 Task: Best sports and fitness website designs: Longboard Living.
Action: Mouse moved to (880, 403)
Screenshot: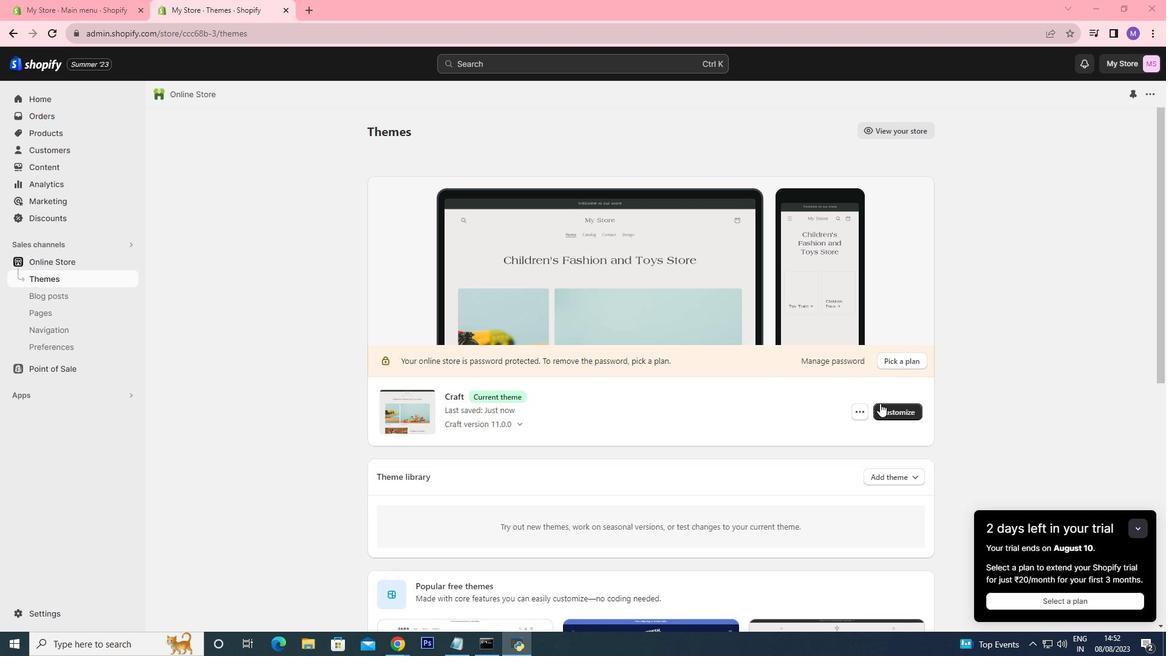 
Action: Mouse pressed left at (880, 403)
Screenshot: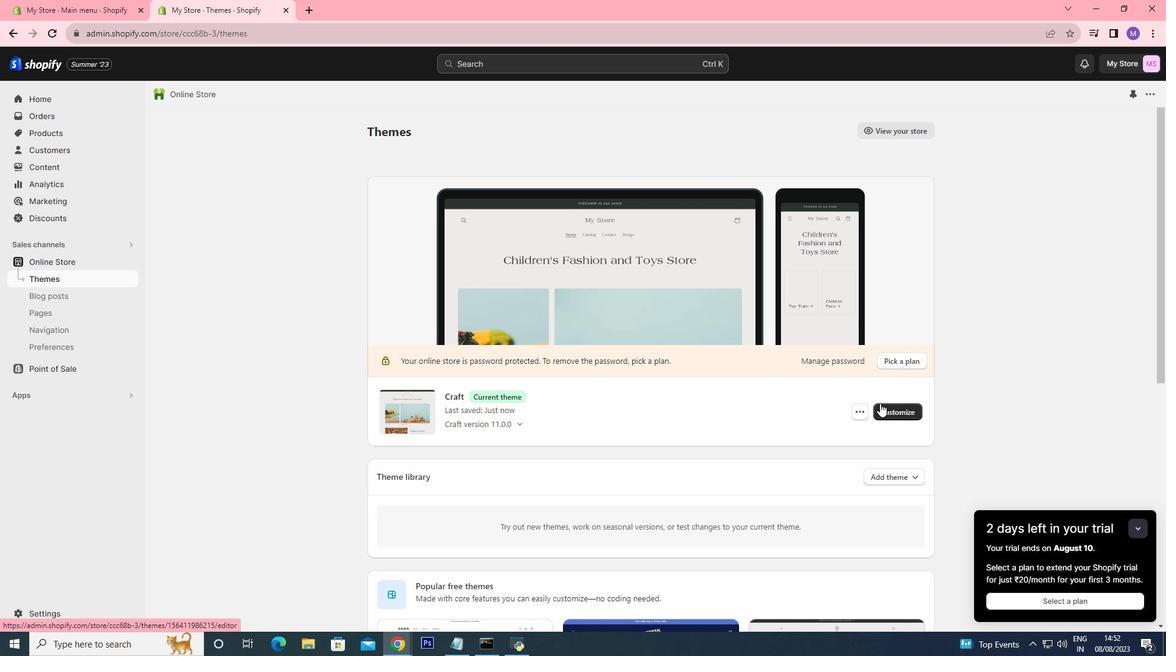 
Action: Mouse moved to (665, 168)
Screenshot: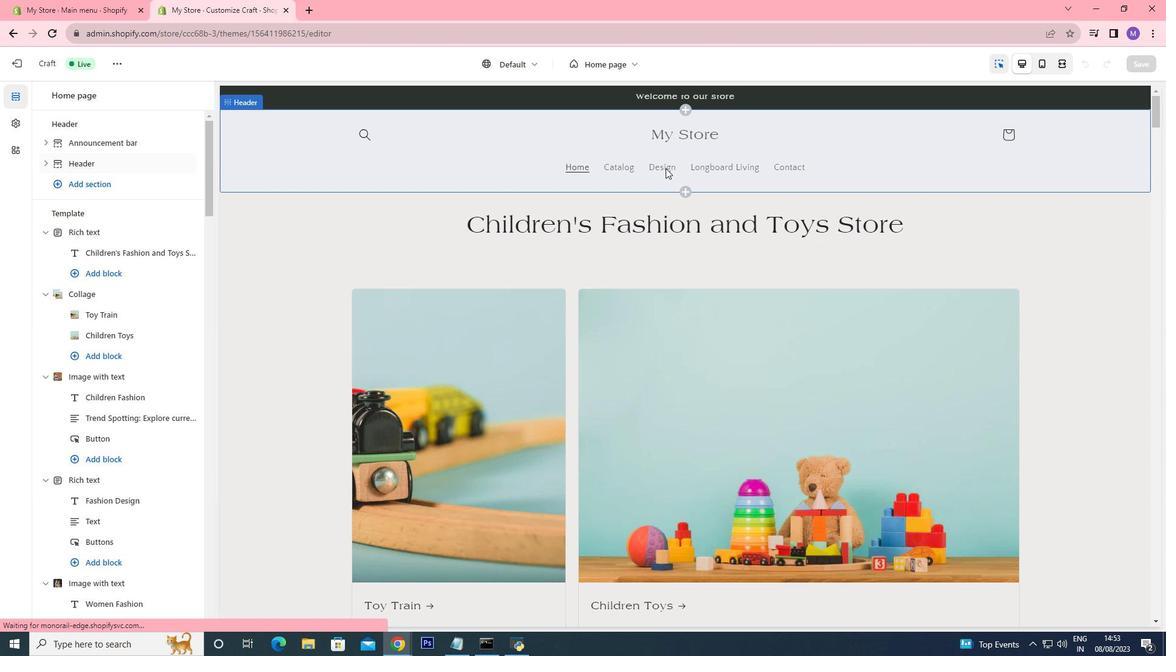 
Action: Mouse pressed left at (665, 168)
Screenshot: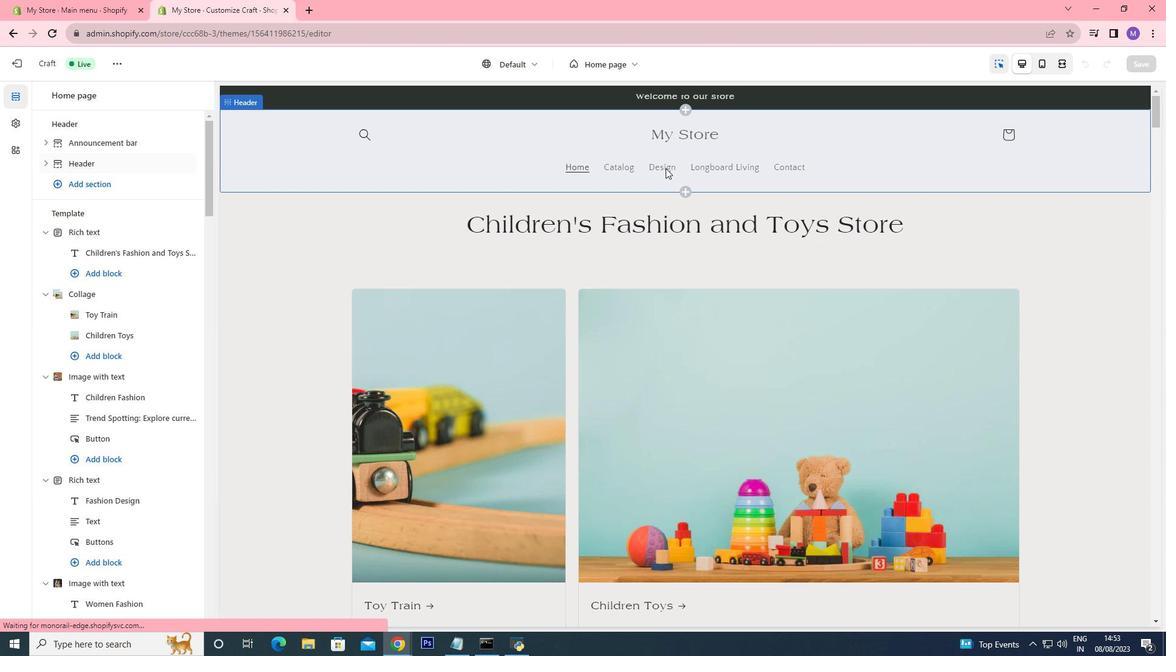 
Action: Mouse pressed left at (665, 168)
Screenshot: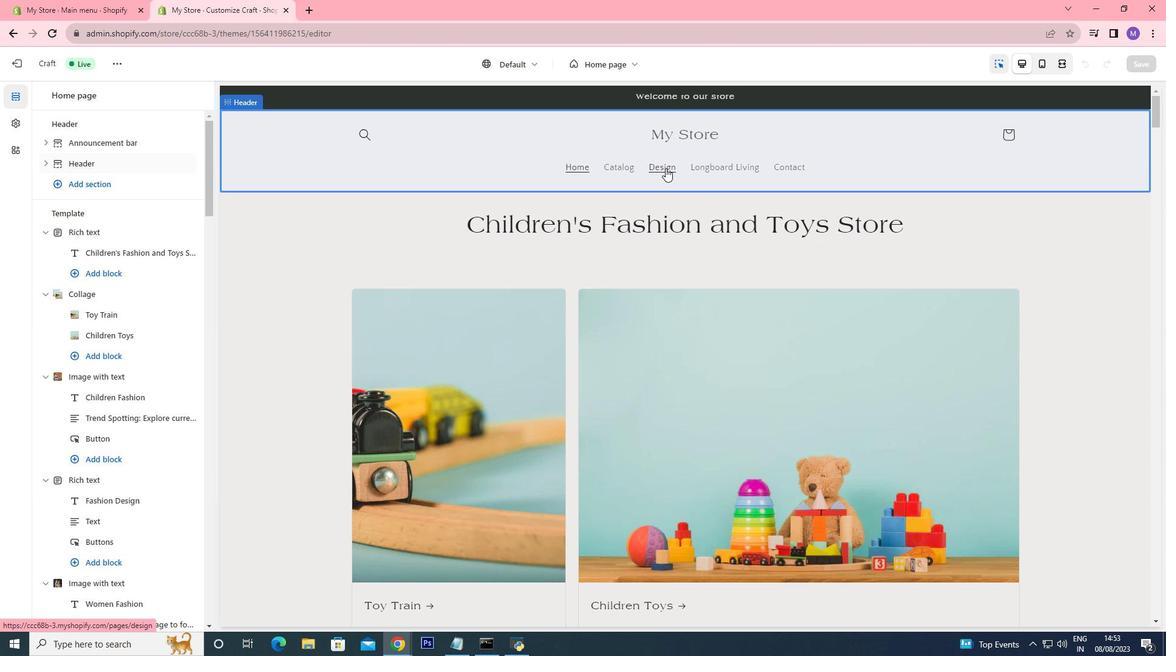 
Action: Mouse pressed left at (665, 168)
Screenshot: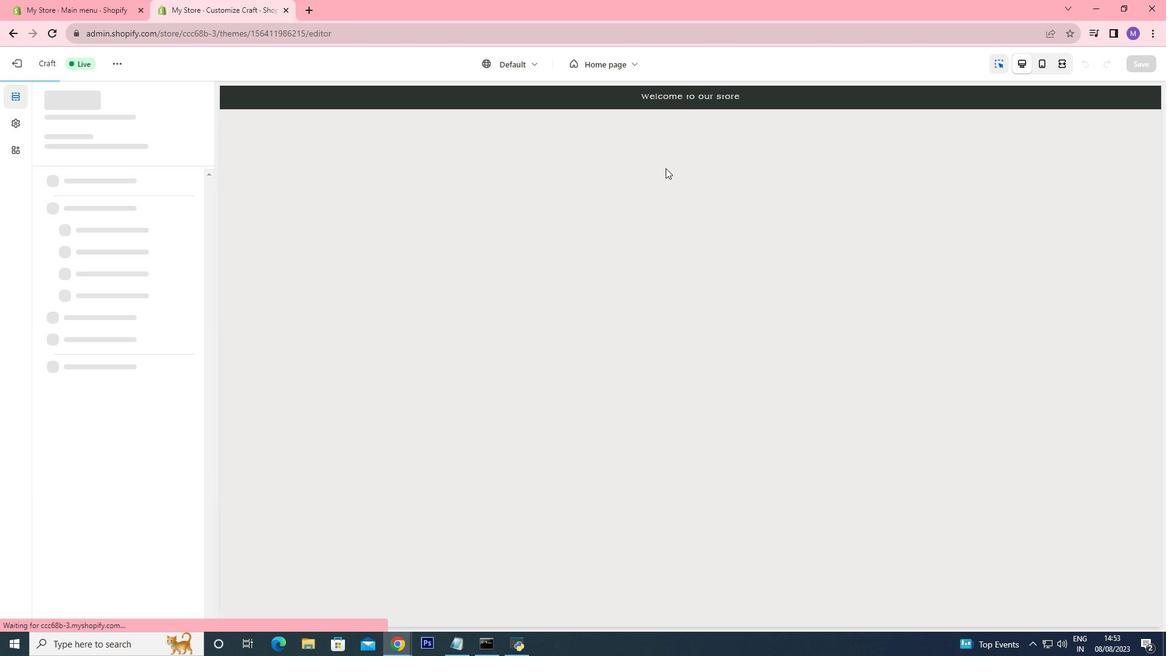 
Action: Mouse moved to (520, 259)
Screenshot: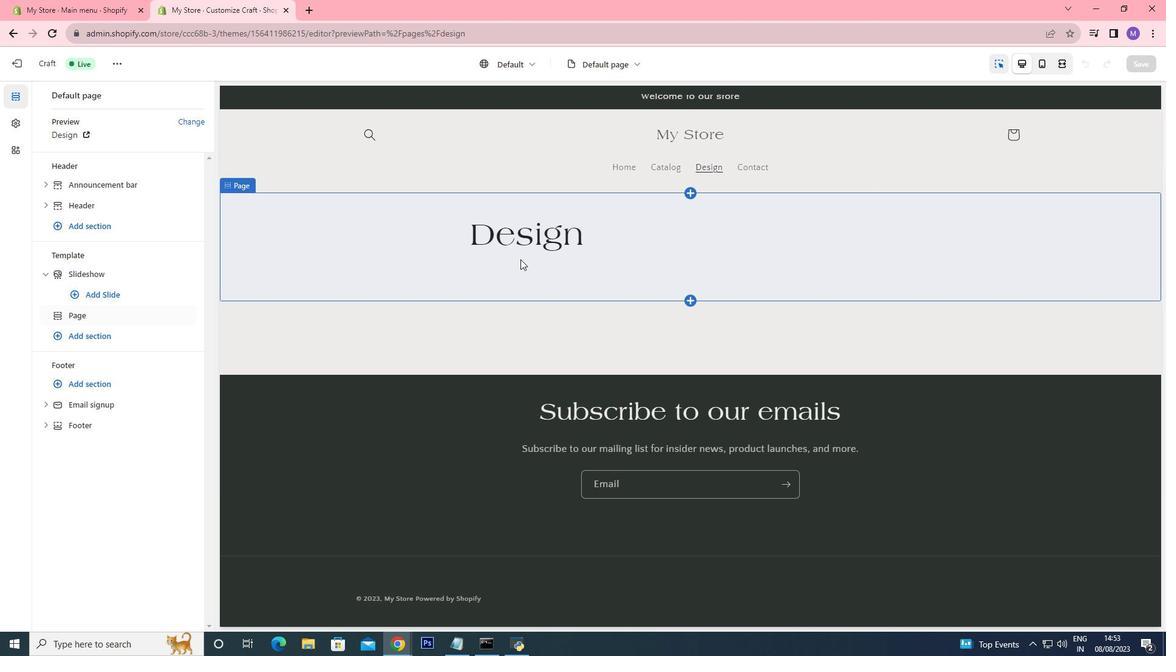 
Action: Mouse pressed left at (520, 259)
Screenshot: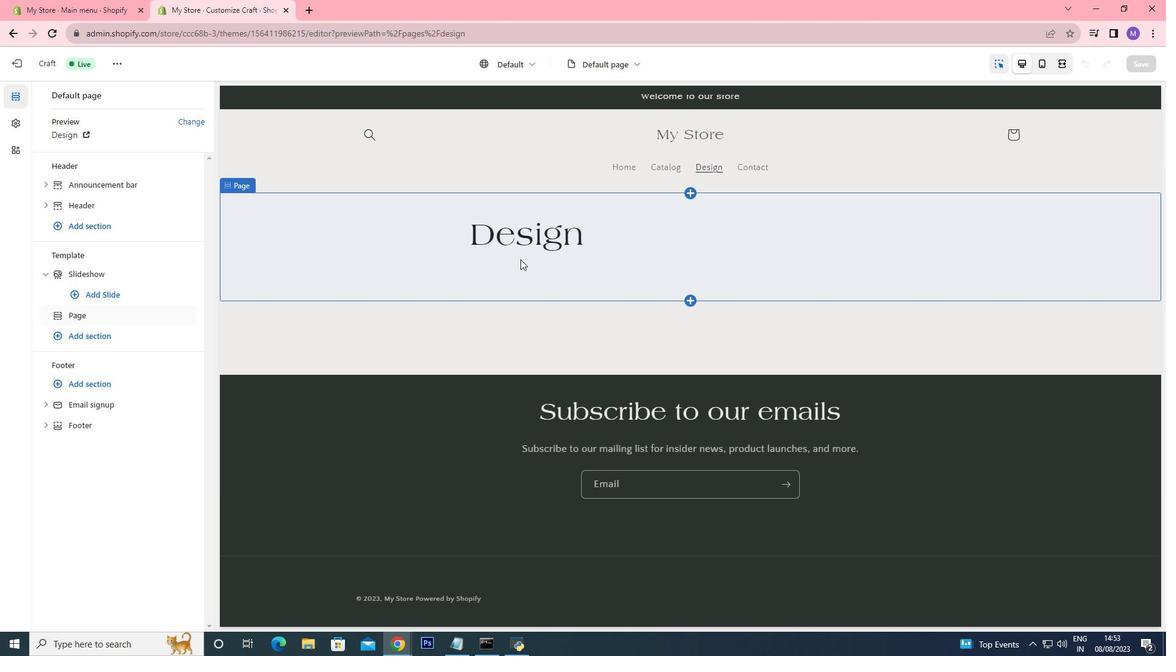 
Action: Mouse moved to (693, 294)
Screenshot: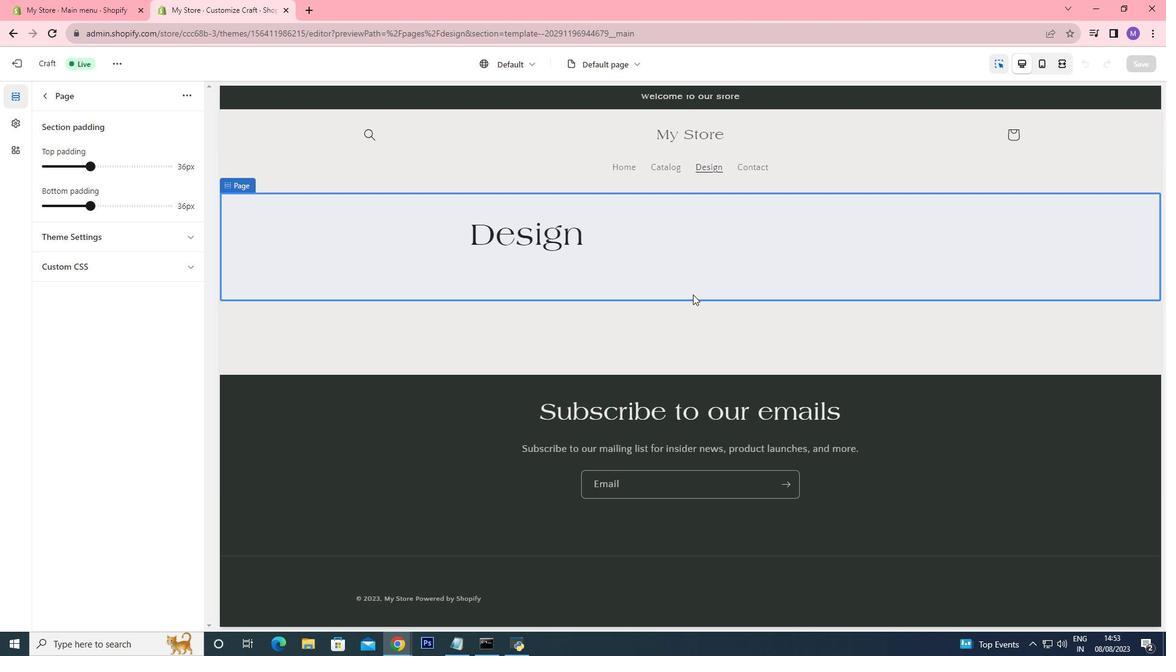 
Action: Mouse pressed left at (693, 294)
Screenshot: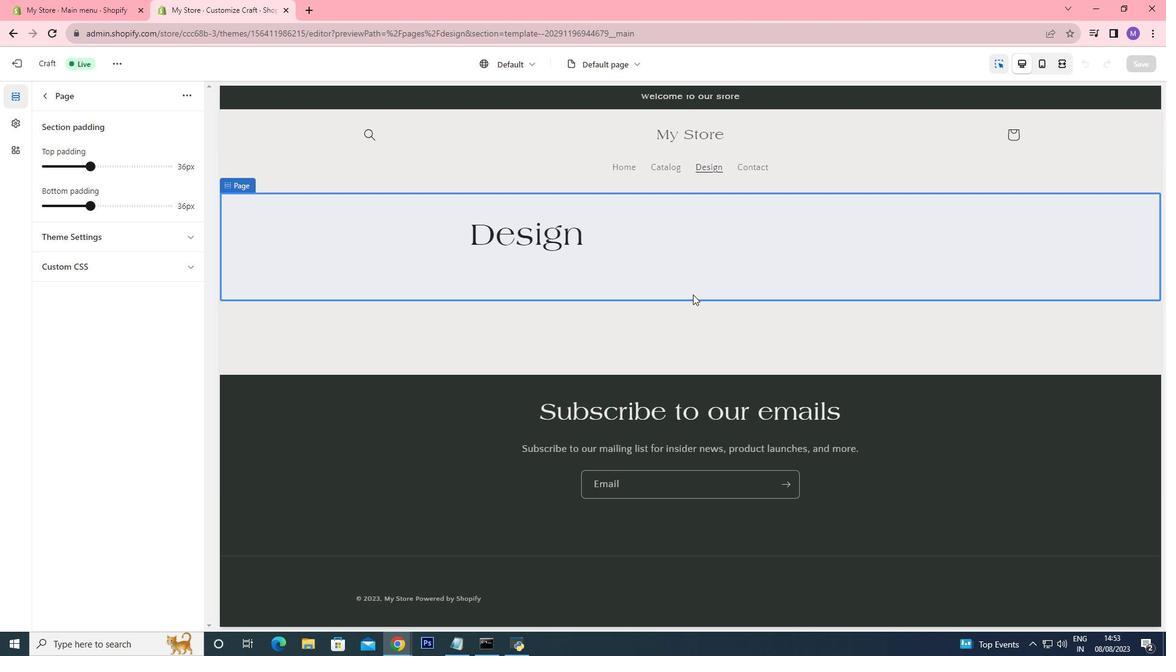
Action: Mouse moved to (712, 340)
Screenshot: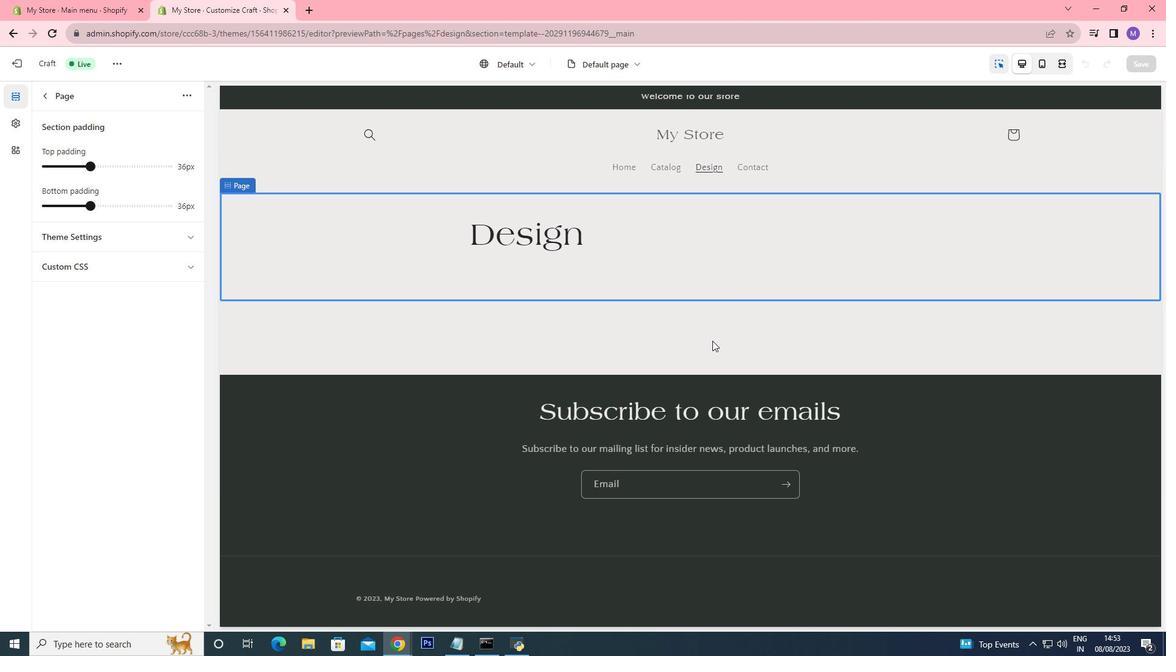 
Action: Mouse pressed left at (712, 340)
Screenshot: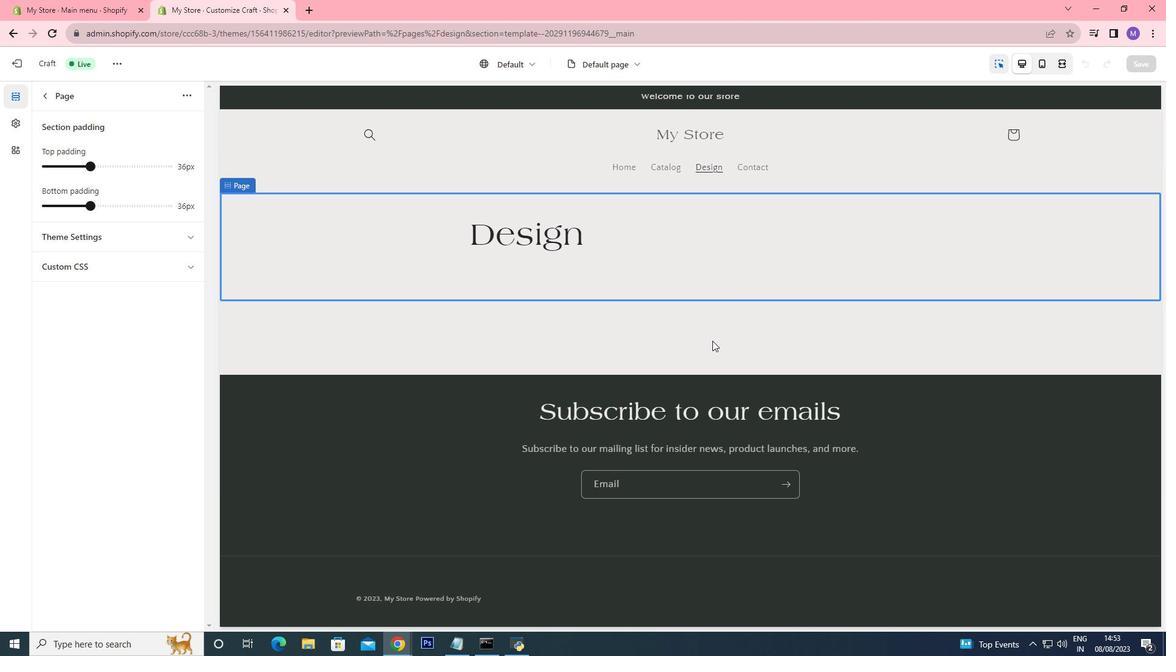 
Action: Mouse moved to (703, 276)
Screenshot: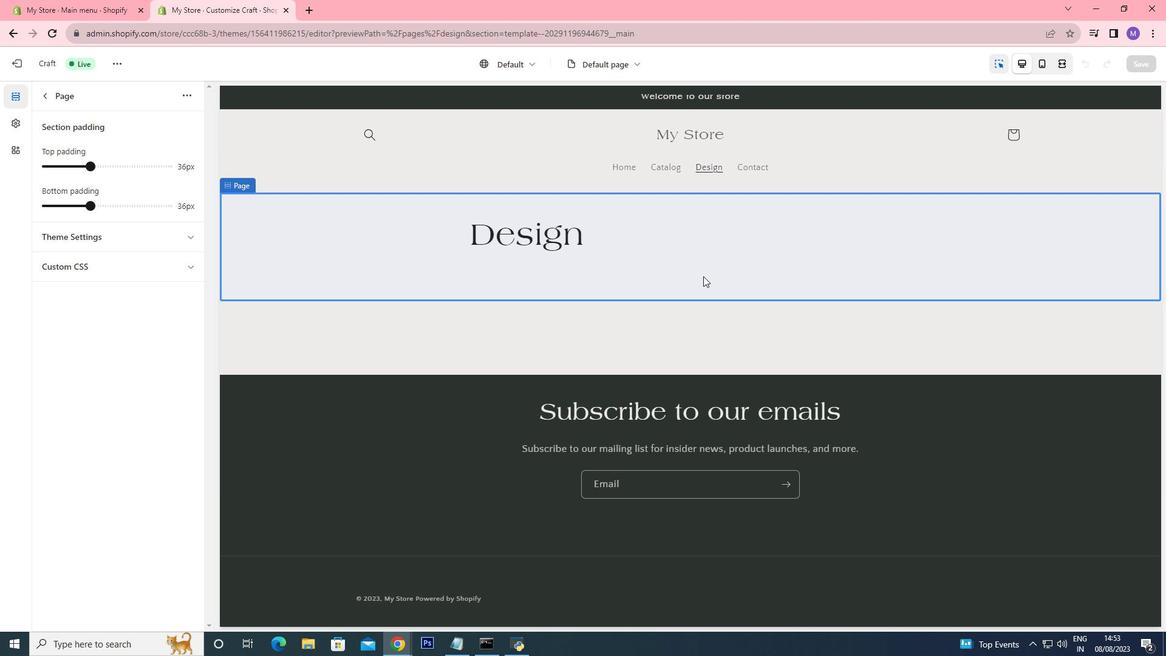 
Action: Mouse pressed left at (703, 276)
Screenshot: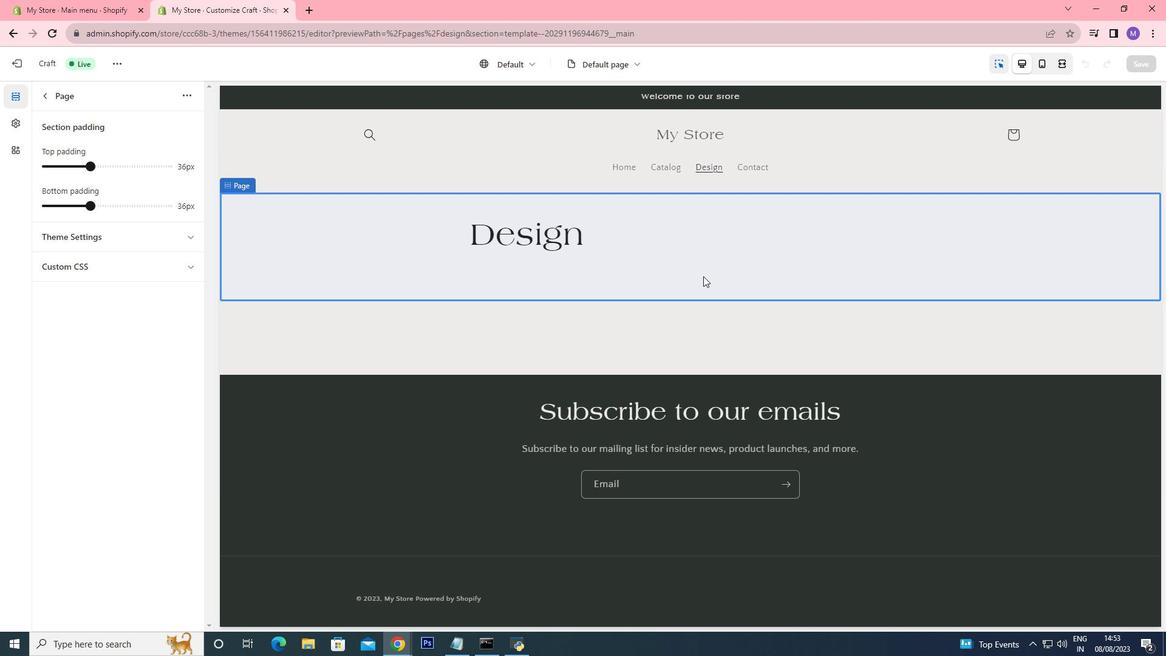 
Action: Mouse moved to (697, 237)
Screenshot: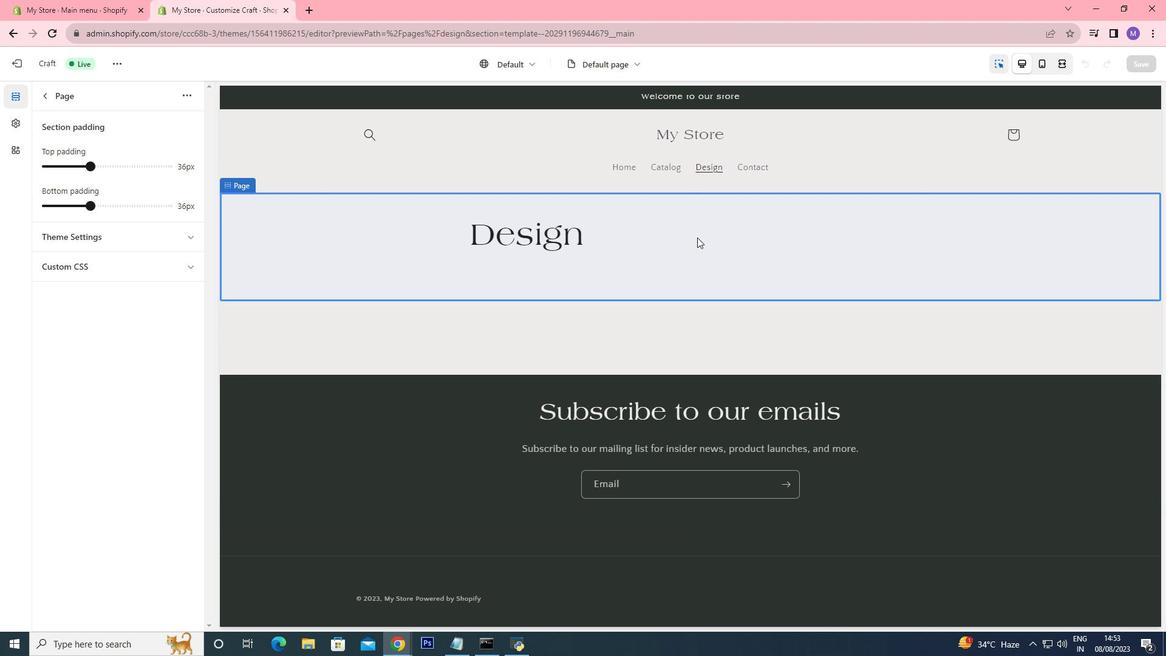 
Action: Mouse pressed left at (697, 237)
Screenshot: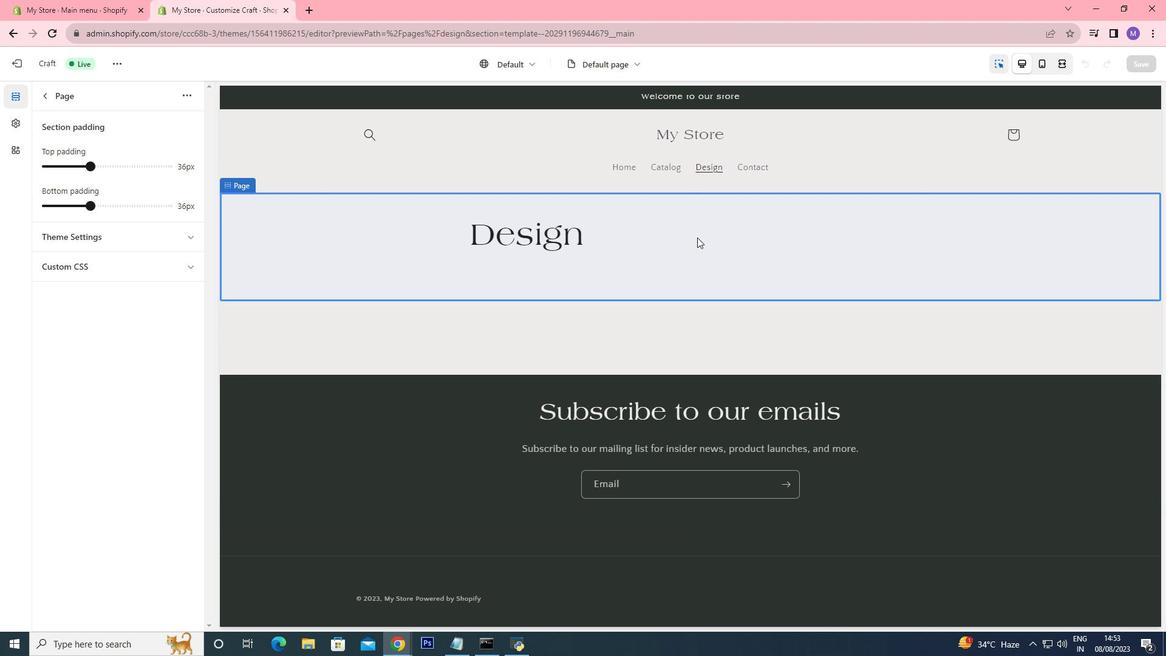 
Action: Mouse moved to (695, 319)
Screenshot: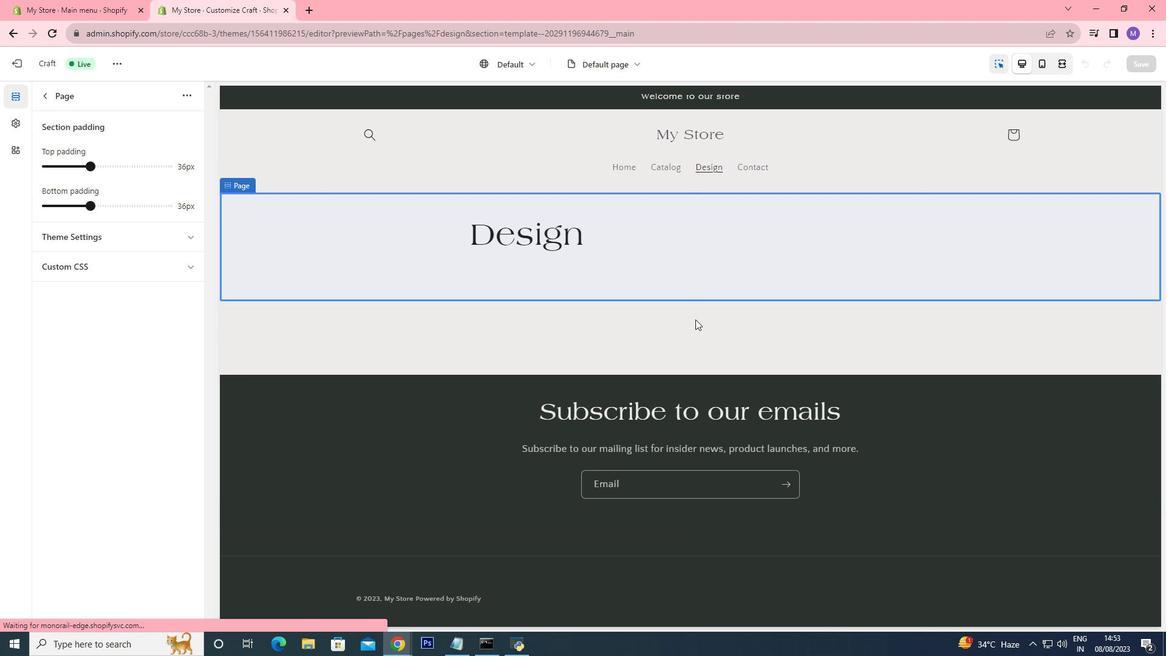 
Action: Mouse pressed left at (695, 319)
Screenshot: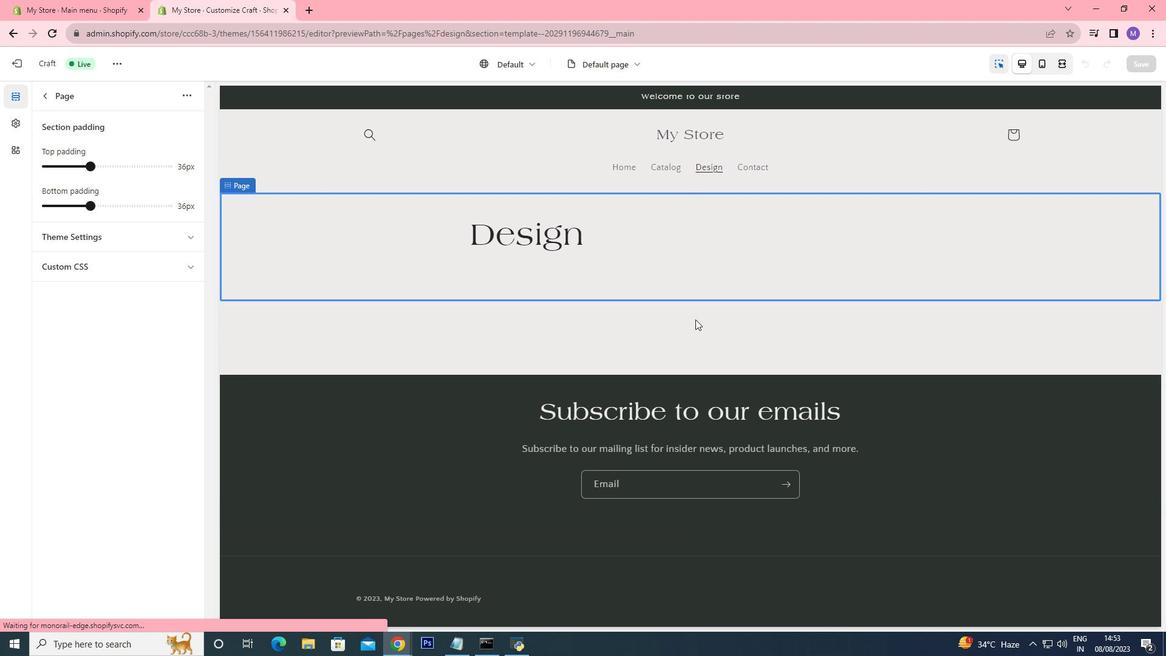 
Action: Mouse moved to (386, 445)
Screenshot: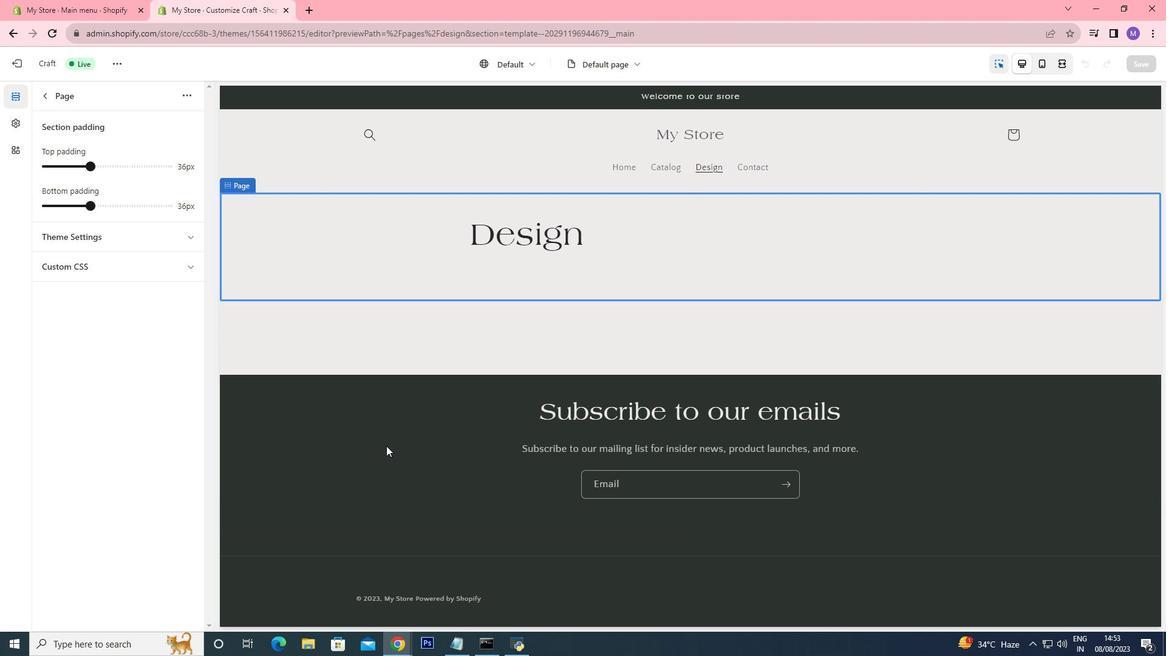 
Action: Mouse pressed left at (386, 445)
Screenshot: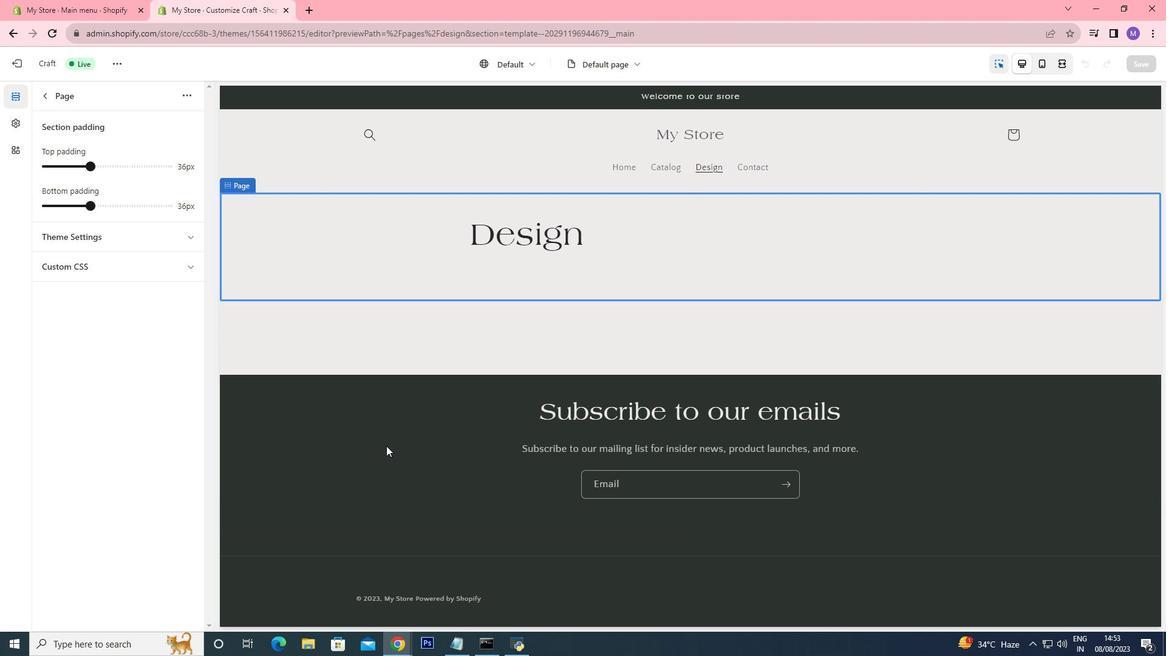 
Action: Mouse moved to (698, 320)
Screenshot: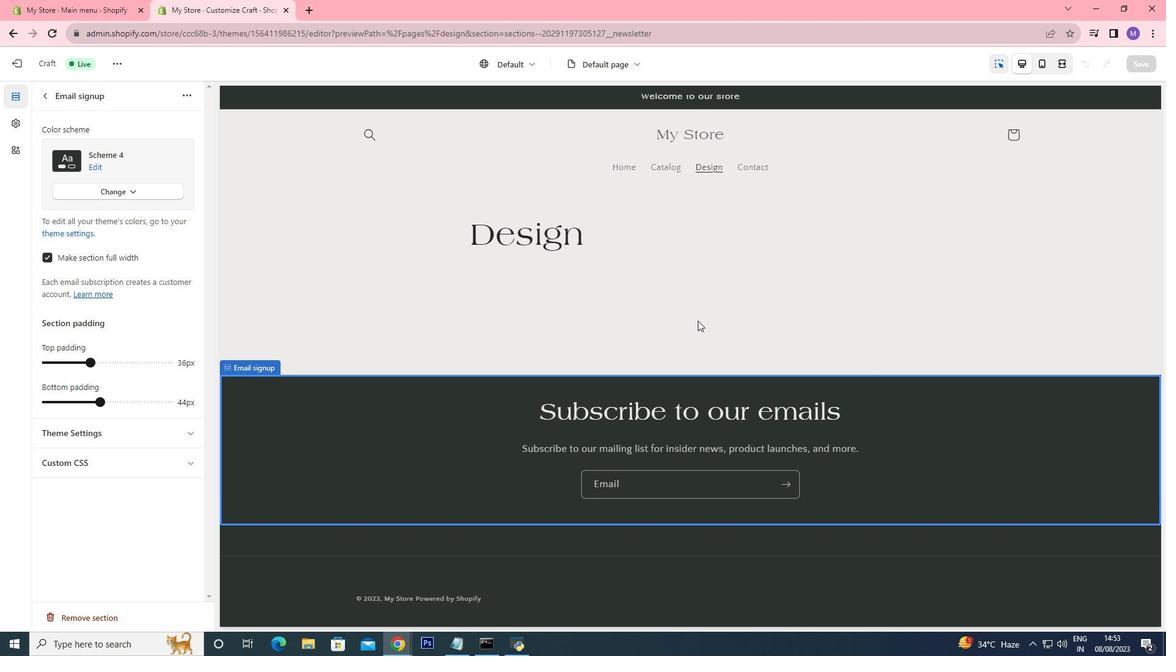 
Action: Mouse pressed left at (698, 320)
Screenshot: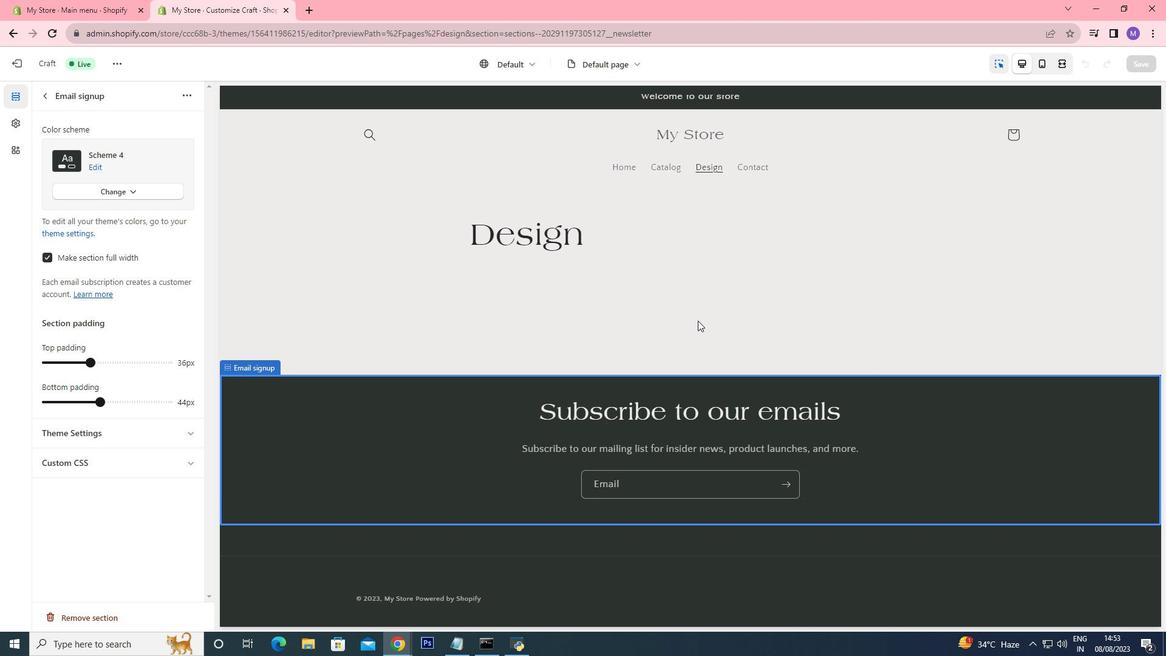 
Action: Mouse moved to (693, 297)
Screenshot: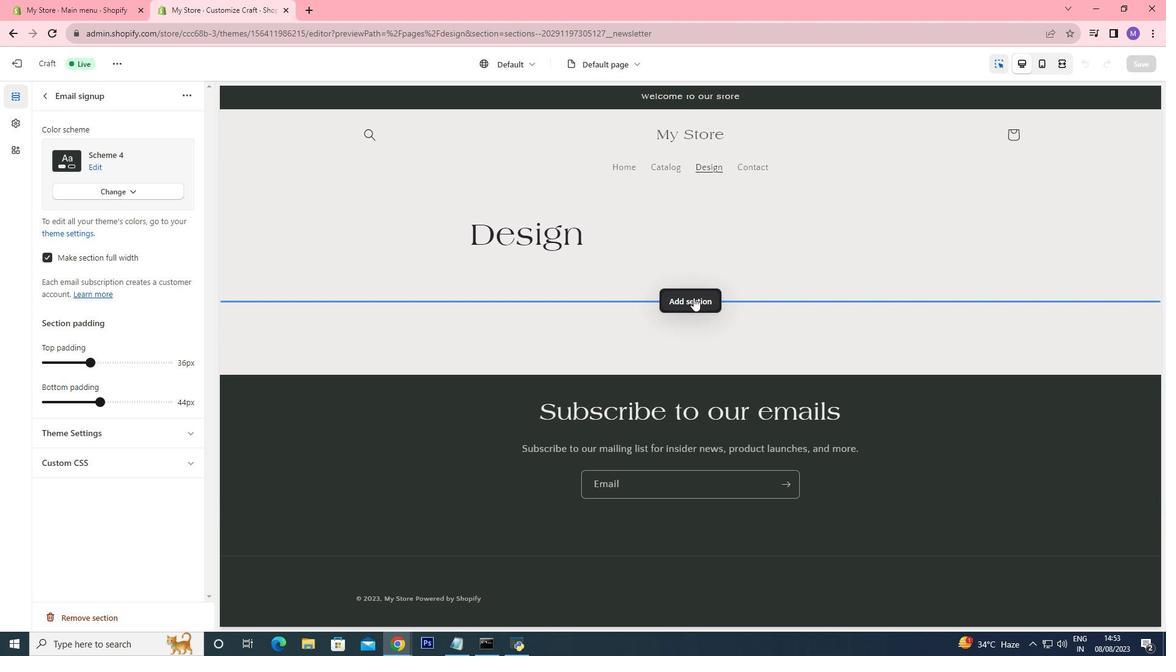 
Action: Mouse pressed left at (693, 297)
Screenshot: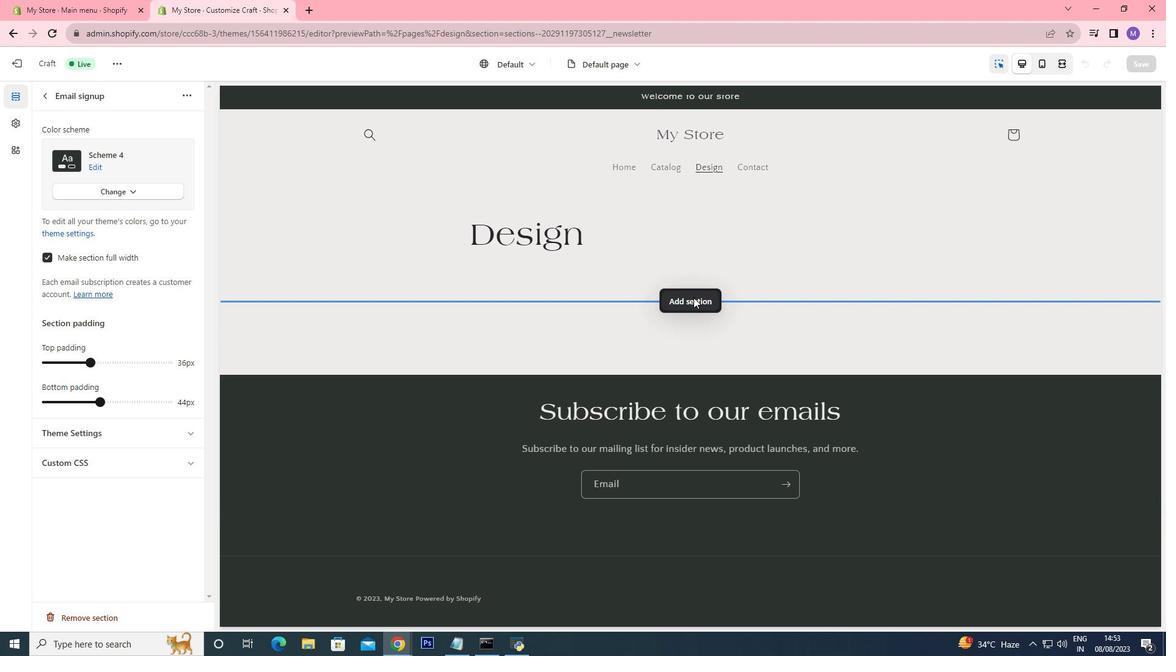 
Action: Mouse moved to (764, 431)
Screenshot: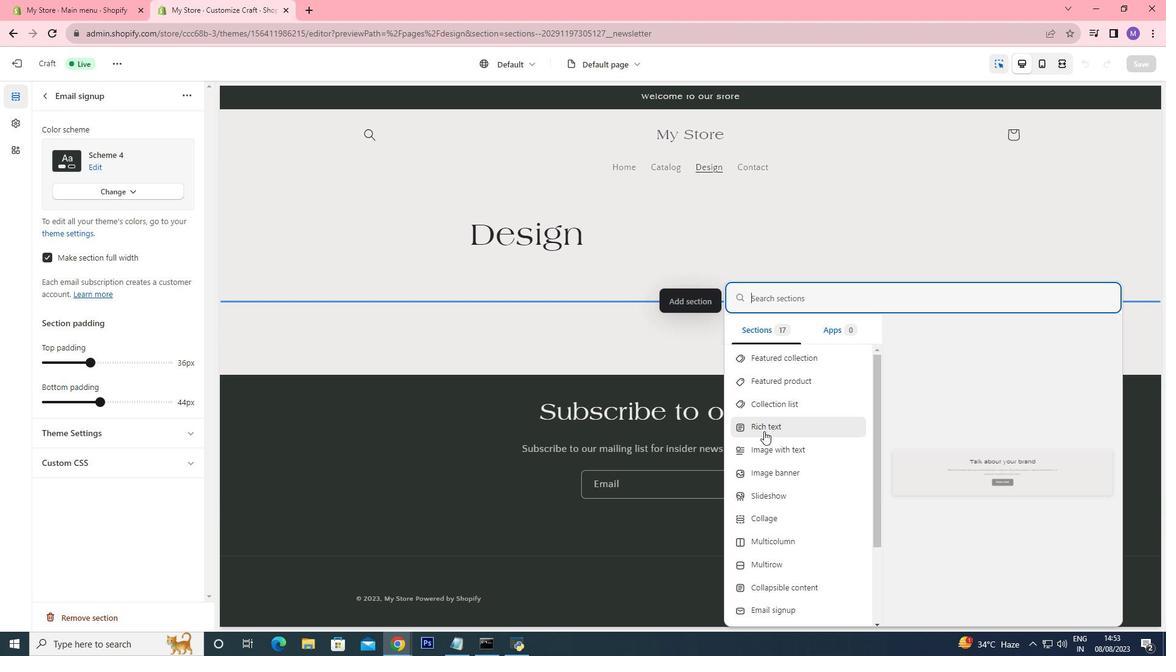 
Action: Mouse pressed left at (764, 431)
Screenshot: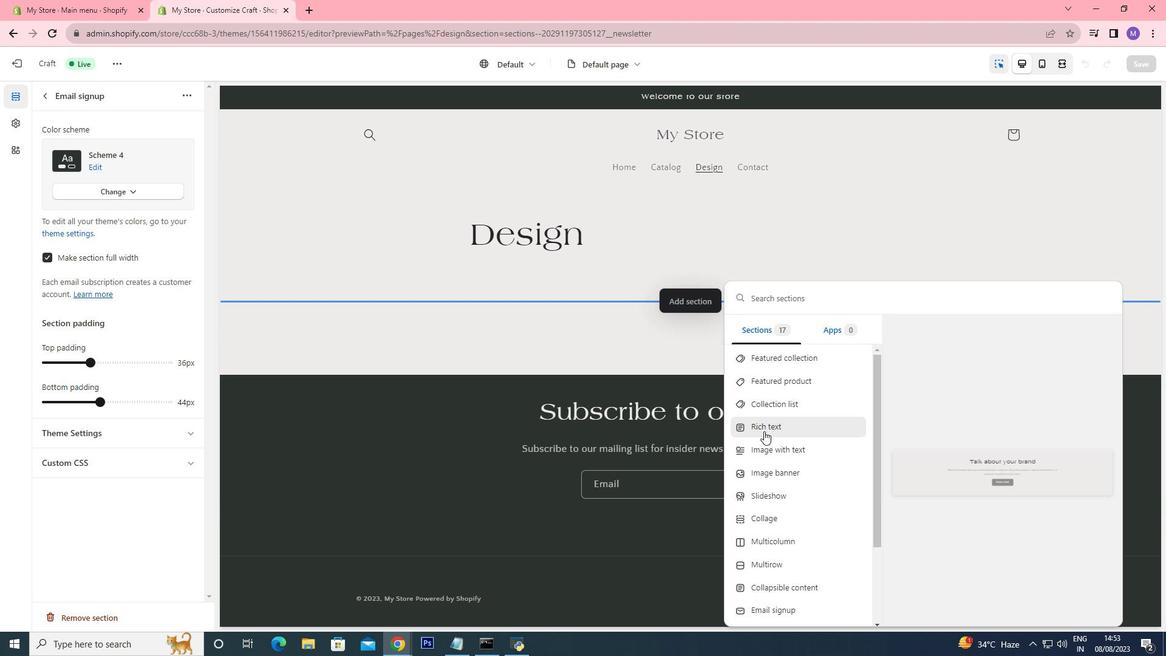 
Action: Mouse moved to (585, 338)
Screenshot: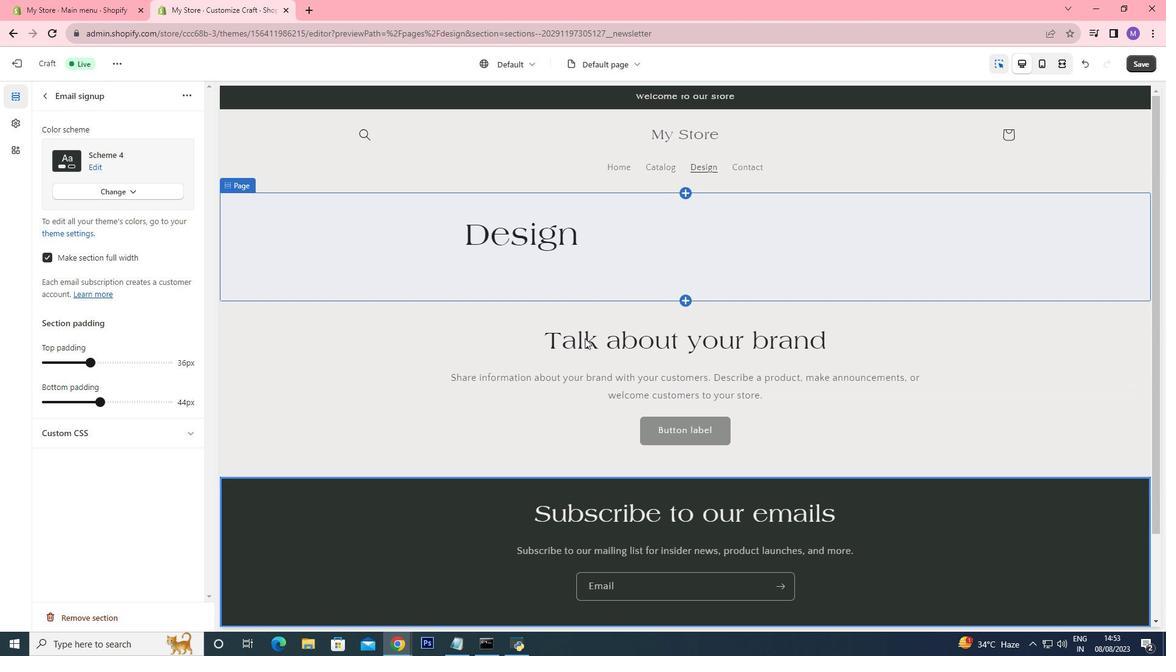 
Action: Mouse pressed left at (585, 338)
Screenshot: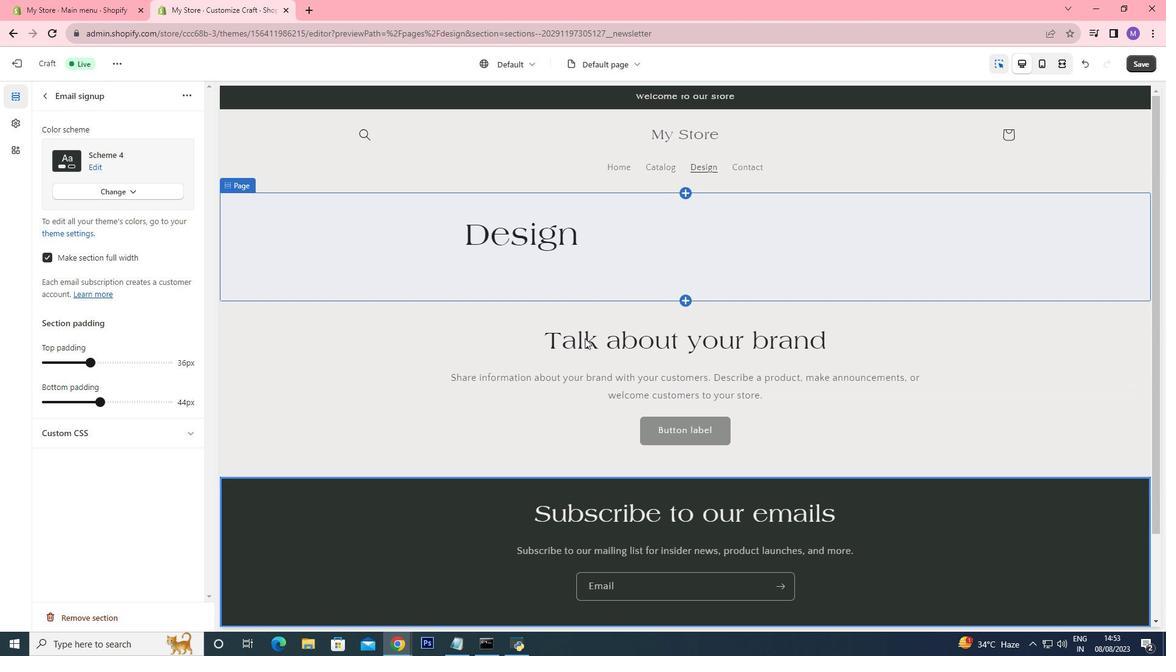 
Action: Mouse moved to (142, 185)
Screenshot: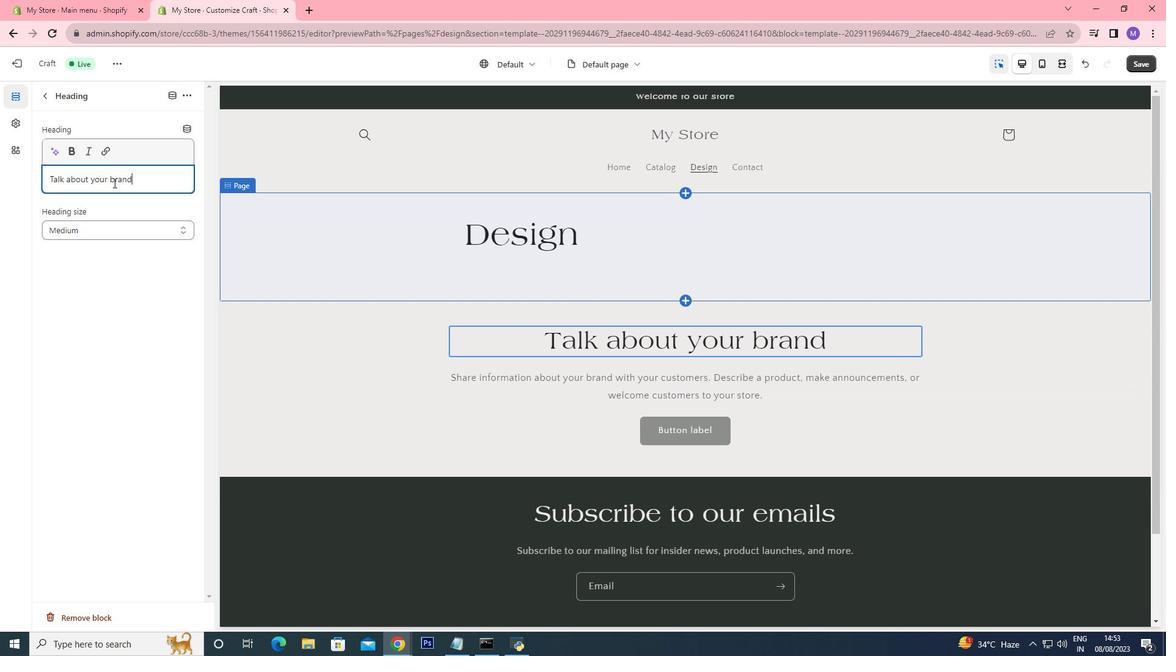 
Action: Mouse pressed left at (142, 185)
Screenshot: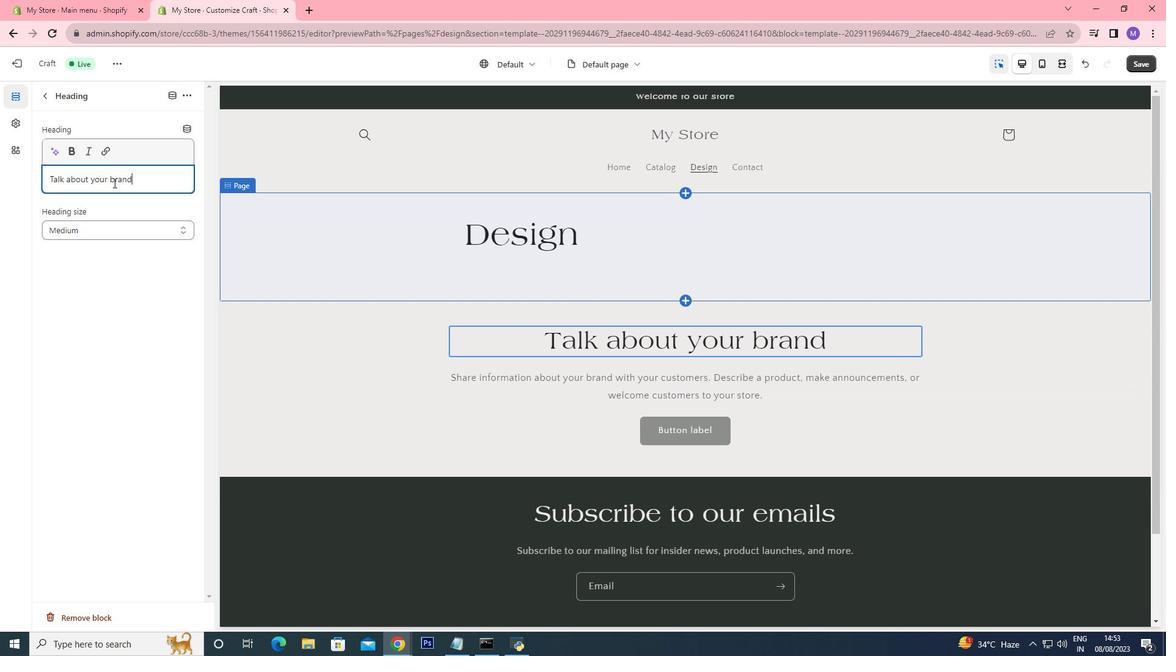 
Action: Mouse moved to (37, 182)
Screenshot: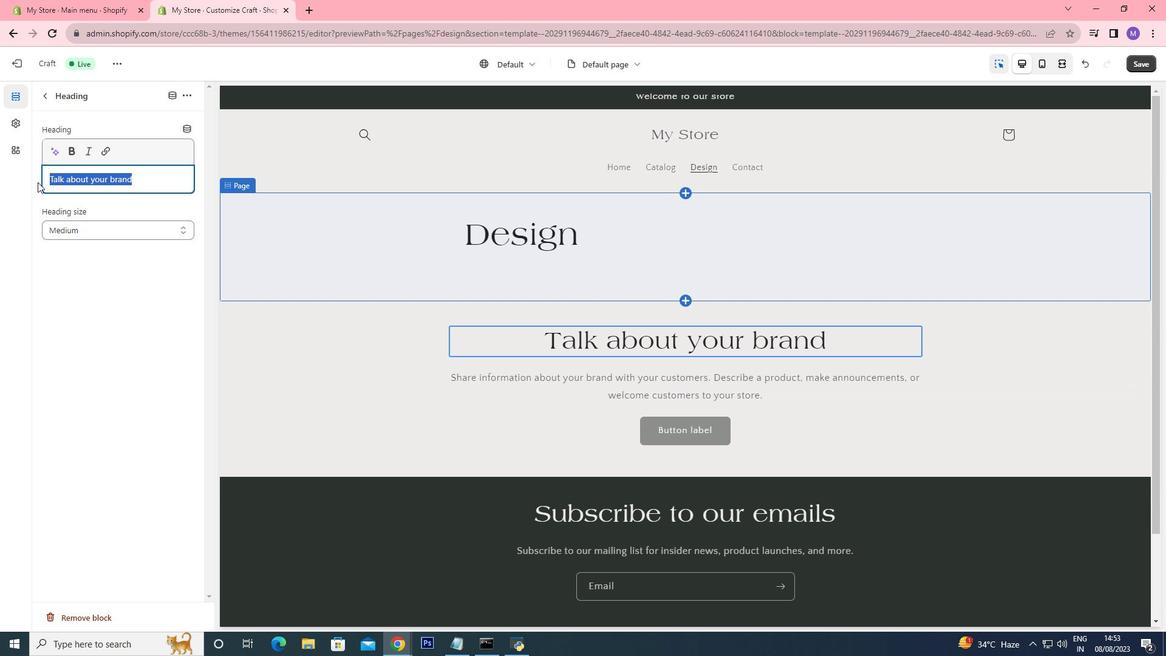
Action: Key pressed <Key.backspace><Key.shift>Fitness<Key.space><Key.shift>Website<Key.space><Key.shift>Designs
Screenshot: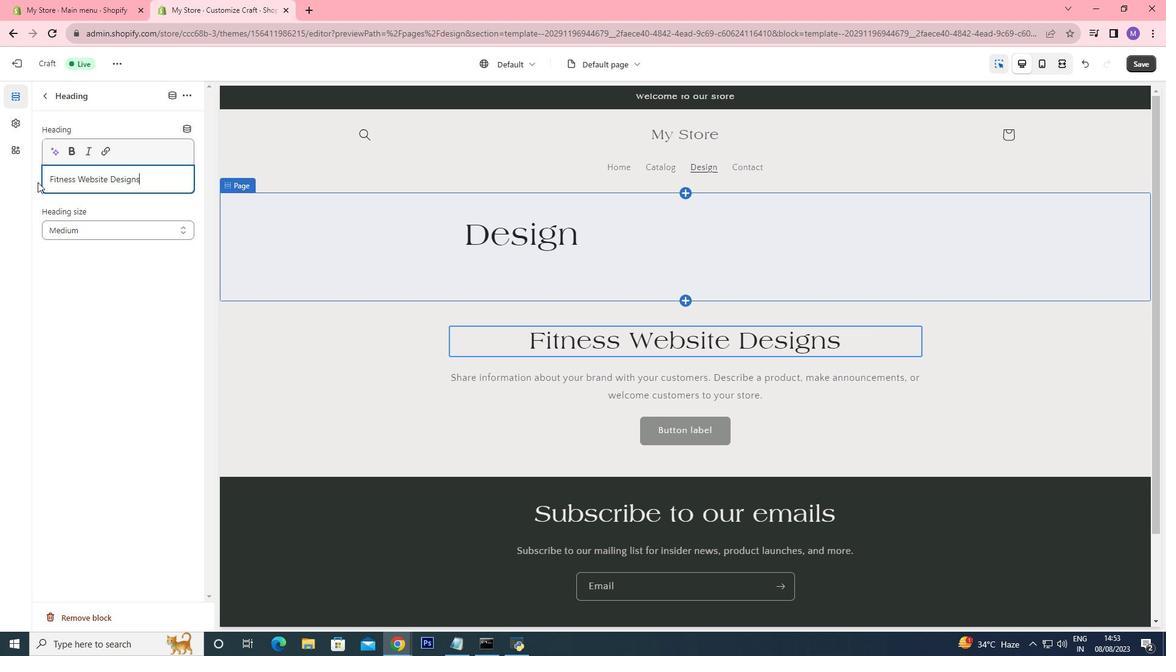 
Action: Mouse moved to (614, 378)
Screenshot: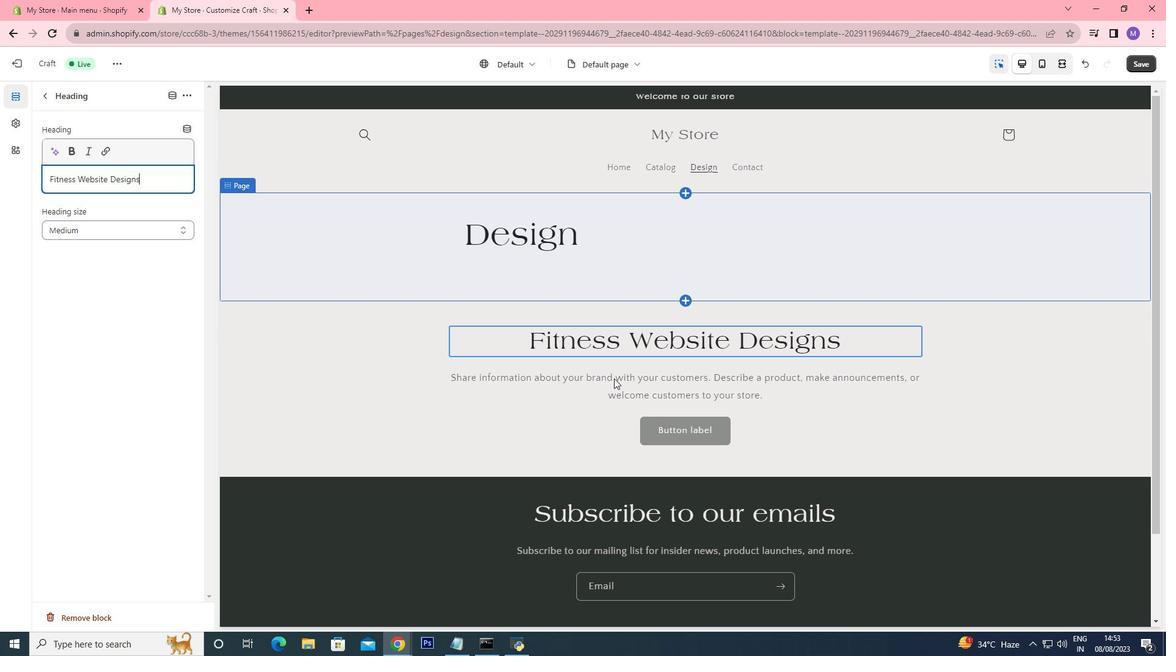
Action: Mouse pressed left at (614, 378)
Screenshot: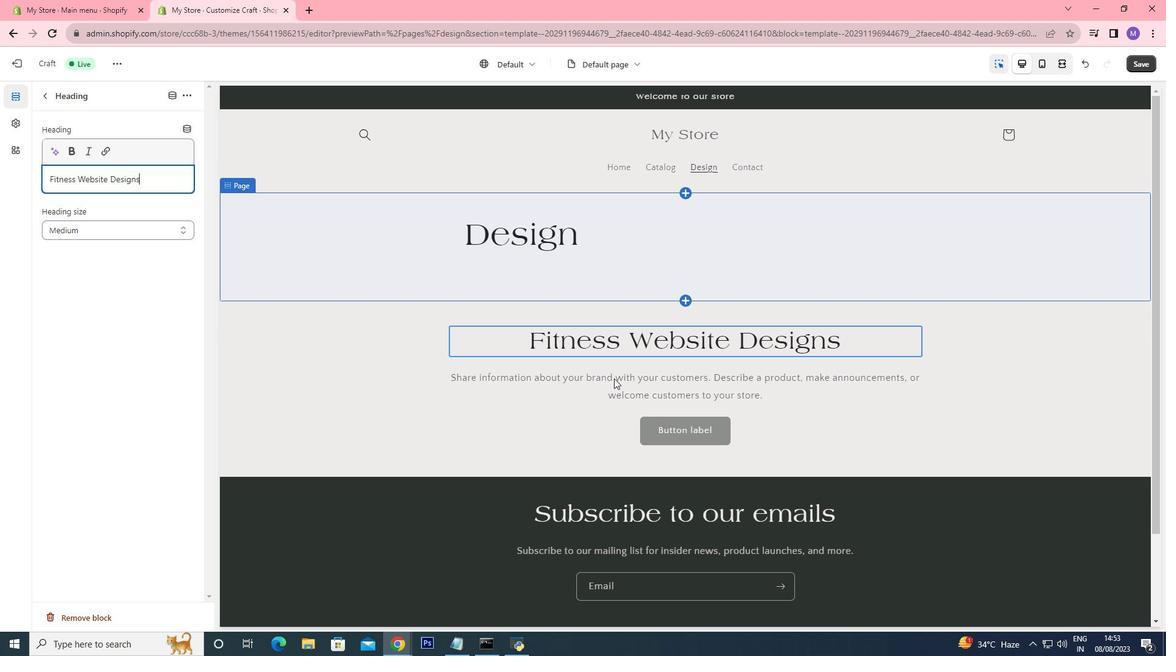 
Action: Mouse pressed left at (614, 378)
Screenshot: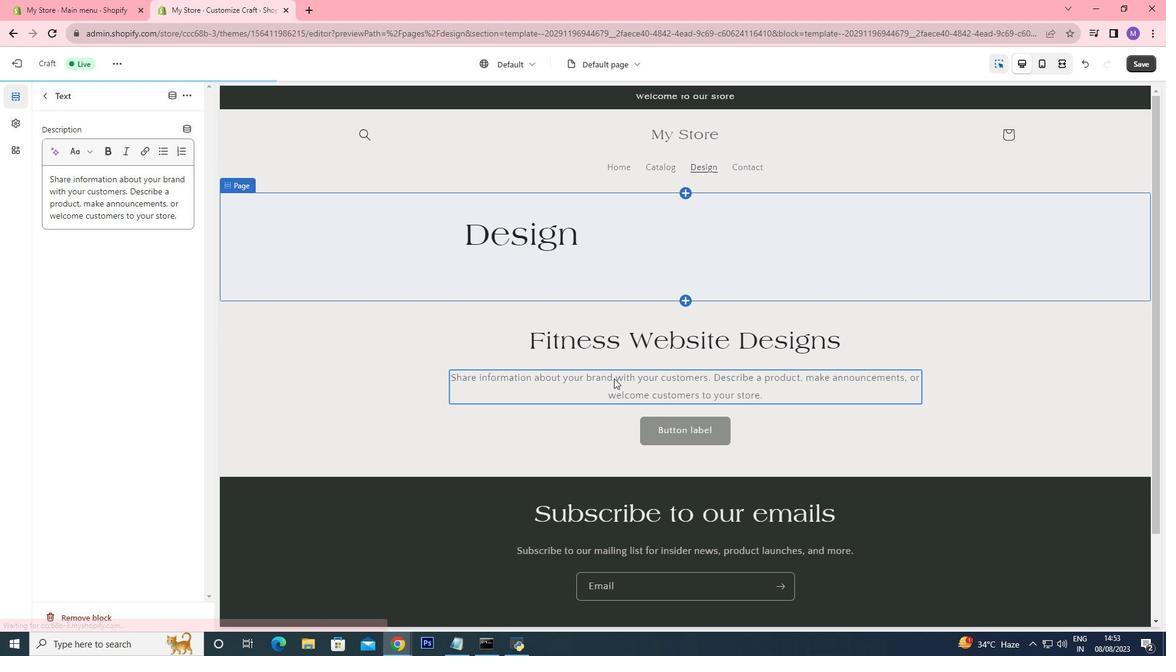 
Action: Mouse moved to (99, 197)
Screenshot: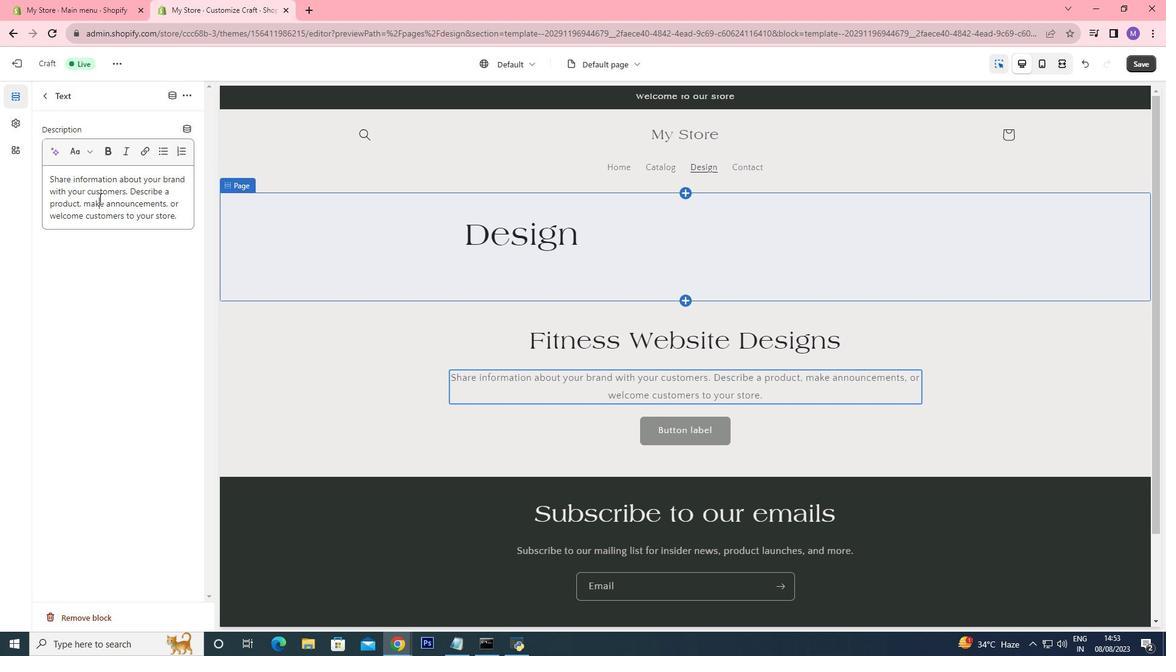 
Action: Mouse pressed left at (99, 197)
Screenshot: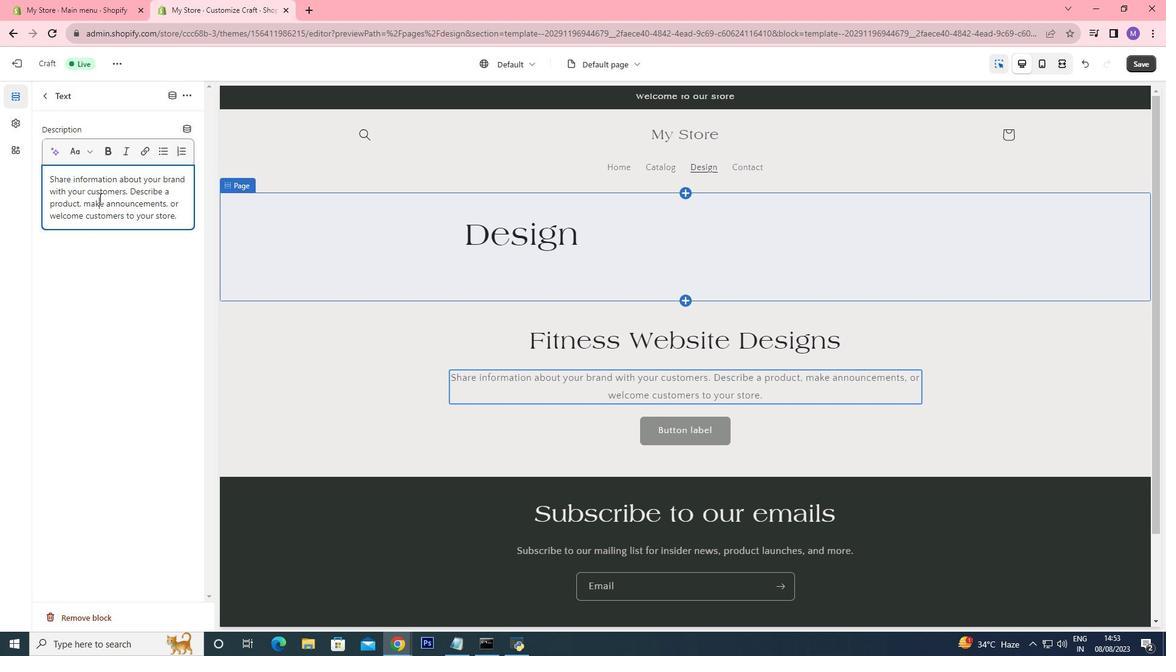 
Action: Mouse pressed left at (99, 197)
Screenshot: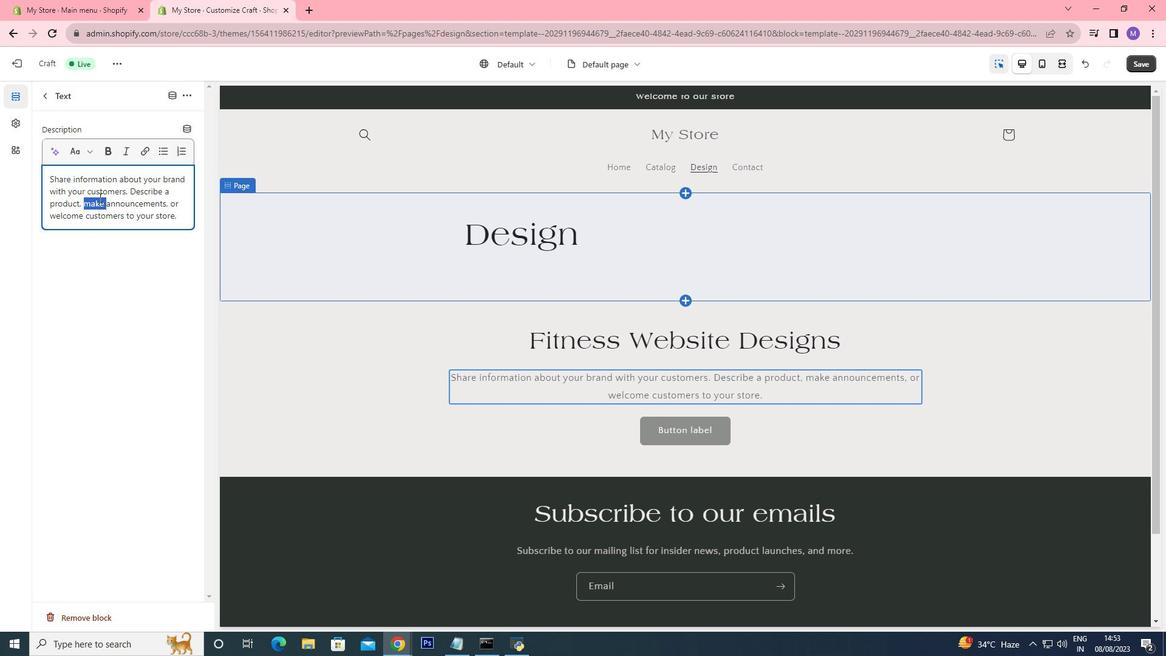 
Action: Mouse pressed left at (99, 197)
Screenshot: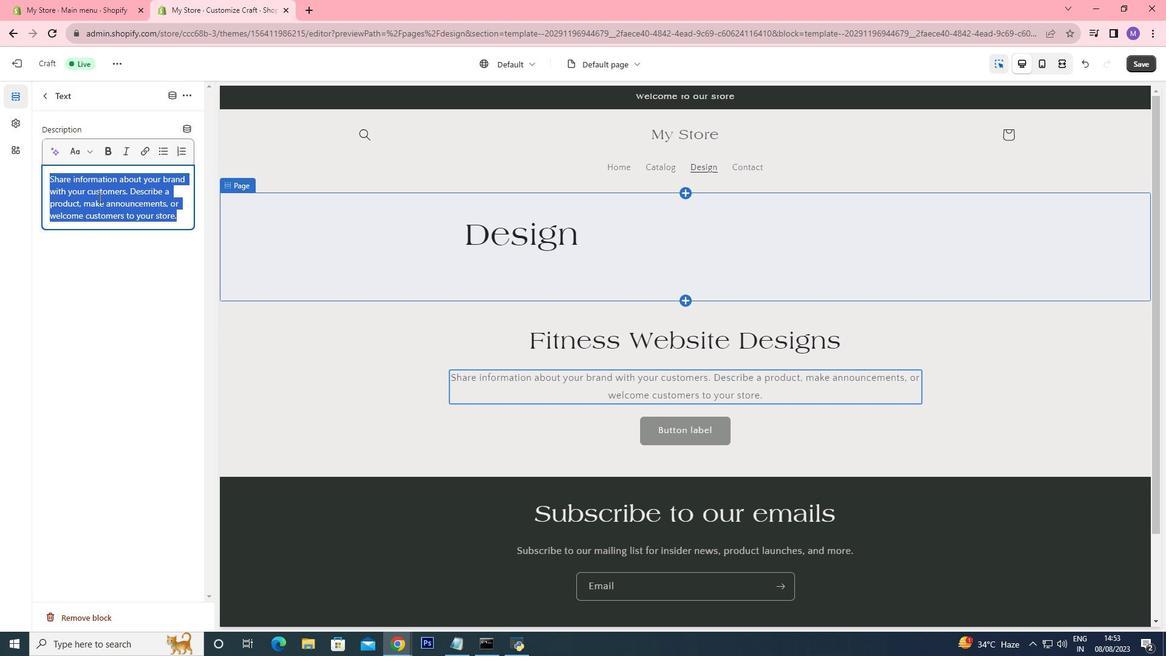 
Action: Key pressed <Key.backspace>
Screenshot: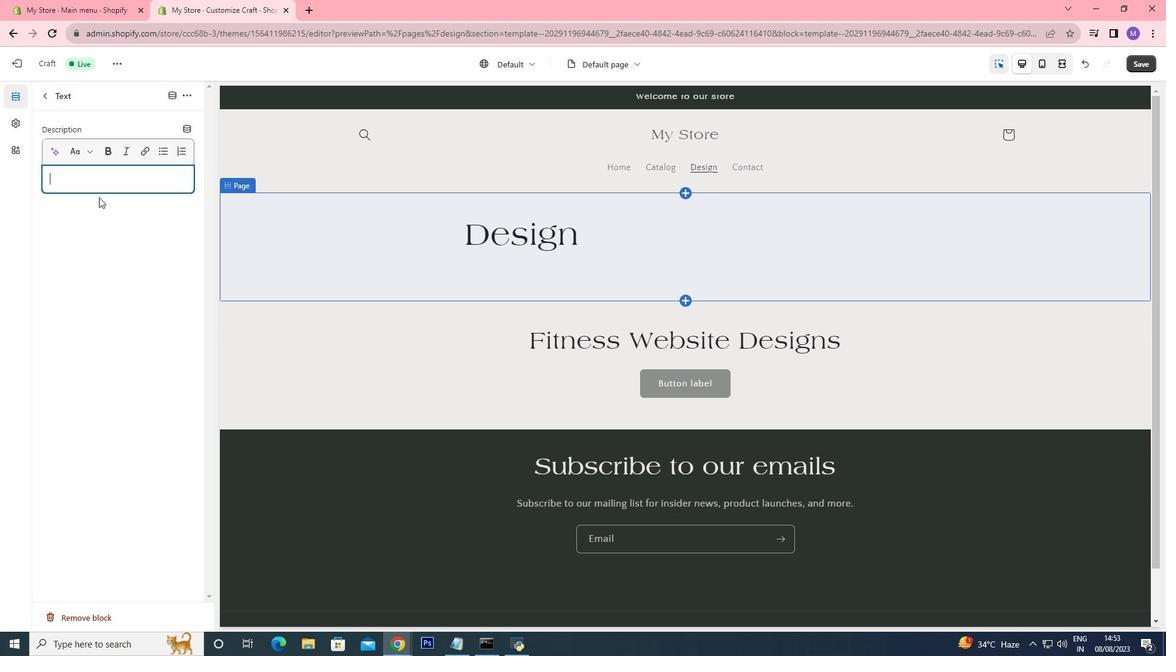 
Action: Mouse moved to (794, 379)
Screenshot: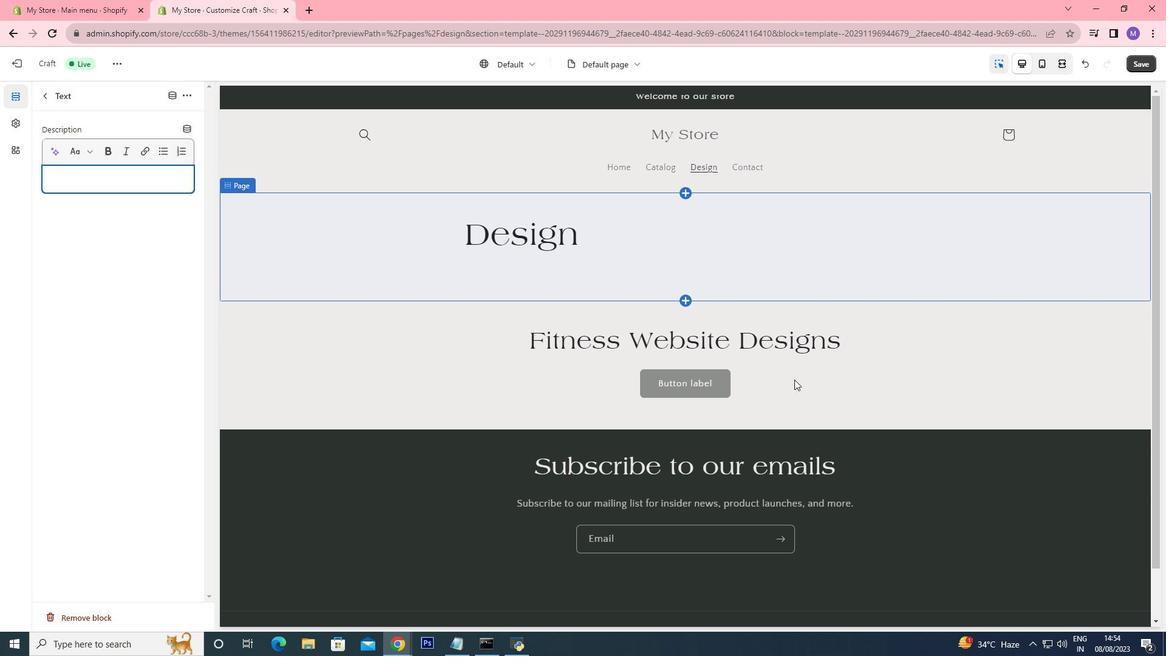 
Action: Mouse pressed left at (794, 379)
Screenshot: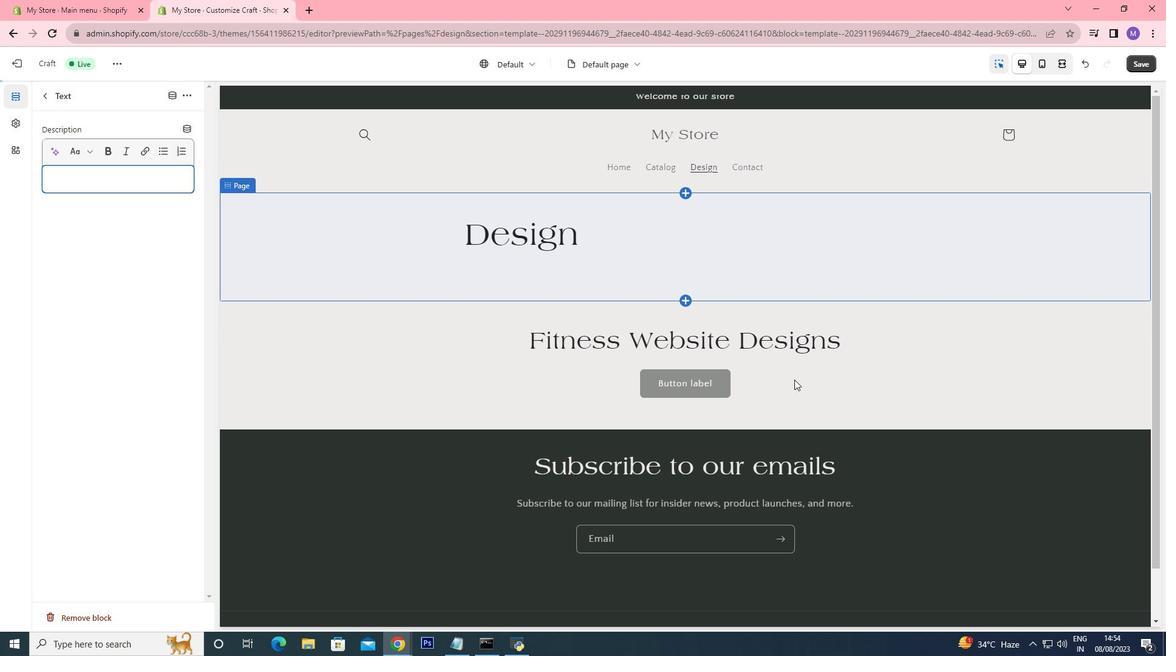 
Action: Mouse moved to (769, 346)
Screenshot: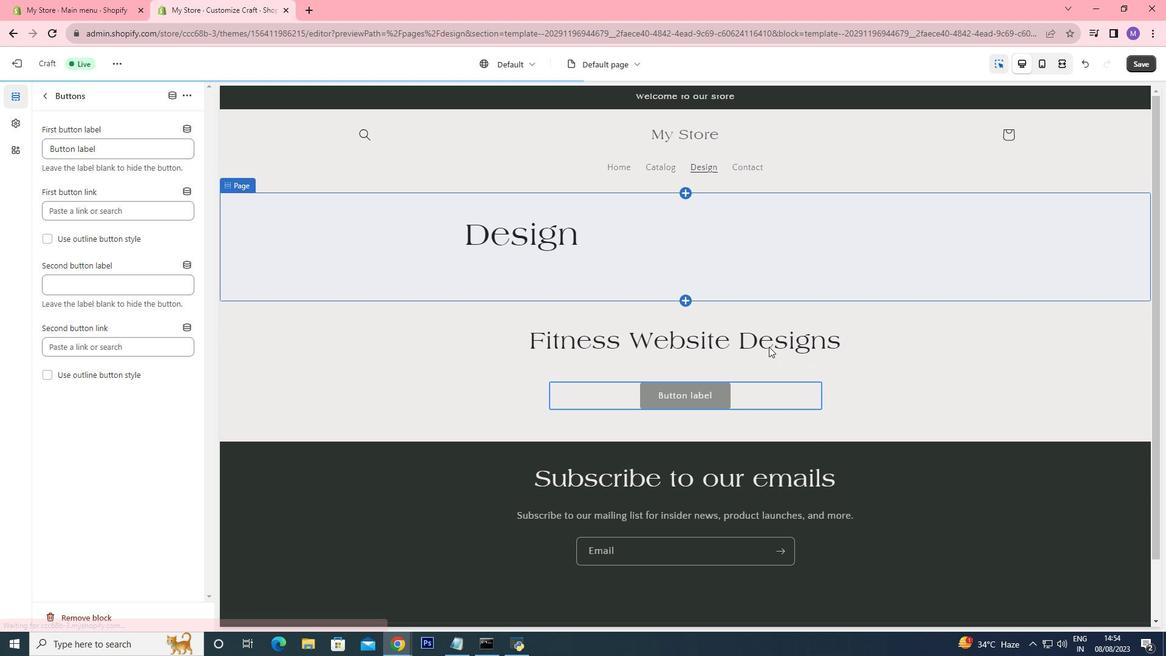 
Action: Mouse pressed left at (769, 346)
Screenshot: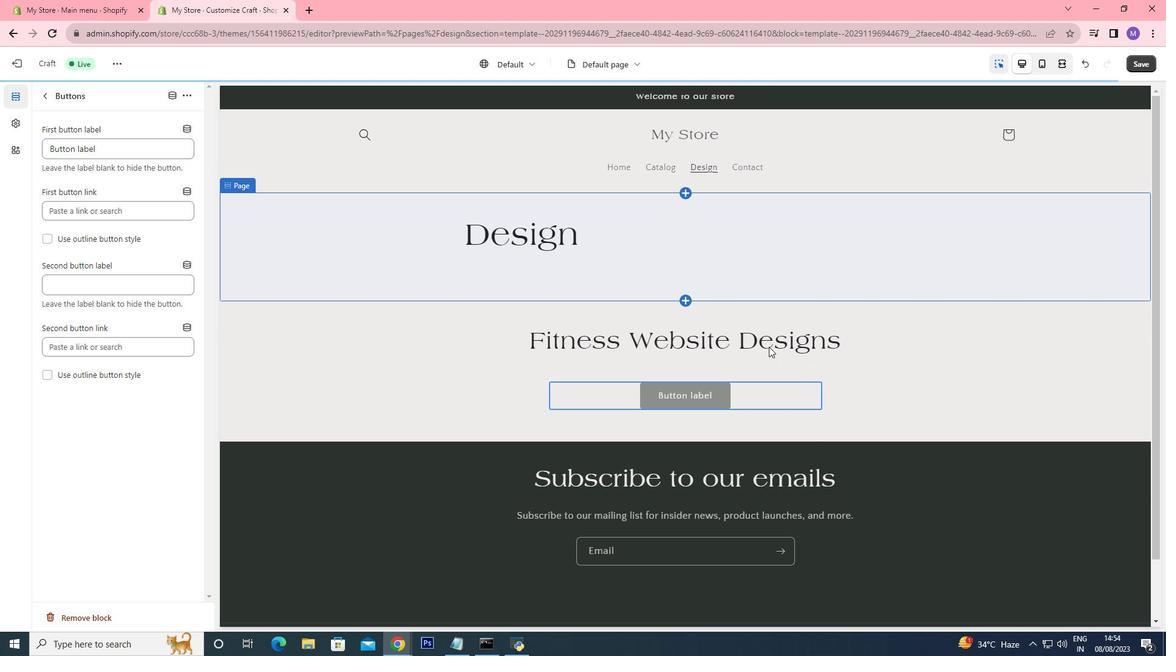 
Action: Mouse moved to (804, 380)
Screenshot: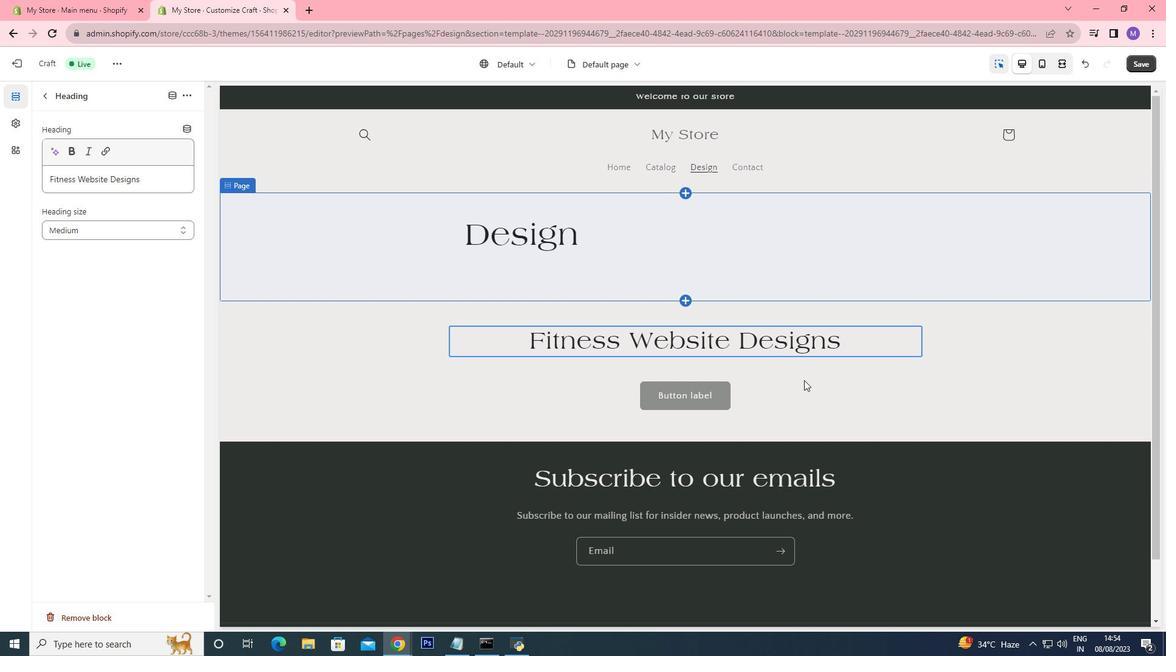 
Action: Mouse pressed left at (804, 380)
Screenshot: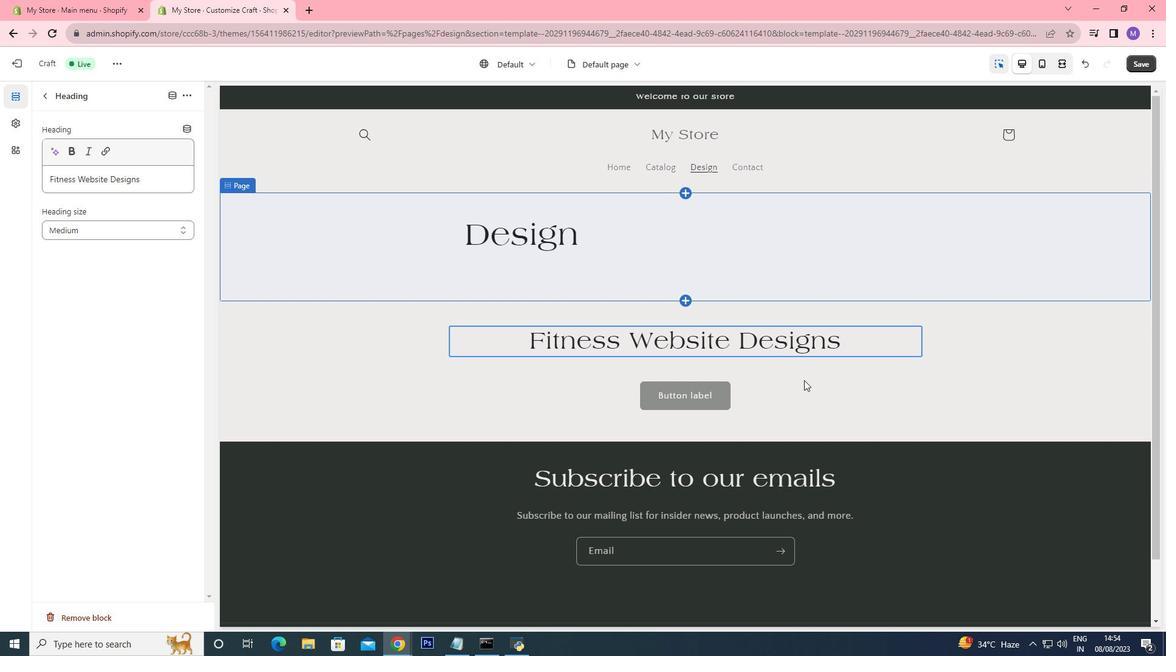 
Action: Mouse moved to (694, 427)
Screenshot: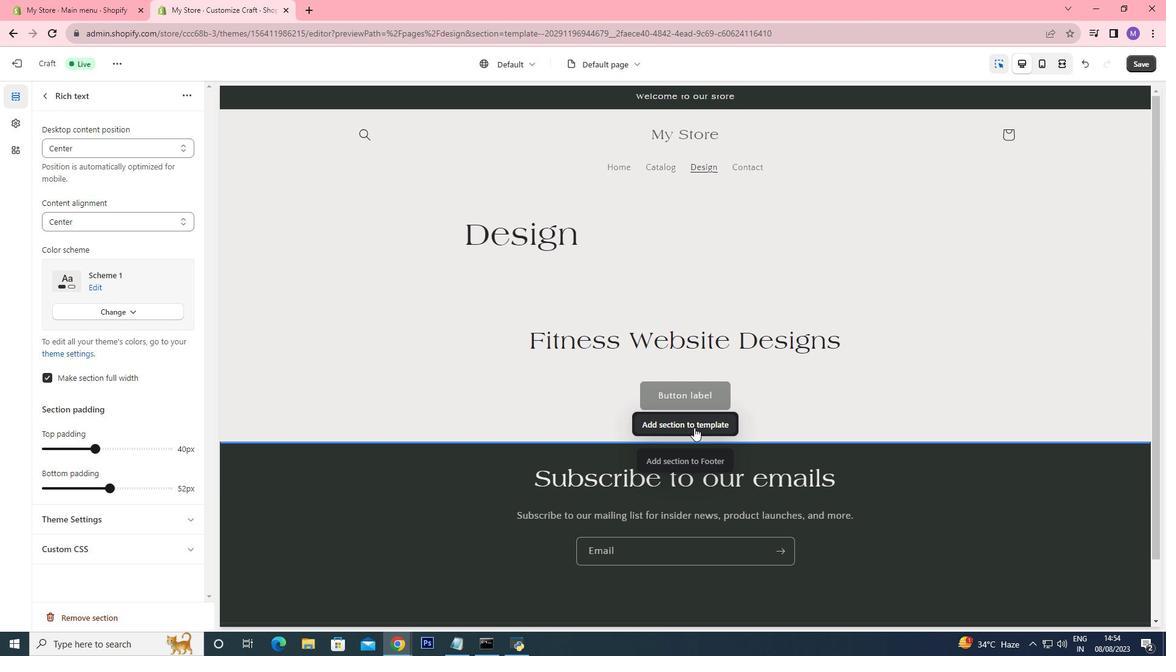 
Action: Mouse pressed left at (694, 427)
Screenshot: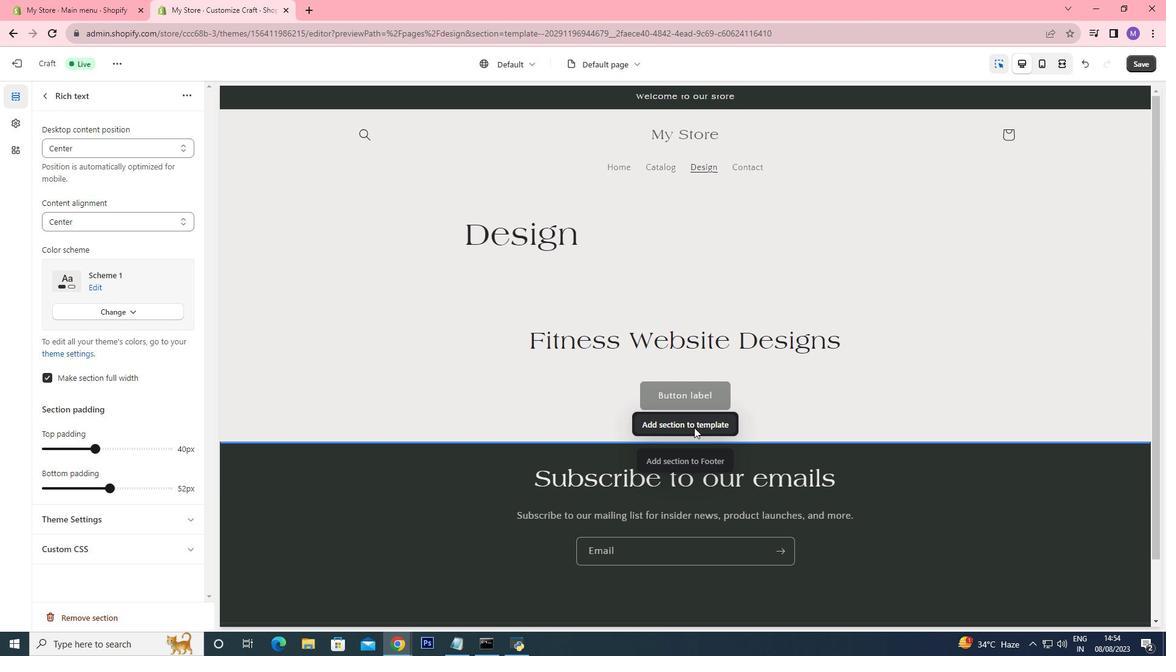 
Action: Mouse moved to (780, 449)
Screenshot: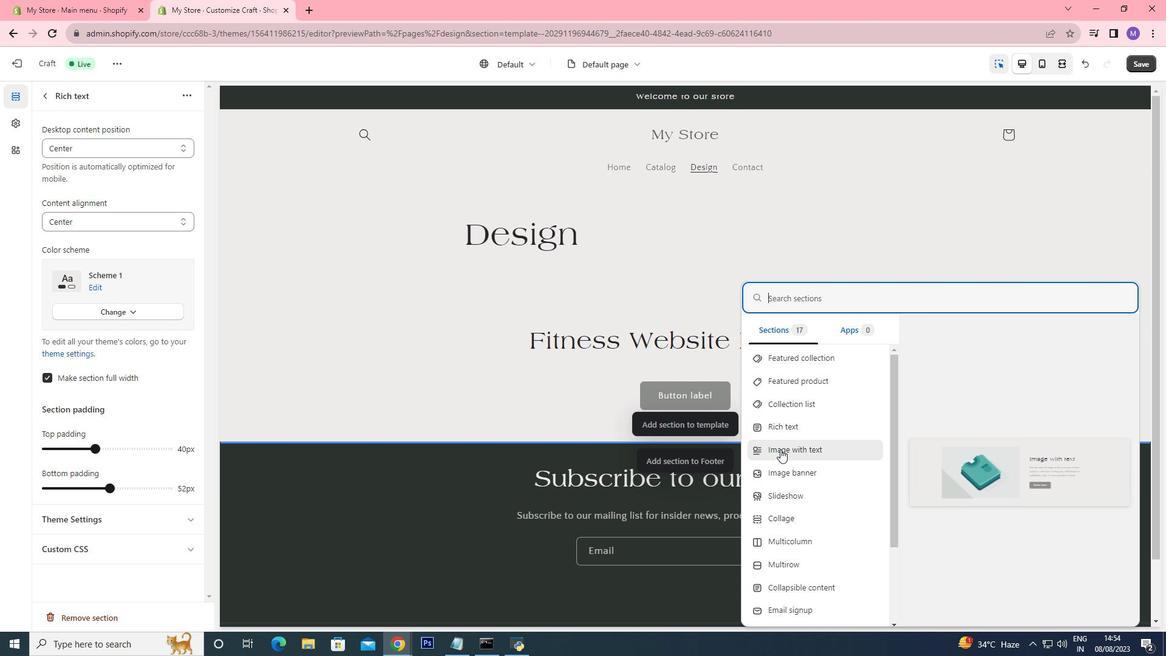
Action: Mouse pressed left at (780, 449)
Screenshot: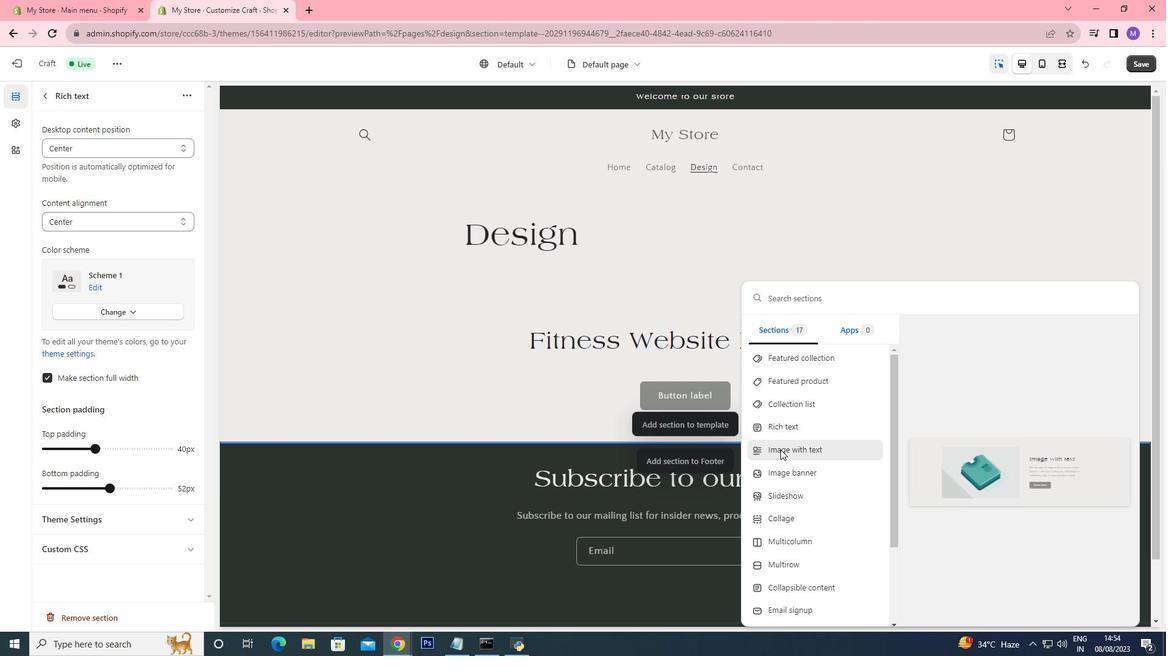 
Action: Mouse moved to (469, 353)
Screenshot: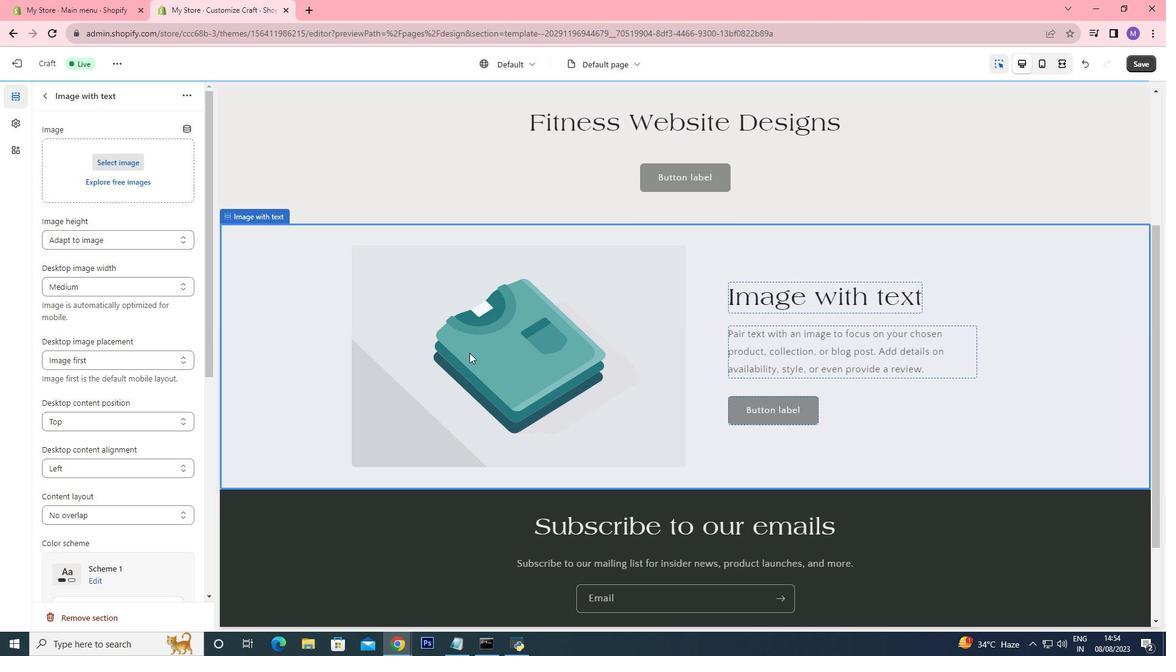 
Action: Mouse pressed left at (469, 353)
Screenshot: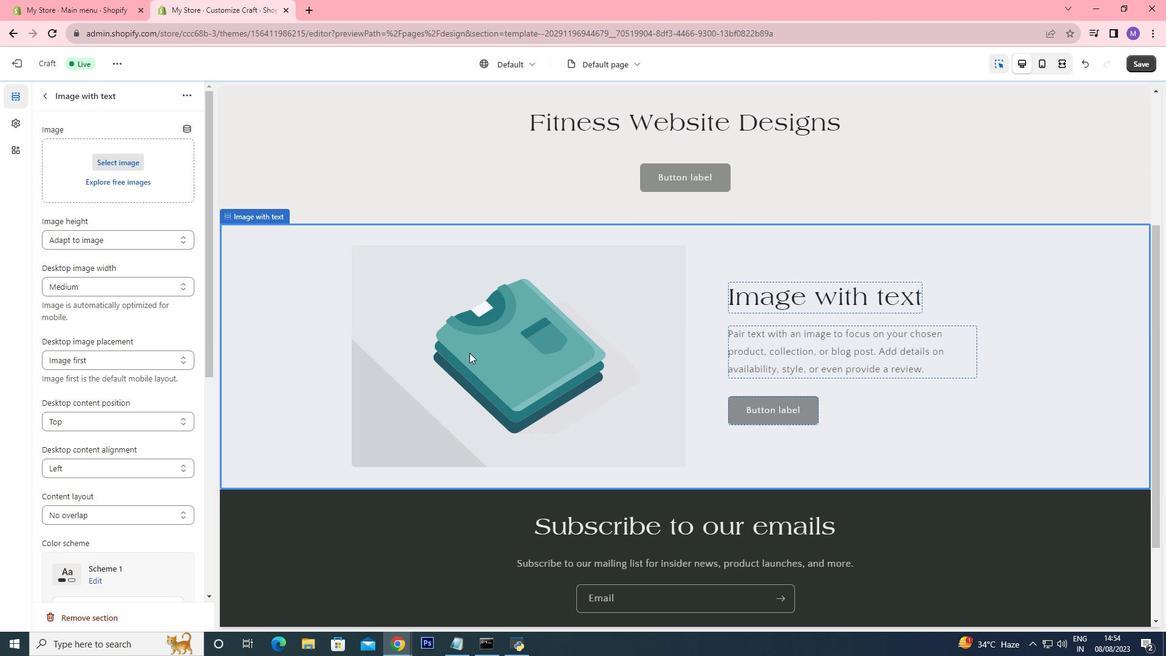 
Action: Mouse moved to (110, 183)
Screenshot: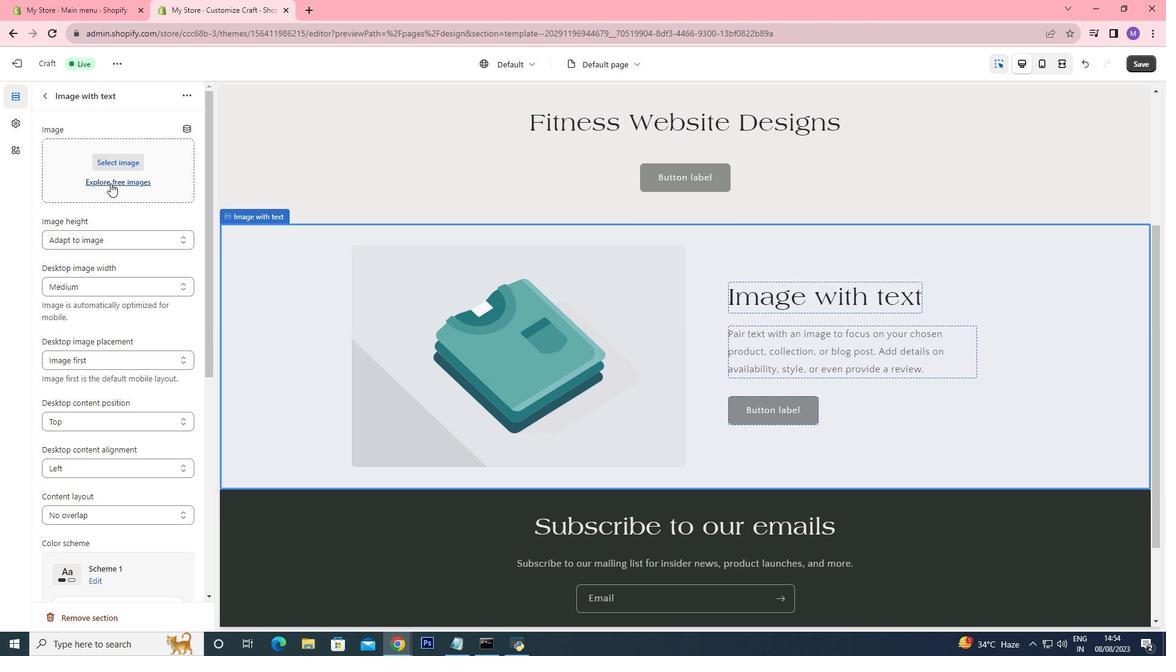 
Action: Mouse pressed left at (110, 183)
Screenshot: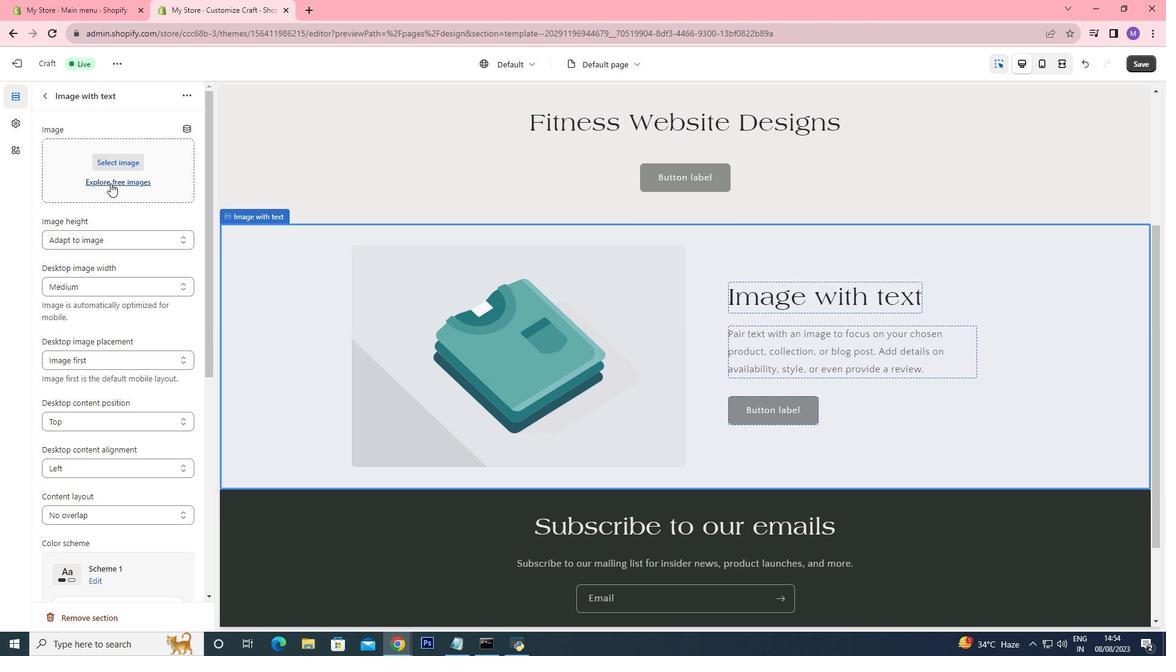 
Action: Mouse moved to (145, 414)
Screenshot: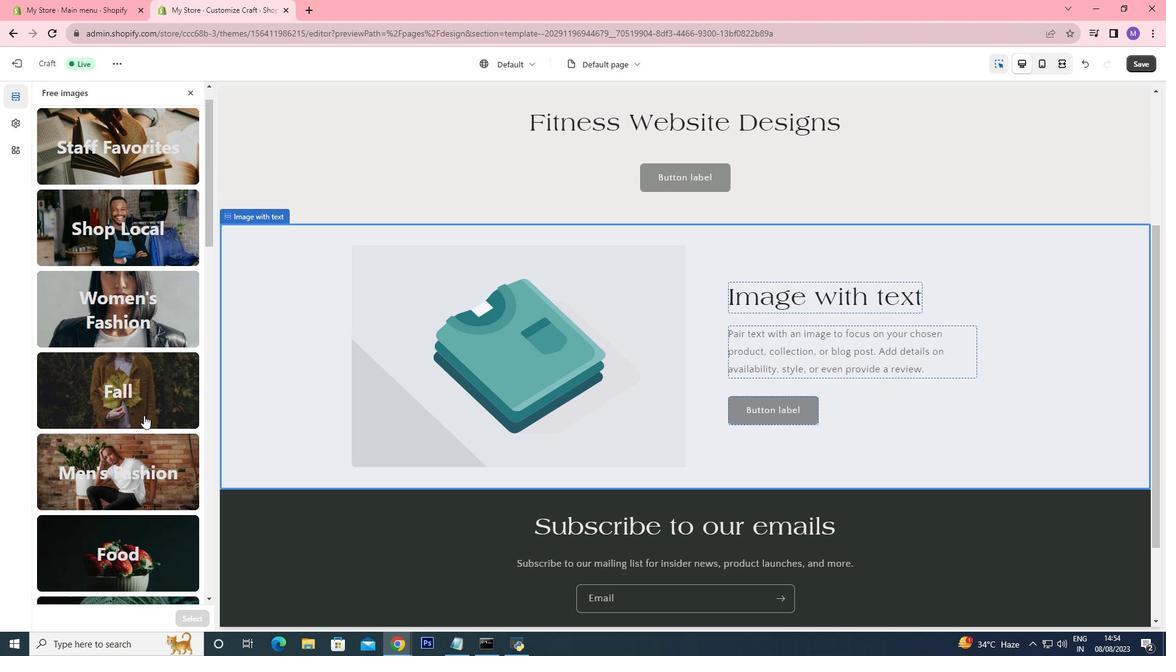 
Action: Mouse scrolled (145, 414) with delta (0, 0)
Screenshot: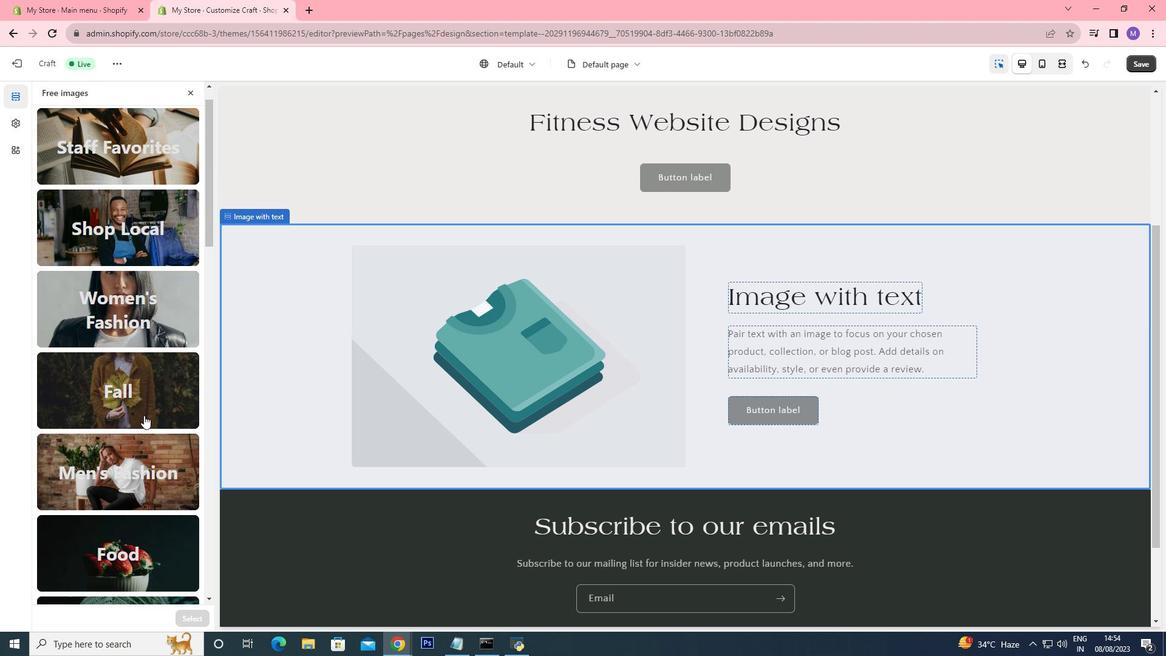 
Action: Mouse moved to (143, 415)
Screenshot: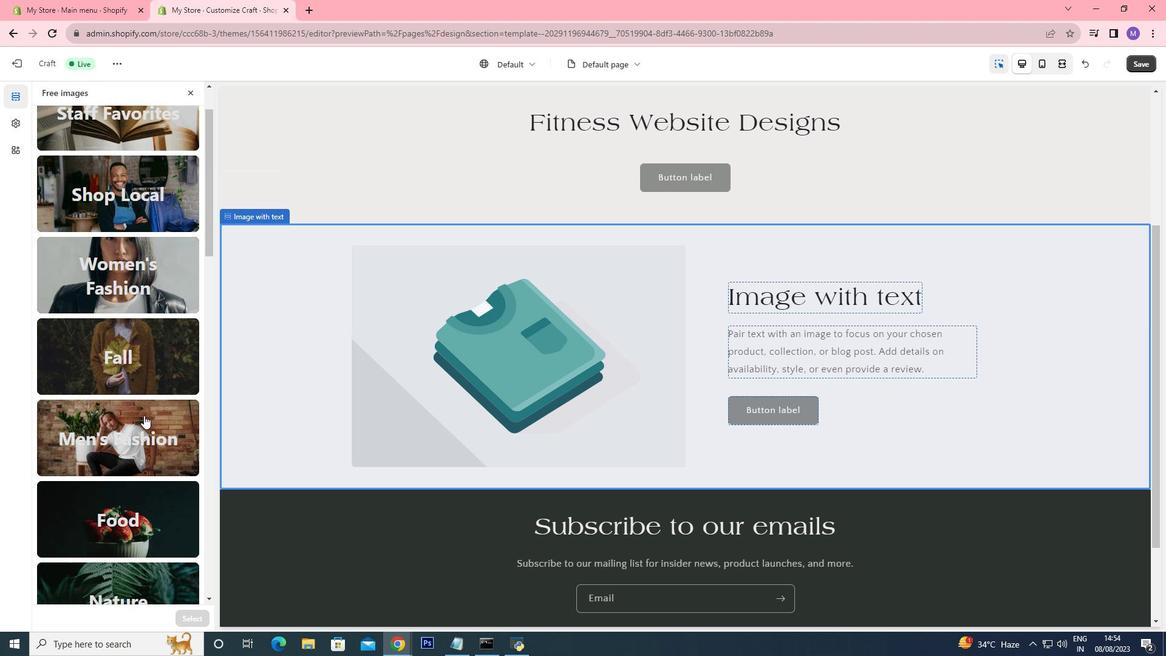 
Action: Mouse scrolled (143, 414) with delta (0, 0)
Screenshot: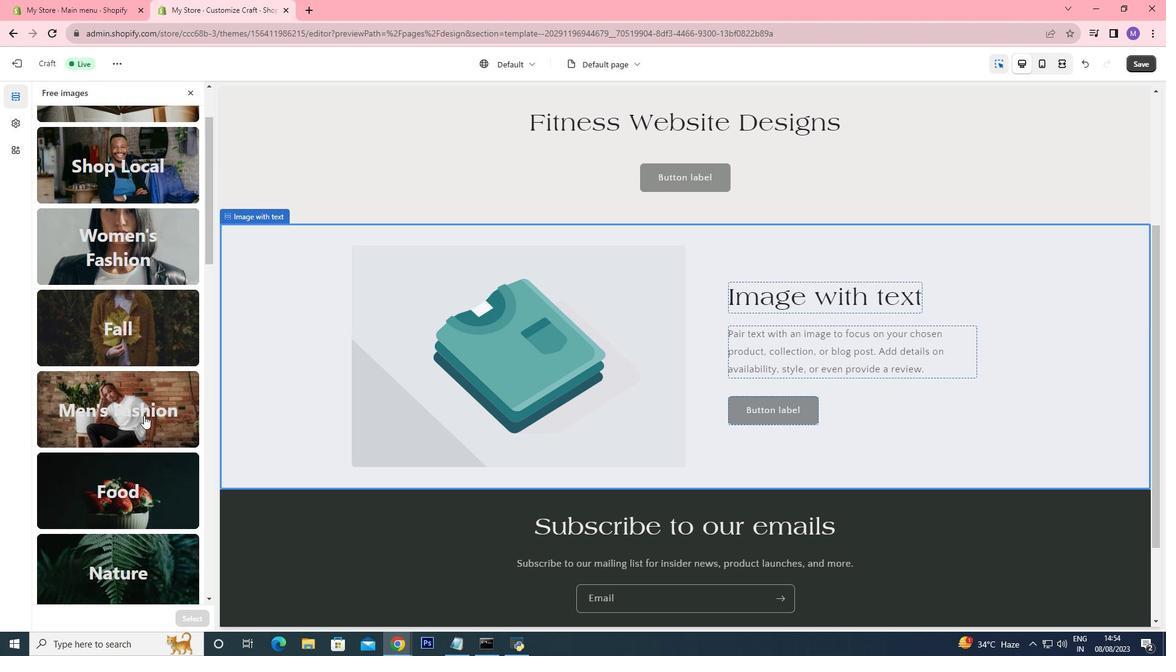 
Action: Mouse scrolled (143, 414) with delta (0, 0)
Screenshot: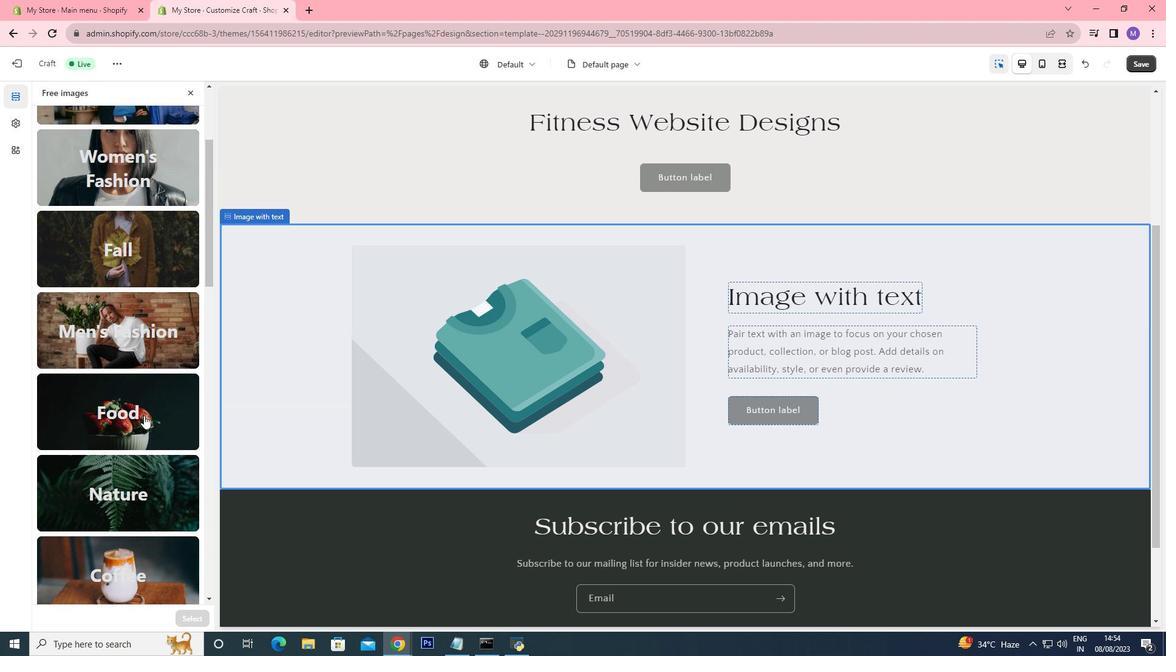 
Action: Mouse scrolled (143, 414) with delta (0, 0)
Screenshot: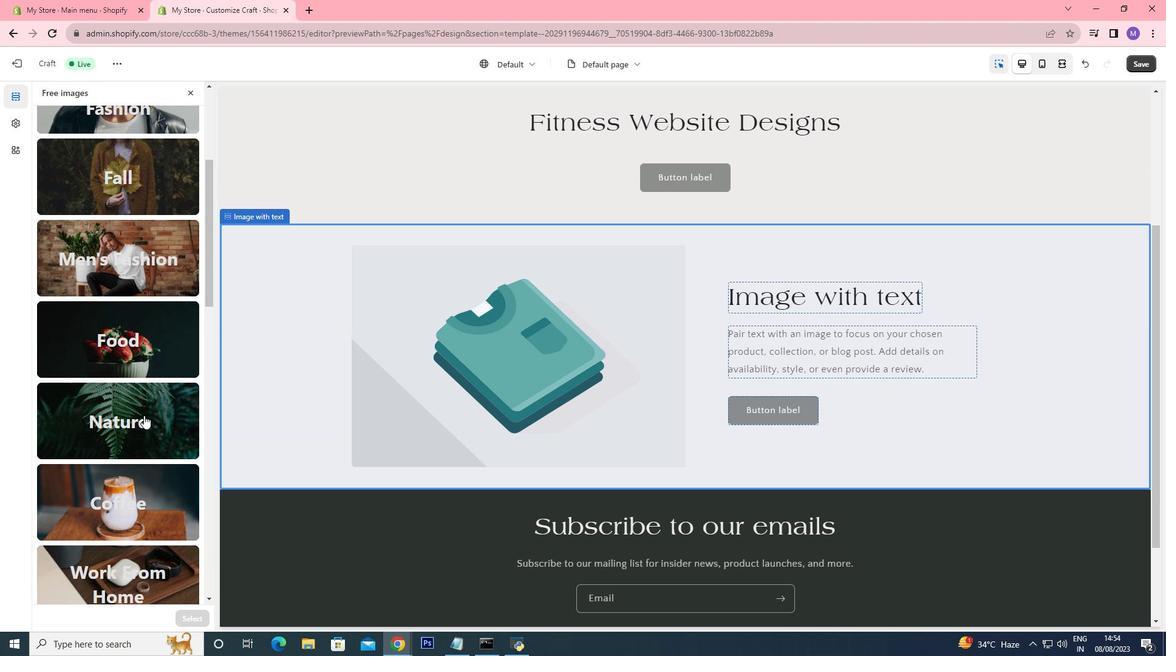 
Action: Mouse scrolled (143, 414) with delta (0, 0)
Screenshot: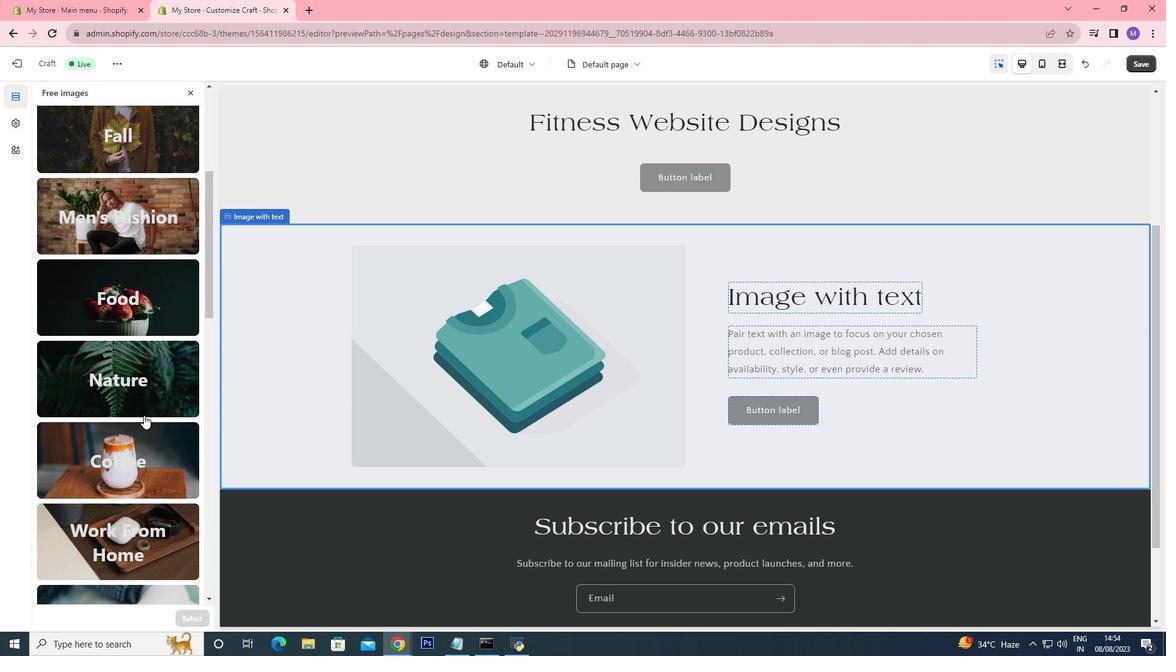 
Action: Mouse scrolled (143, 414) with delta (0, 0)
Screenshot: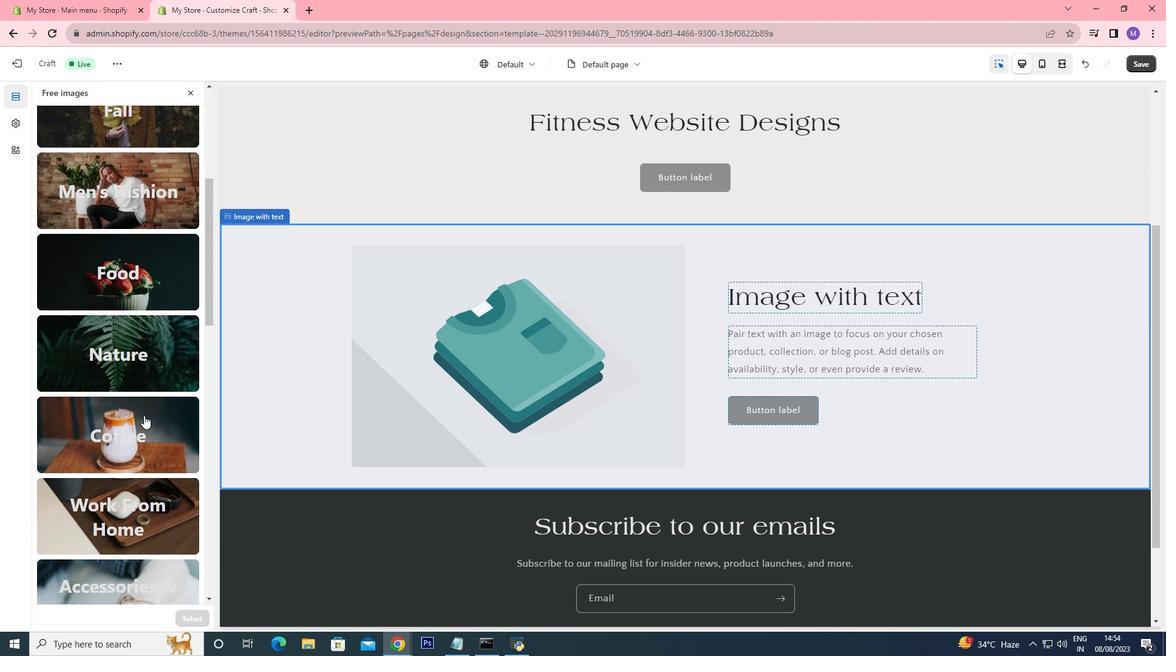 
Action: Mouse scrolled (143, 414) with delta (0, 0)
Screenshot: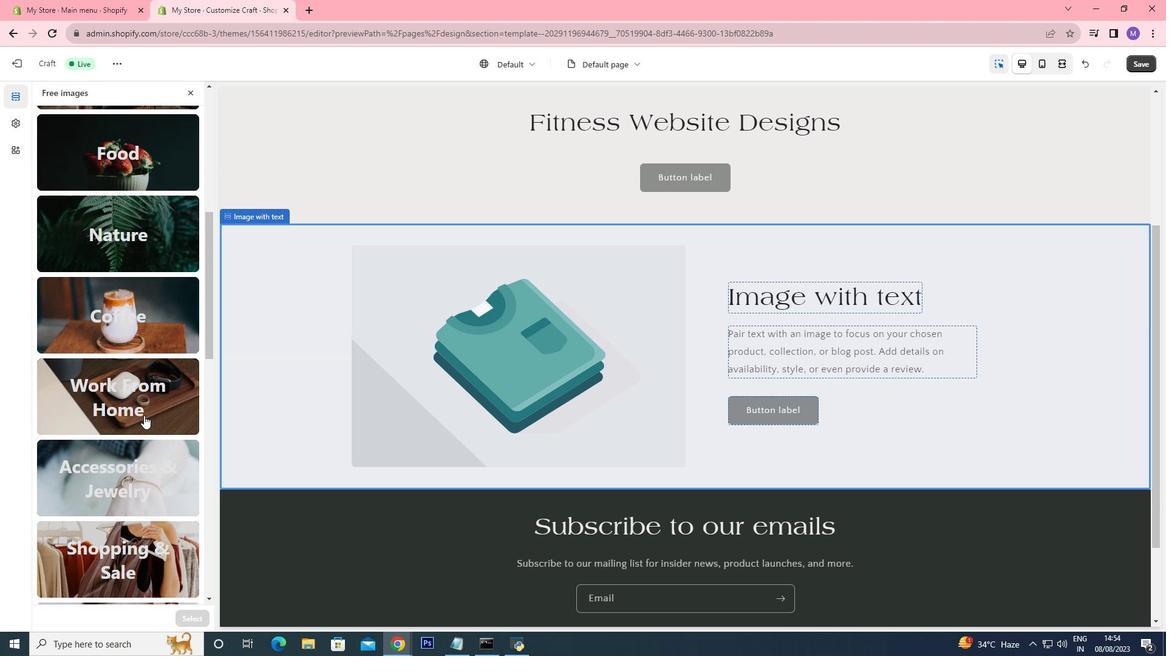 
Action: Mouse scrolled (143, 414) with delta (0, 0)
Screenshot: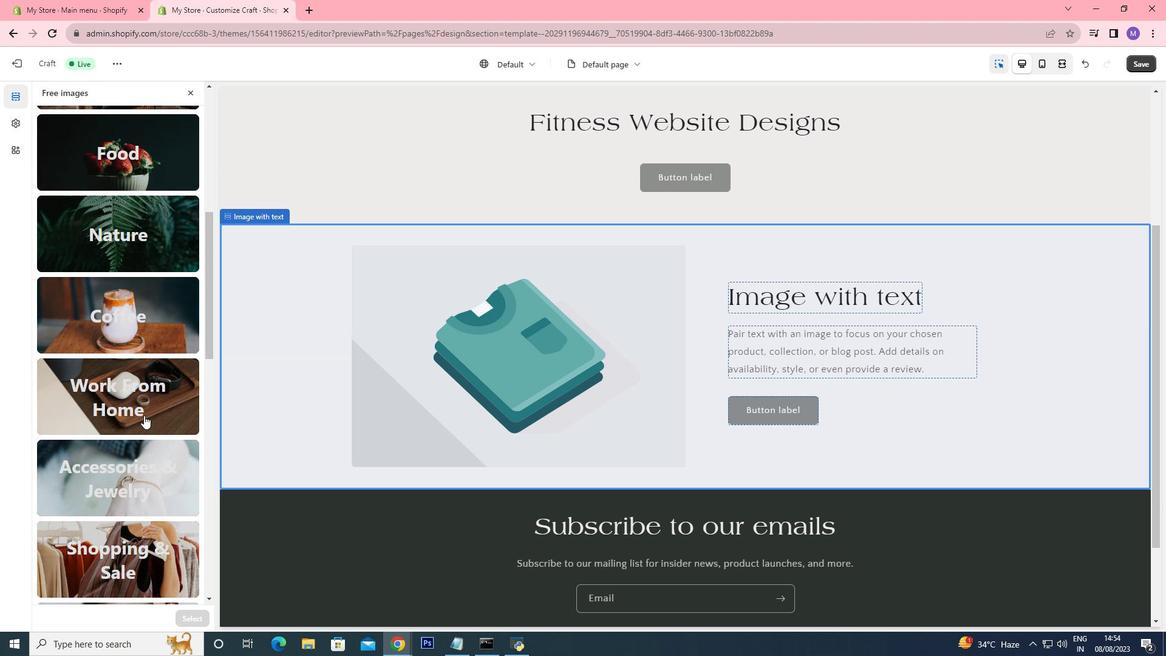 
Action: Mouse scrolled (143, 414) with delta (0, 0)
Screenshot: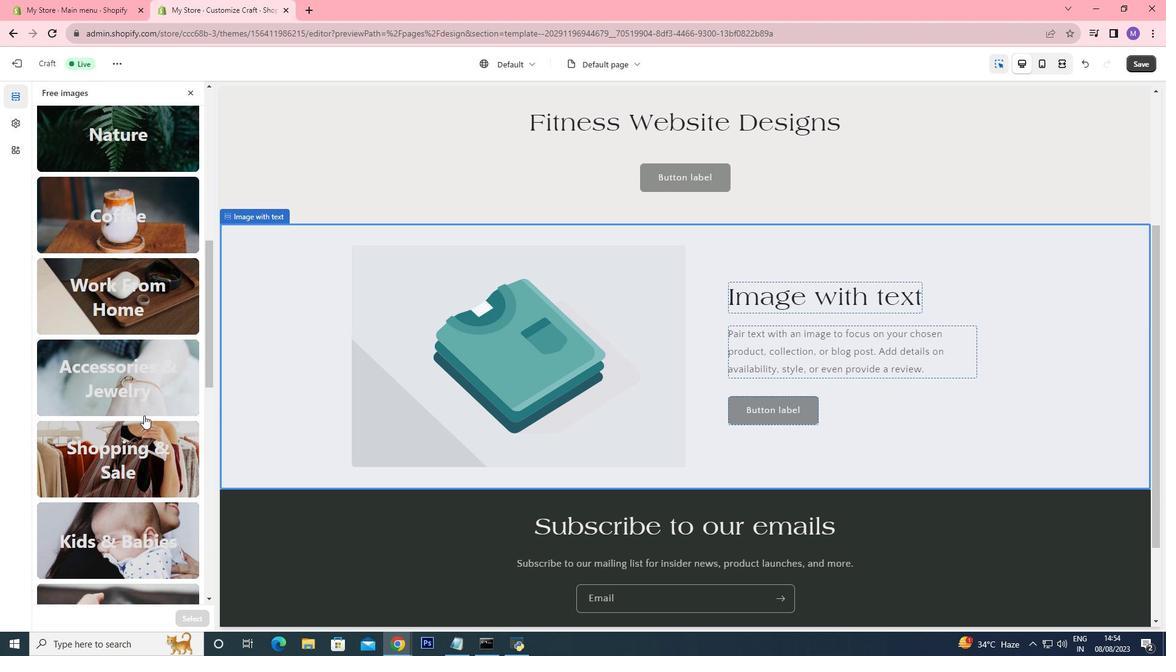 
Action: Mouse scrolled (143, 414) with delta (0, 0)
Screenshot: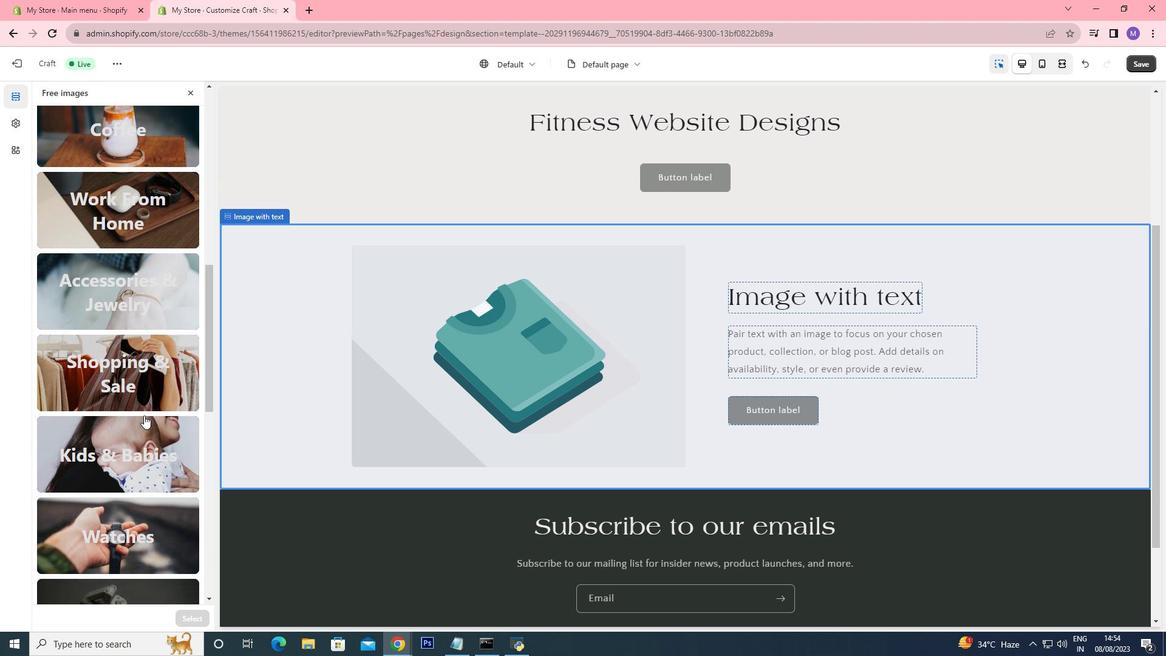 
Action: Mouse scrolled (143, 414) with delta (0, 0)
Screenshot: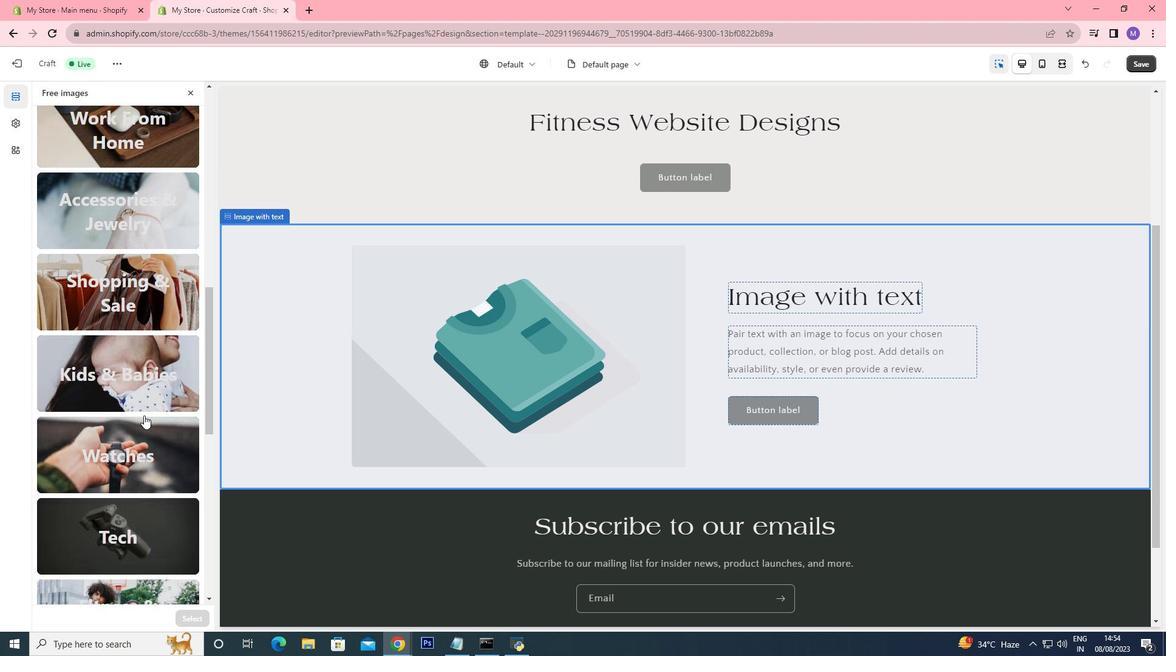 
Action: Mouse scrolled (143, 414) with delta (0, 0)
Screenshot: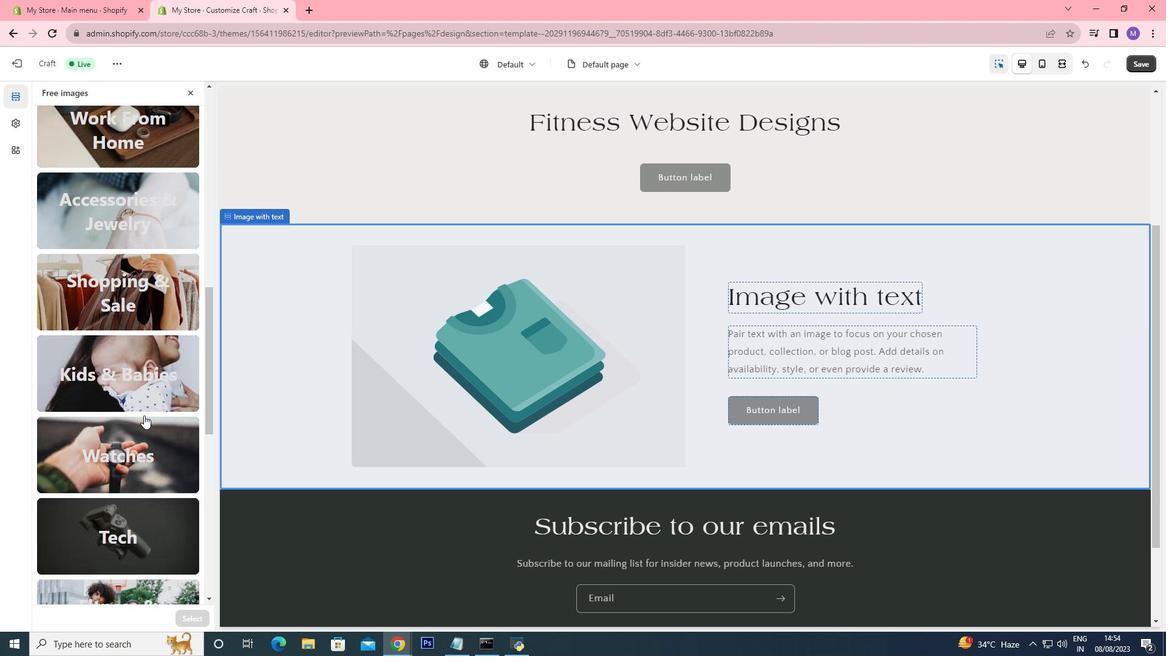 
Action: Mouse scrolled (143, 414) with delta (0, 0)
Screenshot: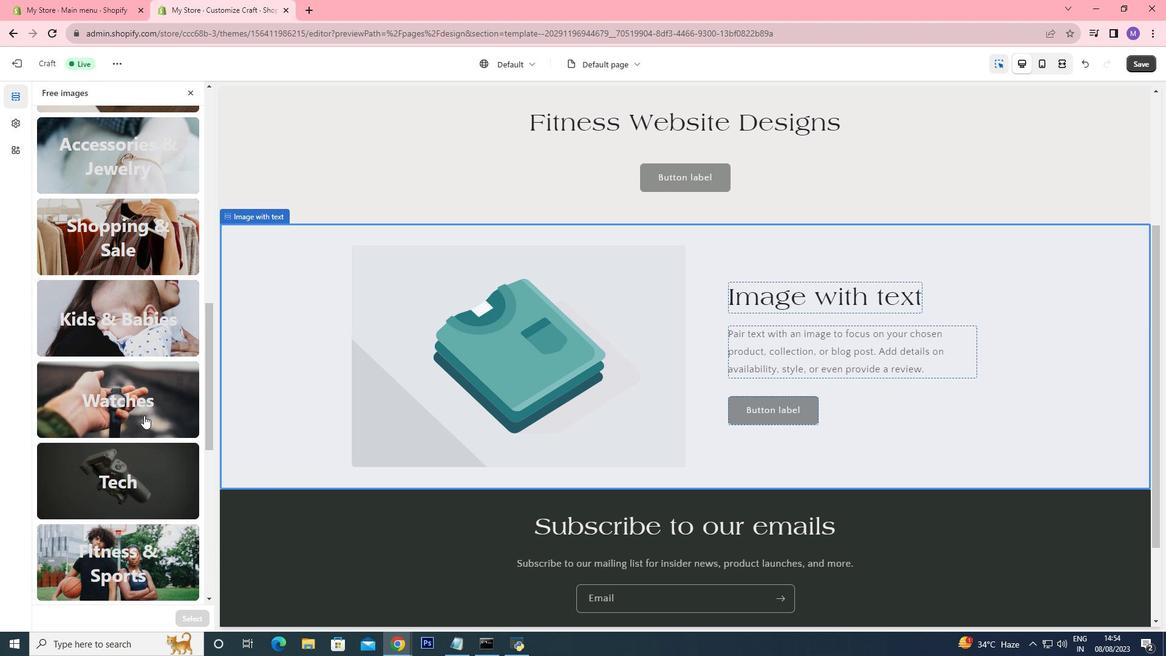 
Action: Mouse scrolled (143, 414) with delta (0, 0)
Screenshot: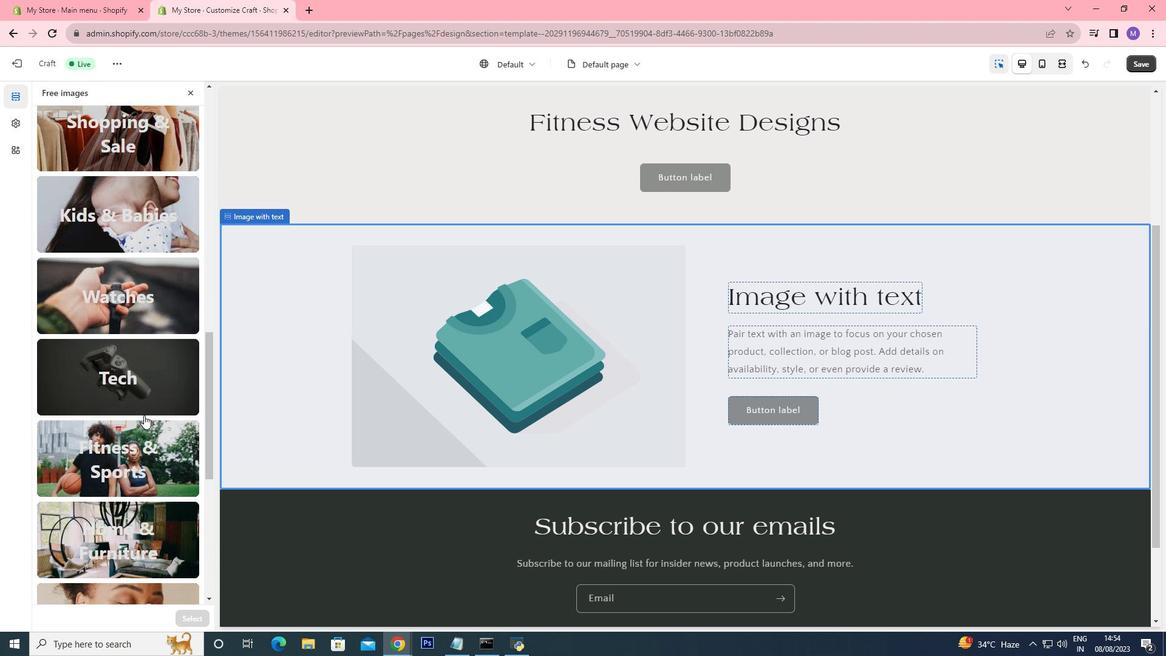 
Action: Mouse scrolled (143, 414) with delta (0, 0)
Screenshot: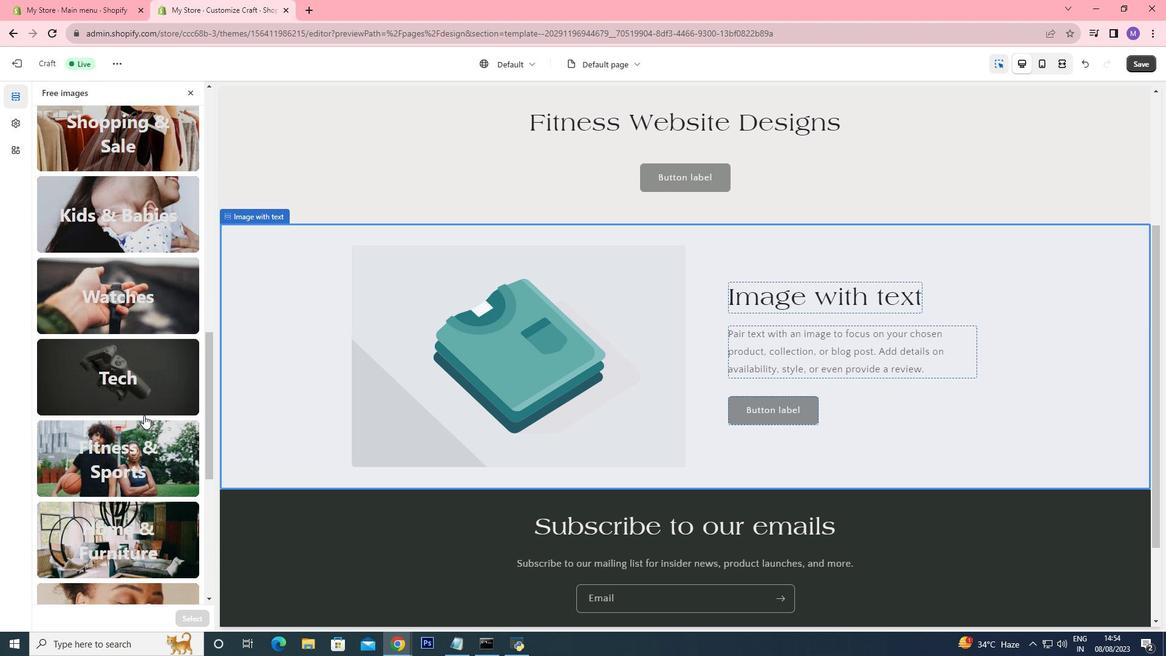 
Action: Mouse moved to (126, 407)
Screenshot: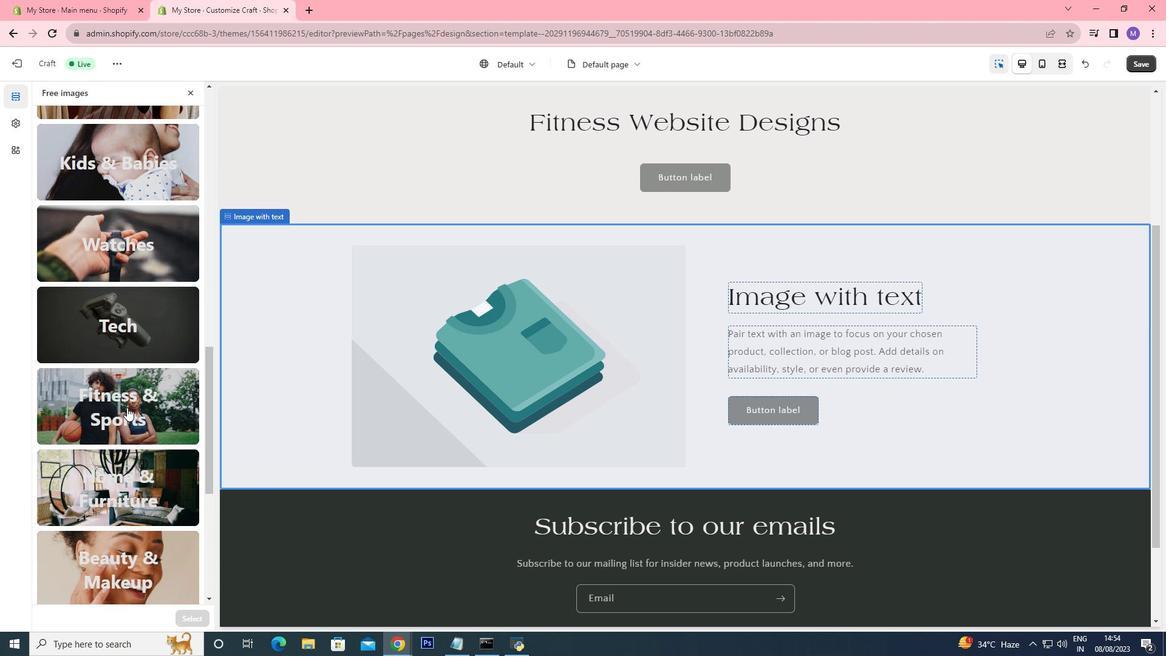 
Action: Mouse pressed left at (126, 407)
Screenshot: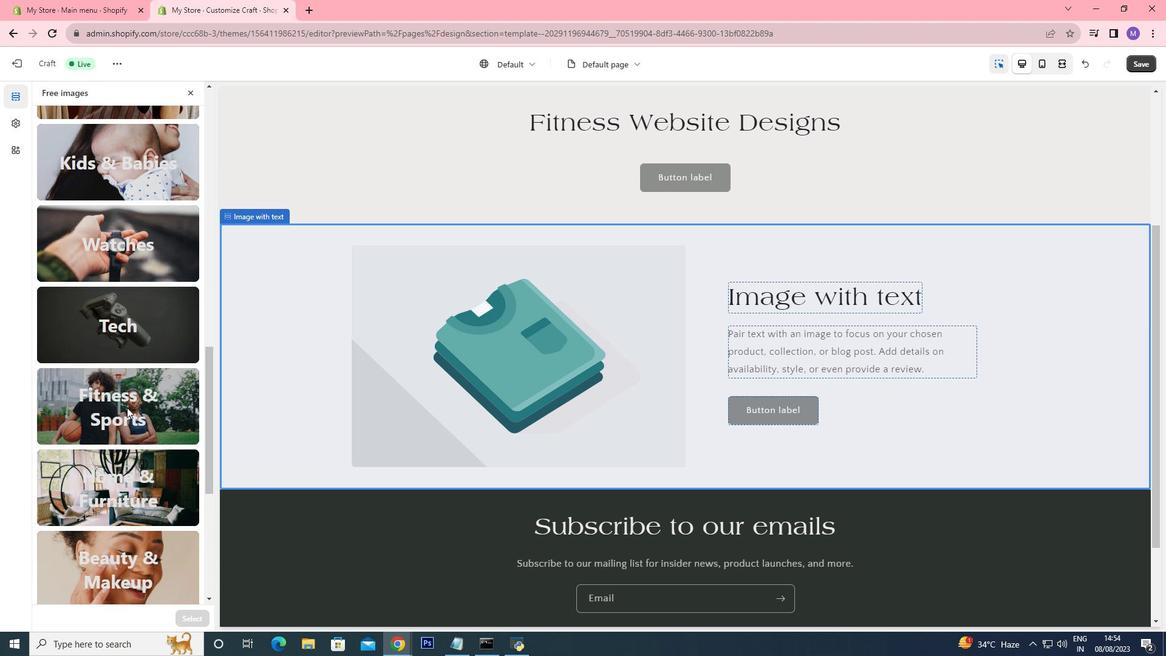 
Action: Mouse moved to (126, 407)
Screenshot: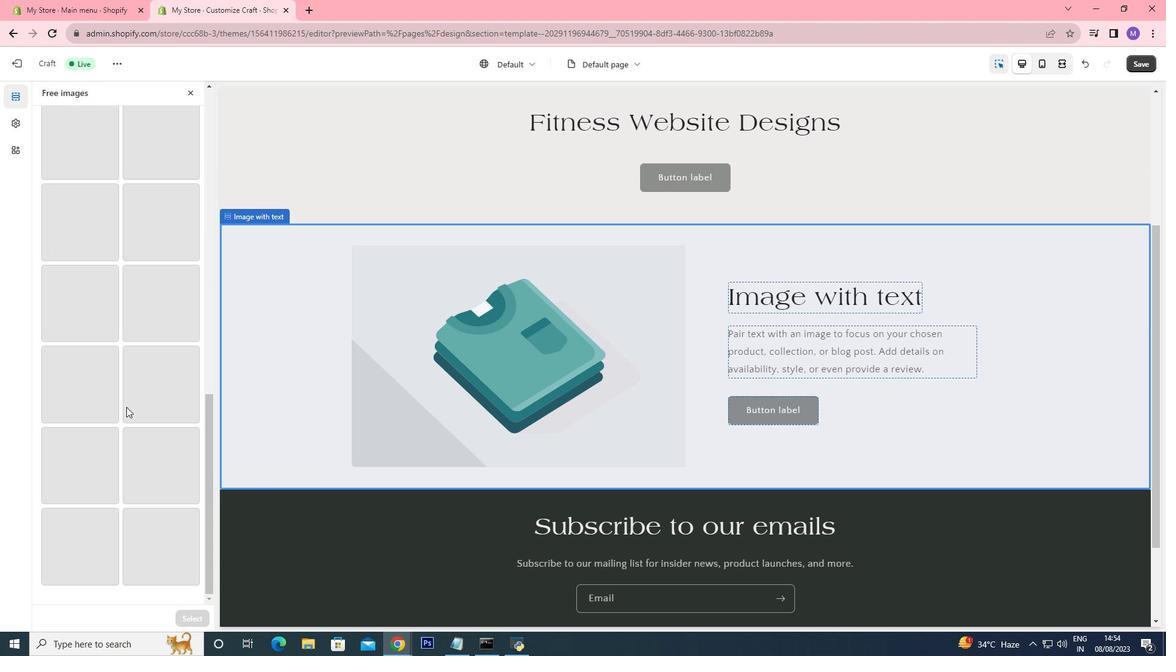 
Action: Mouse scrolled (126, 406) with delta (0, 0)
Screenshot: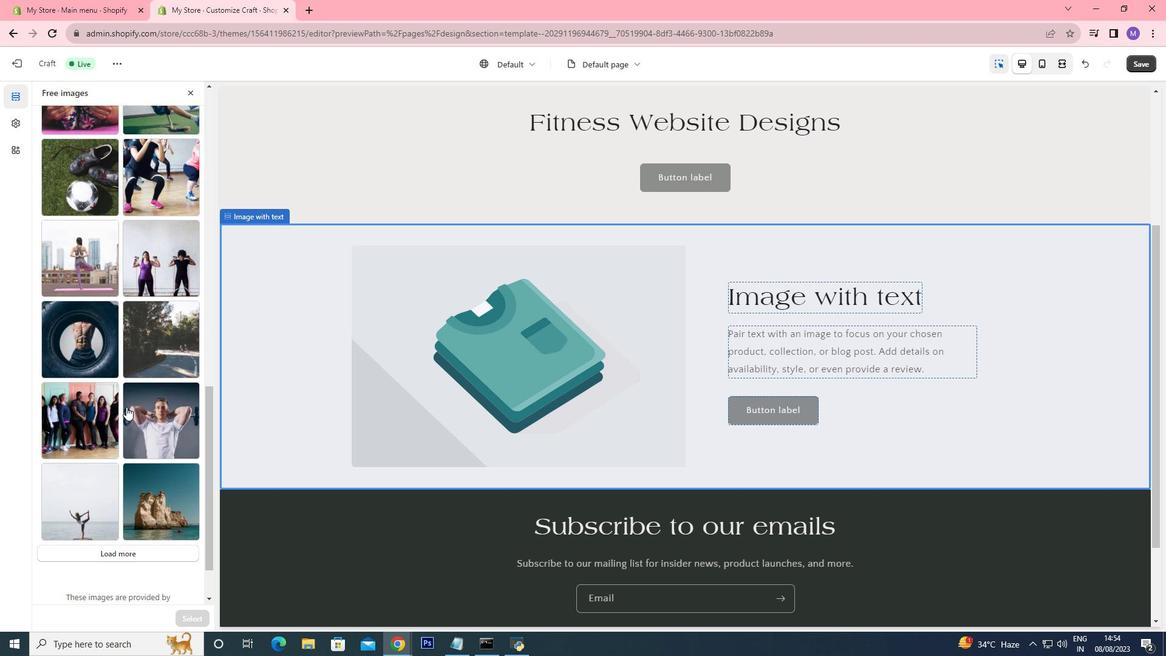 
Action: Mouse scrolled (126, 406) with delta (0, 0)
Screenshot: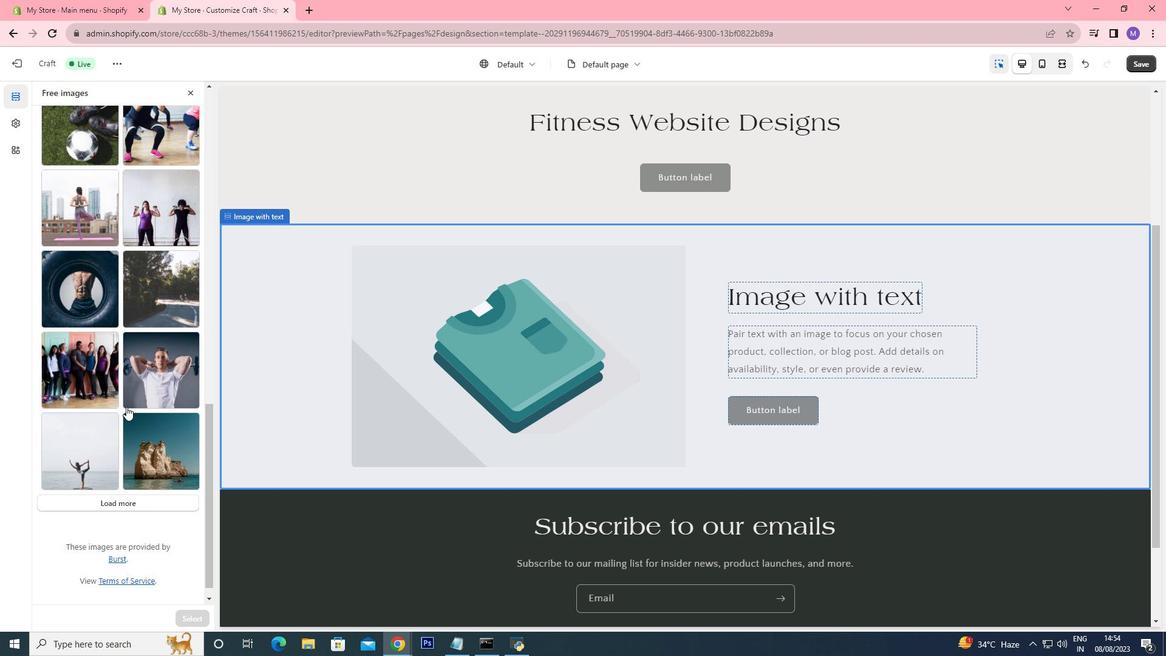 
Action: Mouse moved to (125, 391)
Screenshot: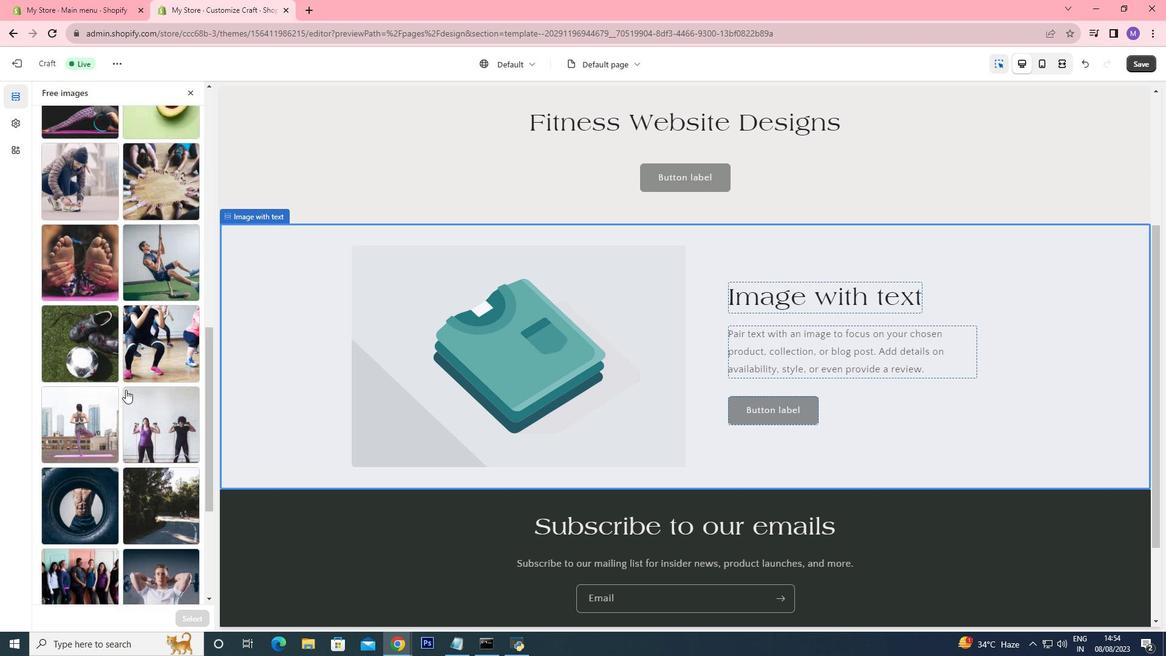 
Action: Mouse scrolled (125, 392) with delta (0, 0)
Screenshot: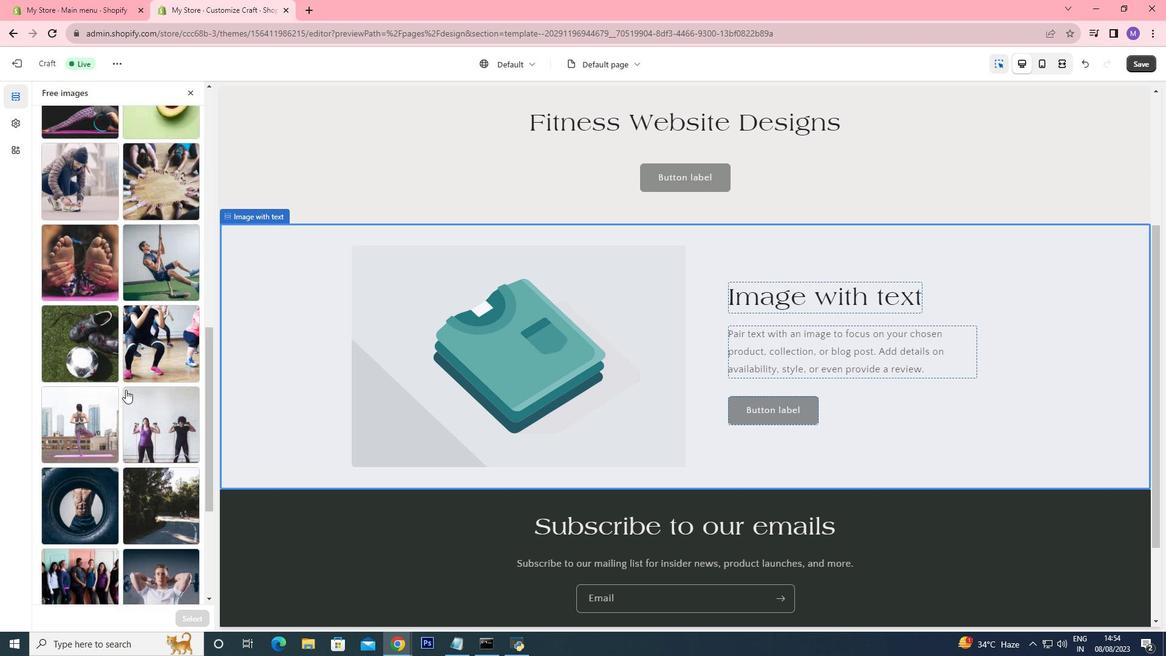 
Action: Mouse scrolled (125, 392) with delta (0, 0)
Screenshot: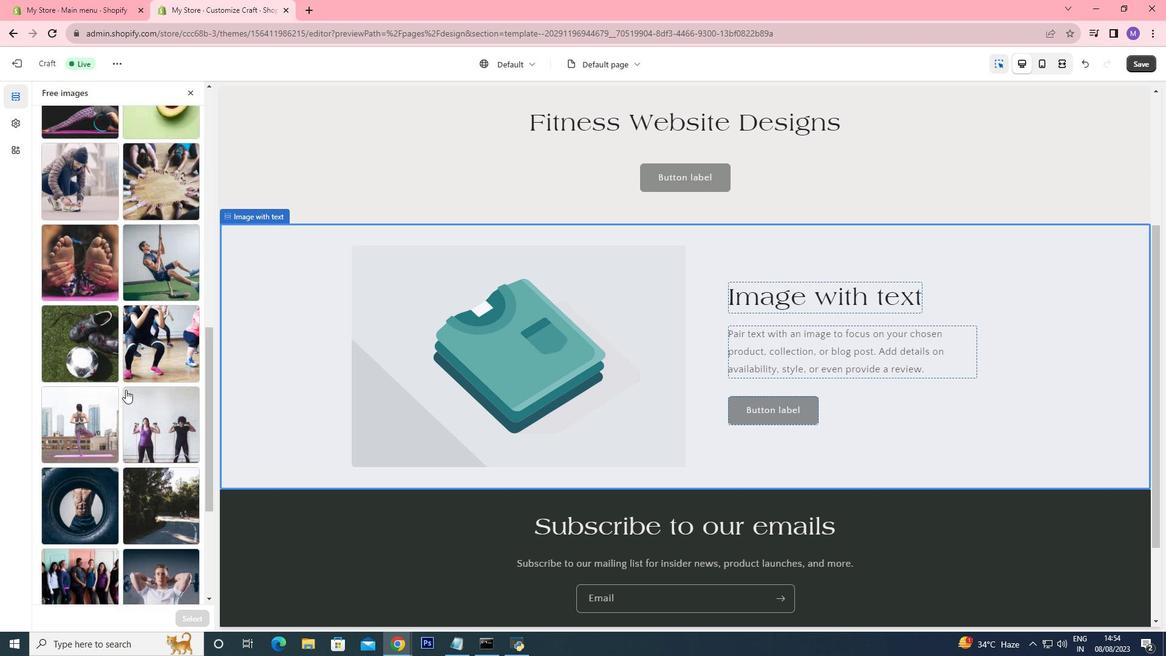 
Action: Mouse scrolled (125, 392) with delta (0, 0)
Screenshot: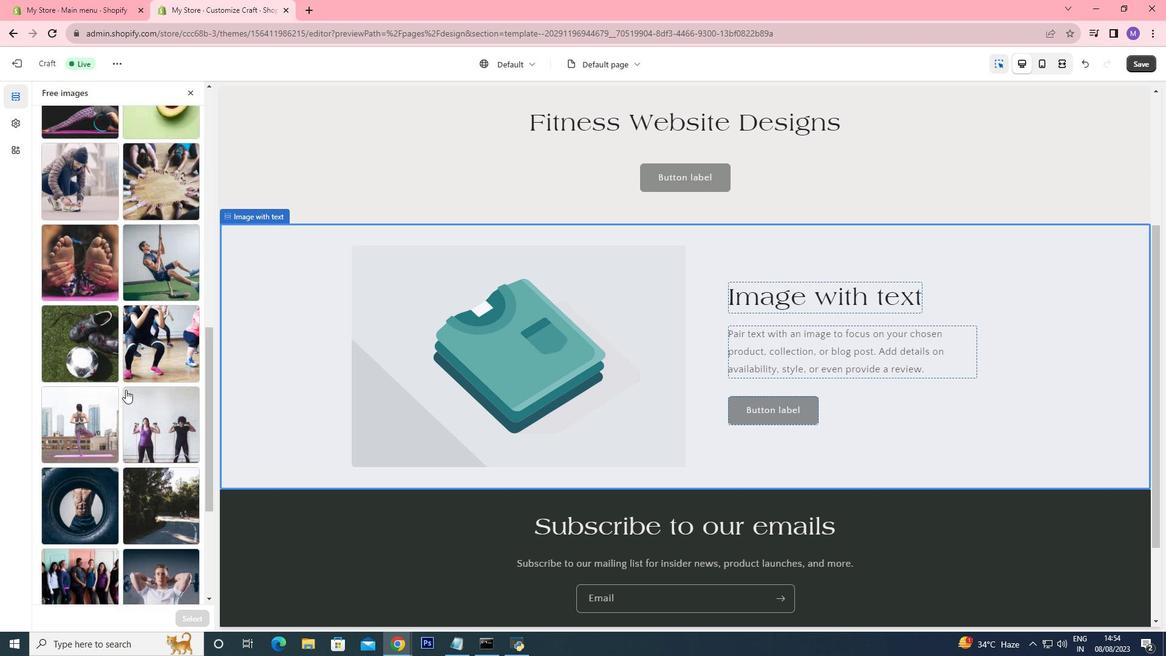 
Action: Mouse scrolled (125, 392) with delta (0, 0)
Screenshot: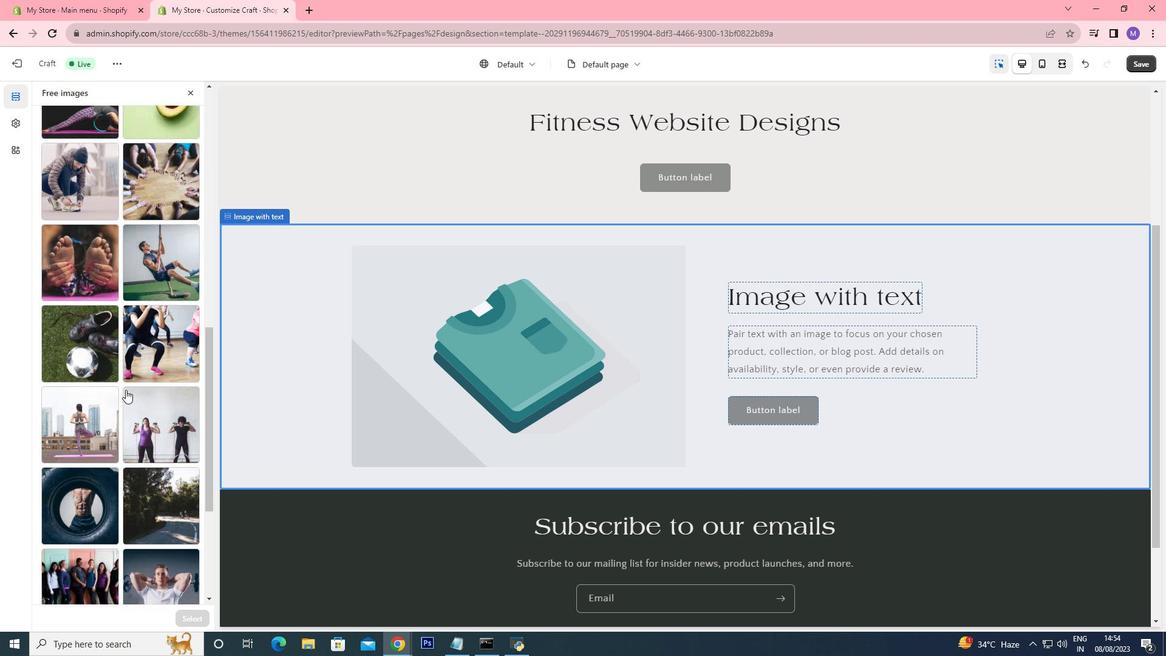 
Action: Mouse moved to (125, 390)
Screenshot: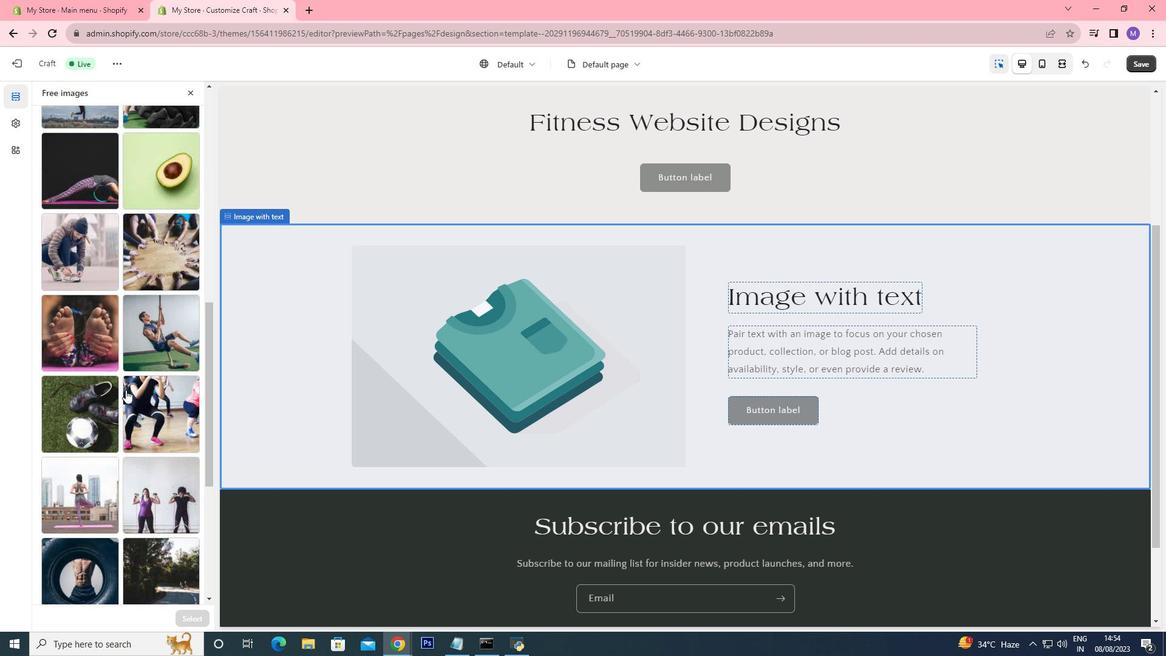 
Action: Mouse scrolled (125, 391) with delta (0, 0)
Screenshot: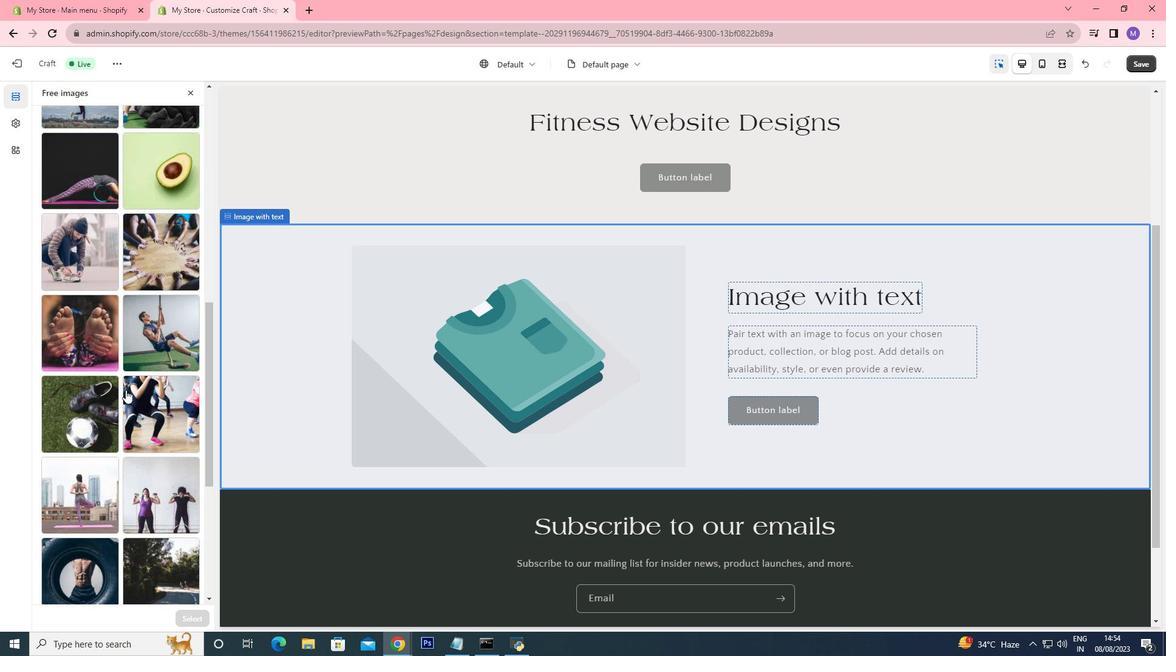 
Action: Mouse moved to (89, 331)
Screenshot: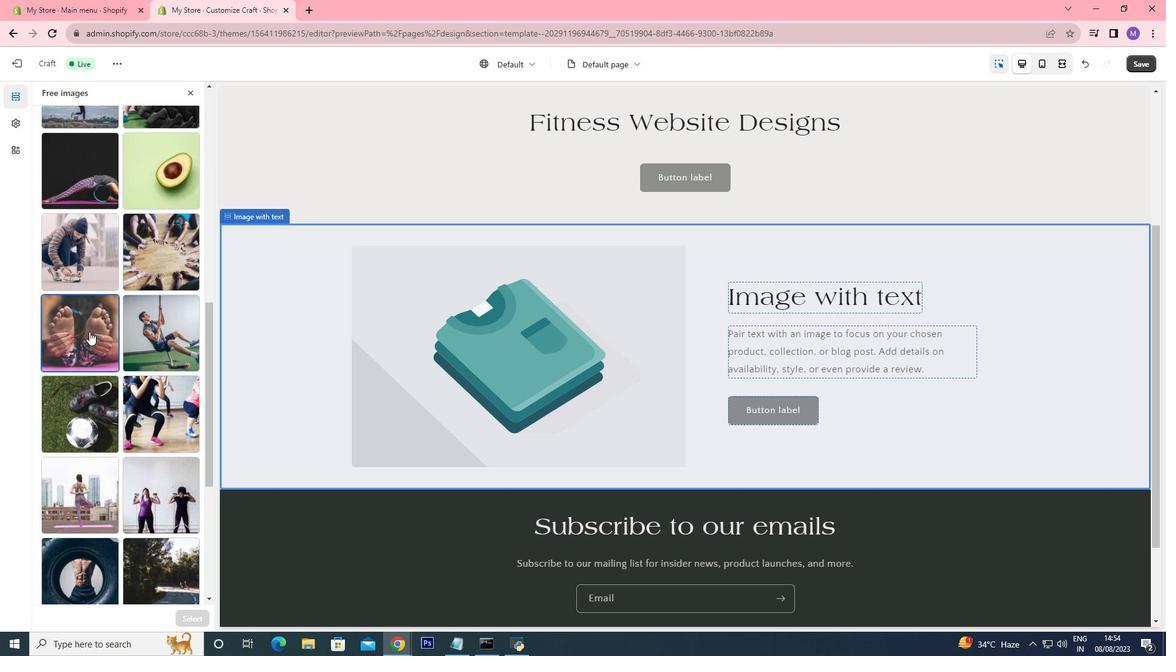 
Action: Mouse pressed left at (89, 331)
Screenshot: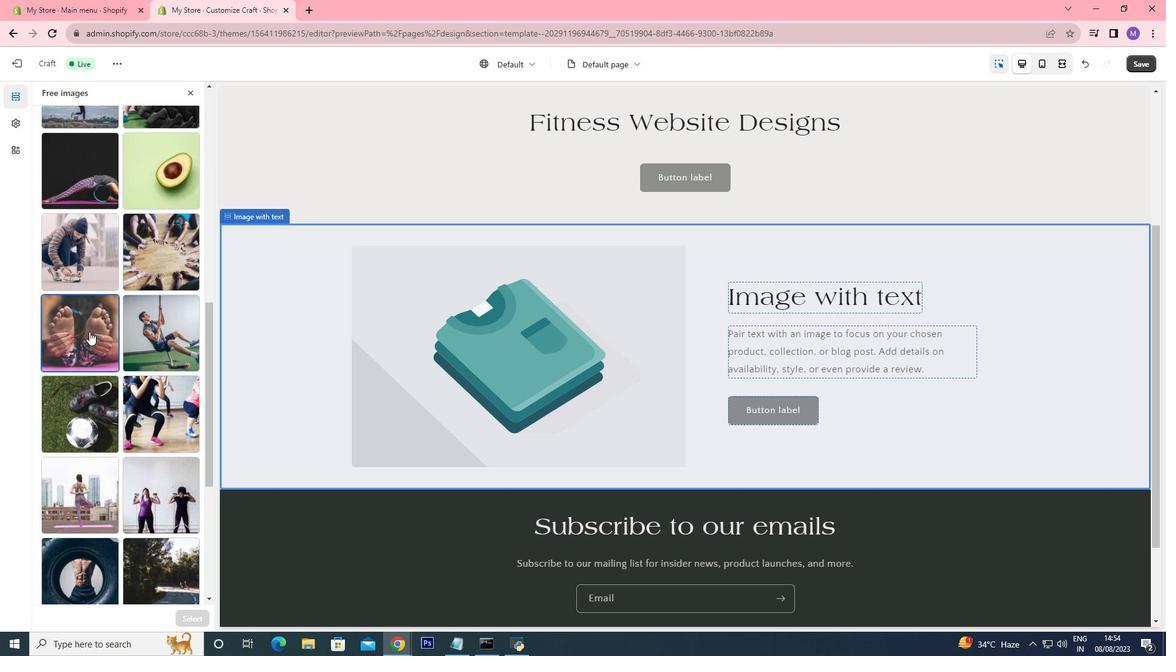 
Action: Mouse moved to (190, 613)
Screenshot: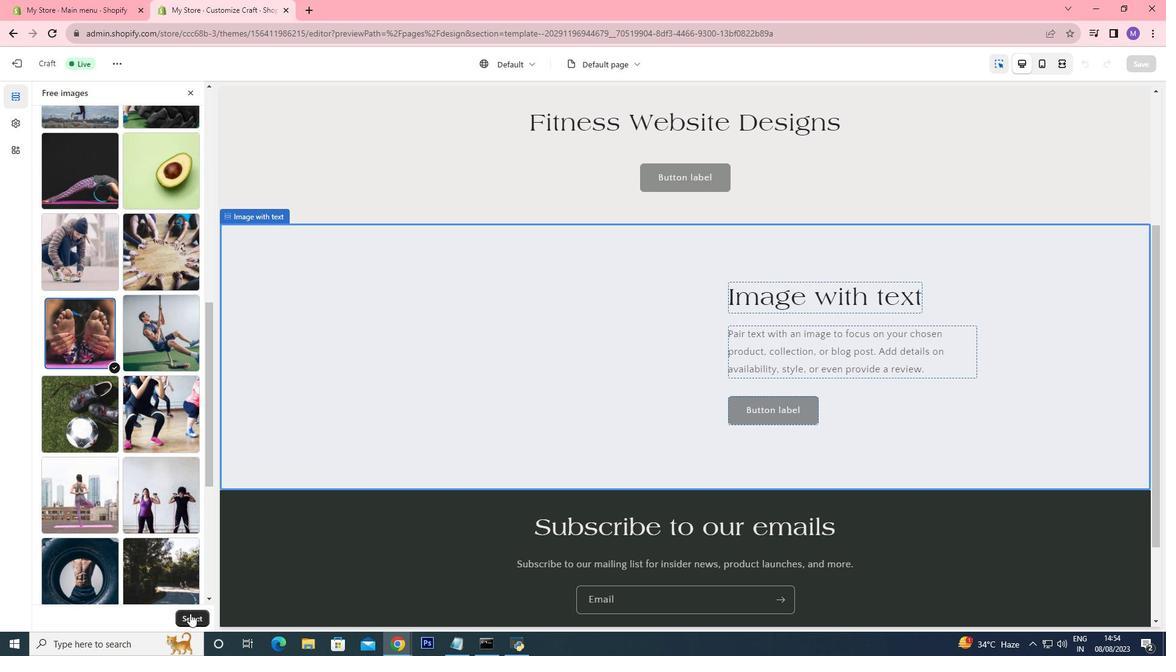 
Action: Mouse pressed left at (190, 613)
Screenshot: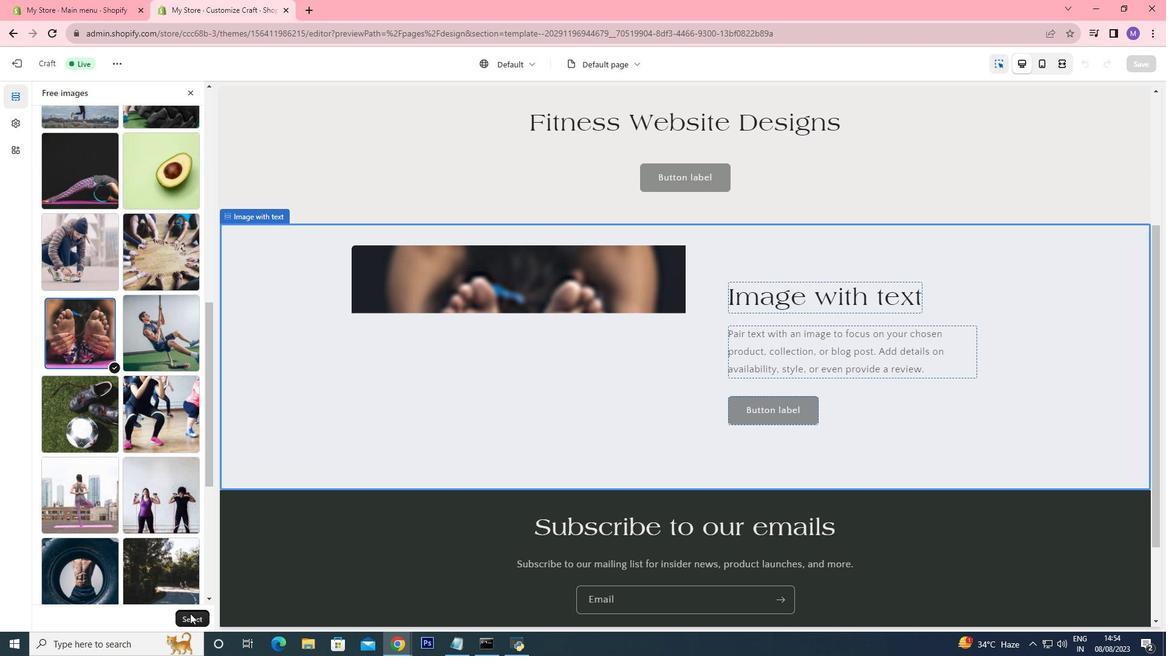 
Action: Mouse moved to (112, 354)
Screenshot: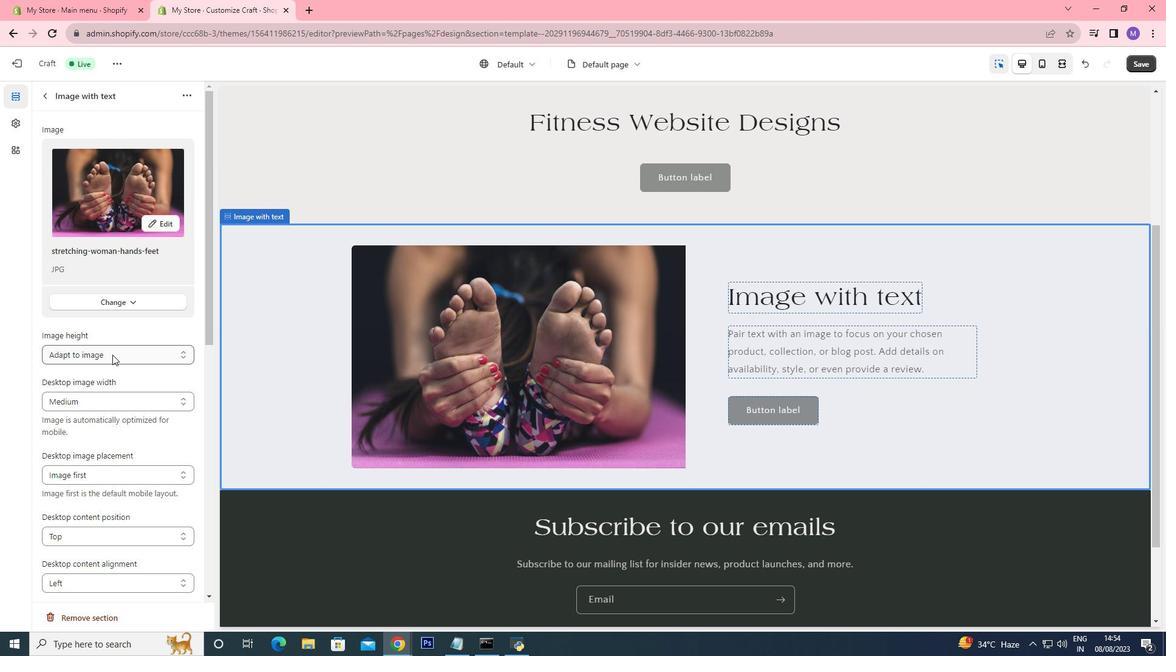 
Action: Mouse pressed left at (112, 354)
Screenshot: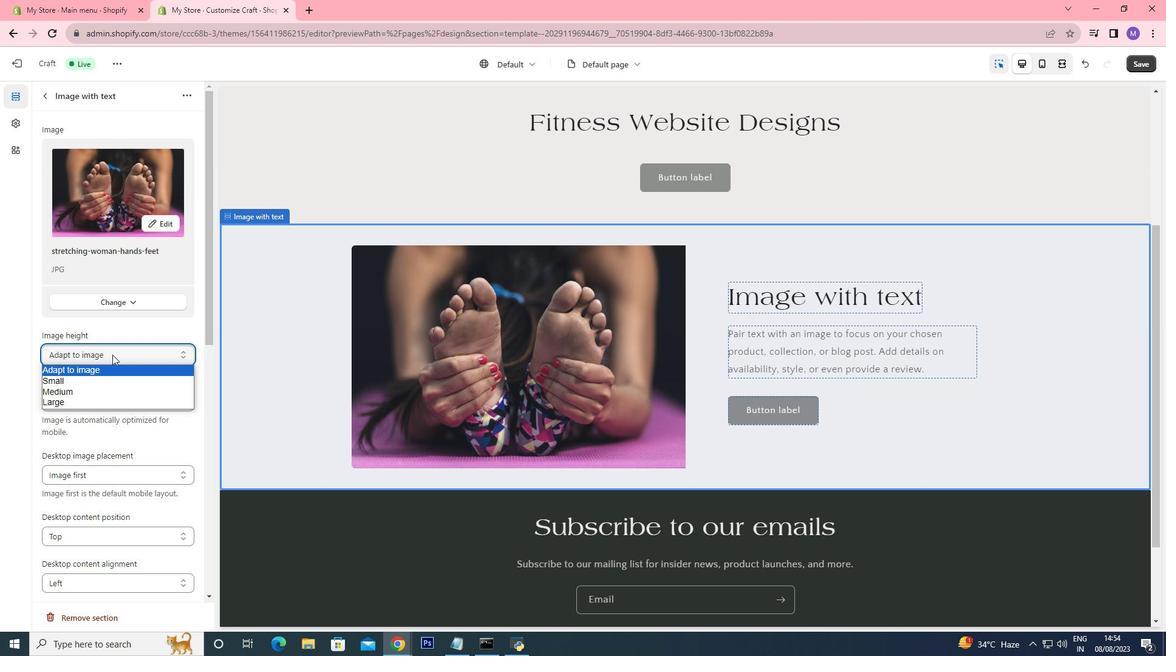 
Action: Mouse moved to (101, 390)
Screenshot: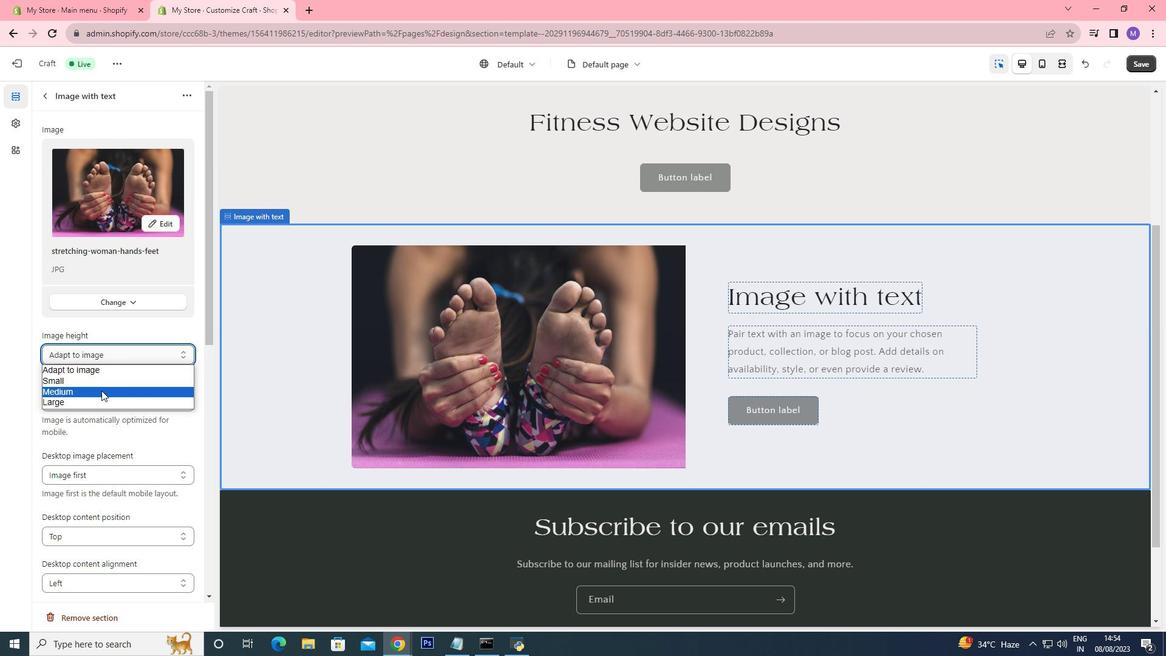 
Action: Mouse pressed left at (101, 390)
Screenshot: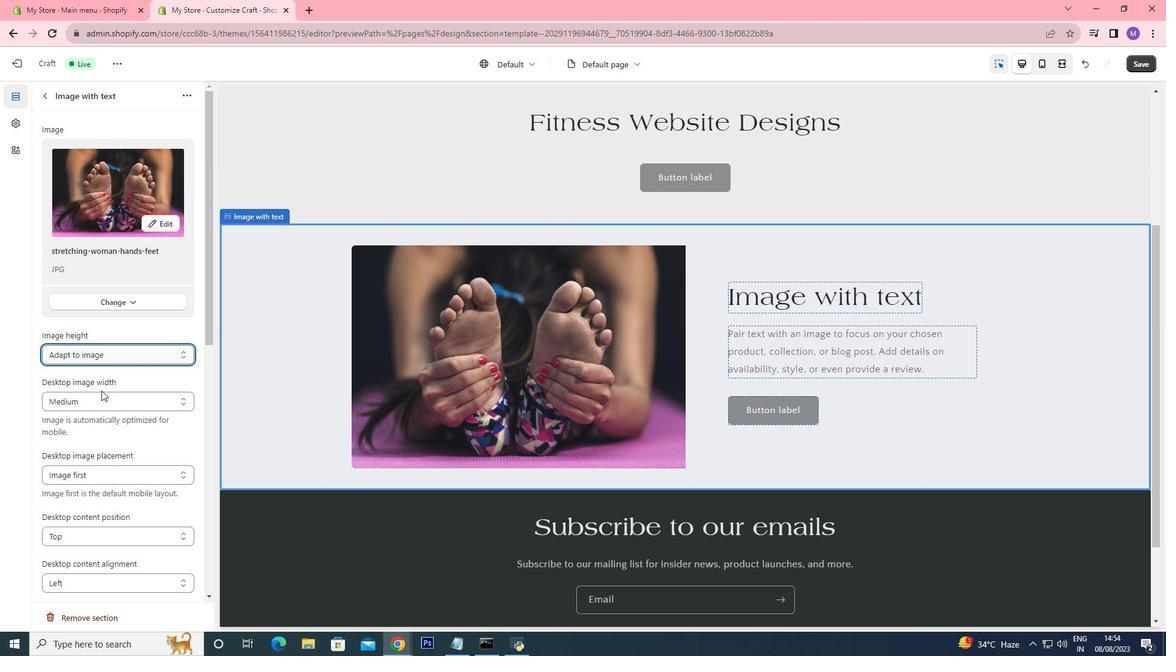 
Action: Mouse moved to (104, 478)
Screenshot: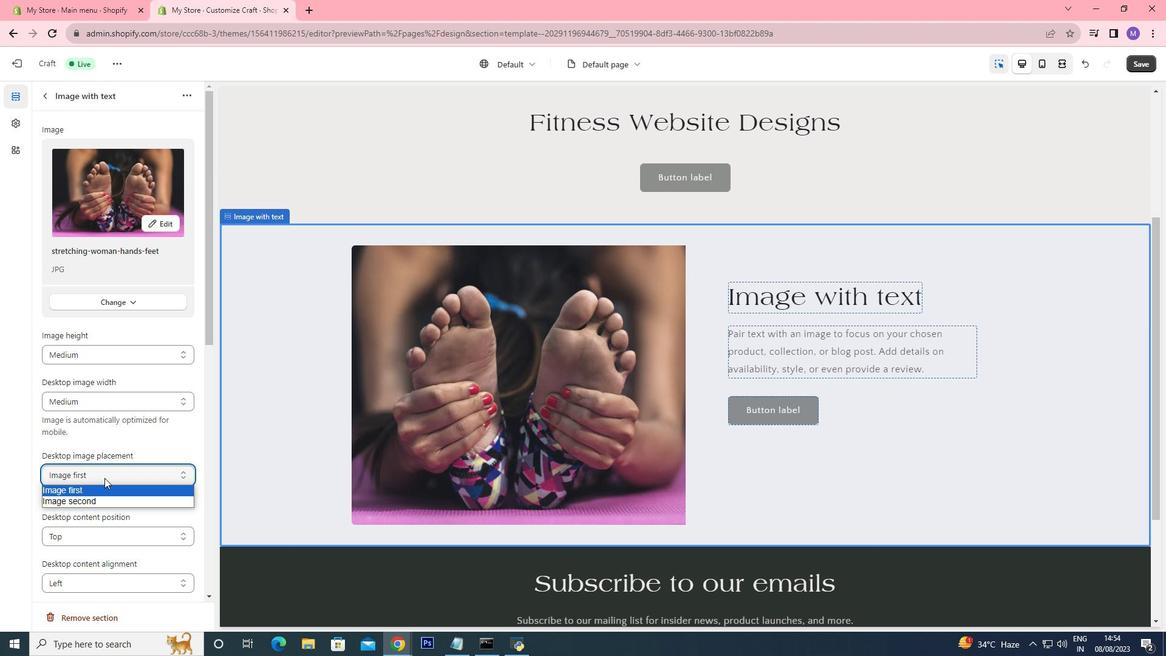 
Action: Mouse pressed left at (104, 478)
Screenshot: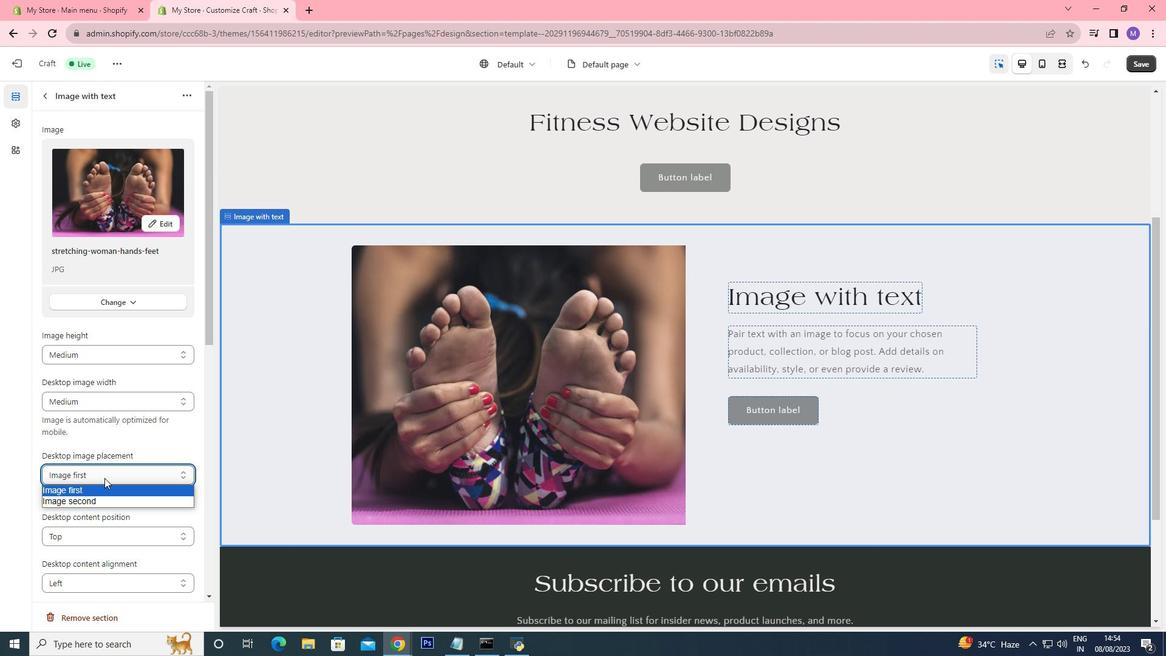 
Action: Mouse moved to (103, 499)
Screenshot: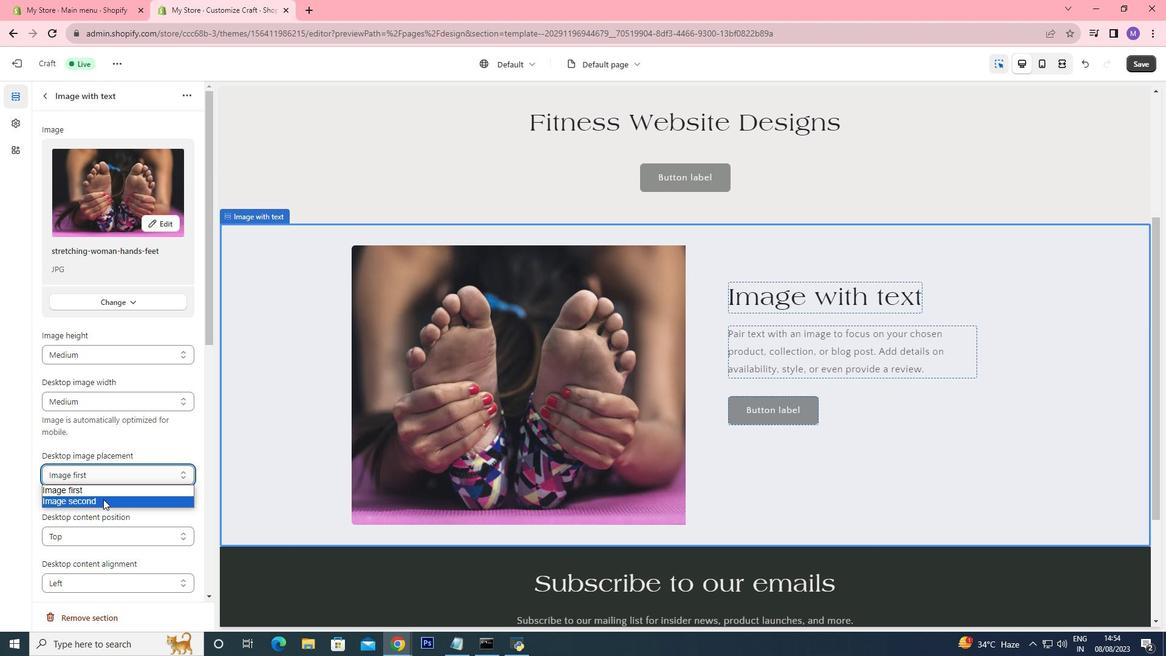 
Action: Mouse pressed left at (103, 499)
Screenshot: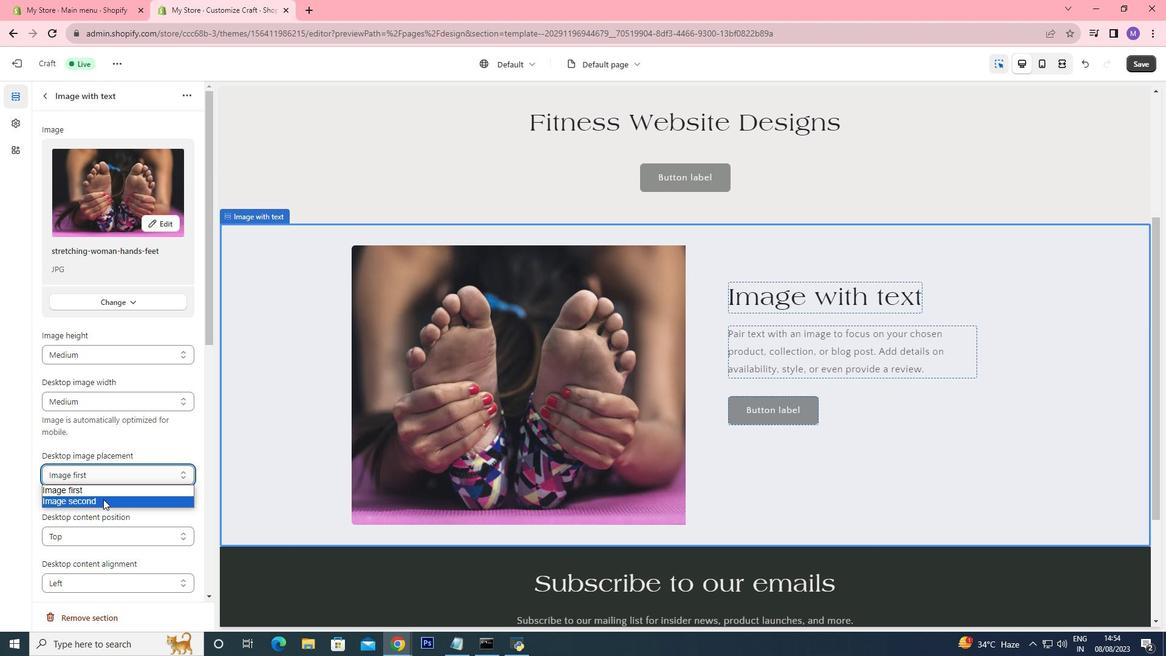 
Action: Mouse moved to (80, 478)
Screenshot: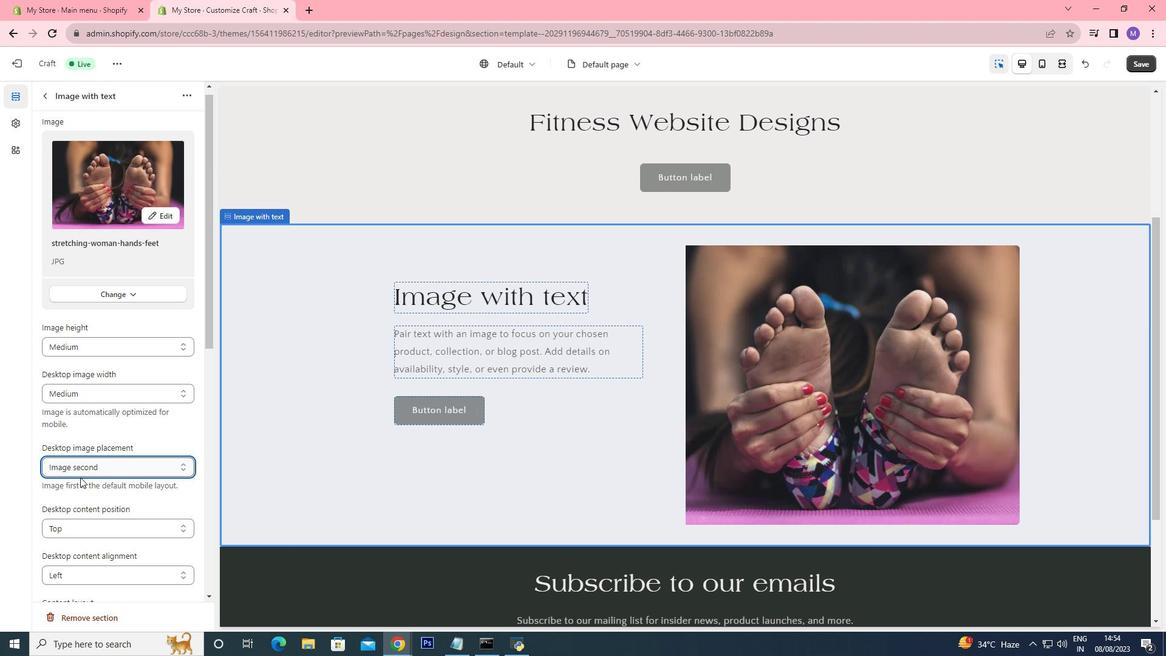
Action: Mouse scrolled (80, 478) with delta (0, 0)
Screenshot: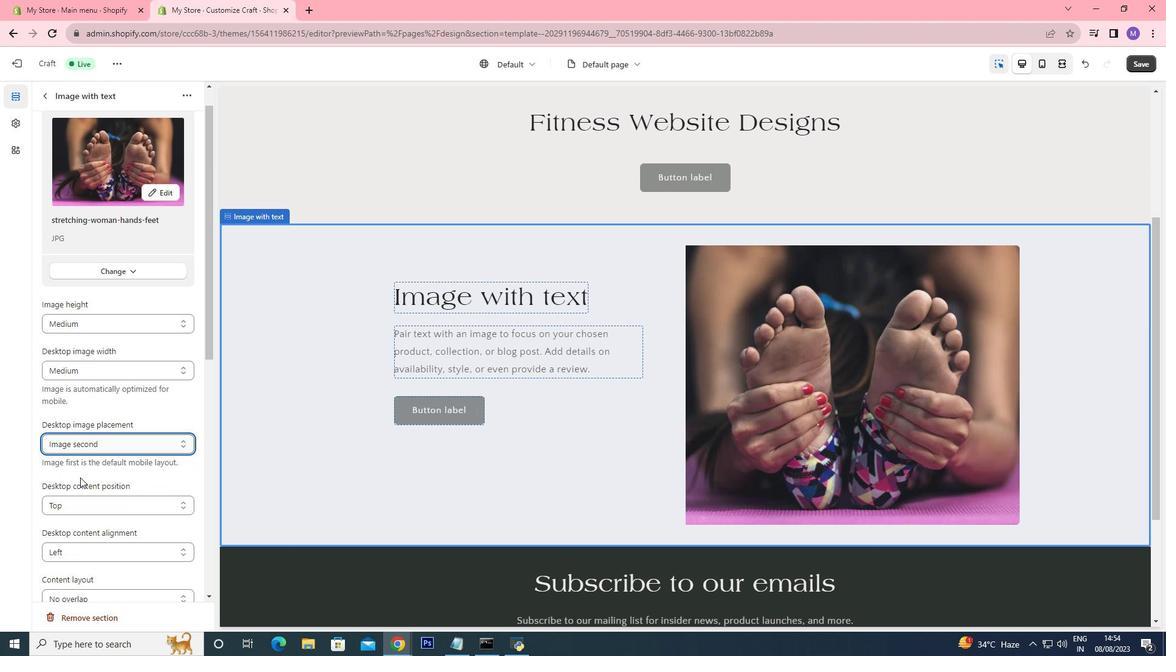 
Action: Mouse moved to (80, 477)
Screenshot: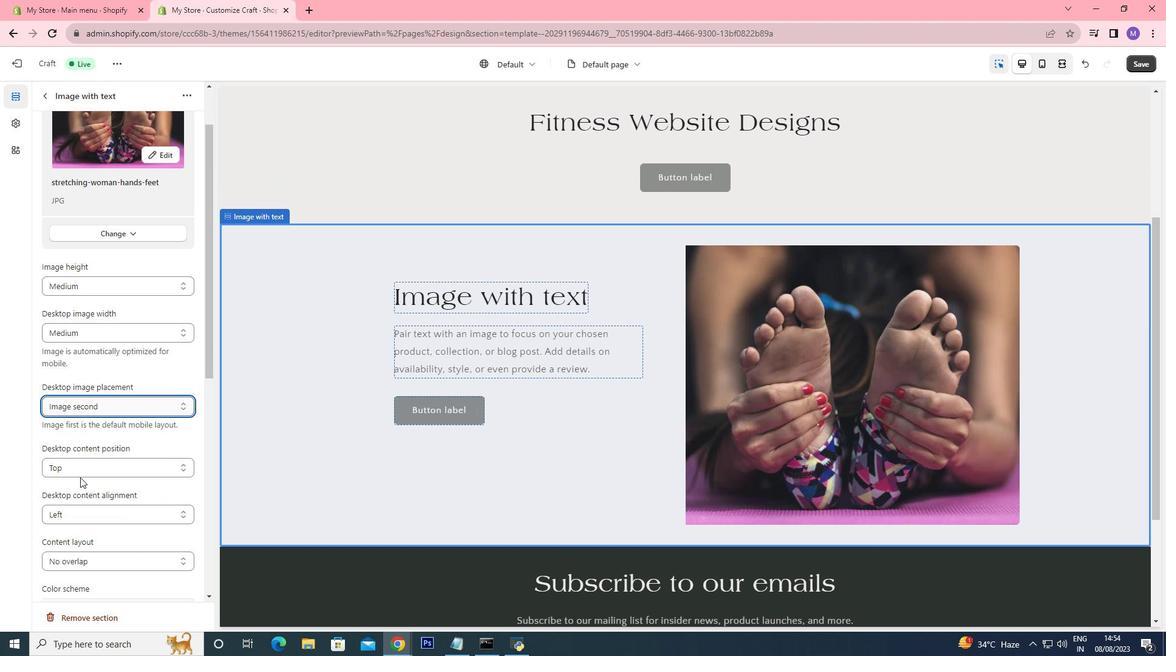 
Action: Mouse scrolled (80, 476) with delta (0, 0)
Screenshot: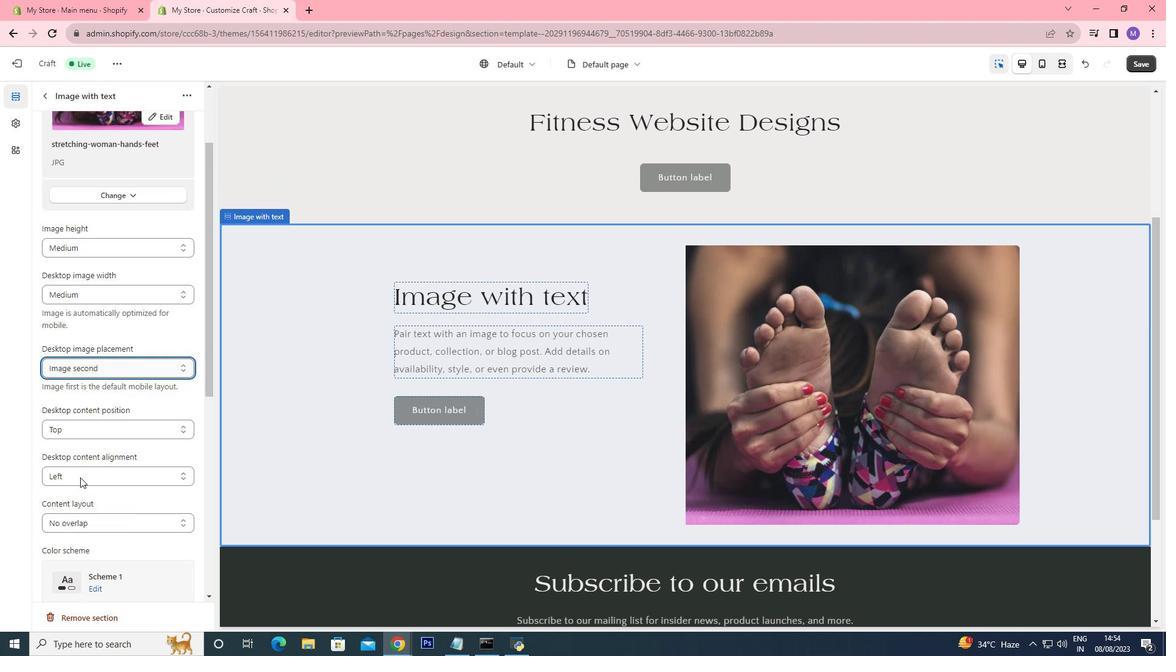 
Action: Mouse scrolled (80, 476) with delta (0, 0)
Screenshot: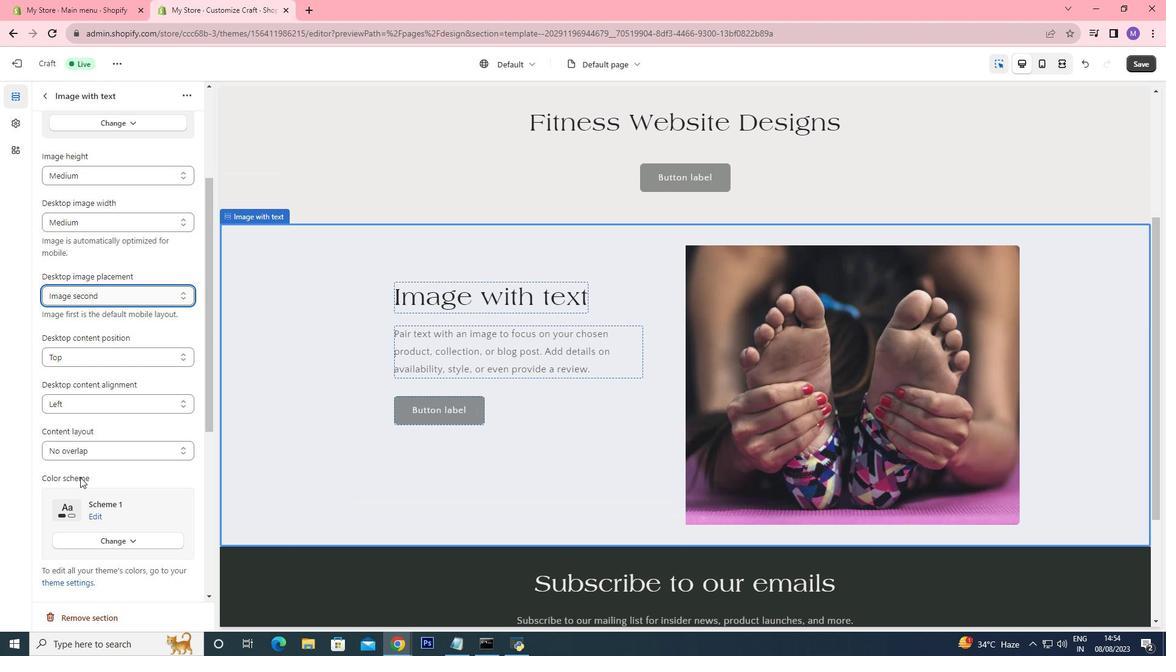 
Action: Mouse moved to (74, 350)
Screenshot: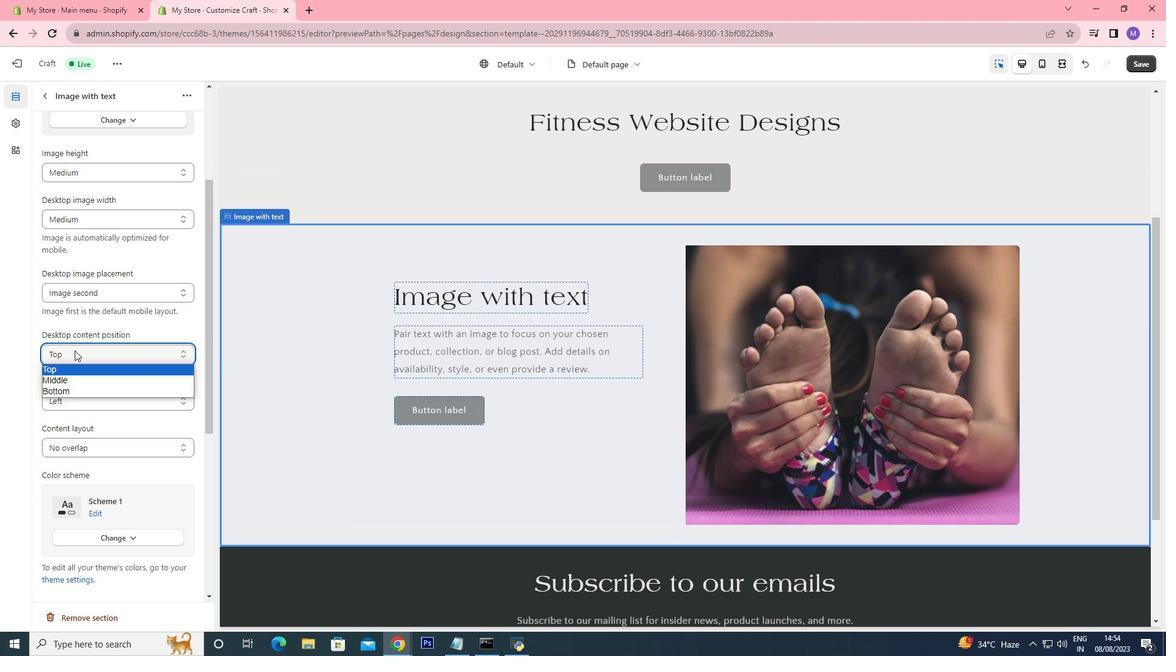 
Action: Mouse pressed left at (74, 350)
Screenshot: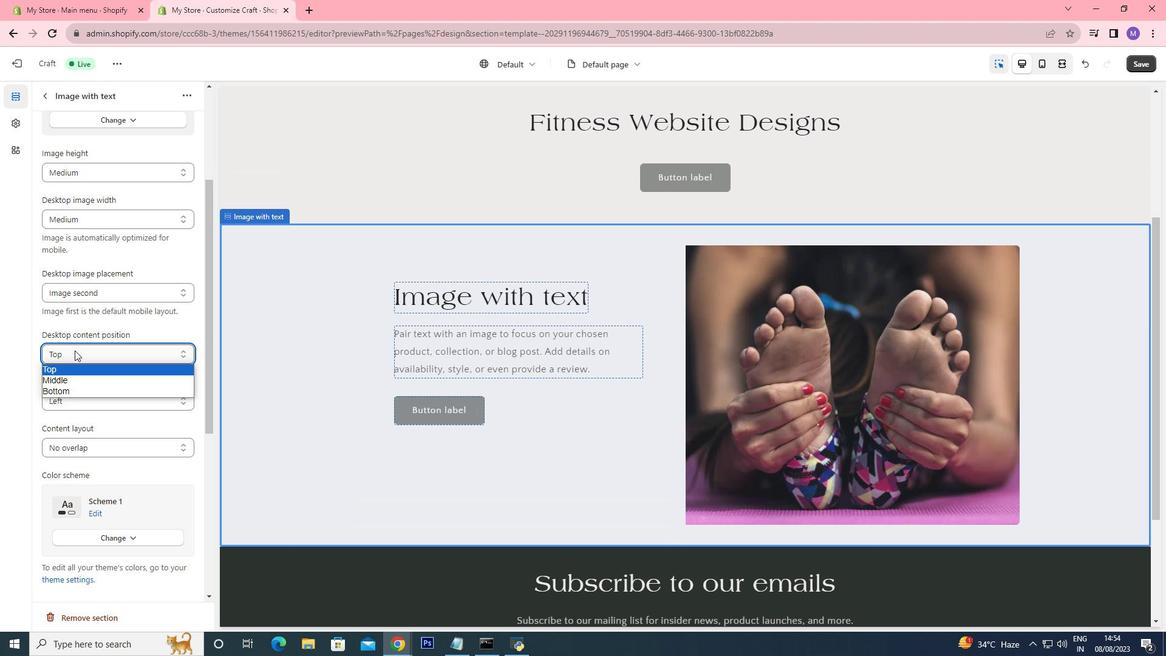 
Action: Mouse moved to (77, 389)
Screenshot: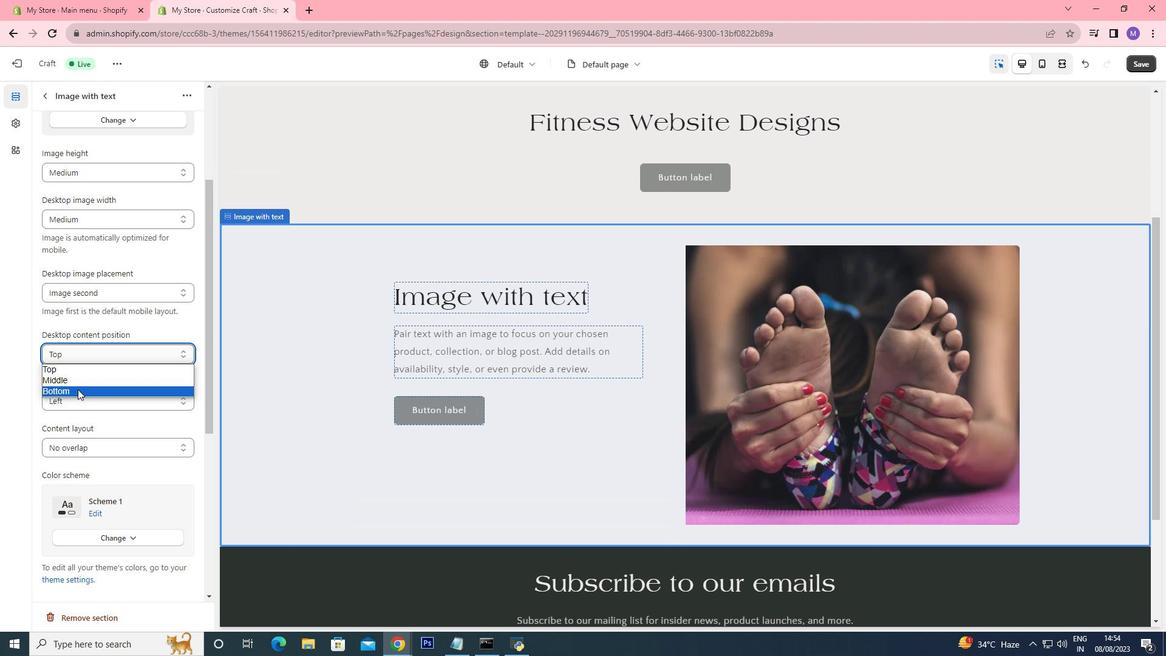 
Action: Mouse pressed left at (77, 389)
Screenshot: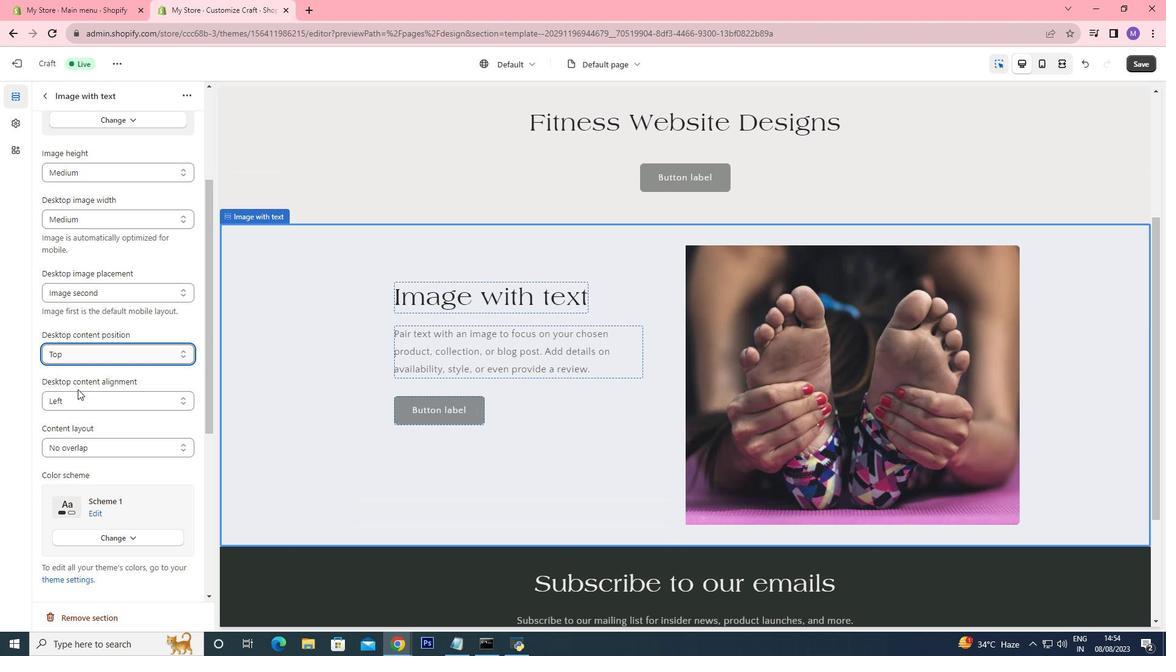 
Action: Mouse moved to (90, 401)
Screenshot: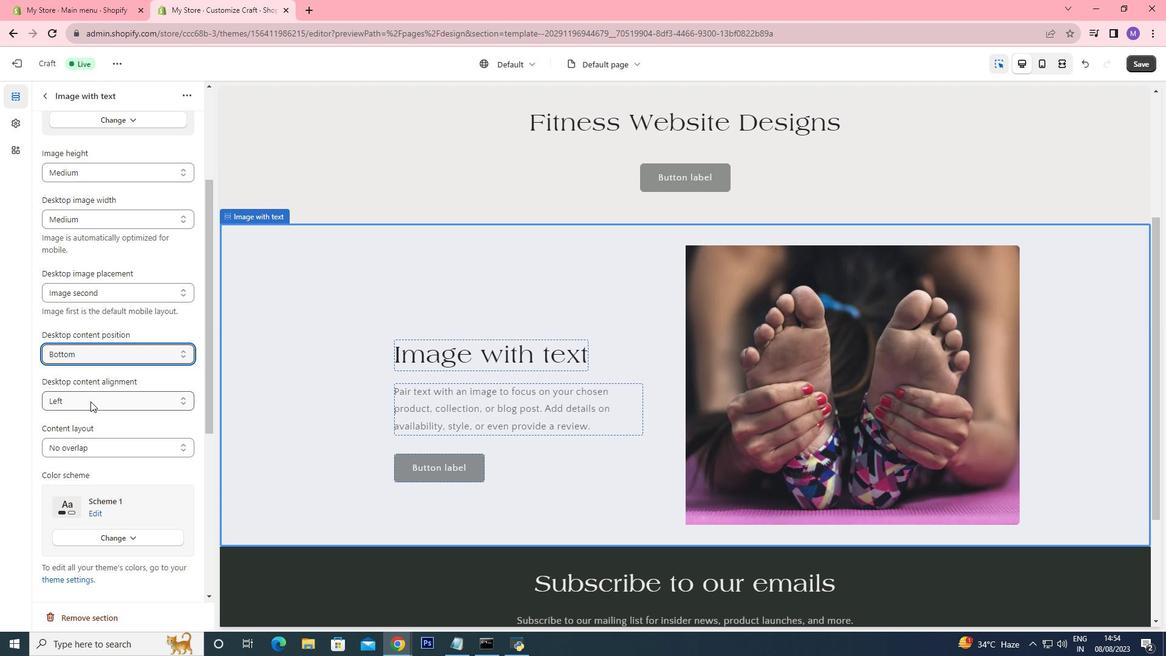 
Action: Mouse pressed left at (90, 401)
Screenshot: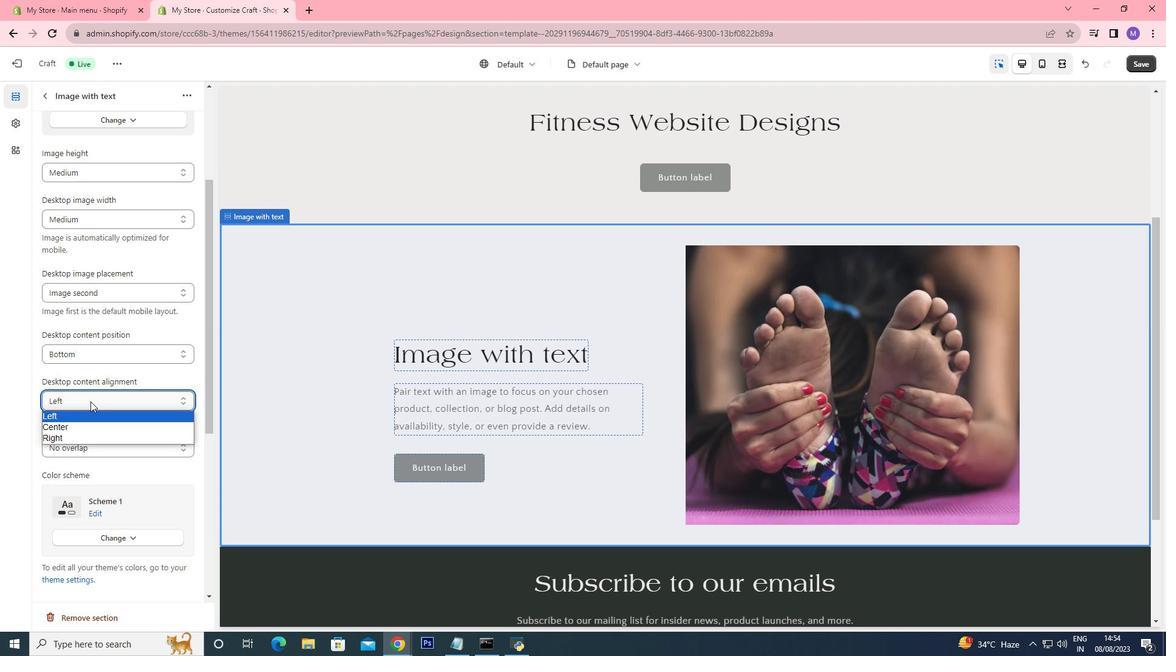 
Action: Mouse moved to (85, 424)
Screenshot: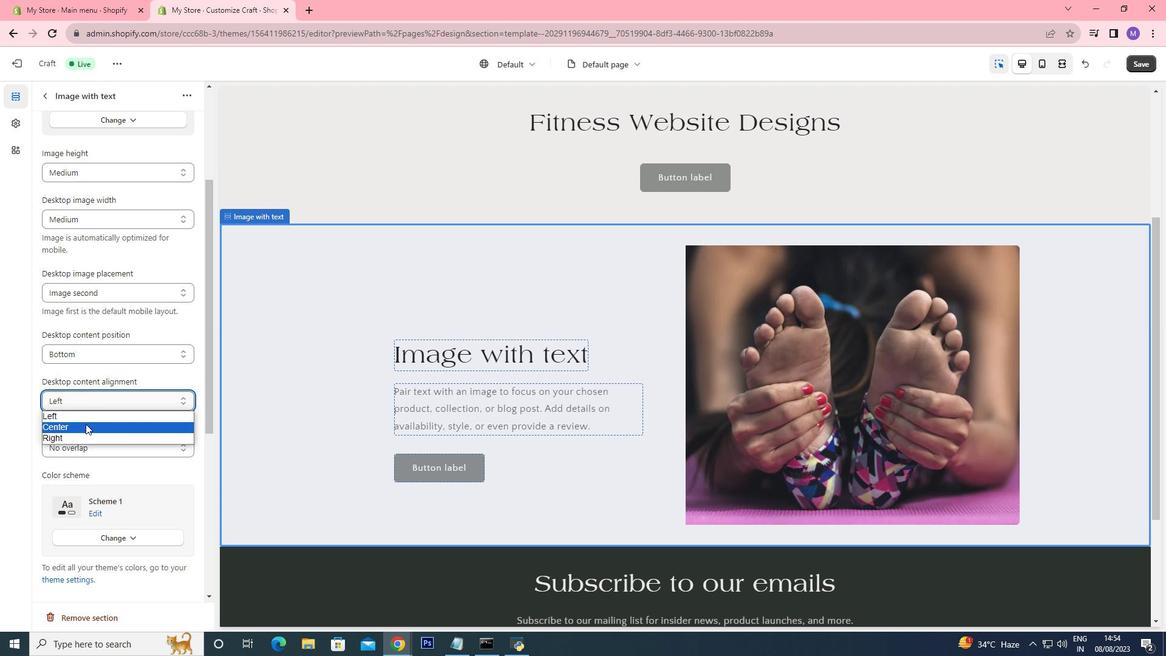 
Action: Mouse pressed left at (85, 424)
Screenshot: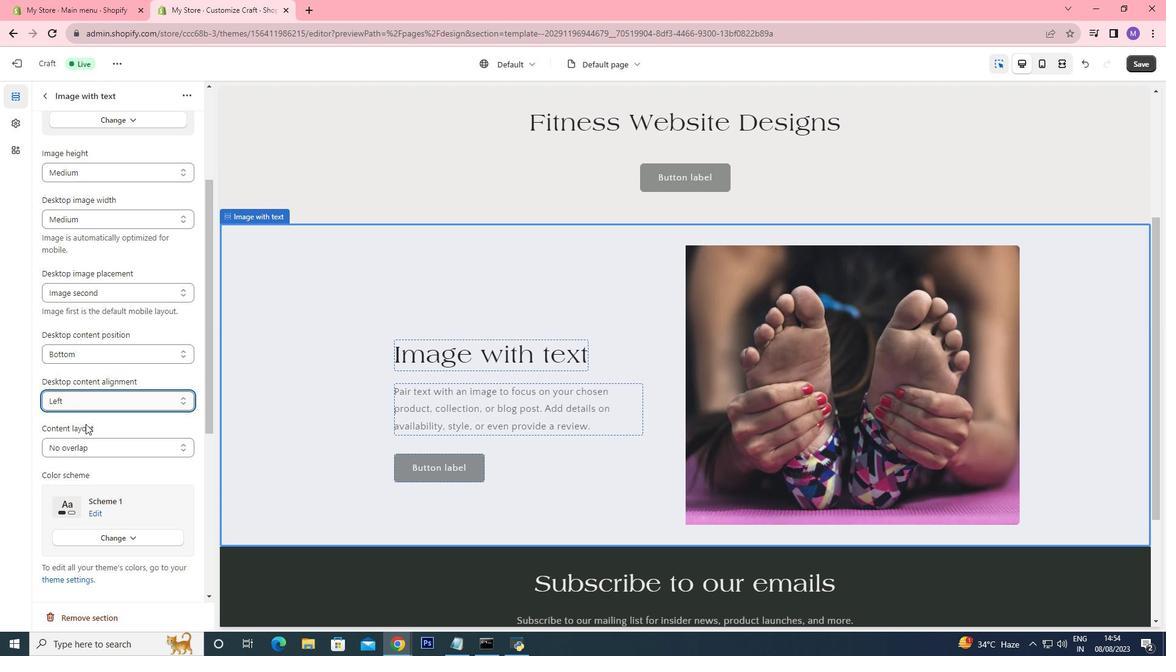 
Action: Mouse moved to (102, 452)
Screenshot: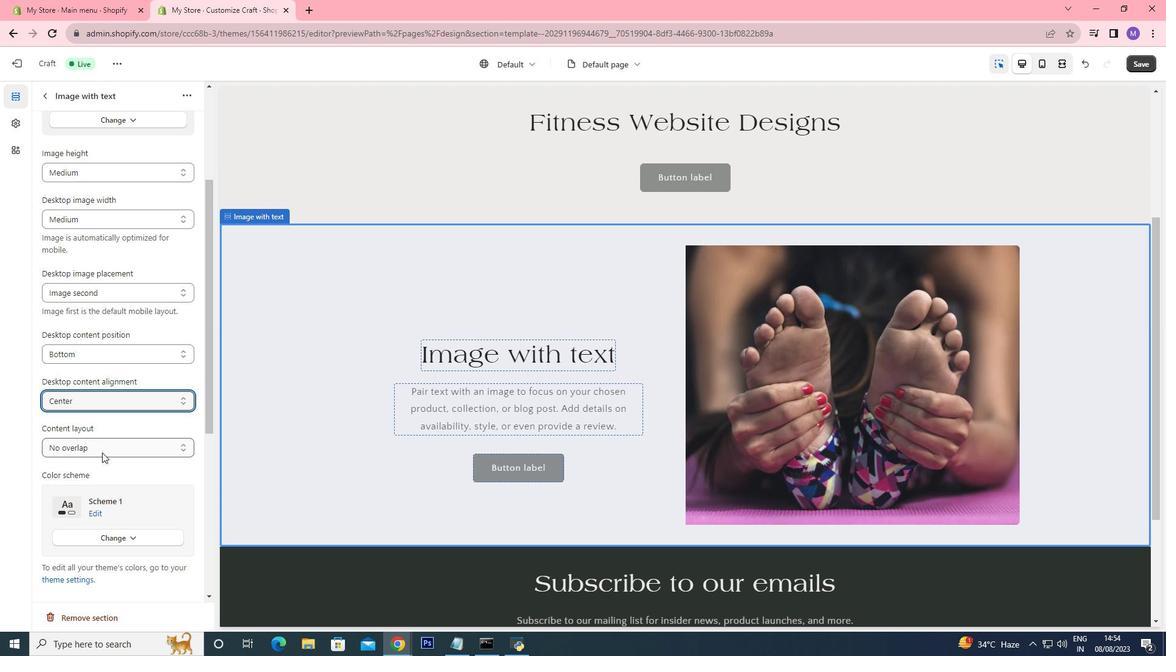 
Action: Mouse pressed left at (102, 452)
Screenshot: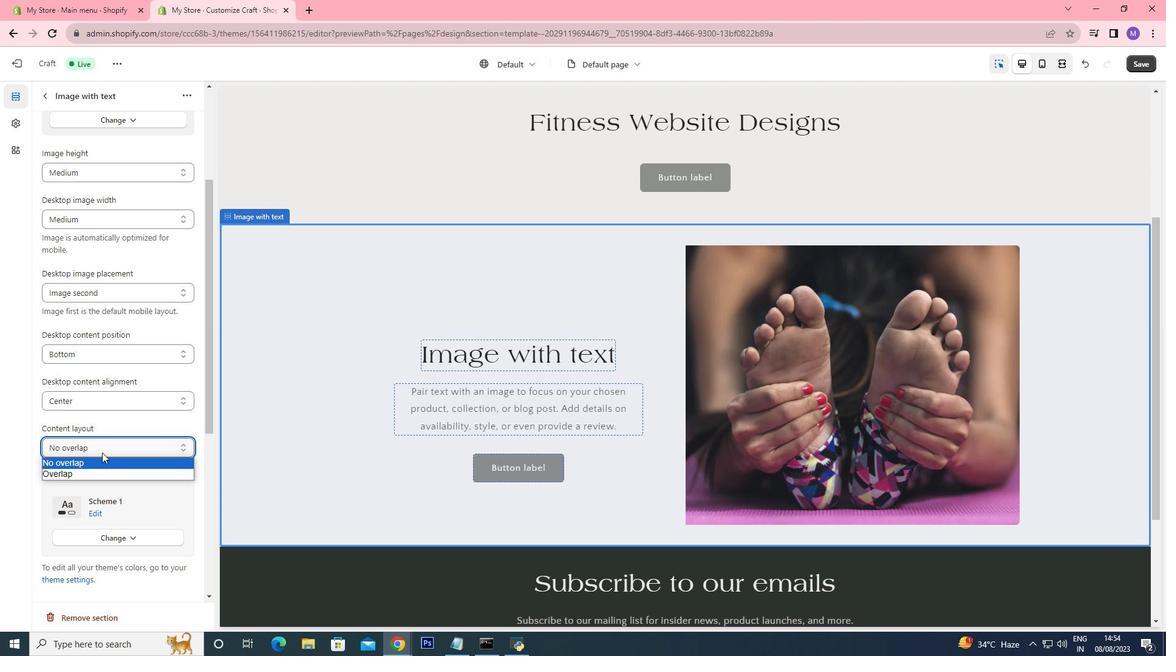 
Action: Mouse moved to (95, 471)
Screenshot: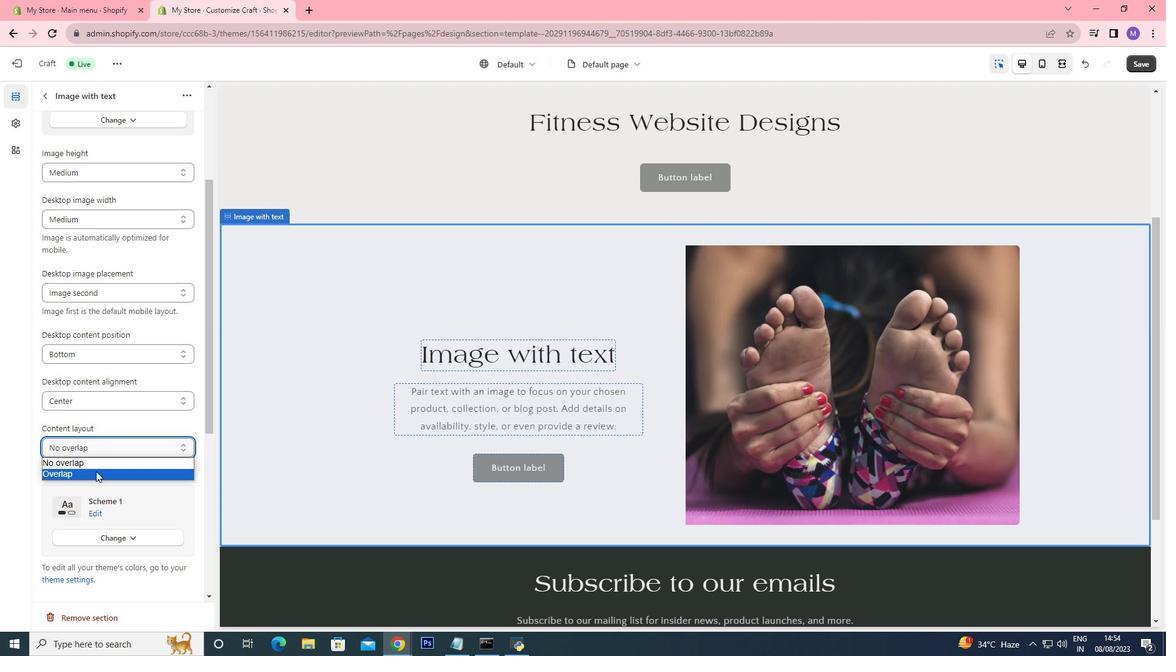 
Action: Mouse pressed left at (95, 471)
Screenshot: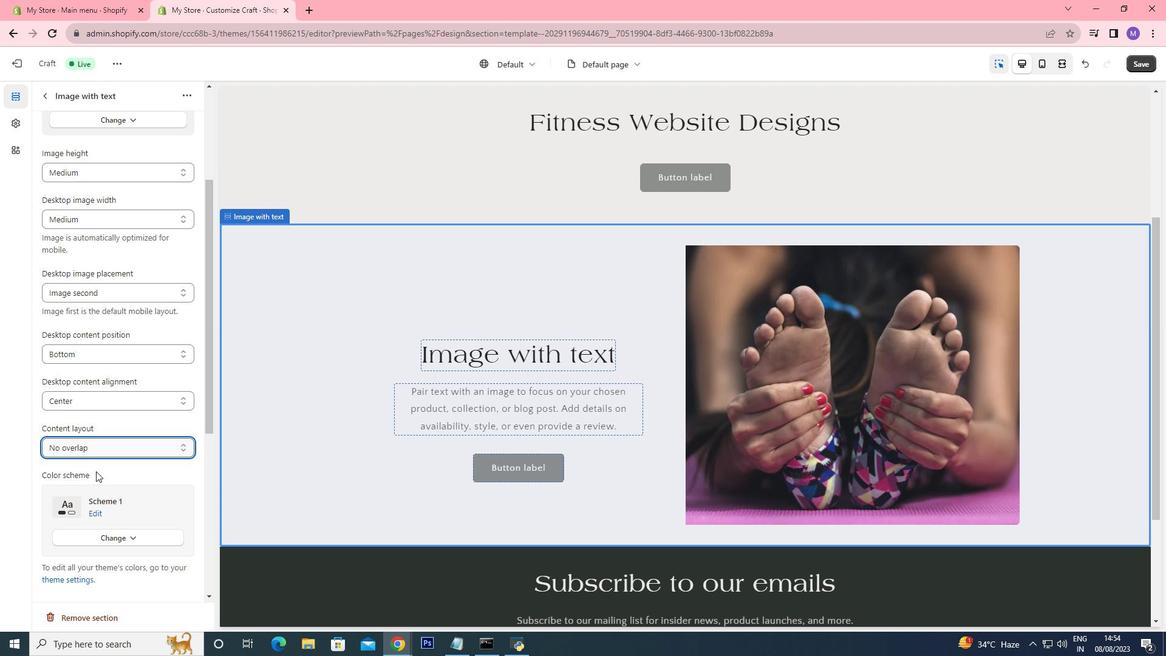 
Action: Mouse moved to (121, 439)
Screenshot: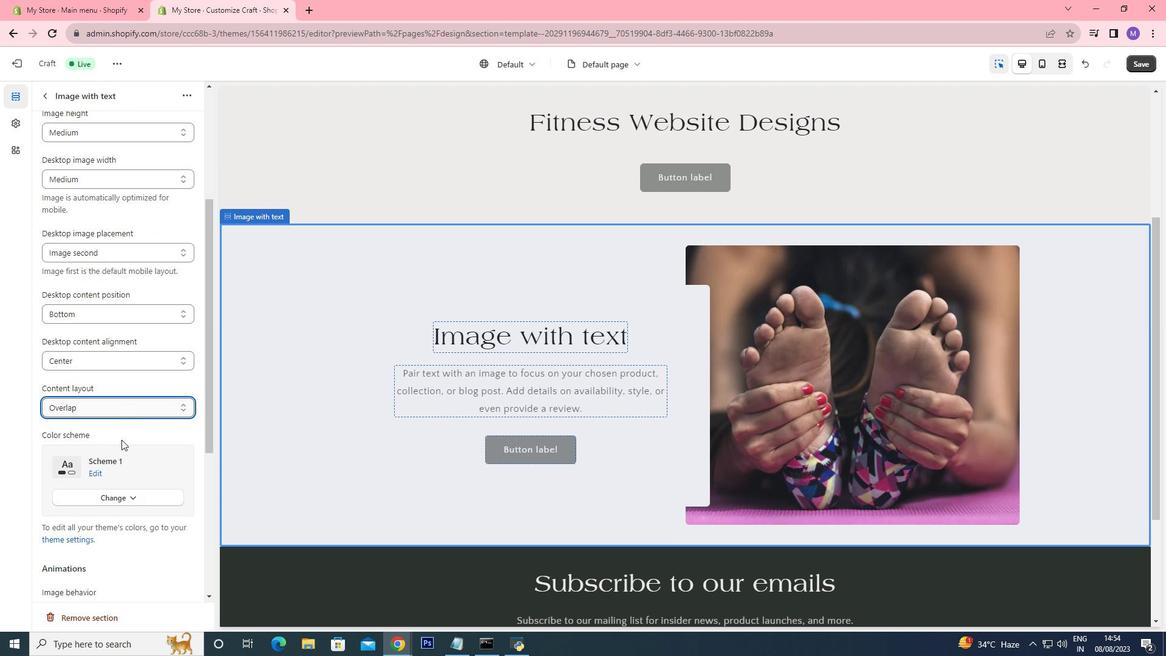 
Action: Mouse scrolled (121, 439) with delta (0, 0)
Screenshot: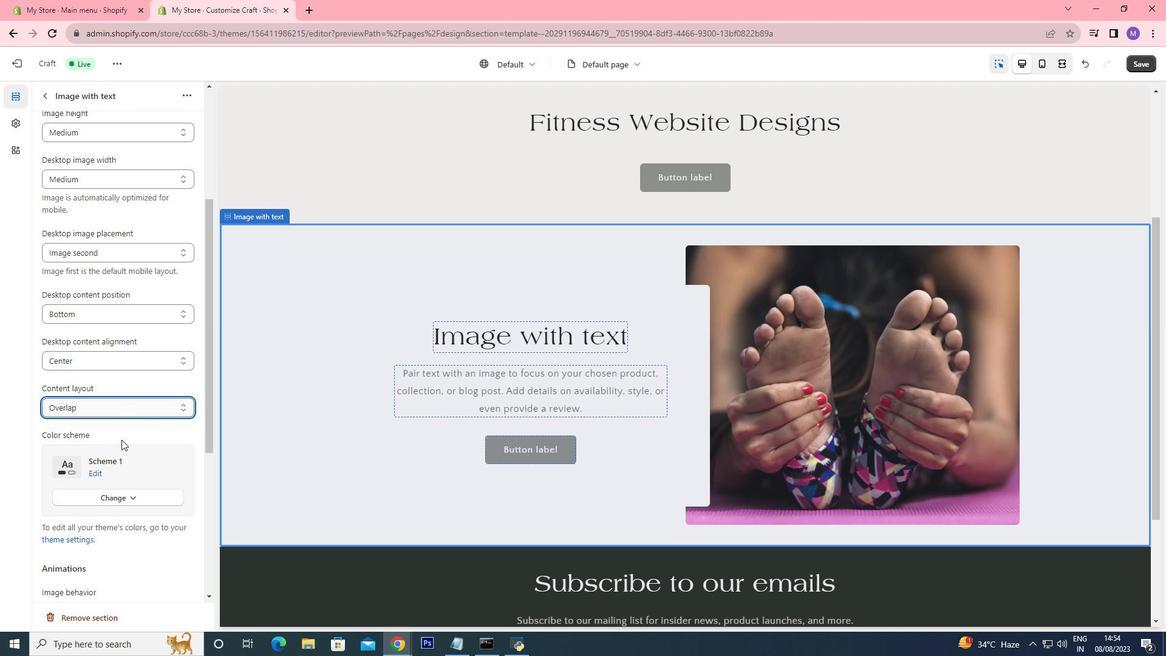 
Action: Mouse scrolled (121, 439) with delta (0, 0)
Screenshot: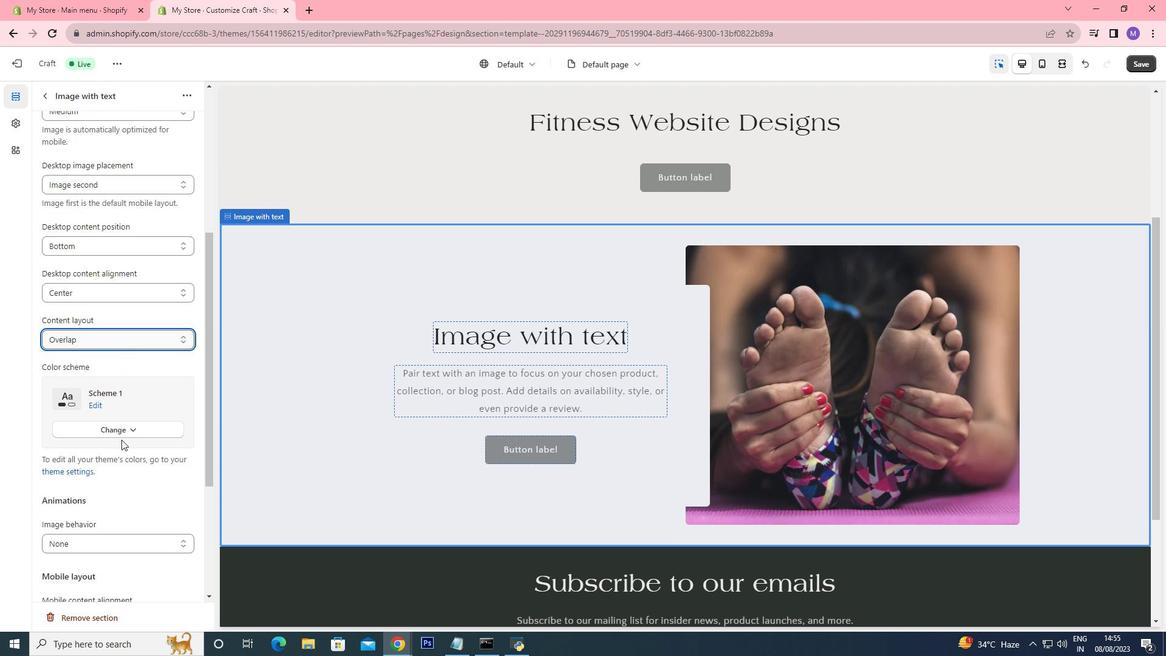 
Action: Mouse scrolled (121, 439) with delta (0, 0)
Screenshot: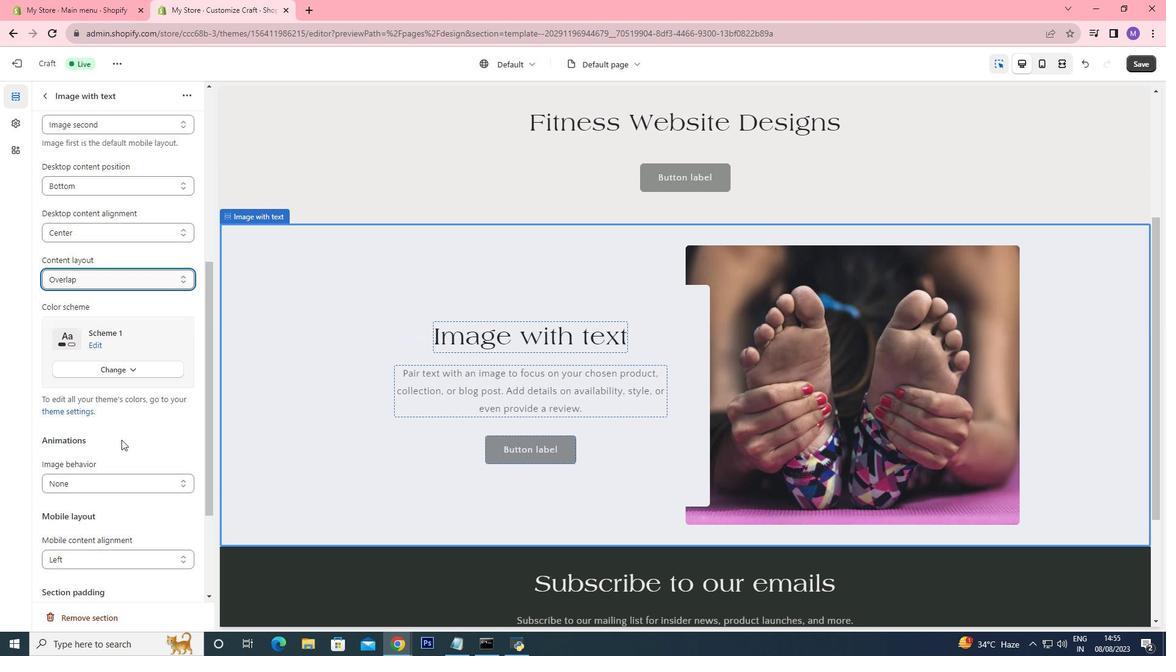 
Action: Mouse scrolled (121, 439) with delta (0, 0)
Screenshot: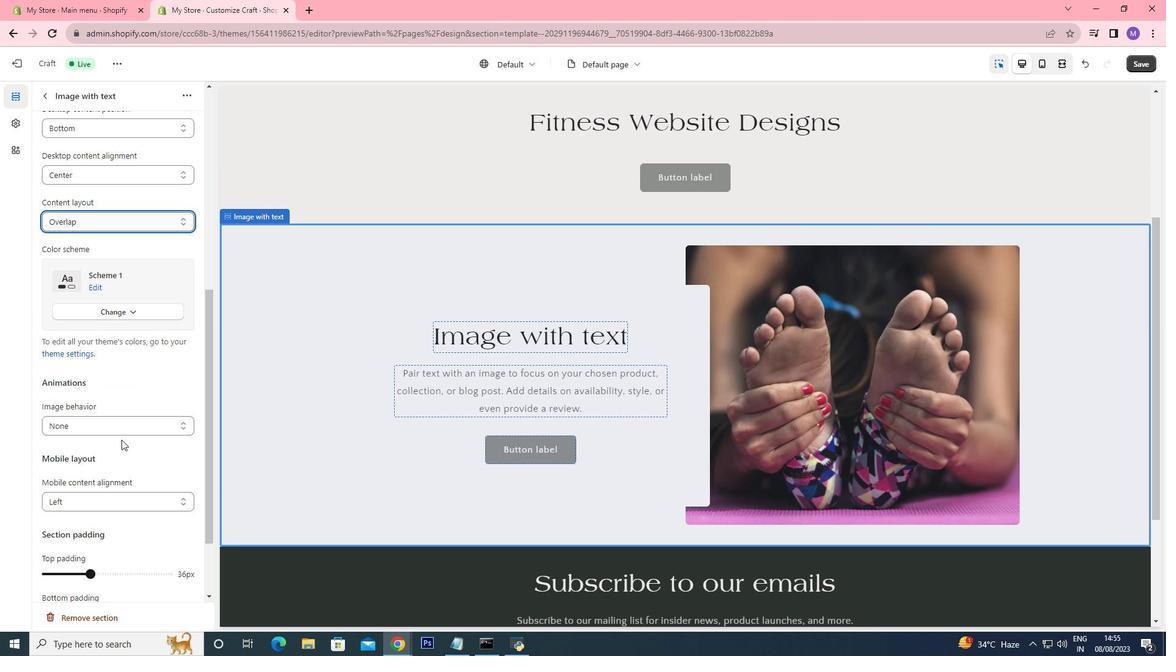
Action: Mouse moved to (99, 407)
Screenshot: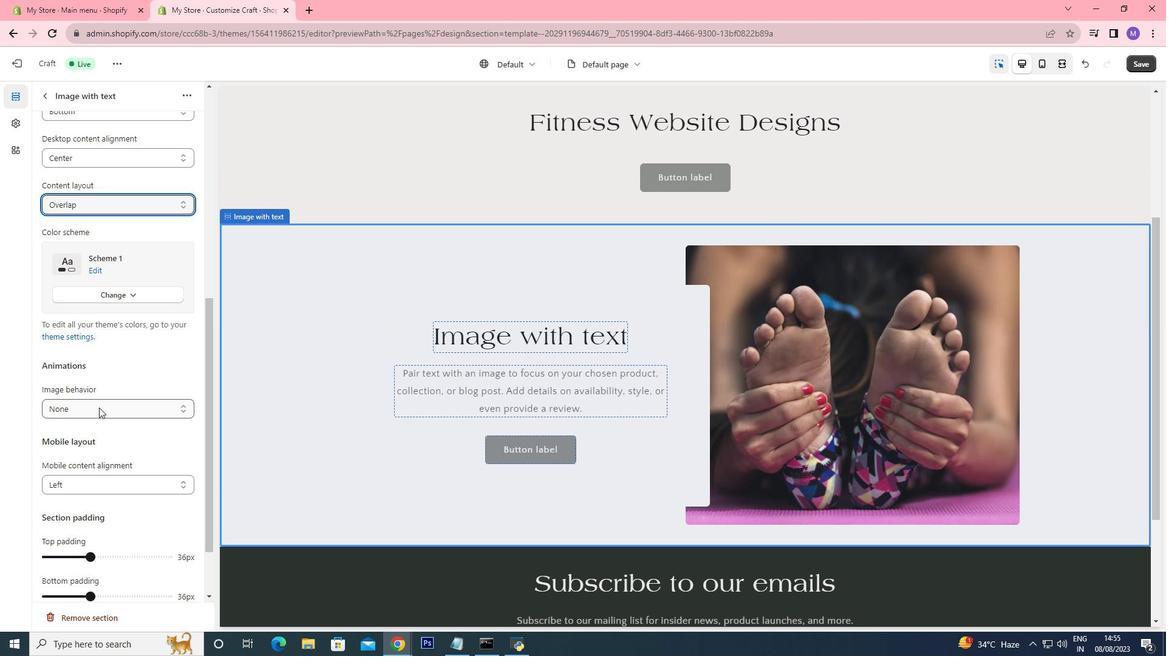 
Action: Mouse pressed left at (99, 407)
Screenshot: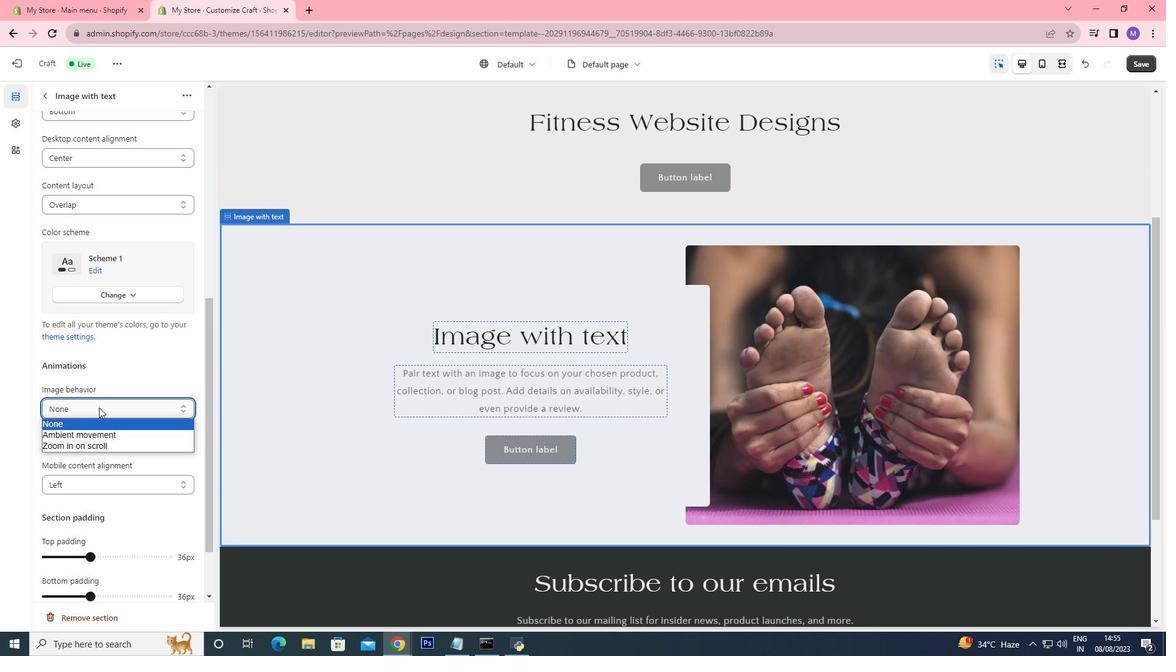 
Action: Mouse moved to (119, 439)
Screenshot: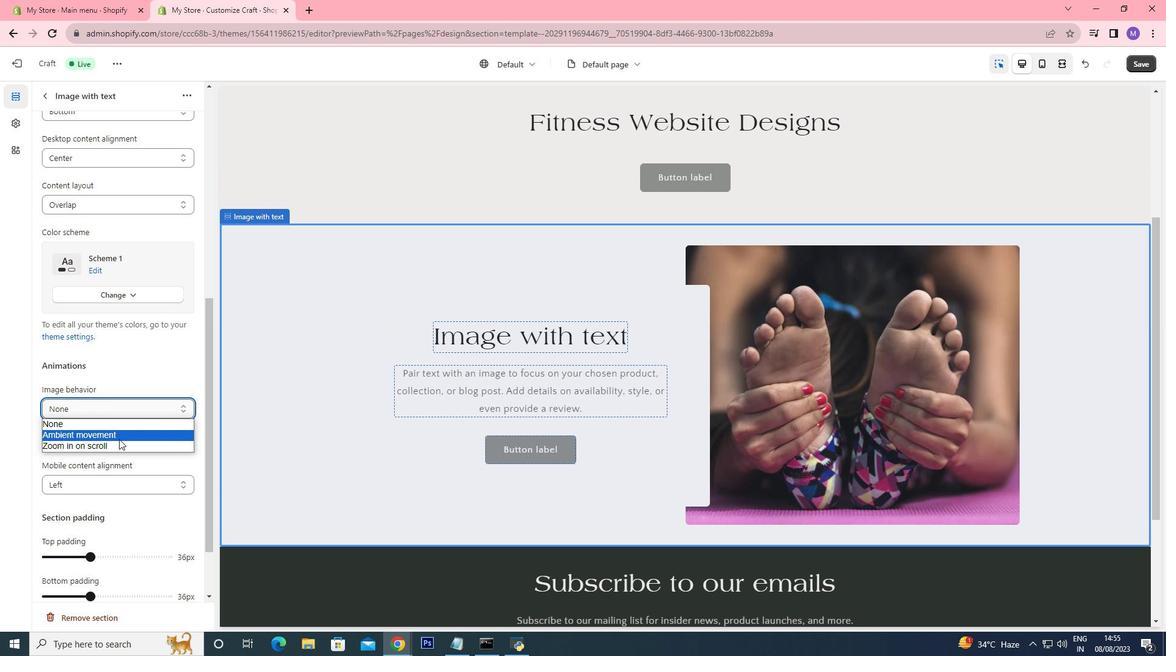 
Action: Mouse pressed left at (119, 439)
Screenshot: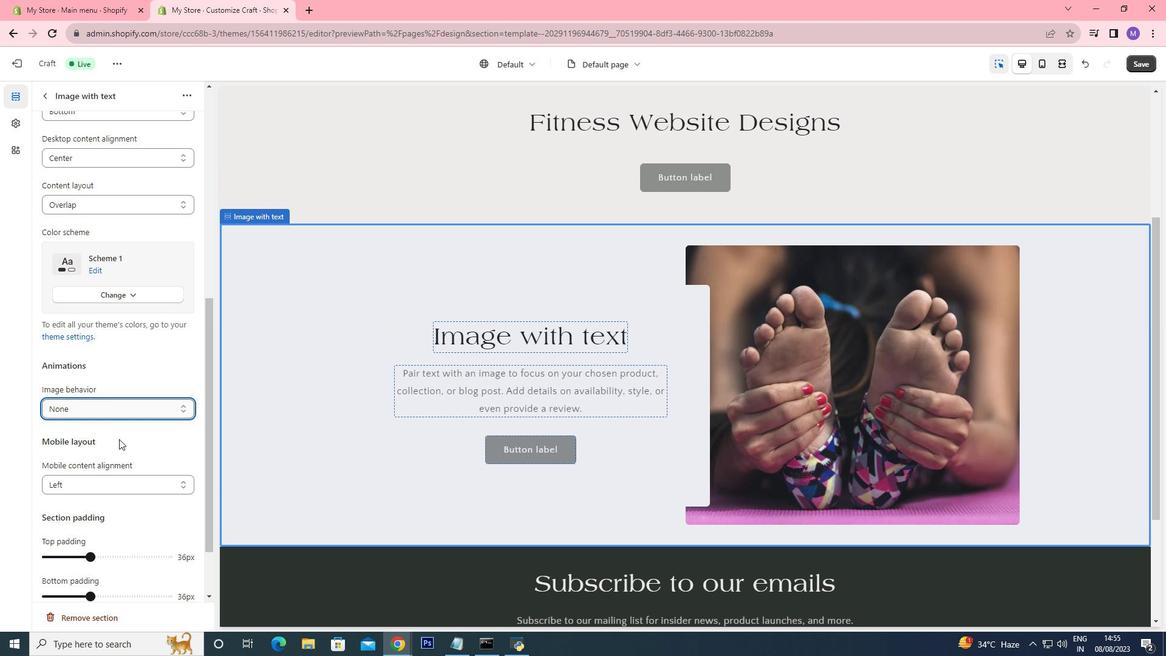 
Action: Mouse moved to (127, 437)
Screenshot: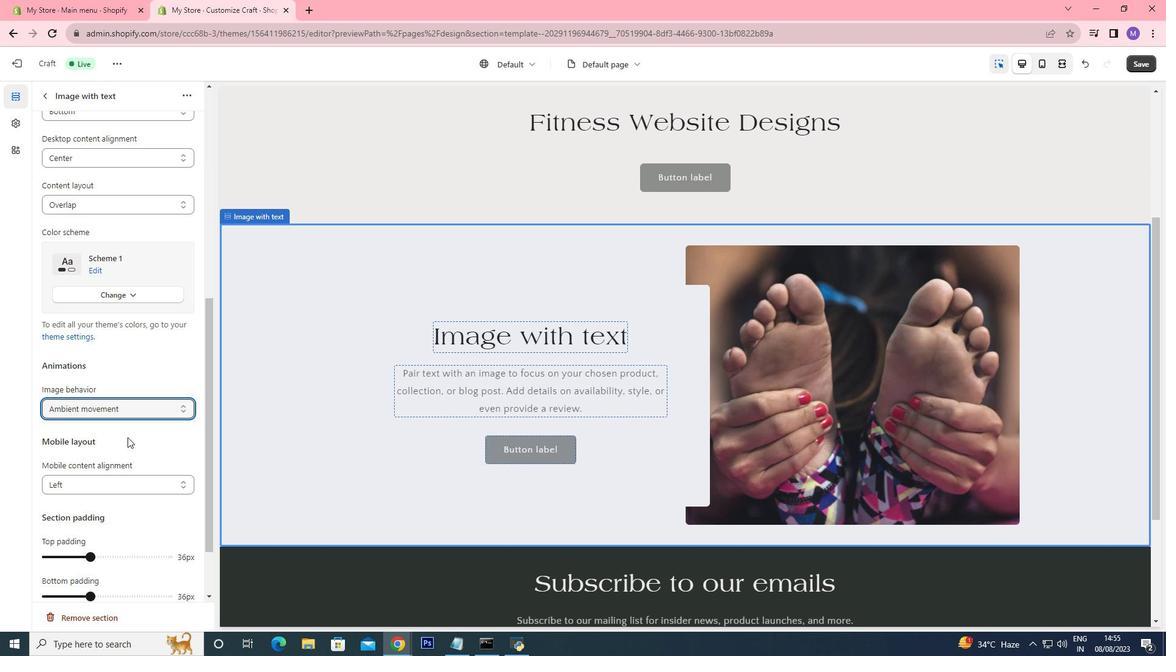 
Action: Mouse scrolled (127, 436) with delta (0, 0)
Screenshot: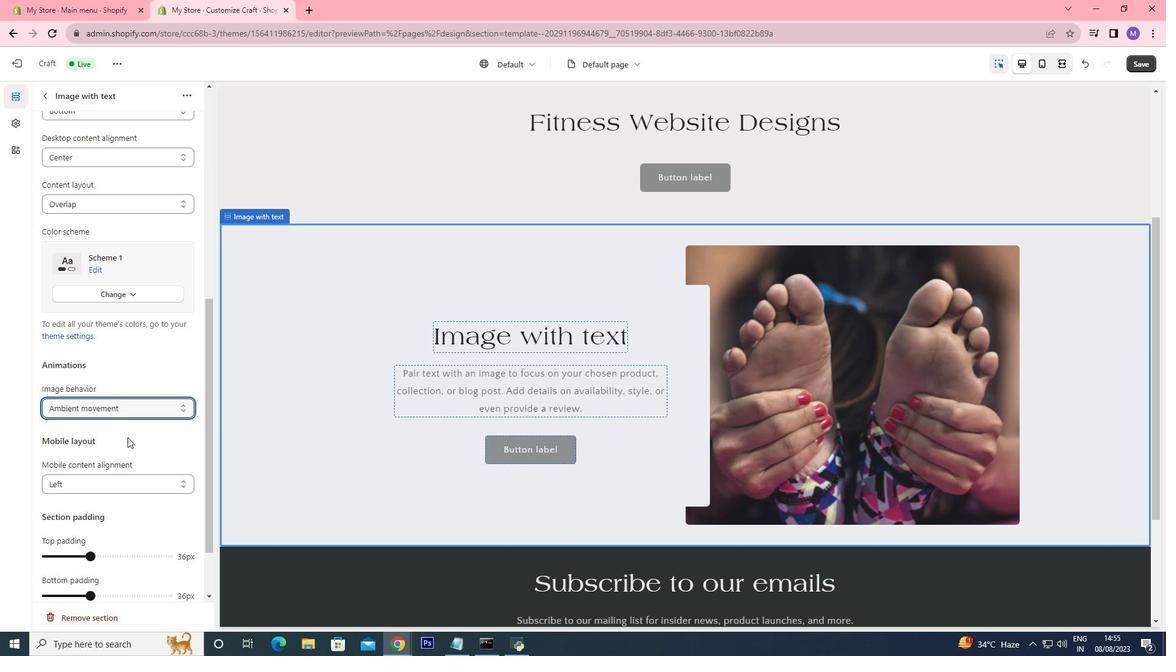 
Action: Mouse moved to (113, 423)
Screenshot: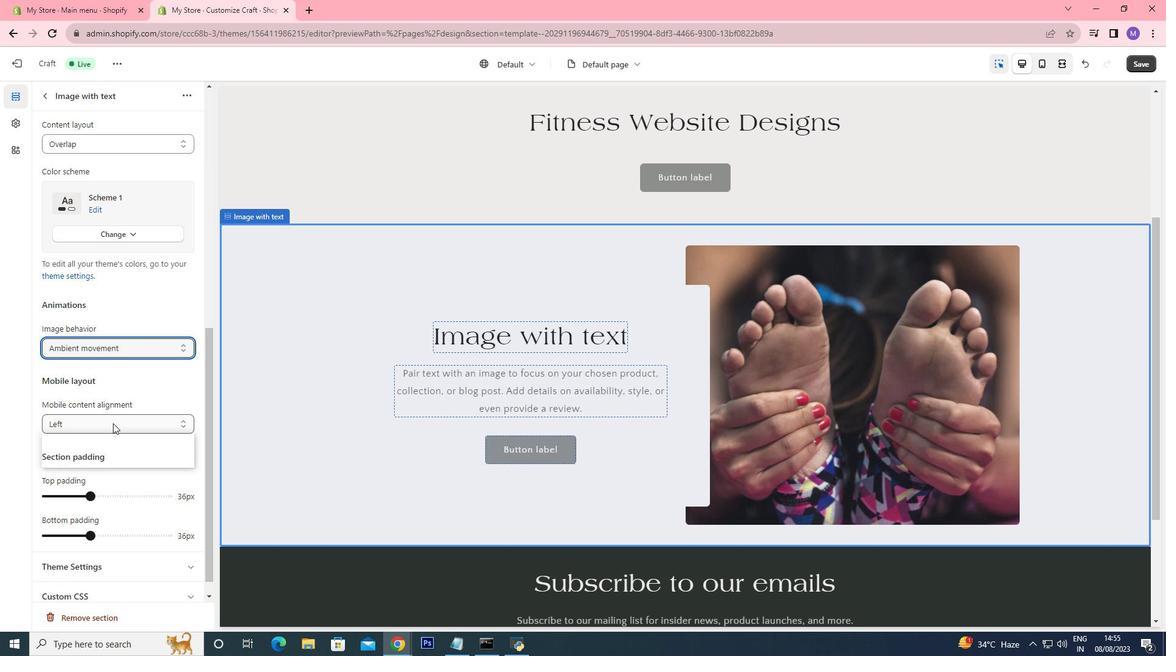 
Action: Mouse pressed left at (113, 423)
Screenshot: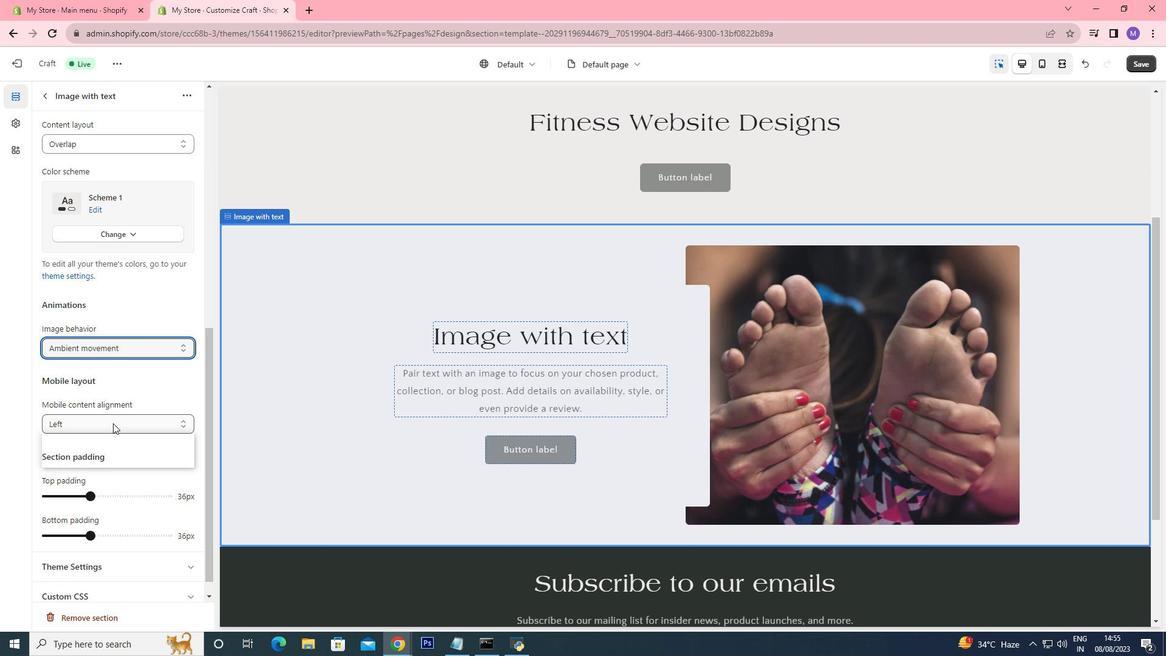 
Action: Mouse moved to (117, 452)
Screenshot: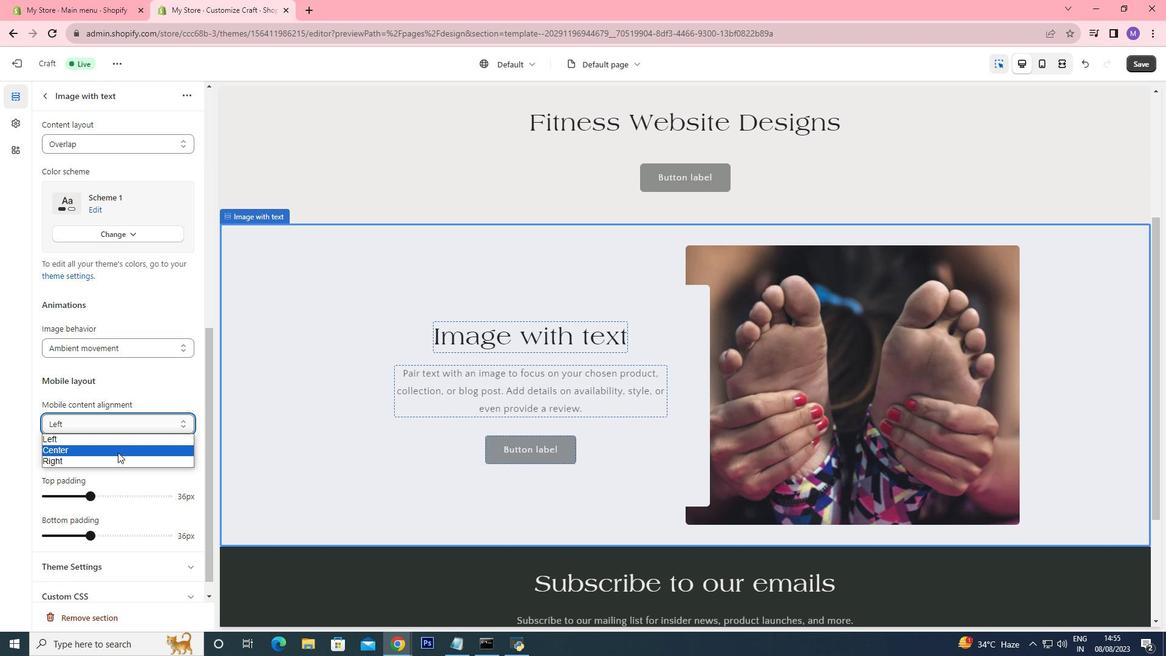 
Action: Mouse pressed left at (117, 452)
Screenshot: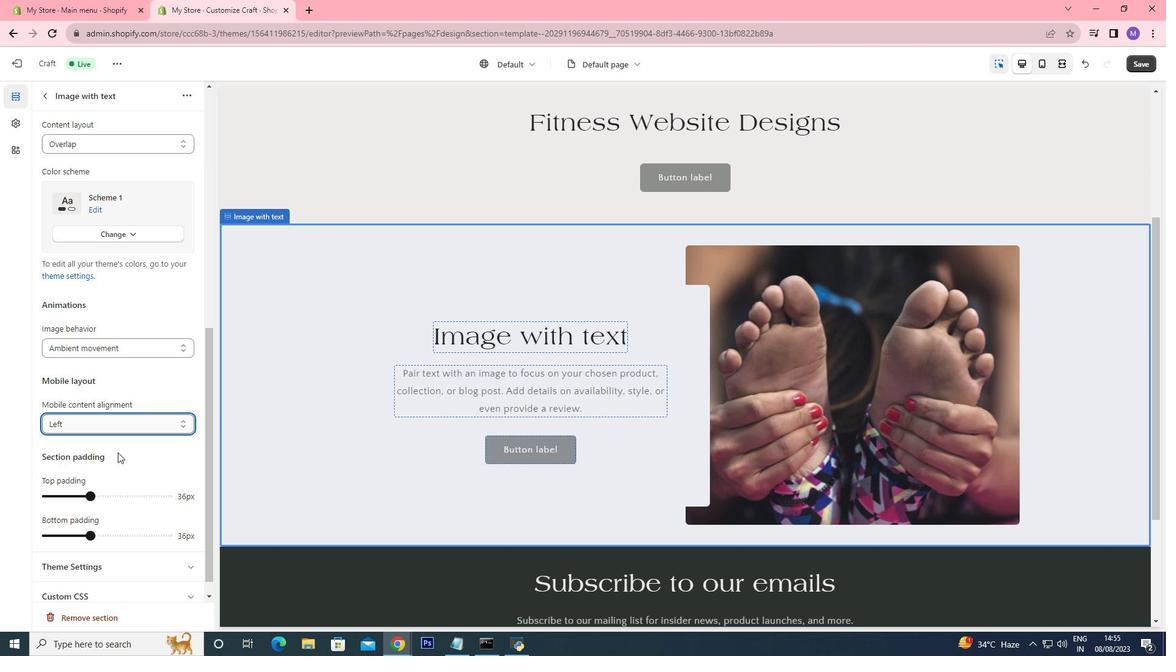 
Action: Mouse scrolled (117, 452) with delta (0, 0)
Screenshot: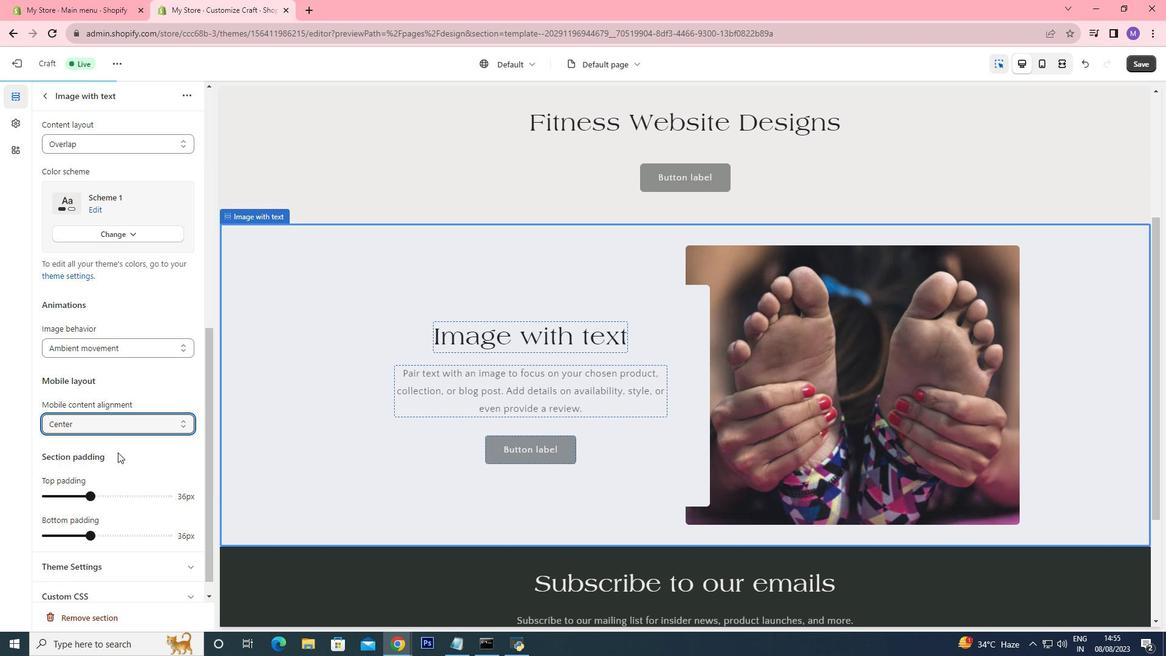 
Action: Mouse scrolled (117, 452) with delta (0, 0)
Screenshot: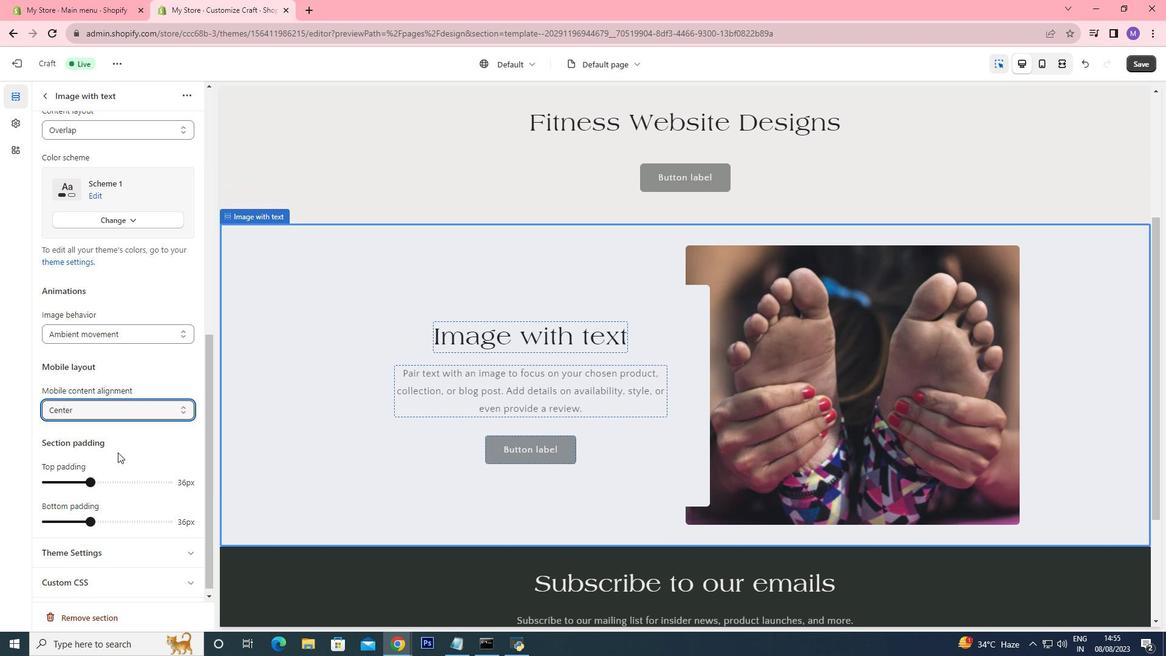
Action: Mouse moved to (103, 493)
Screenshot: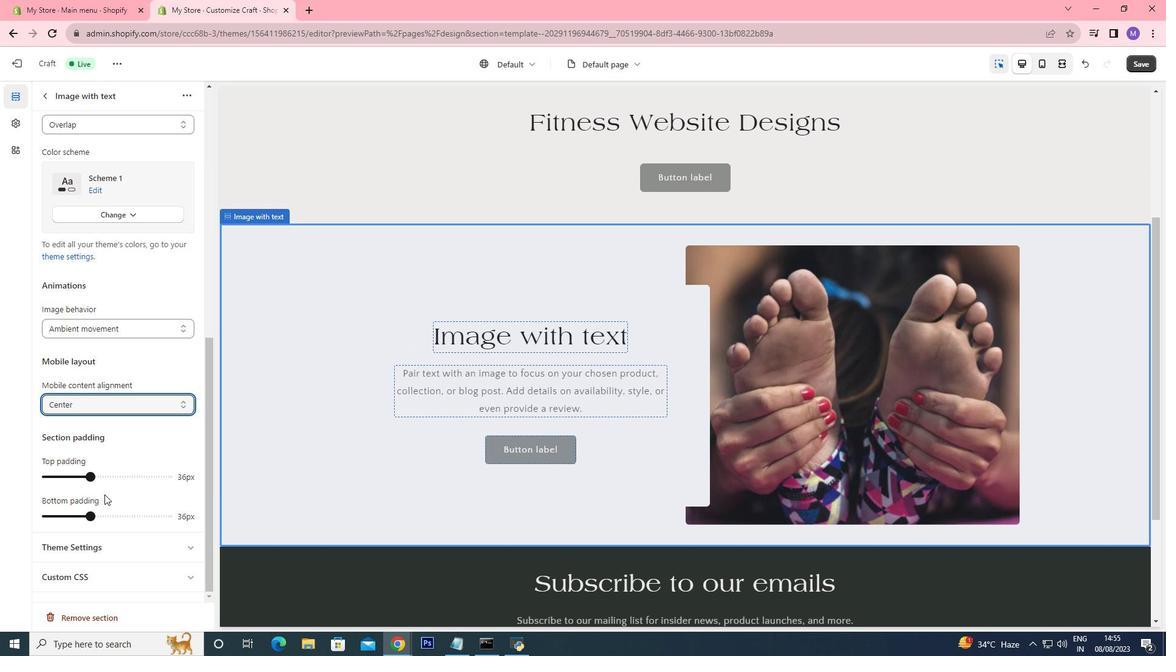 
Action: Mouse scrolled (103, 493) with delta (0, 0)
Screenshot: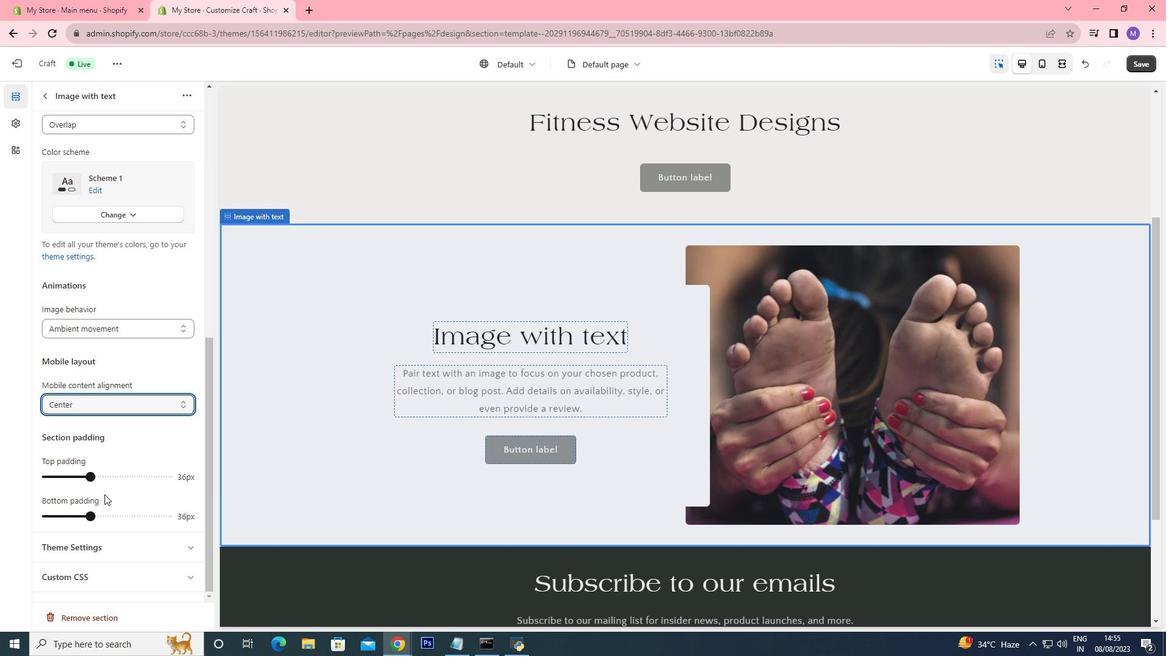 
Action: Mouse moved to (104, 494)
Screenshot: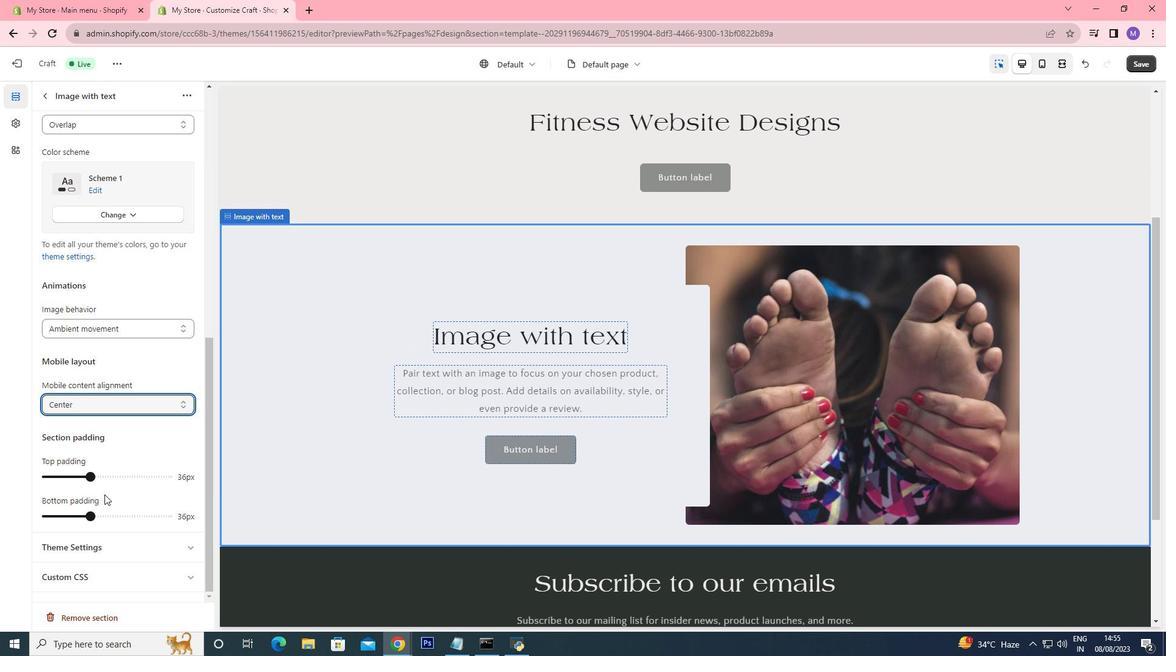
Action: Mouse scrolled (104, 493) with delta (0, 0)
Screenshot: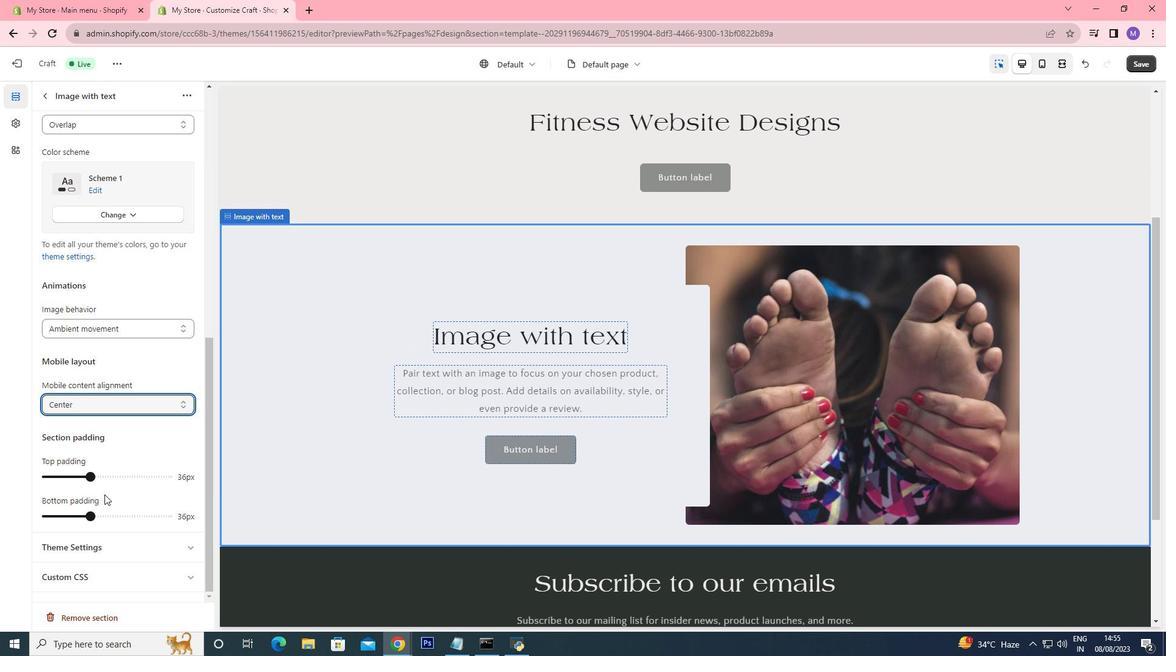 
Action: Mouse scrolled (104, 493) with delta (0, 0)
Screenshot: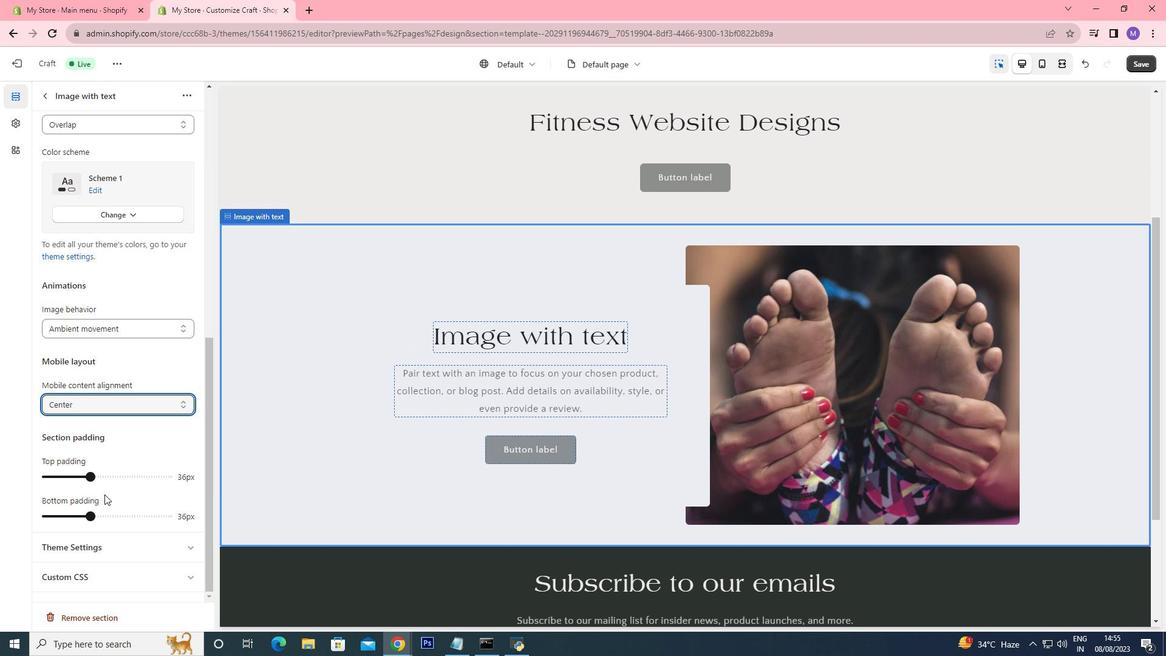 
Action: Mouse scrolled (104, 493) with delta (0, 0)
Screenshot: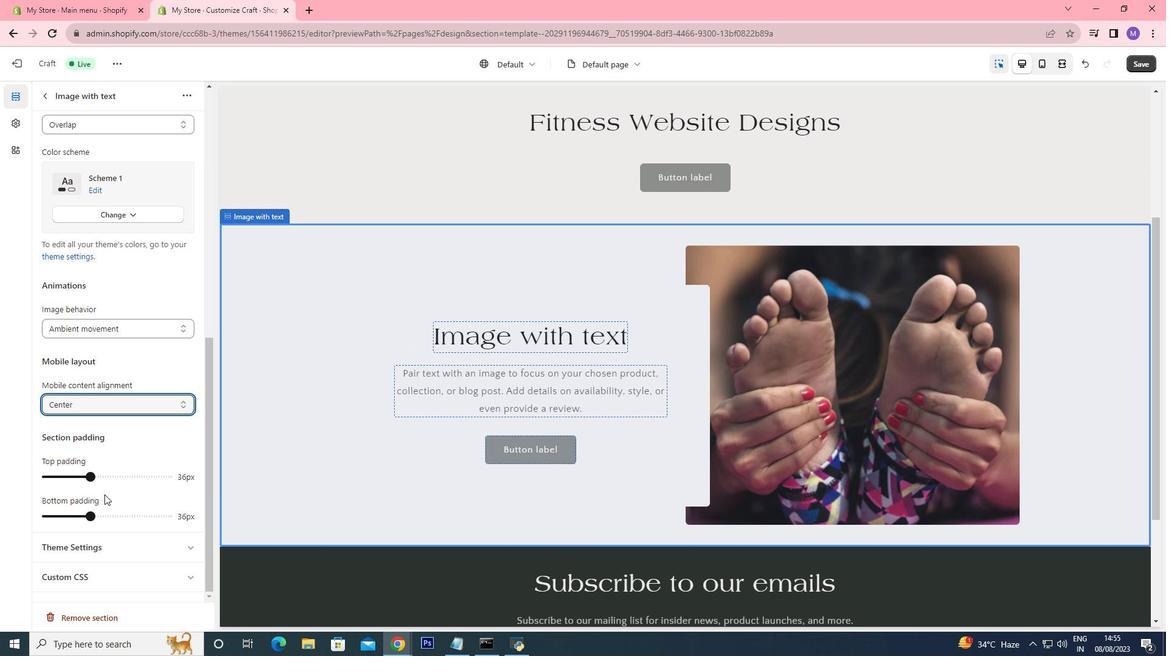 
Action: Mouse scrolled (104, 493) with delta (0, 0)
Screenshot: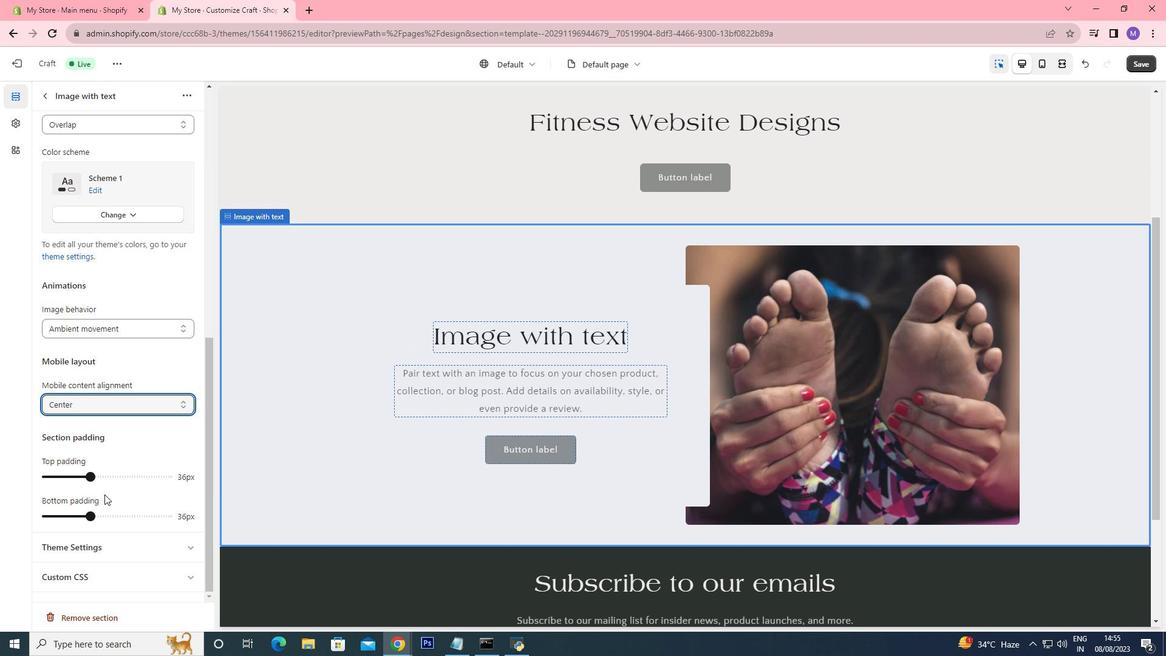 
Action: Mouse moved to (142, 396)
Screenshot: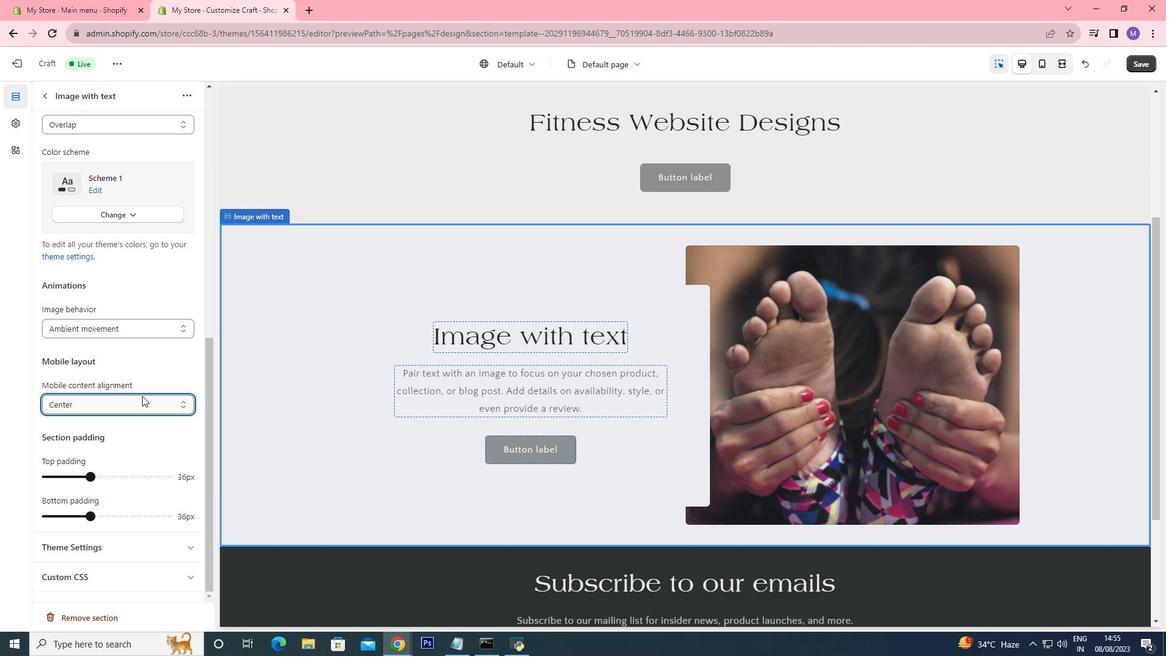 
Action: Mouse scrolled (142, 398) with delta (0, 0)
Screenshot: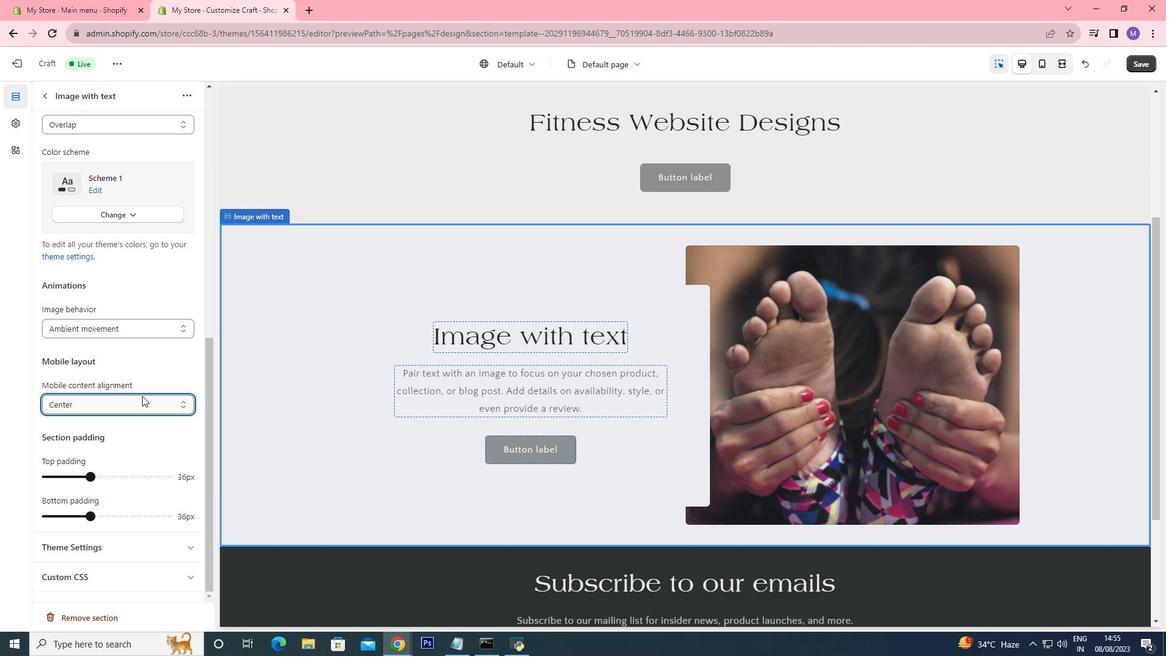 
Action: Mouse scrolled (142, 396) with delta (0, 0)
Screenshot: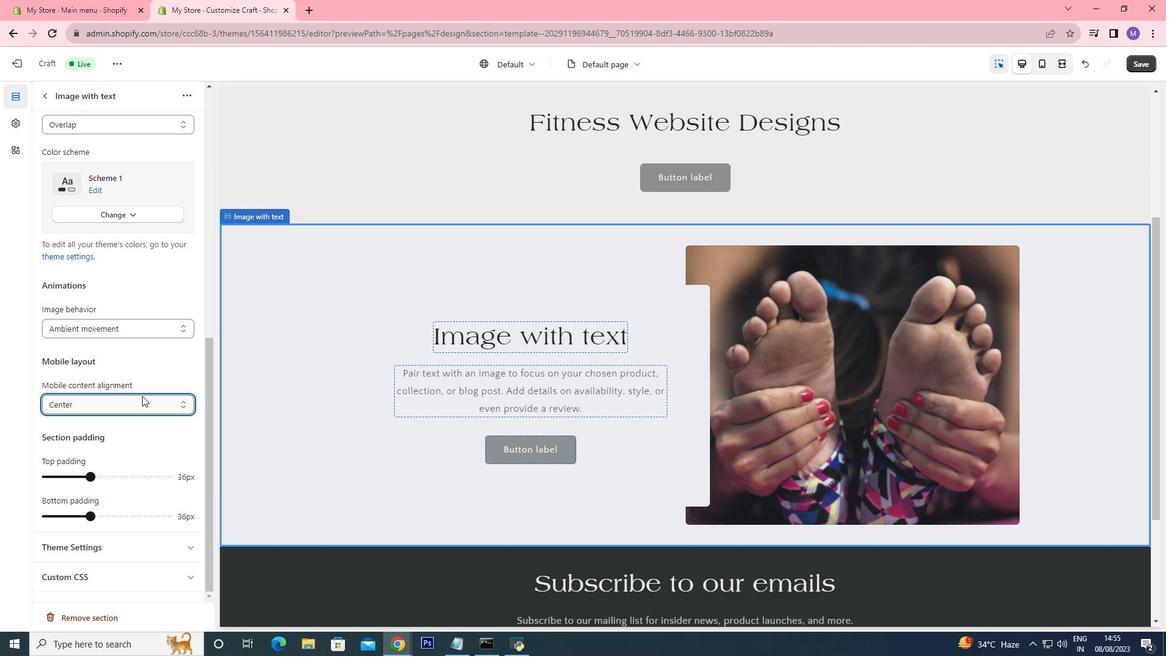 
Action: Mouse scrolled (142, 396) with delta (0, 0)
Screenshot: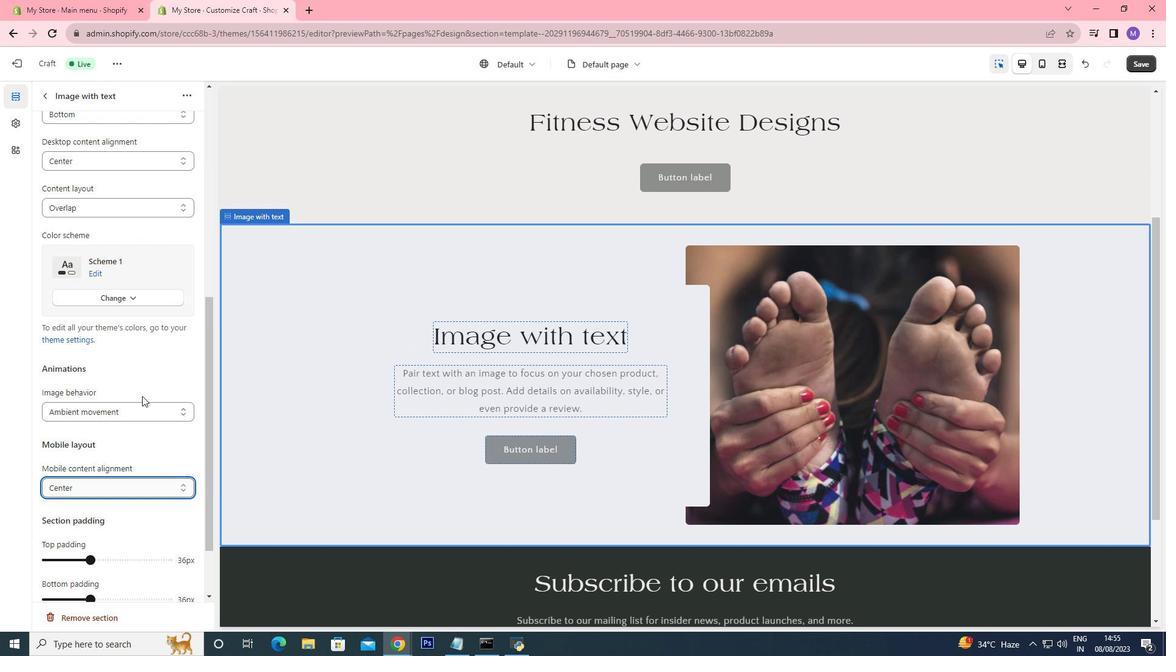 
Action: Mouse scrolled (142, 396) with delta (0, 0)
Screenshot: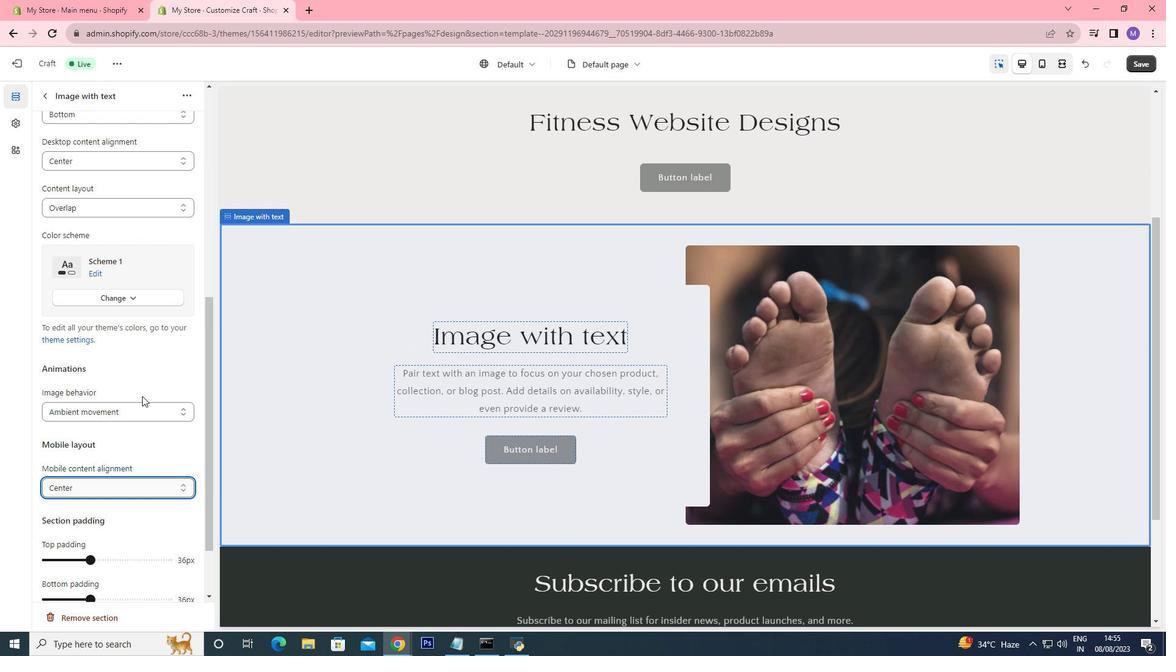 
Action: Mouse moved to (142, 395)
Screenshot: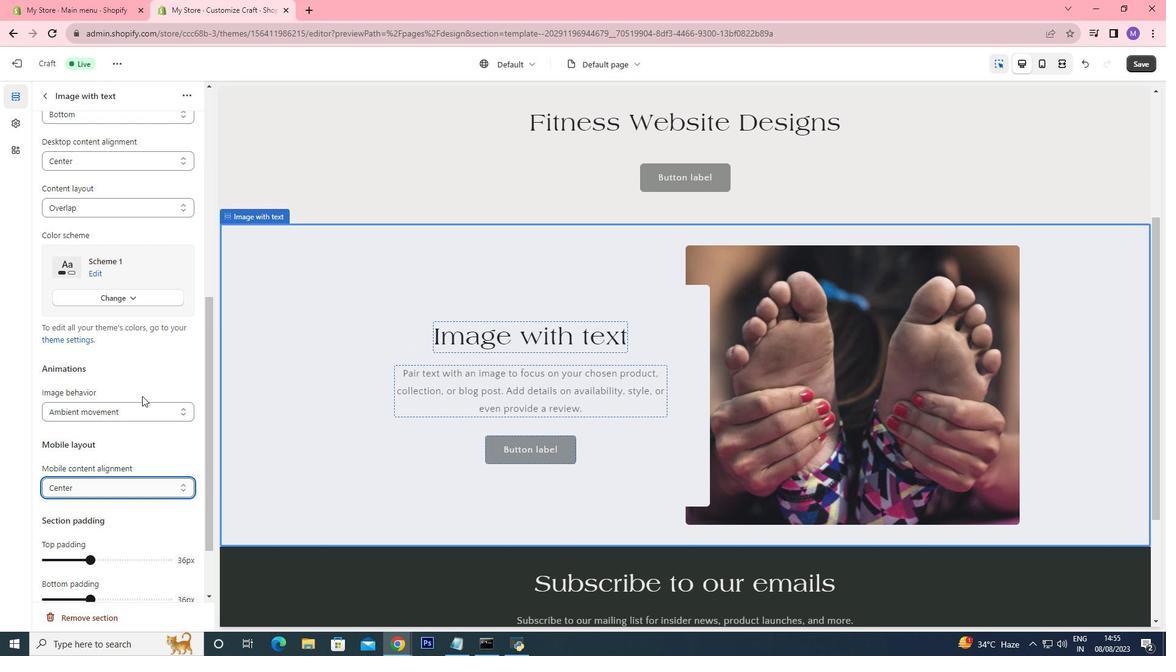 
Action: Mouse scrolled (142, 396) with delta (0, 0)
Screenshot: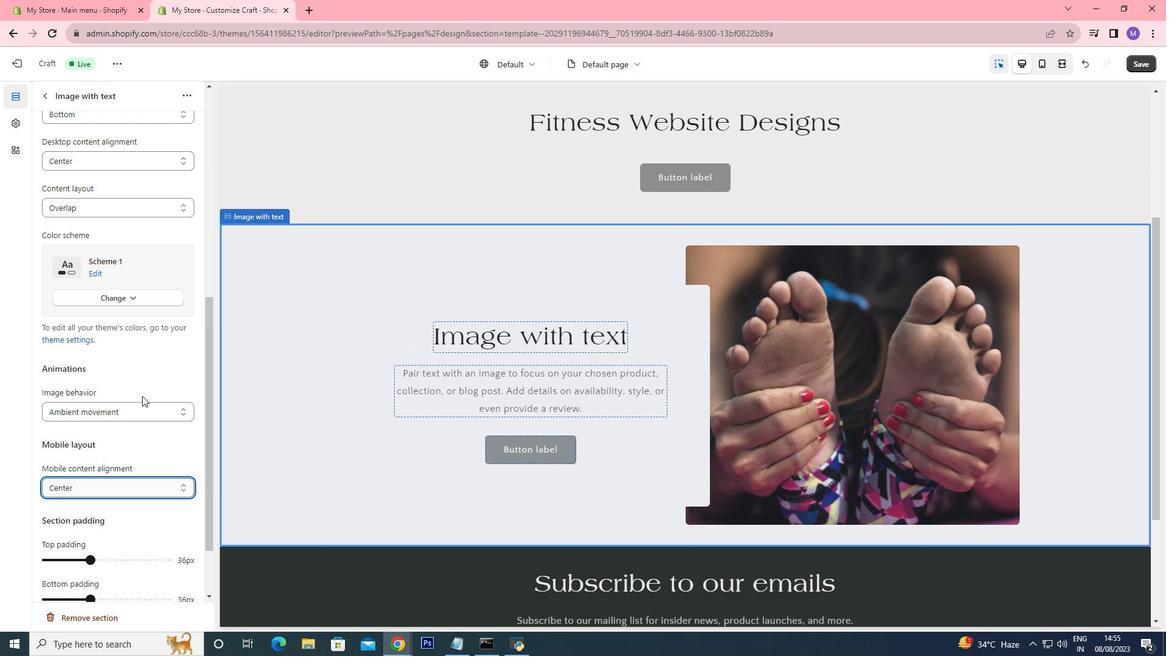 
Action: Mouse moved to (306, 387)
Screenshot: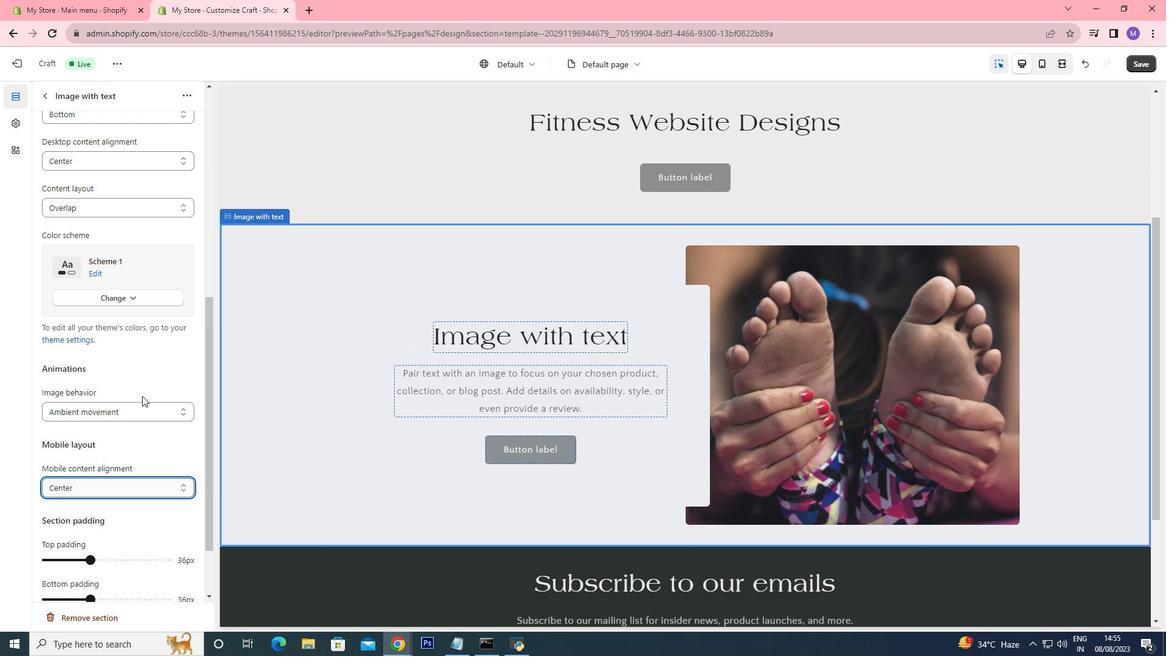 
Action: Mouse scrolled (142, 396) with delta (0, 0)
Screenshot: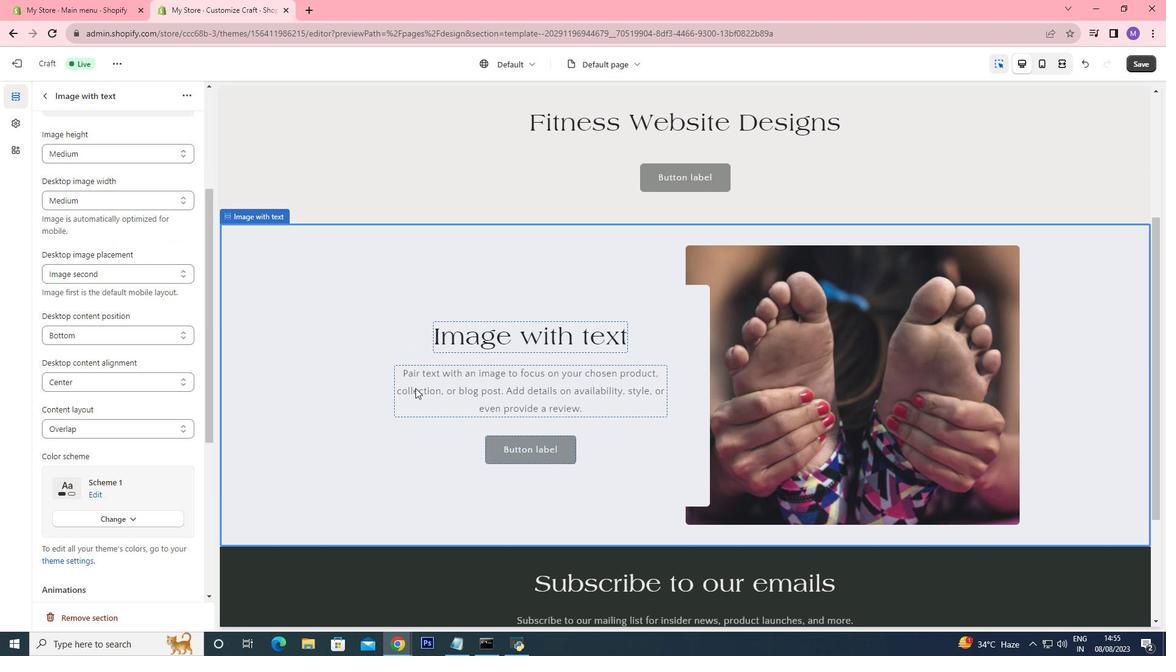 
Action: Mouse moved to (331, 386)
Screenshot: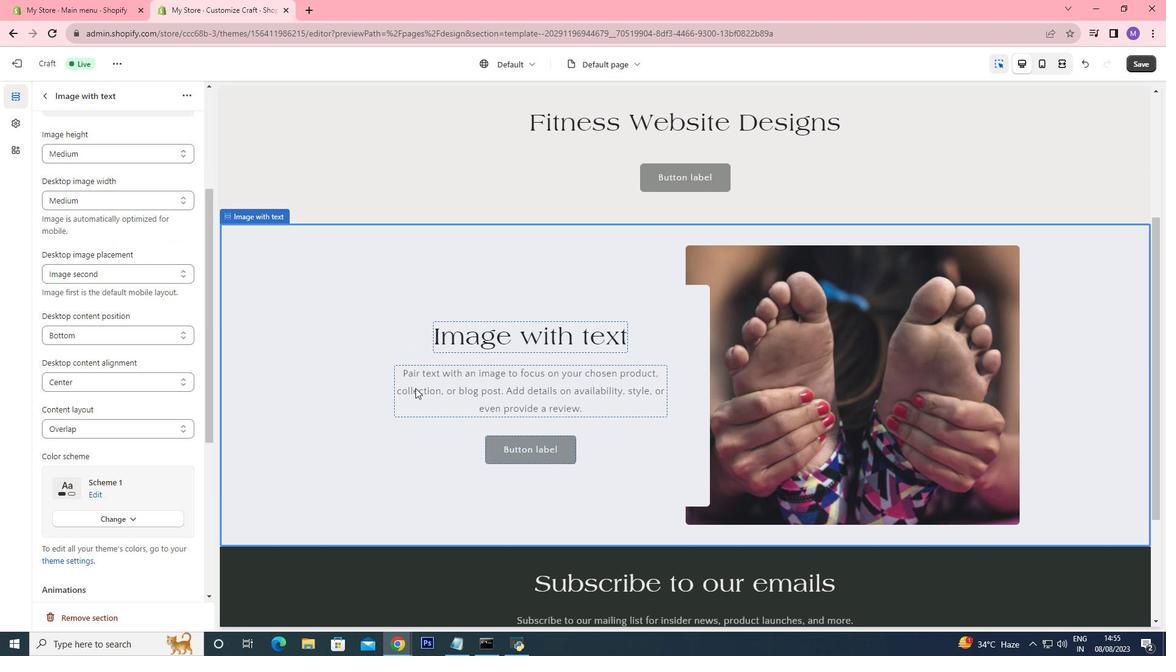 
Action: Mouse scrolled (142, 396) with delta (0, 0)
Screenshot: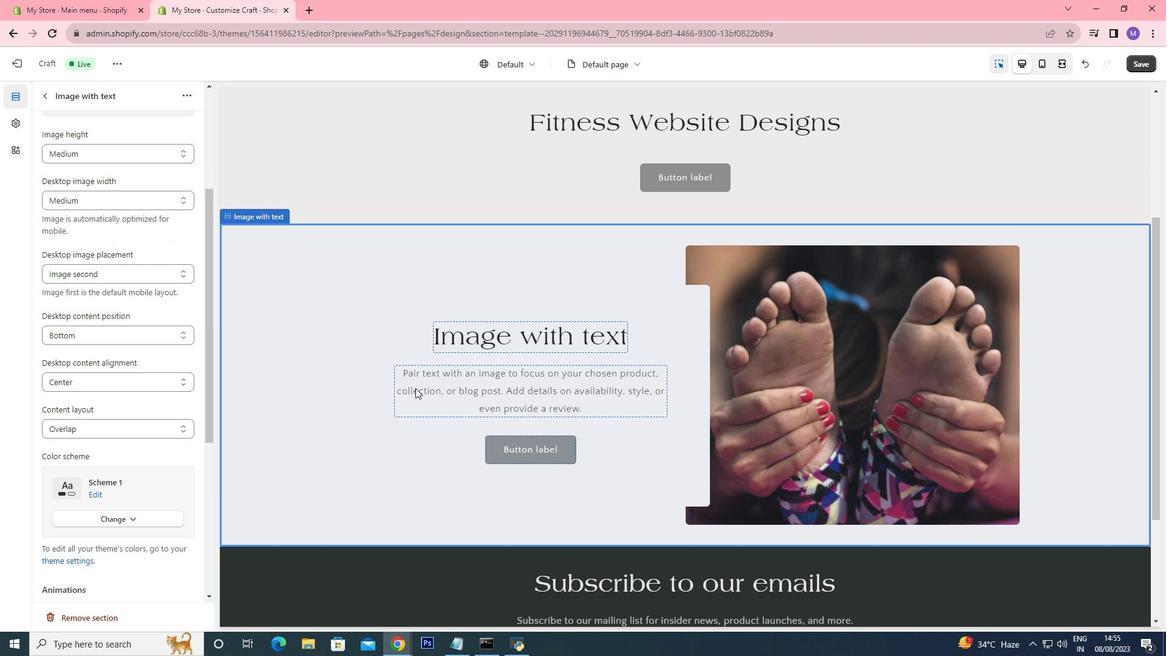 
Action: Mouse moved to (473, 380)
Screenshot: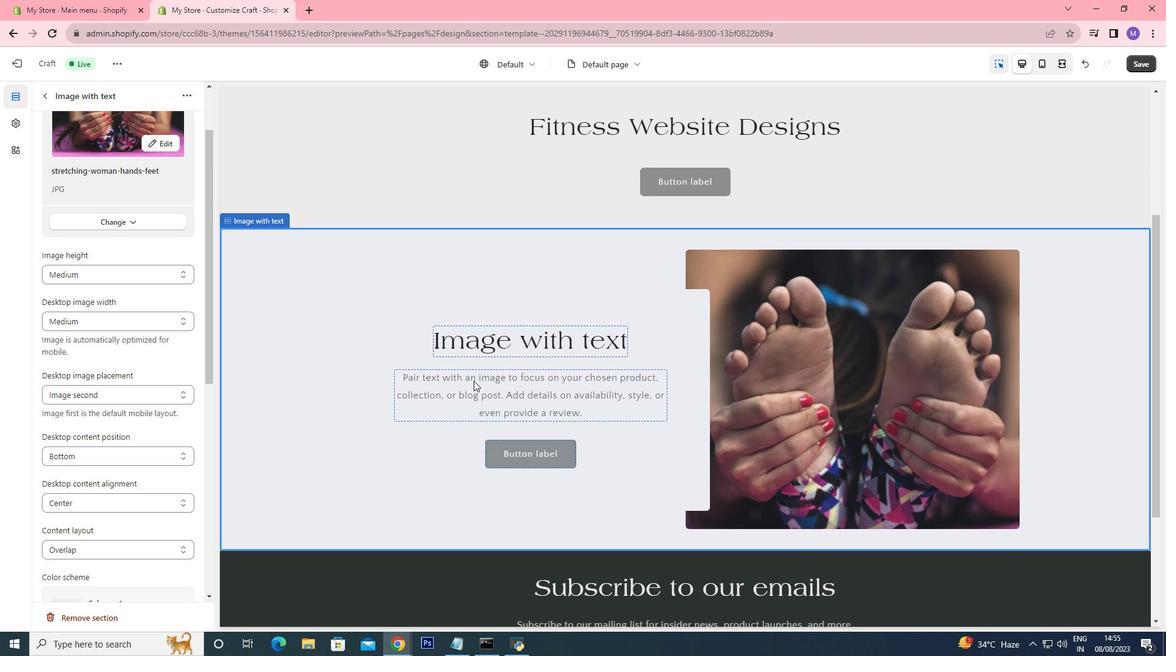 
Action: Mouse scrolled (473, 381) with delta (0, 0)
Screenshot: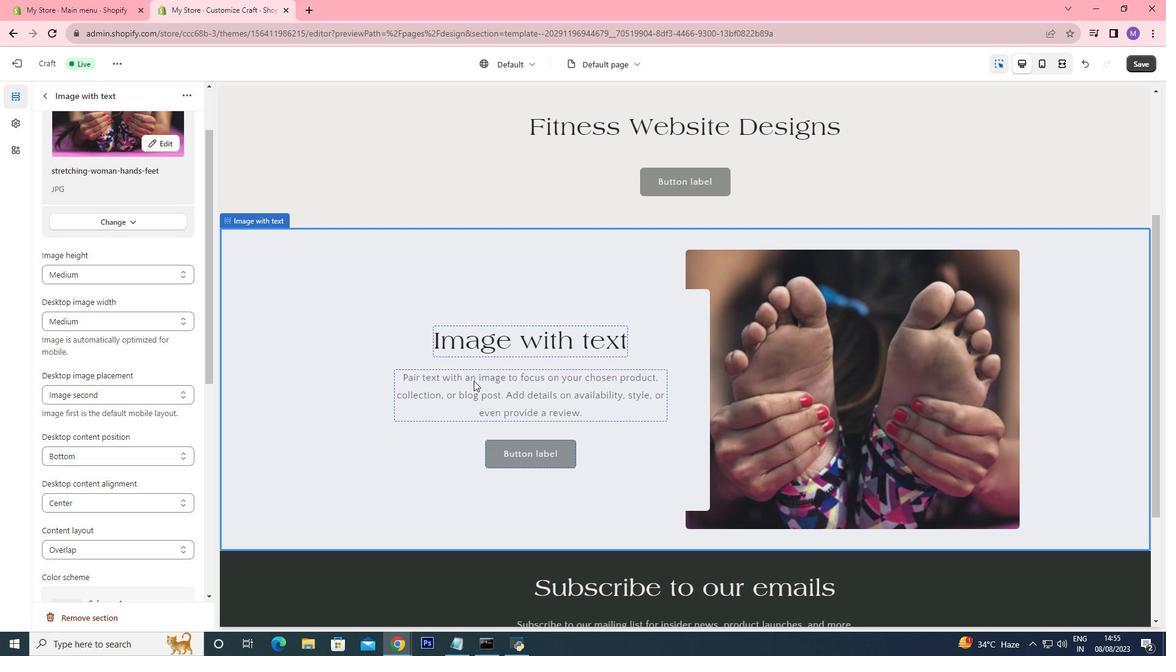 
Action: Mouse scrolled (473, 381) with delta (0, 0)
Screenshot: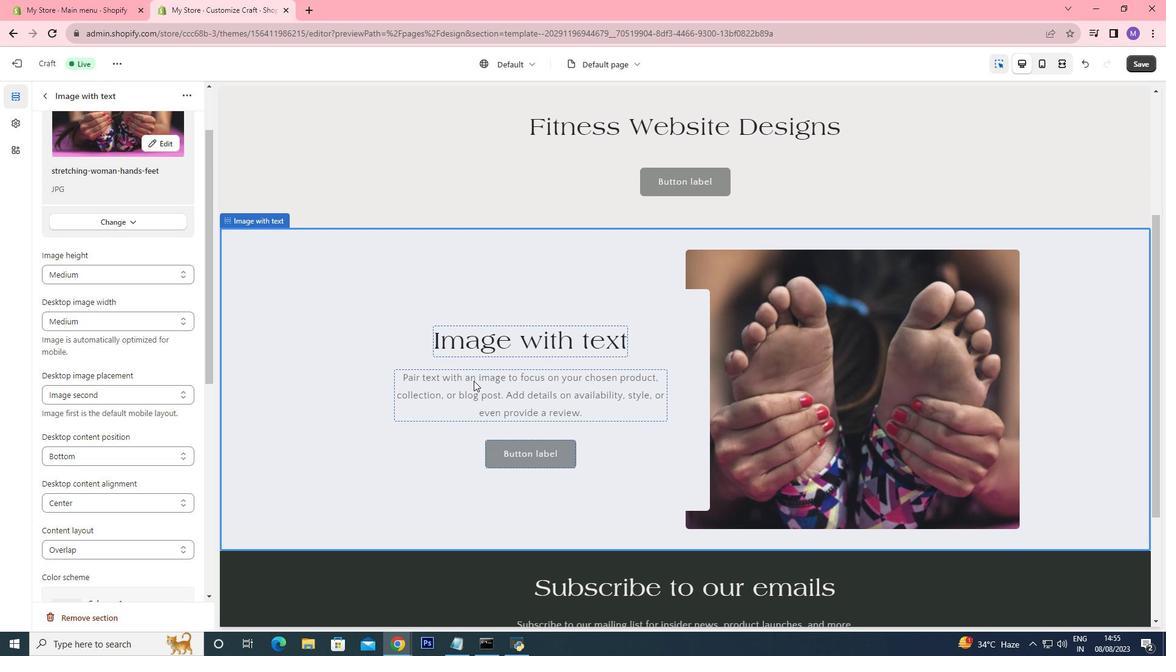 
Action: Mouse scrolled (473, 381) with delta (0, 0)
Screenshot: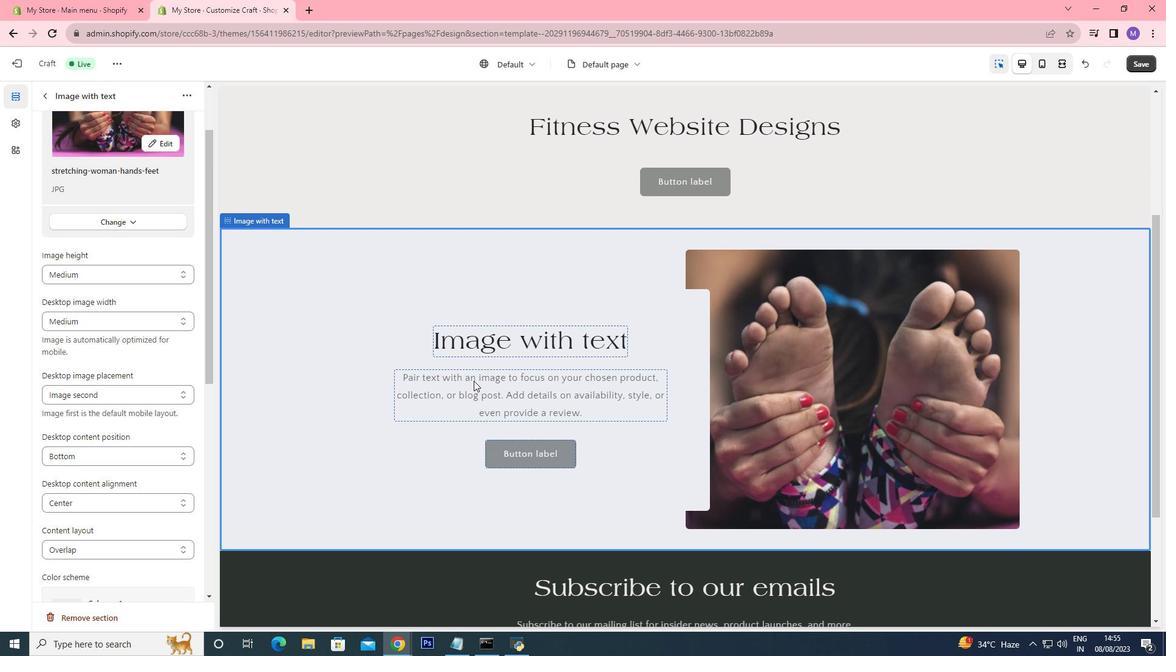 
Action: Mouse scrolled (473, 381) with delta (0, 0)
Screenshot: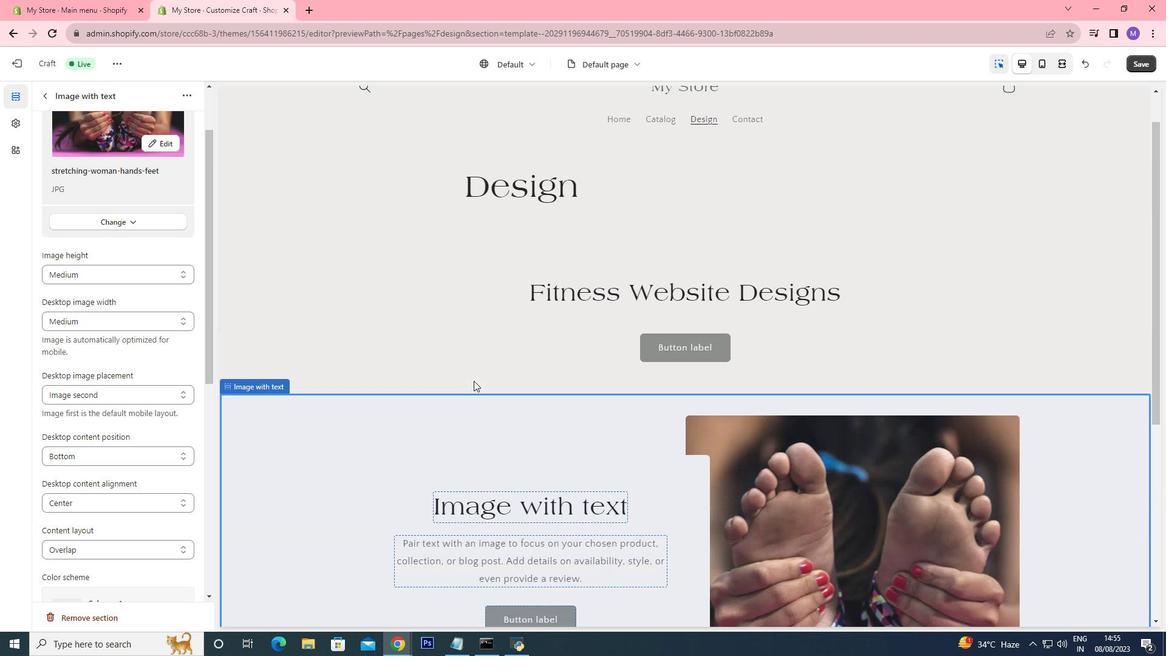 
Action: Mouse scrolled (473, 381) with delta (0, 0)
Screenshot: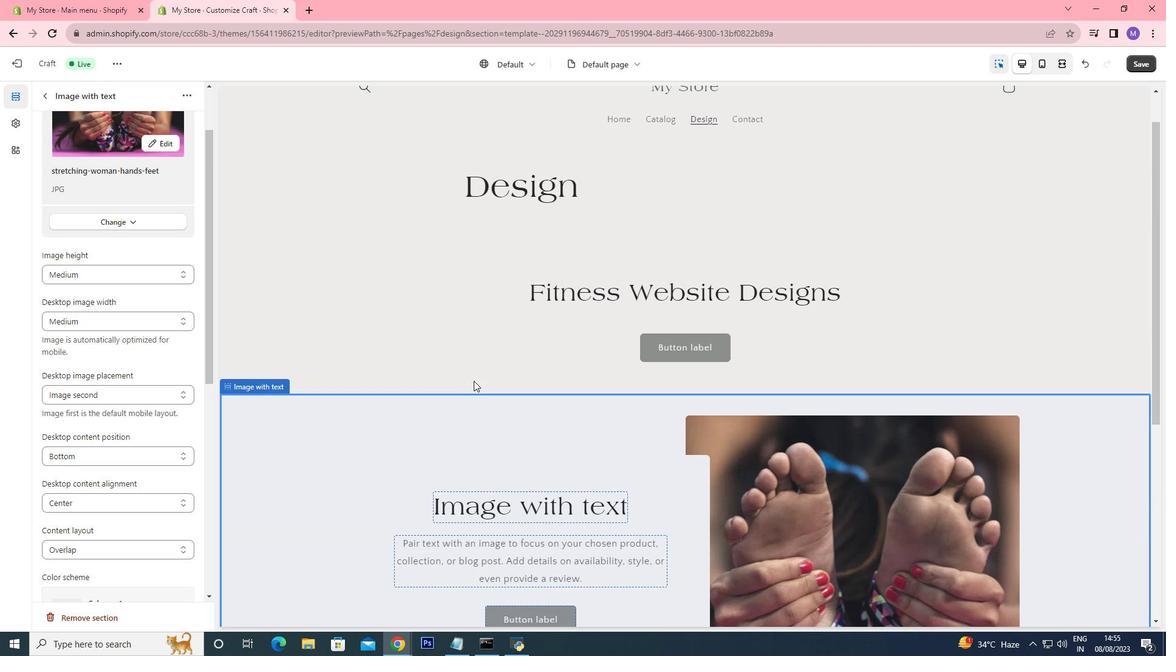 
Action: Mouse scrolled (473, 381) with delta (0, 0)
Screenshot: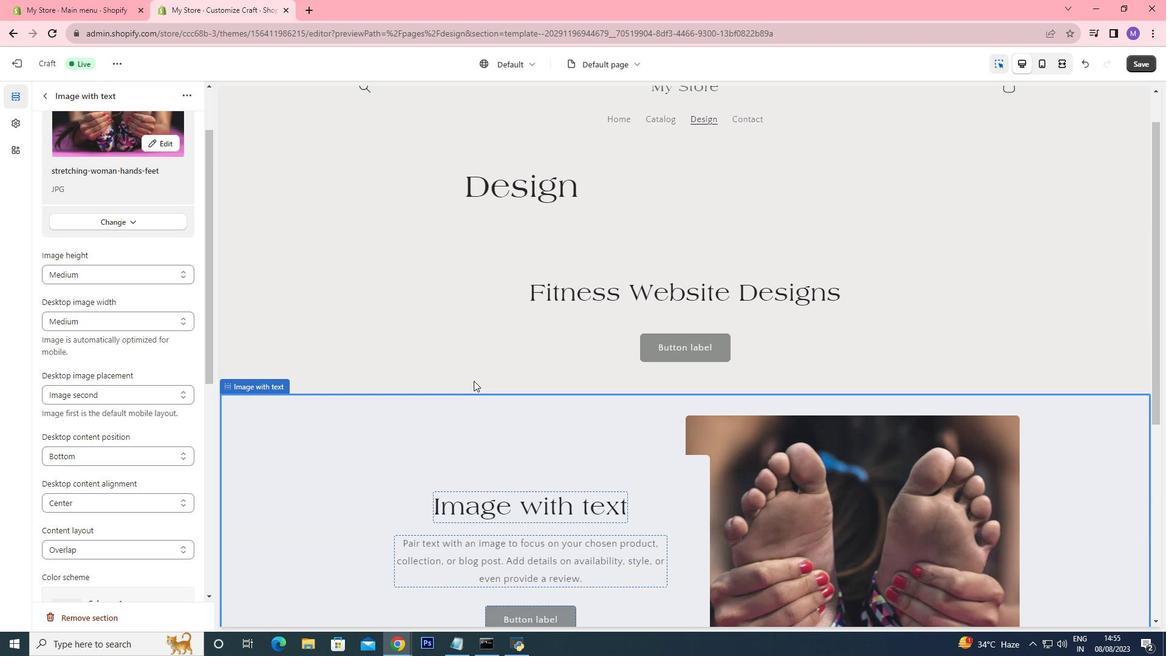 
Action: Mouse moved to (81, 373)
Screenshot: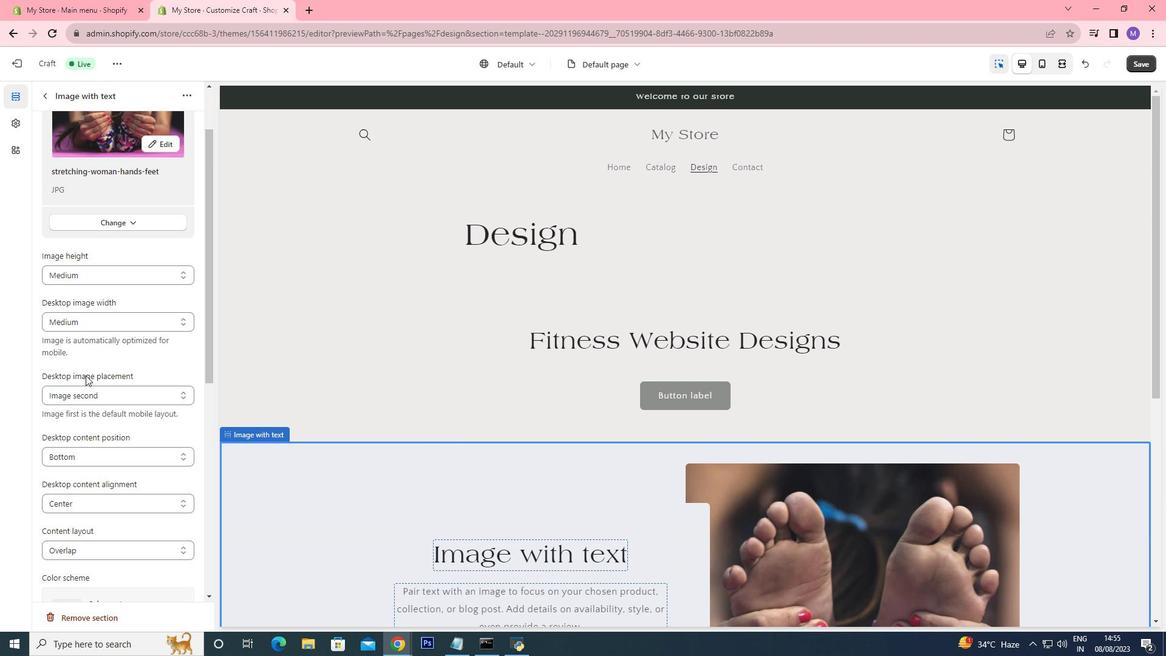 
Action: Mouse scrolled (63, 369) with delta (0, 0)
Screenshot: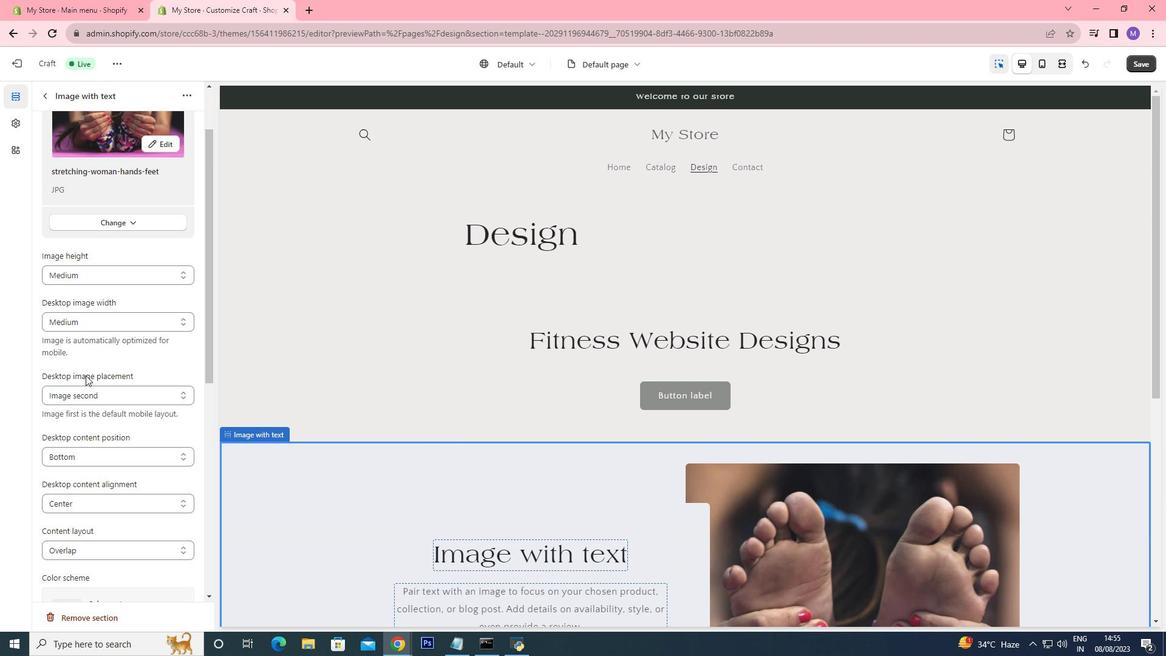 
Action: Mouse moved to (85, 375)
Screenshot: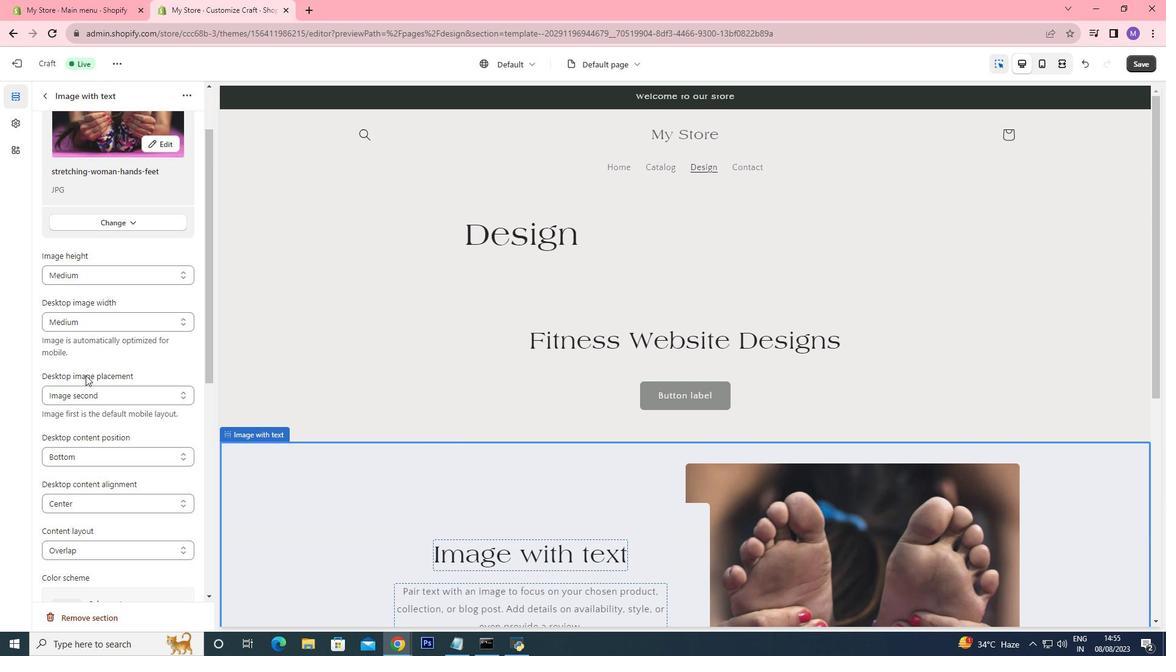 
Action: Mouse scrolled (83, 376) with delta (0, 0)
Screenshot: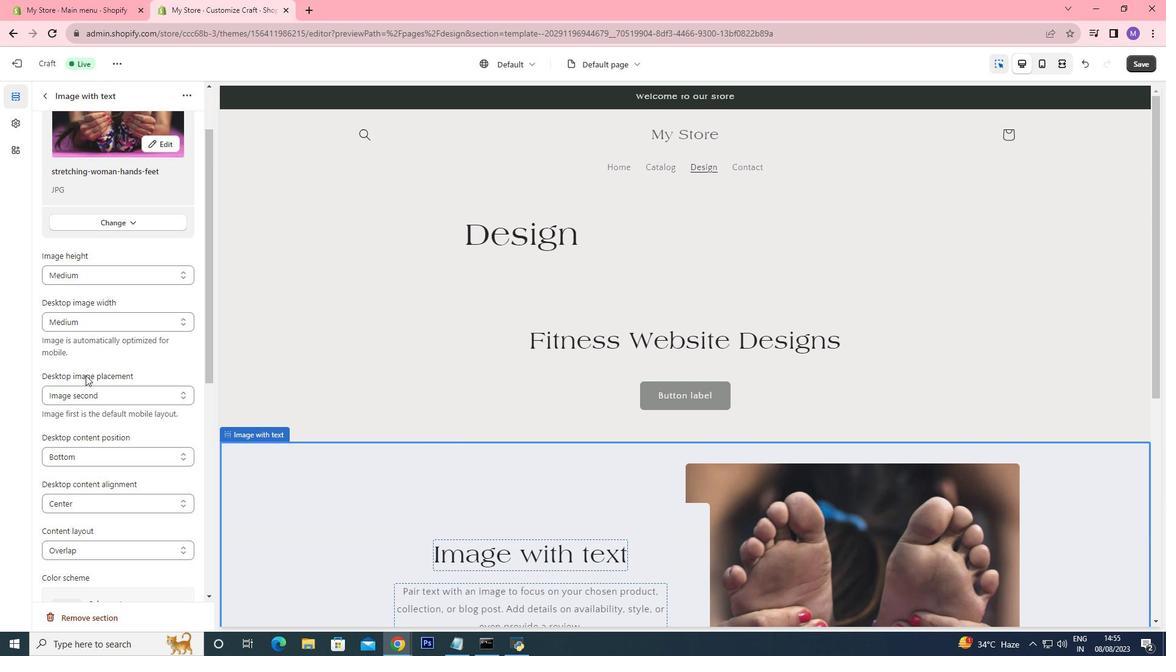 
Action: Mouse moved to (88, 377)
Screenshot: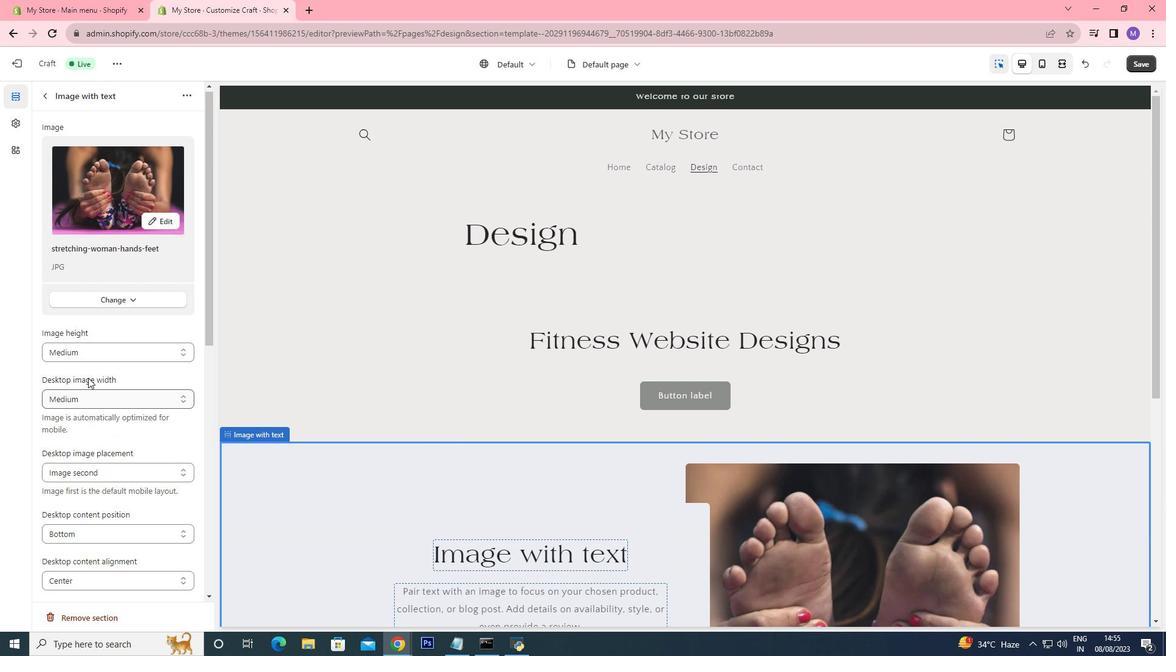 
Action: Mouse scrolled (85, 376) with delta (0, 0)
Screenshot: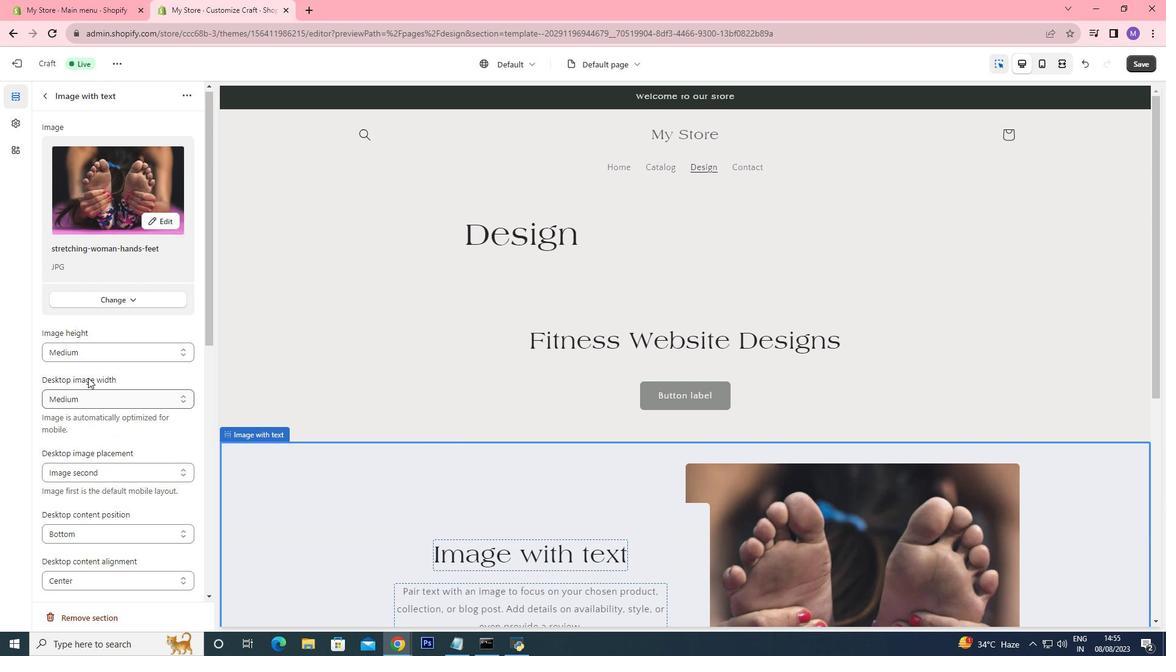 
Action: Mouse moved to (345, 453)
Screenshot: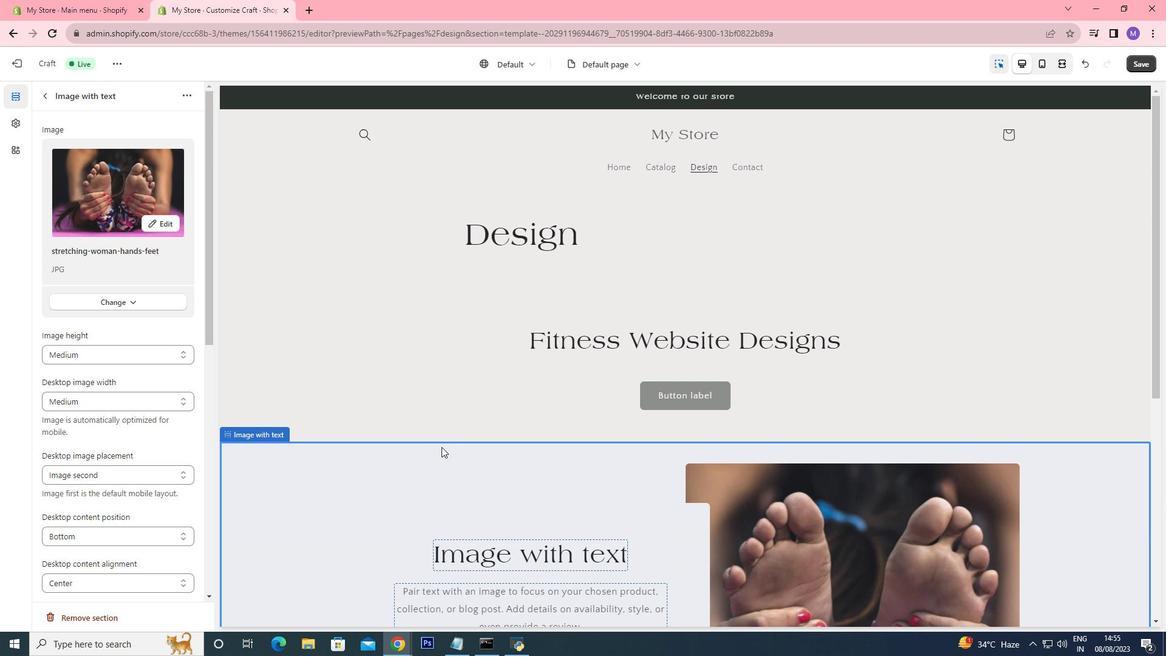 
Action: Mouse scrolled (88, 378) with delta (0, 0)
Screenshot: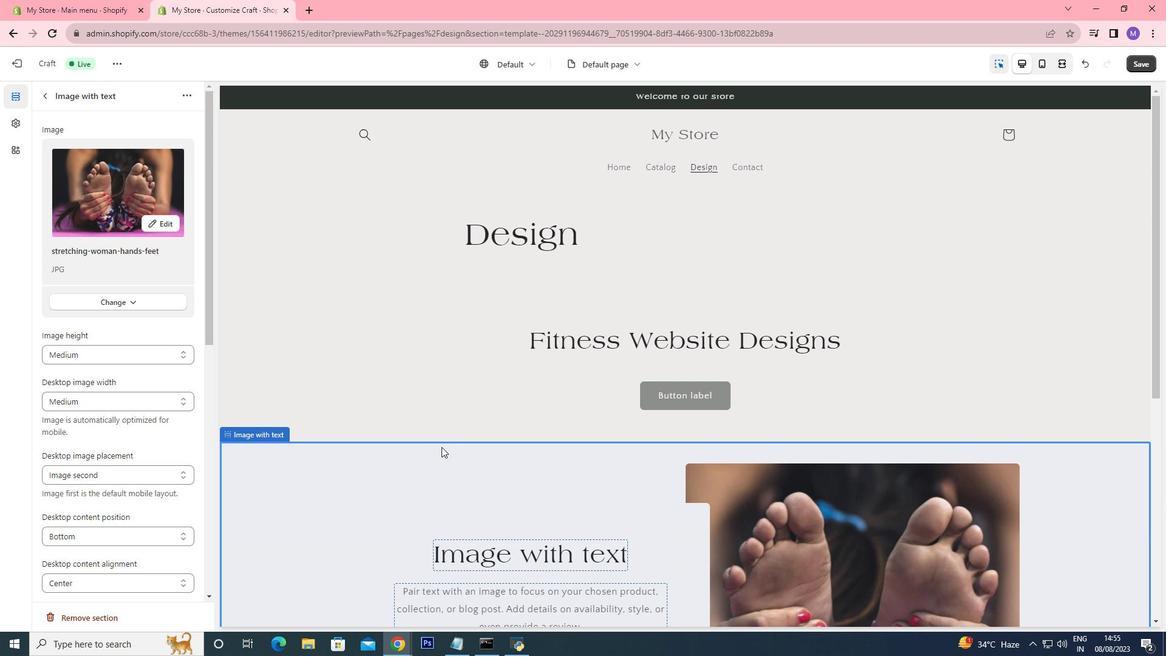 
Action: Mouse moved to (448, 439)
Screenshot: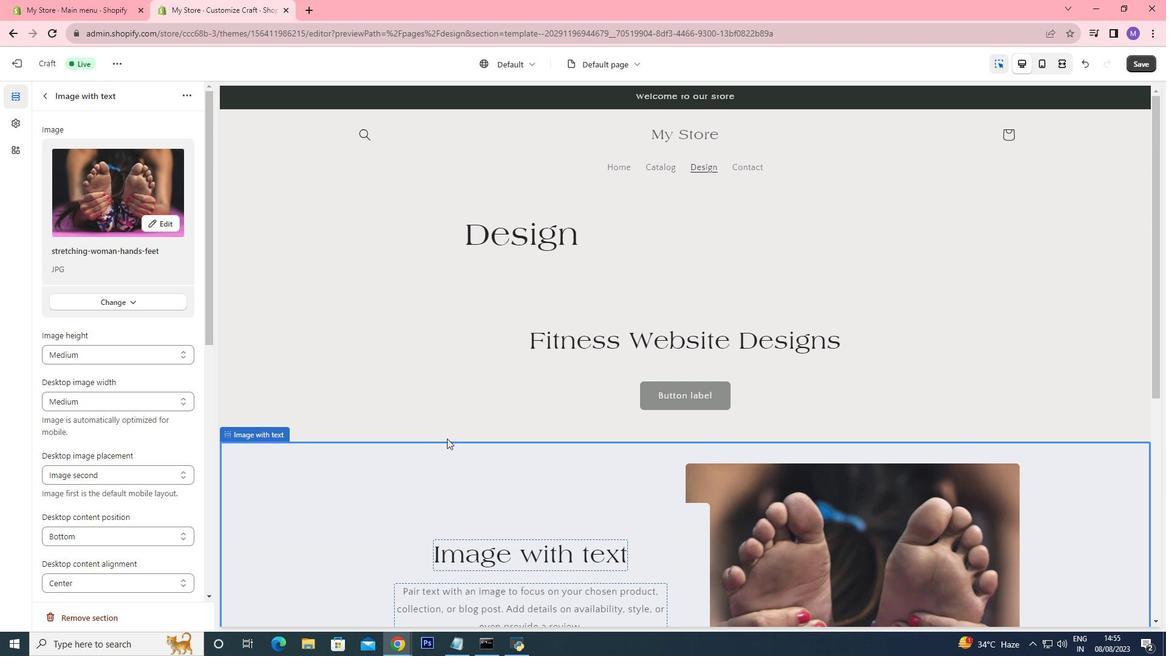 
Action: Mouse scrolled (448, 441) with delta (0, 0)
Screenshot: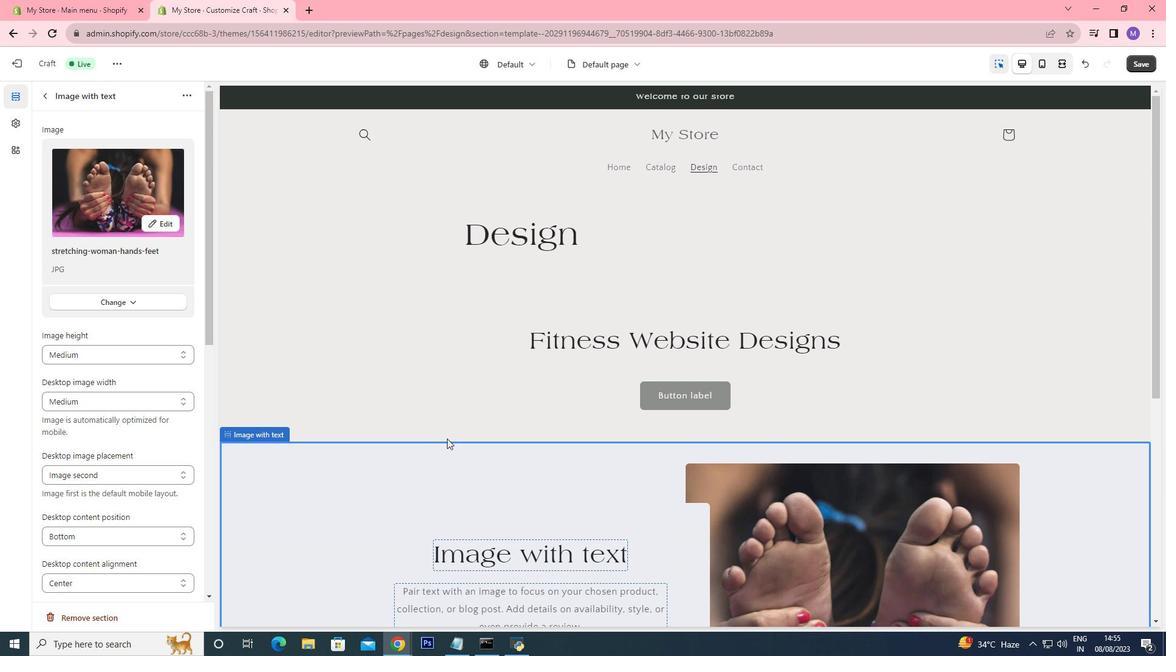 
Action: Mouse moved to (447, 438)
Screenshot: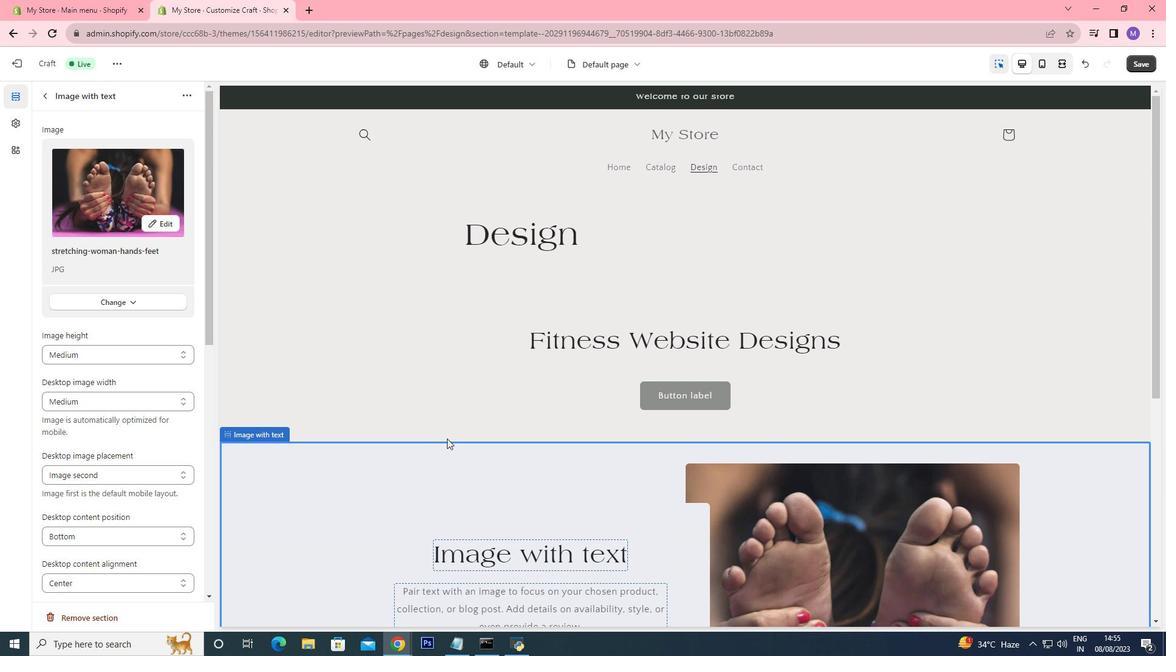 
Action: Mouse scrolled (448, 438) with delta (0, 0)
Screenshot: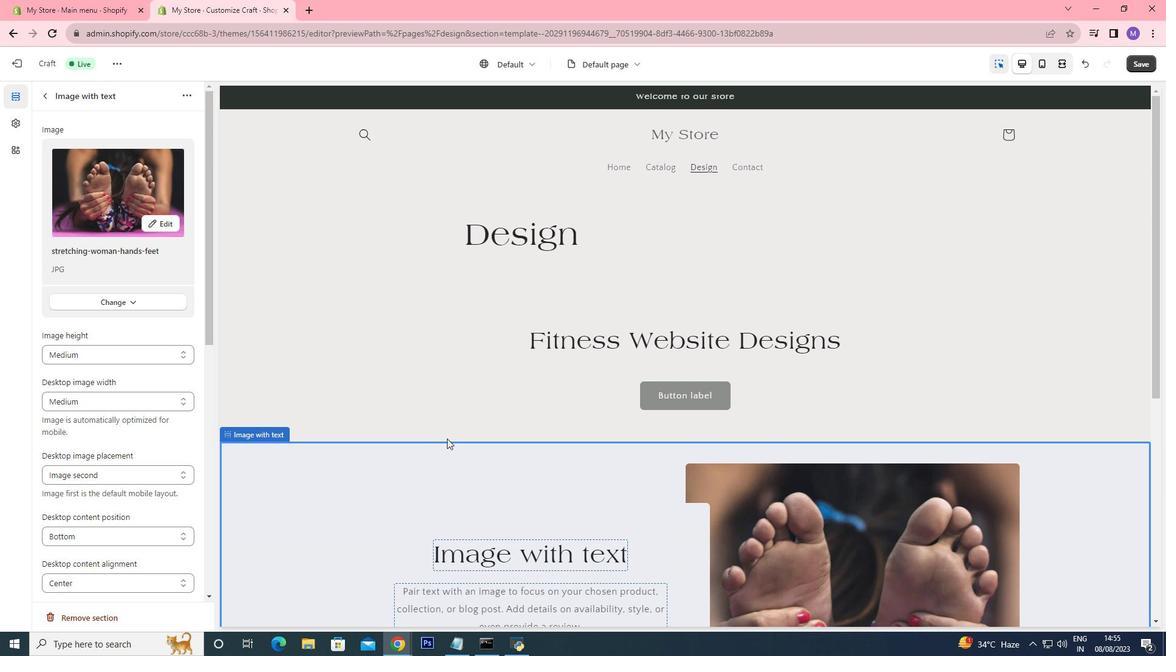 
Action: Mouse moved to (446, 438)
Screenshot: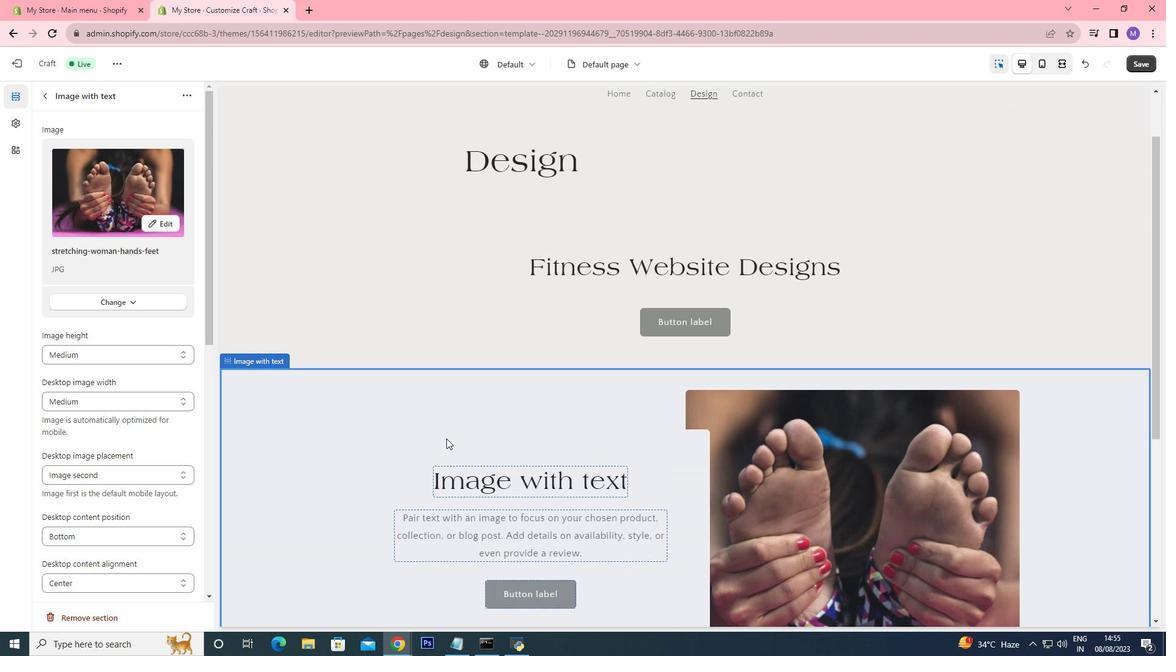 
Action: Mouse scrolled (447, 438) with delta (0, 0)
Screenshot: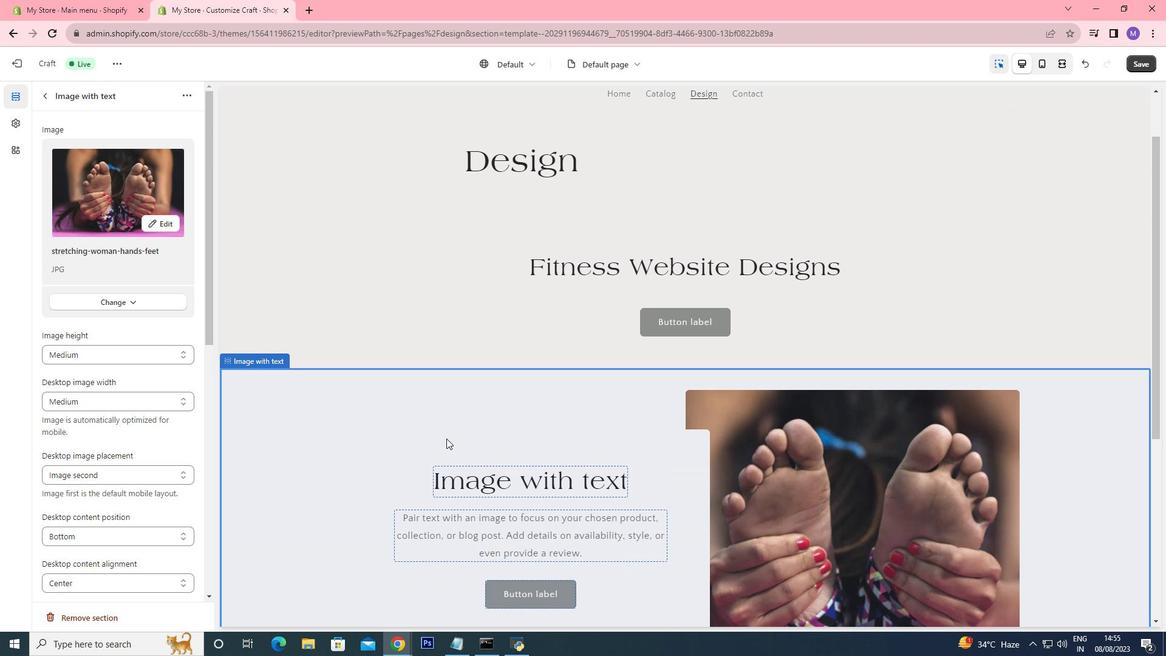 
Action: Mouse moved to (446, 438)
Screenshot: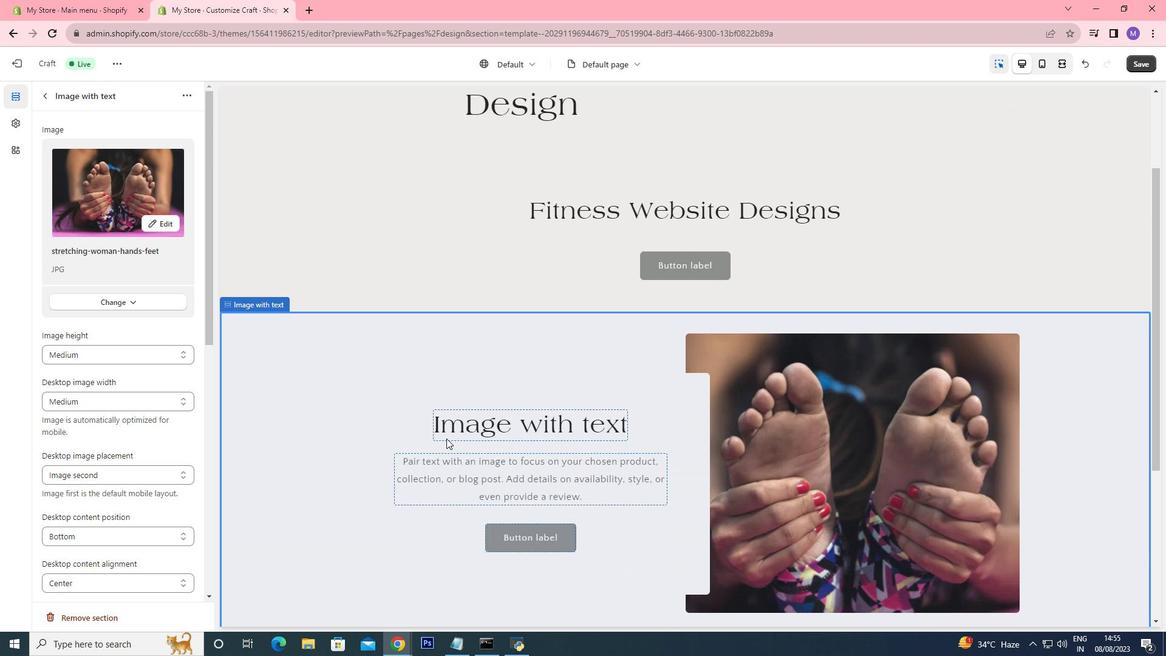 
Action: Mouse scrolled (446, 438) with delta (0, 0)
Screenshot: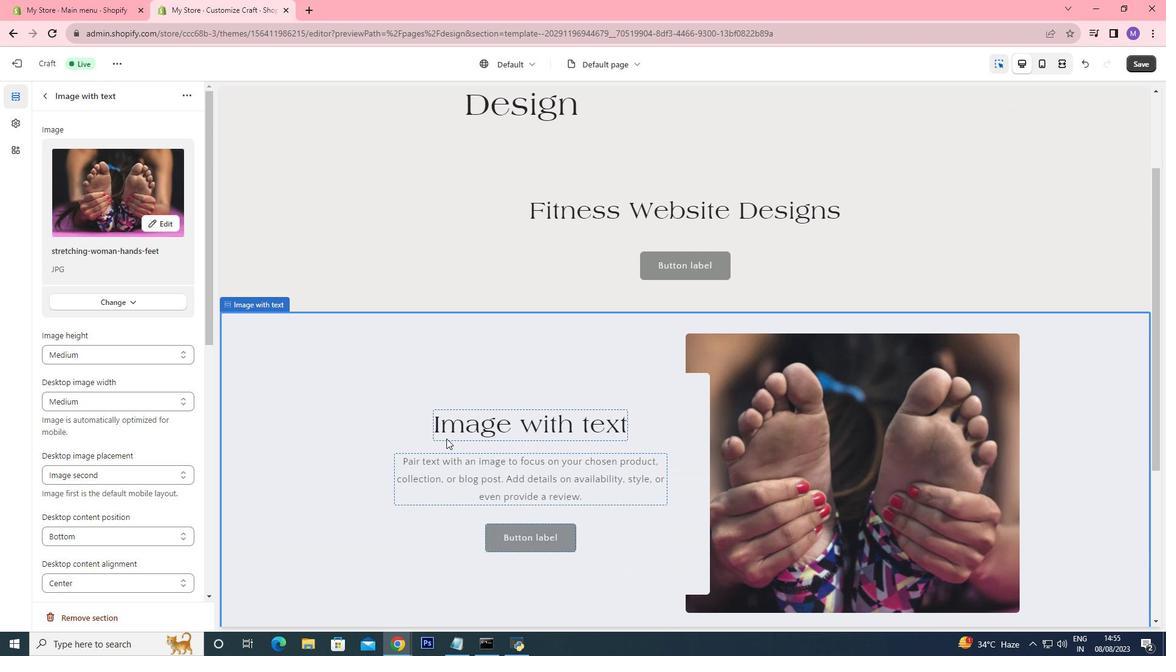 
Action: Mouse moved to (512, 319)
Screenshot: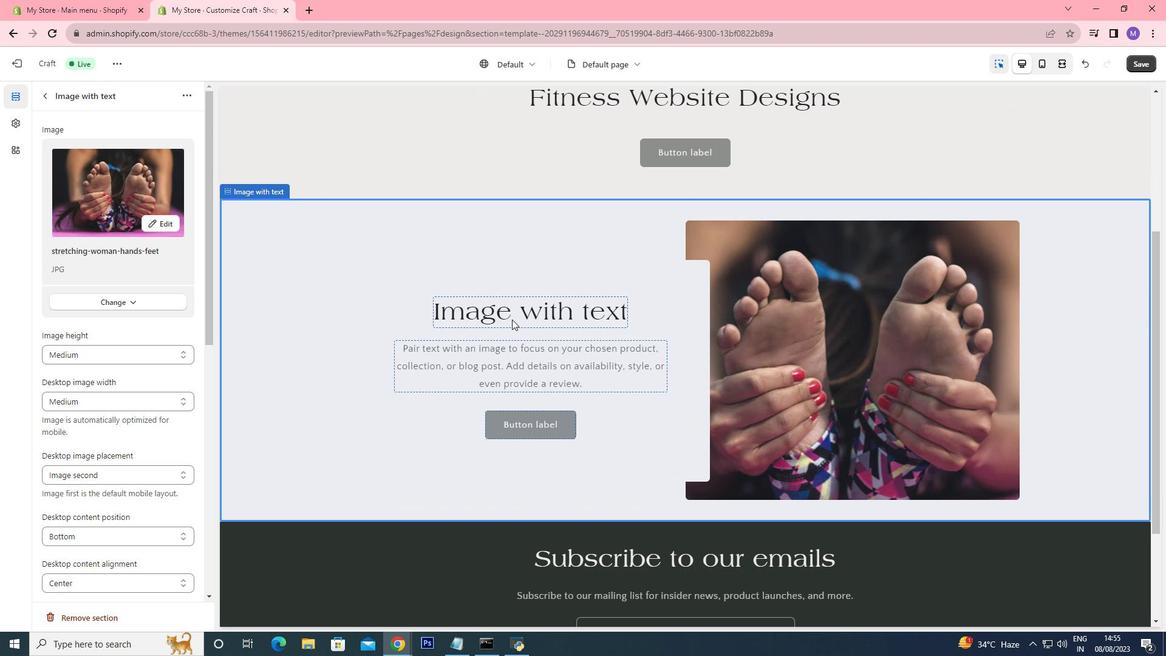 
Action: Mouse pressed left at (512, 319)
Screenshot: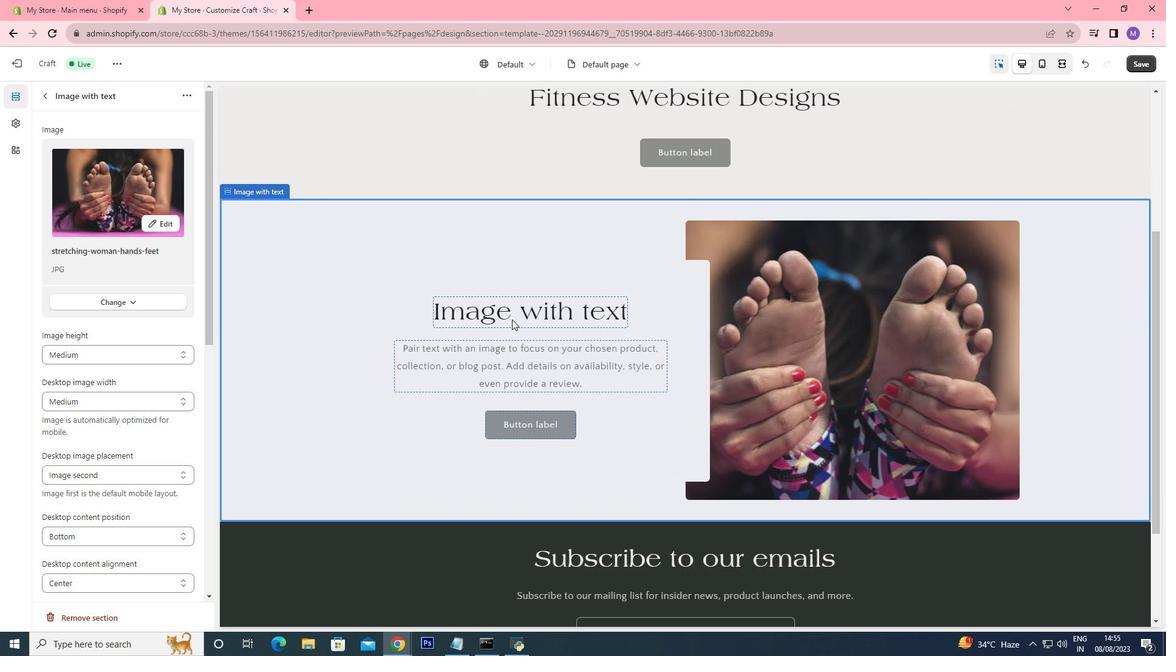 
Action: Mouse moved to (116, 174)
Screenshot: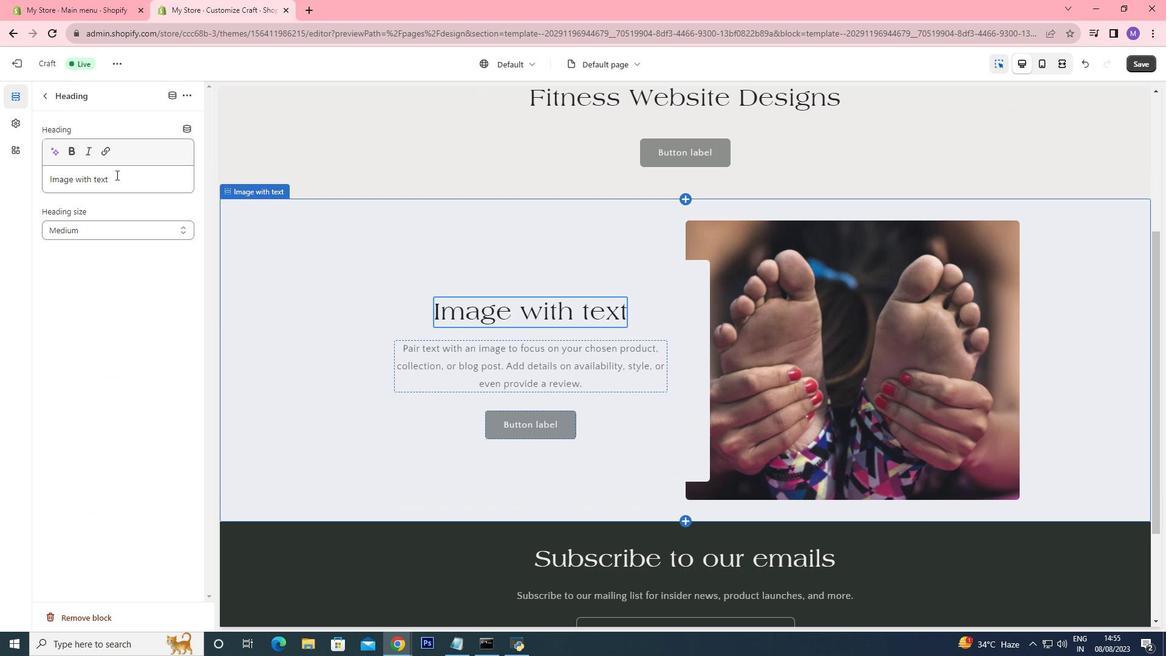 
Action: Mouse pressed left at (117, 174)
Screenshot: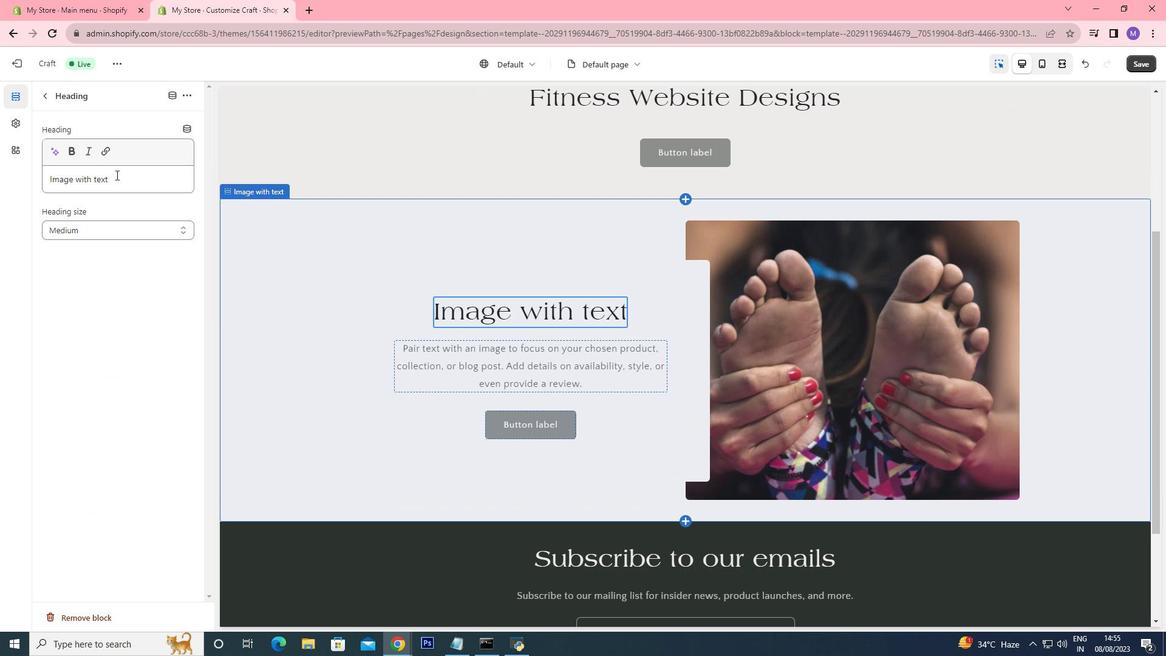
Action: Mouse moved to (41, 186)
Screenshot: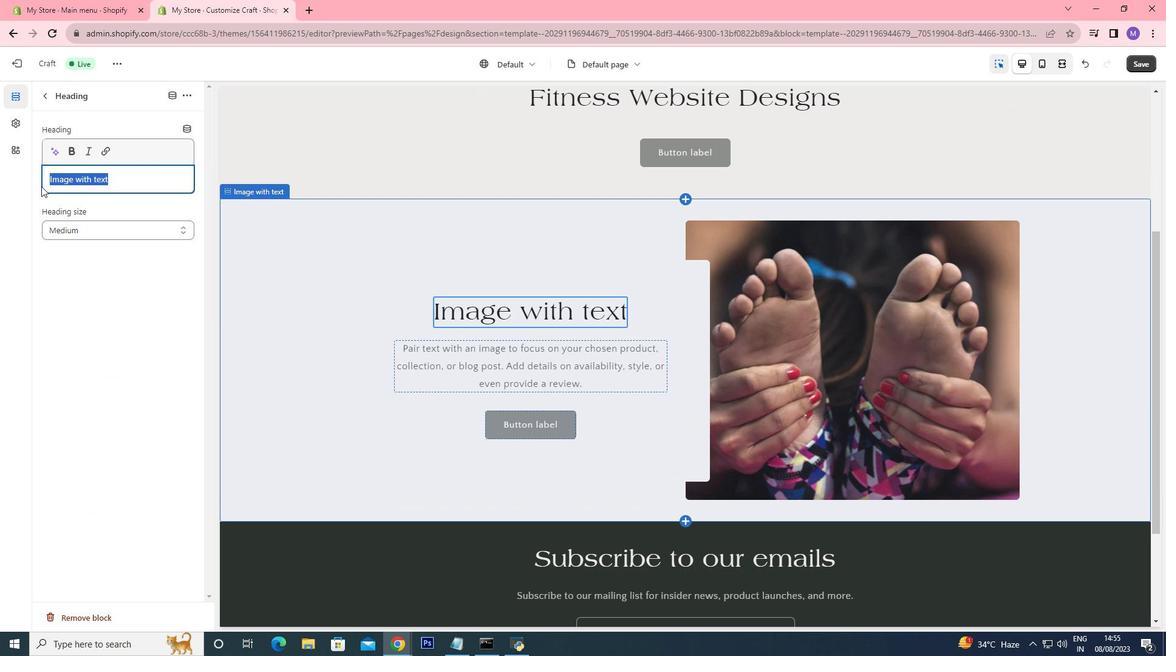 
Action: Key pressed <Key.backspace><Key.shift>Stretching<Key.space>your<Key.space>lega
Screenshot: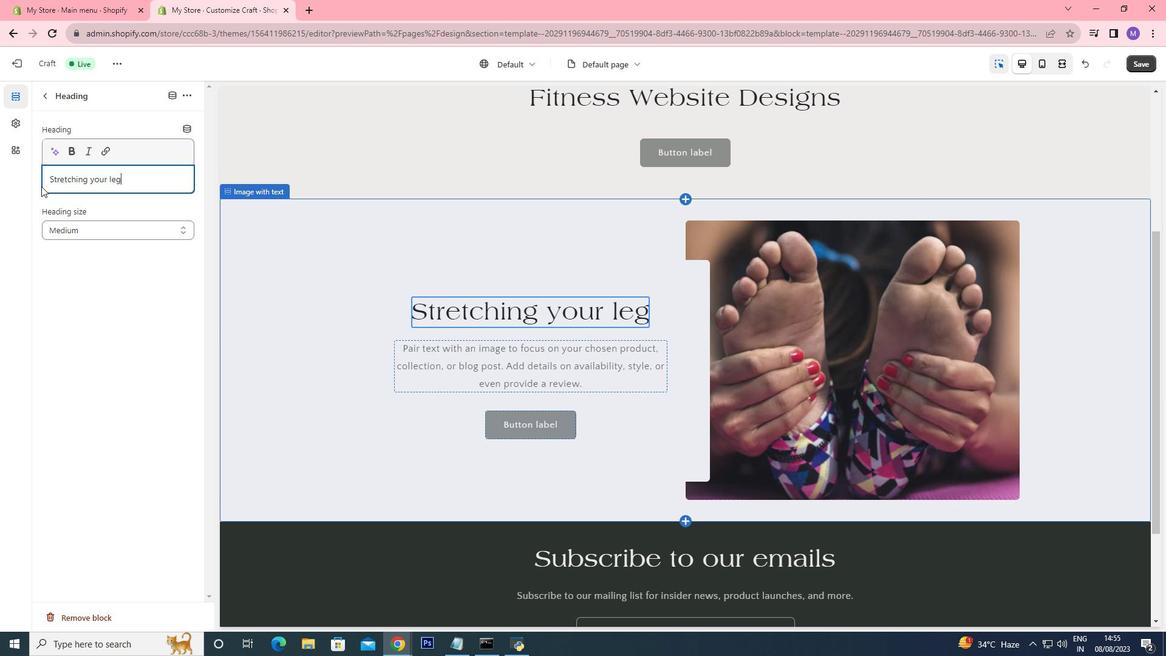 
Action: Mouse scrolled (41, 187) with delta (0, 0)
Screenshot: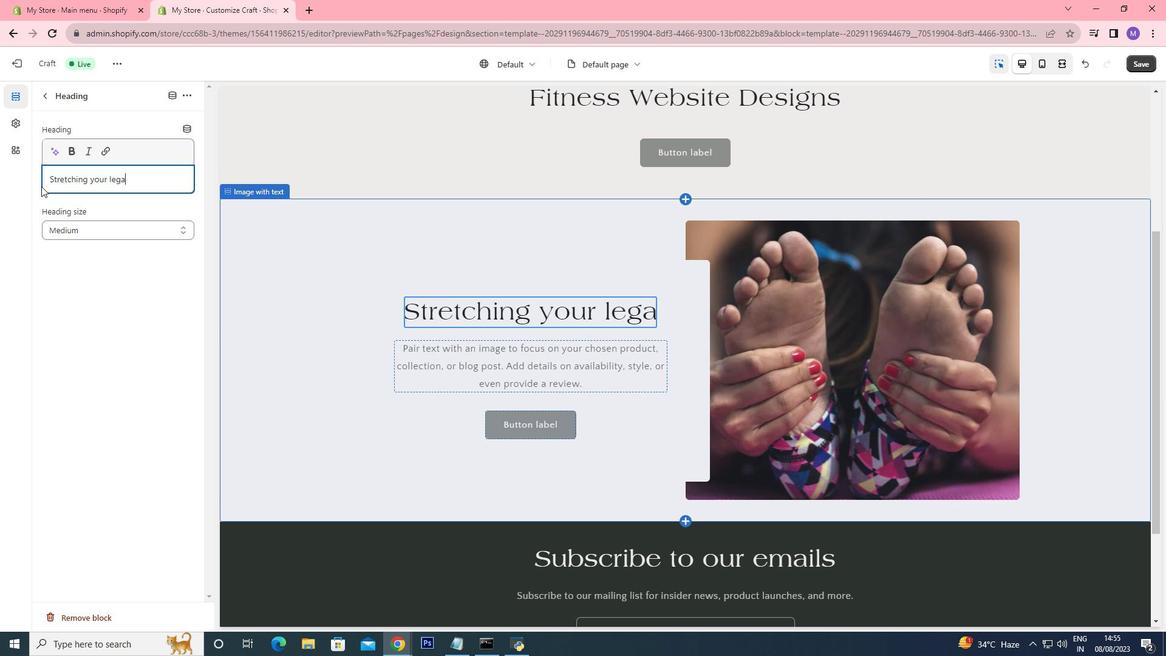 
Action: Mouse moved to (123, 176)
Screenshot: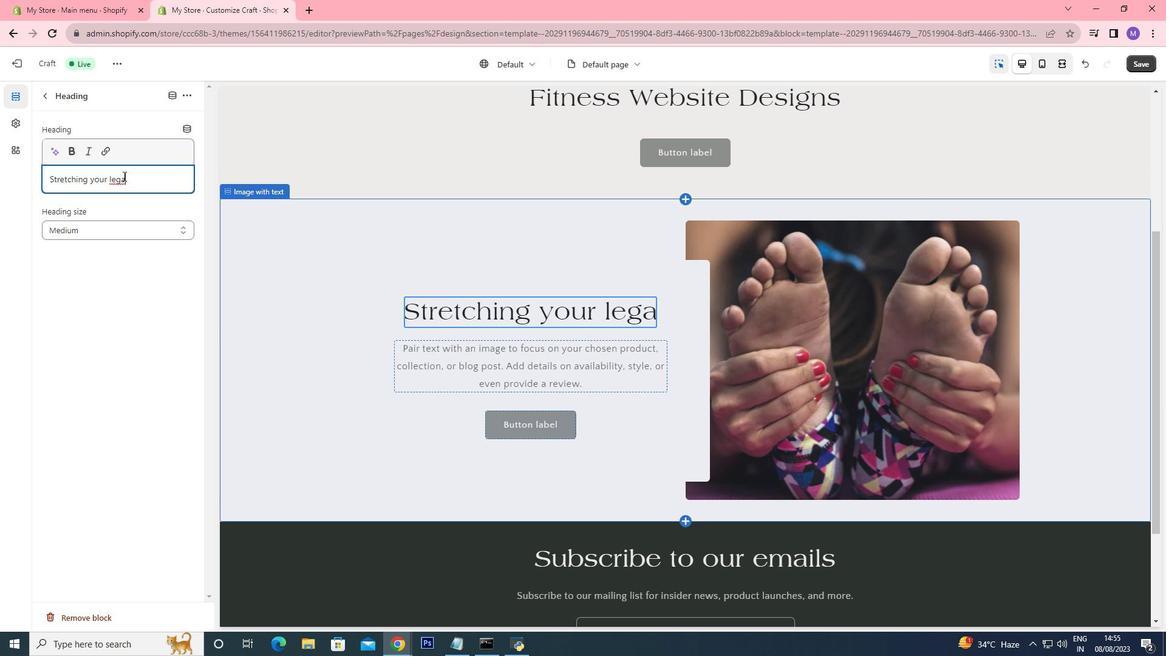 
Action: Key pressed <Key.backspace>s
Screenshot: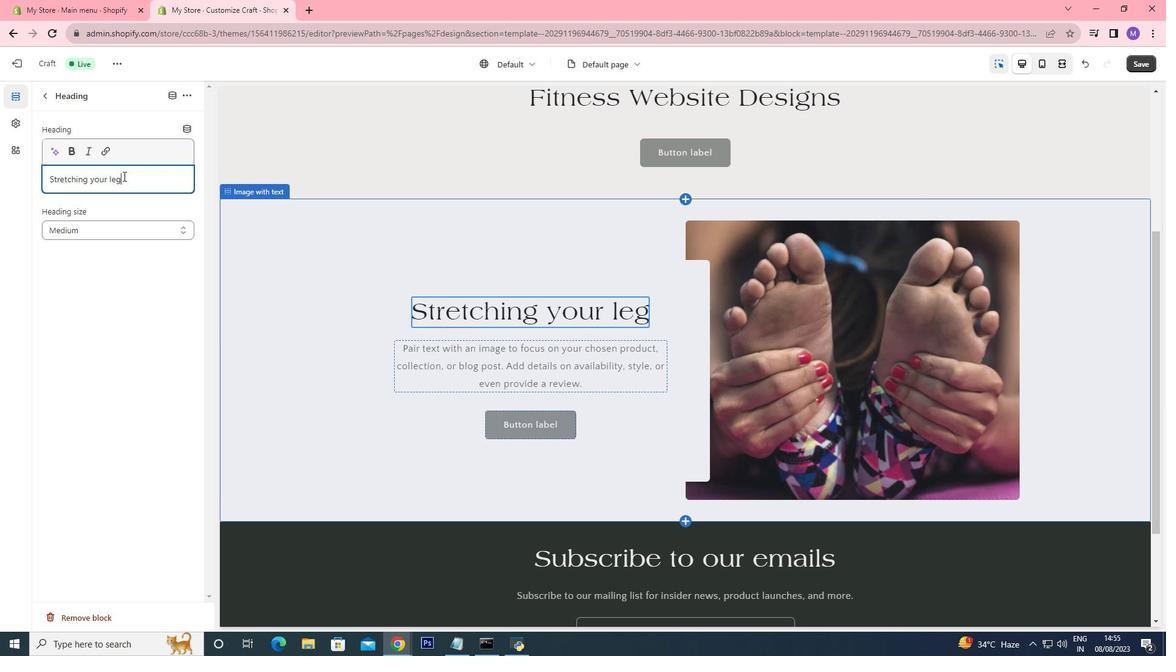
Action: Mouse moved to (106, 179)
Screenshot: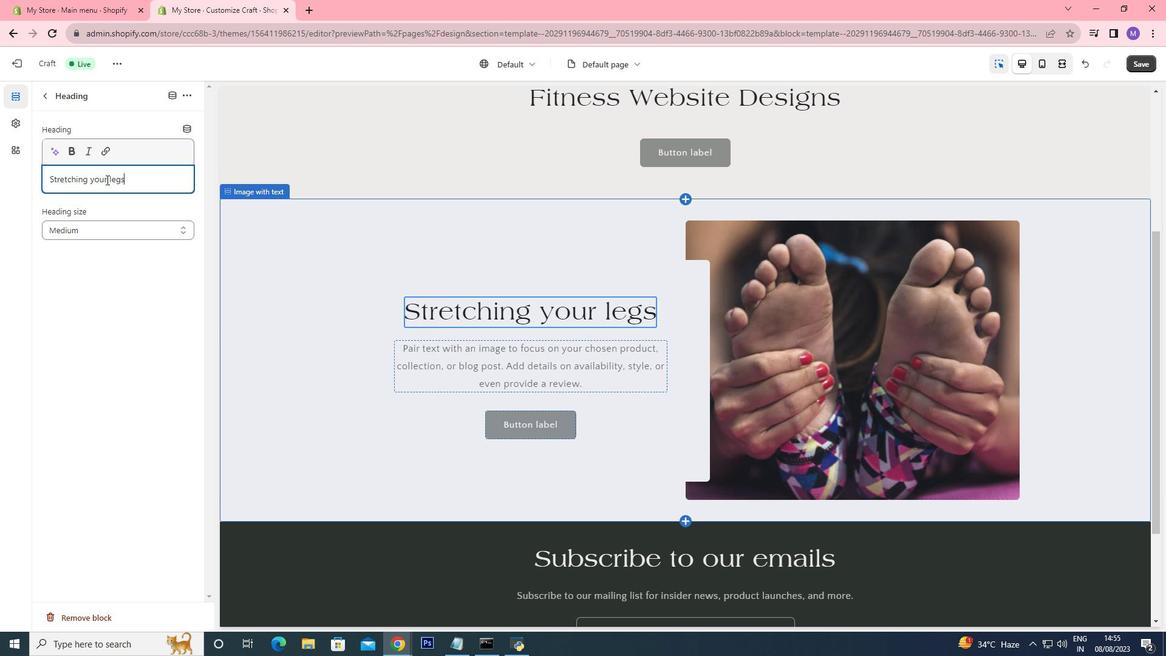 
Action: Mouse pressed left at (106, 179)
Screenshot: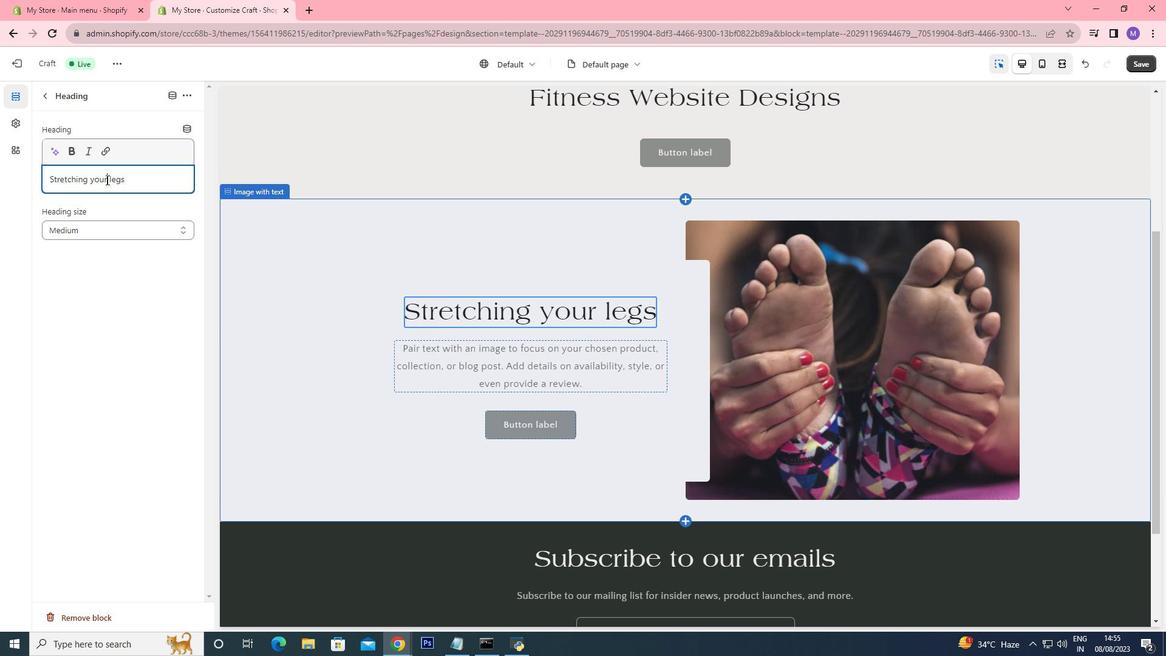 
Action: Mouse pressed left at (106, 179)
Screenshot: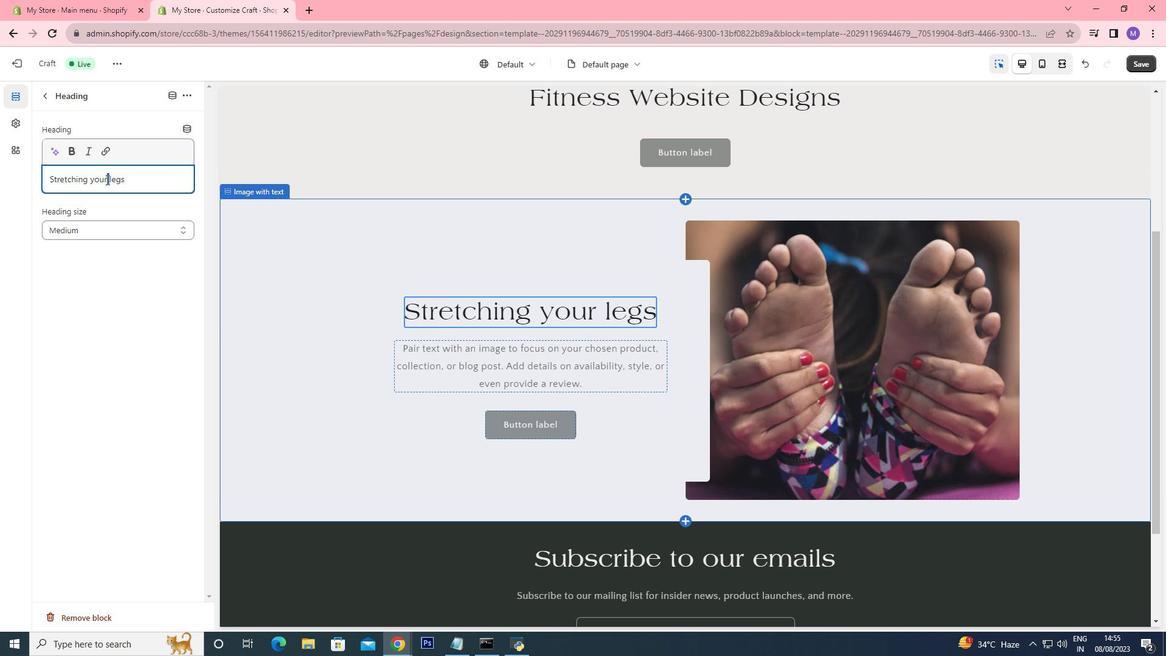 
Action: Mouse pressed left at (106, 179)
Screenshot: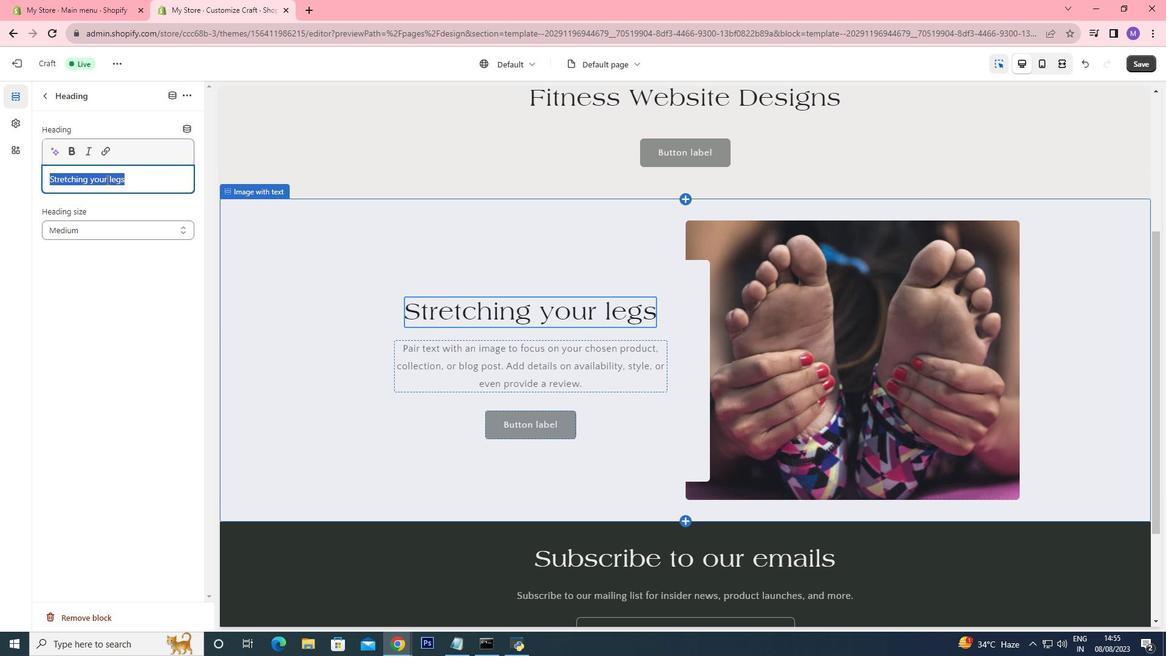 
Action: Key pressed ctrl+C
Screenshot: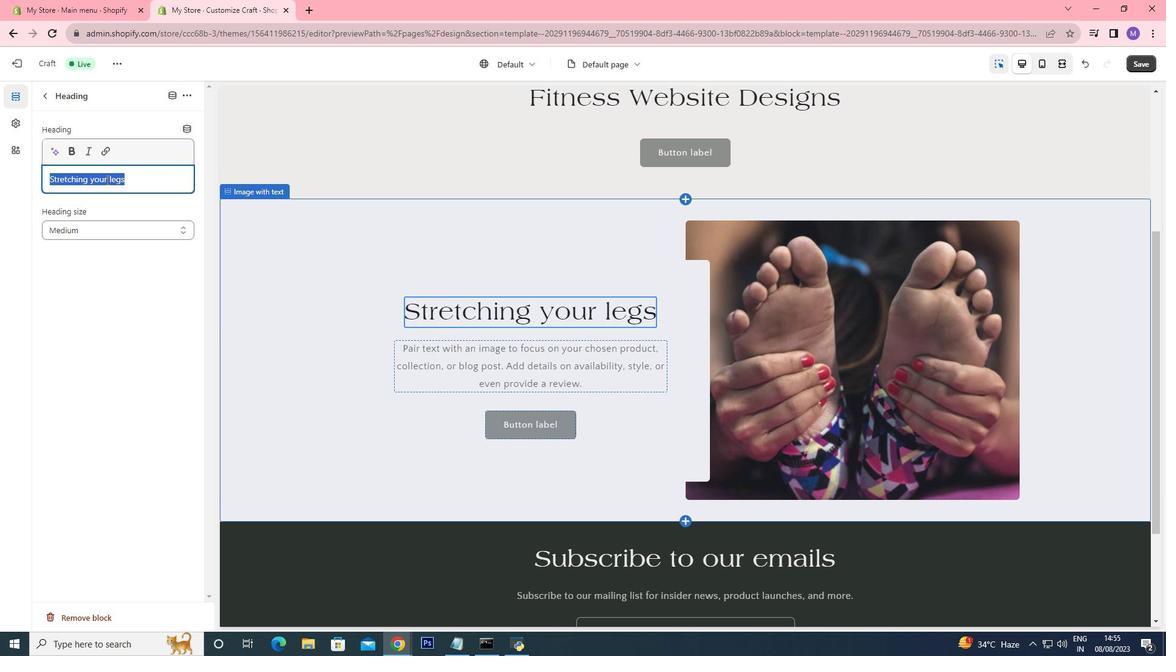 
Action: Mouse moved to (517, 369)
Screenshot: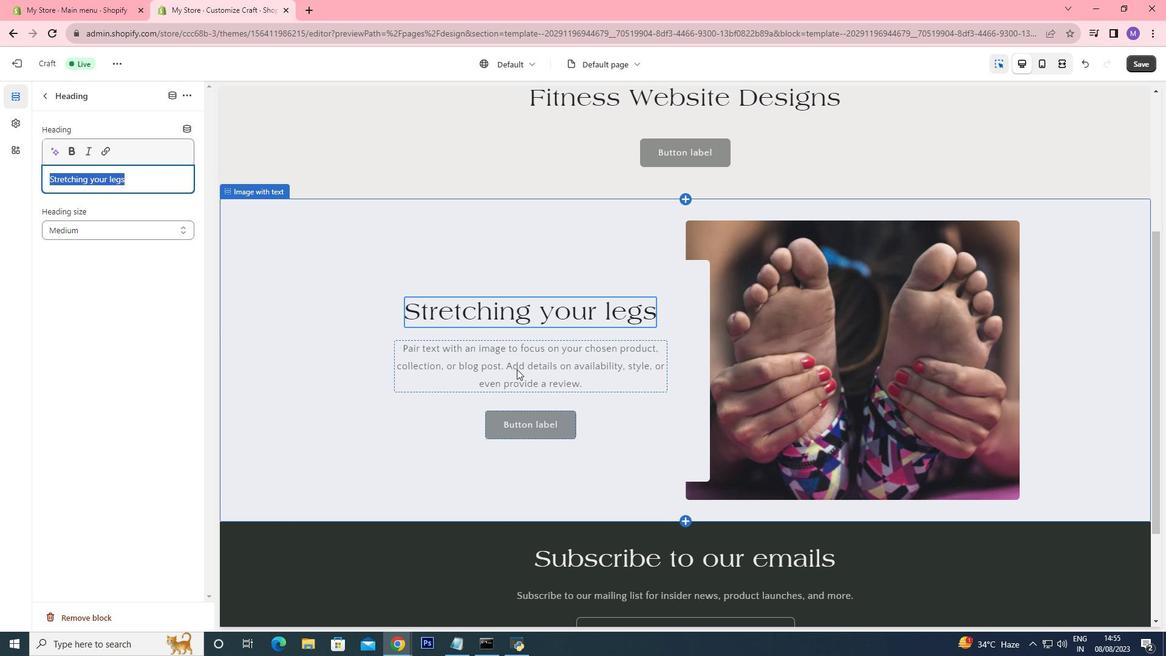 
Action: Mouse pressed left at (517, 369)
Screenshot: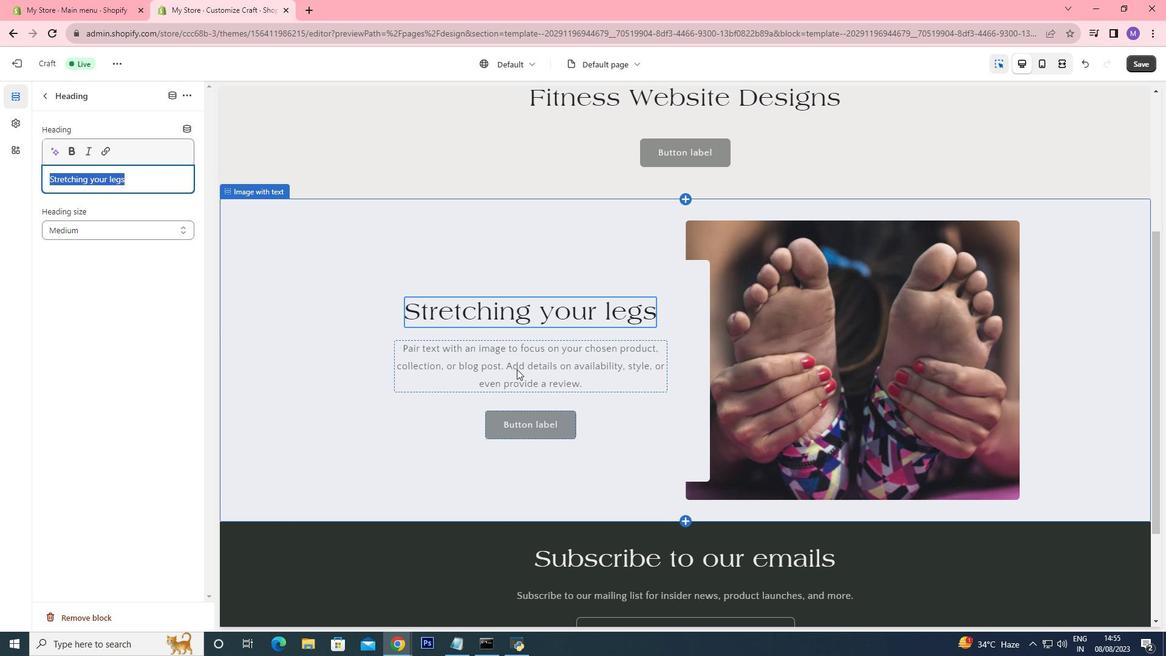 
Action: Mouse moved to (487, 362)
Screenshot: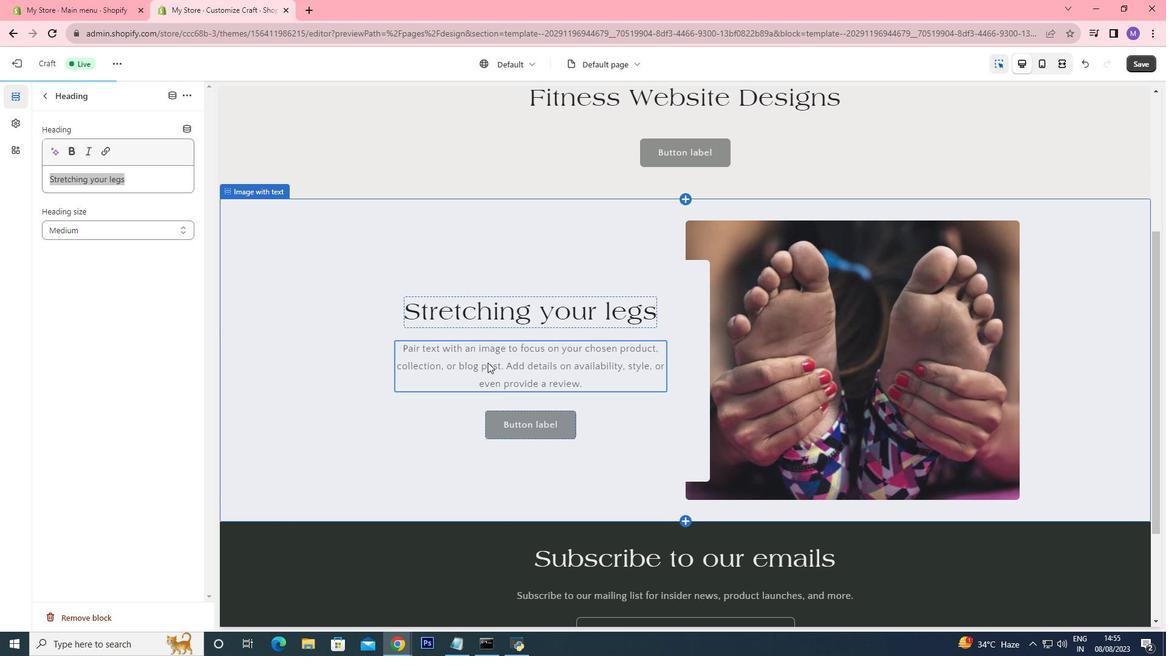 
Action: Mouse pressed left at (487, 362)
Screenshot: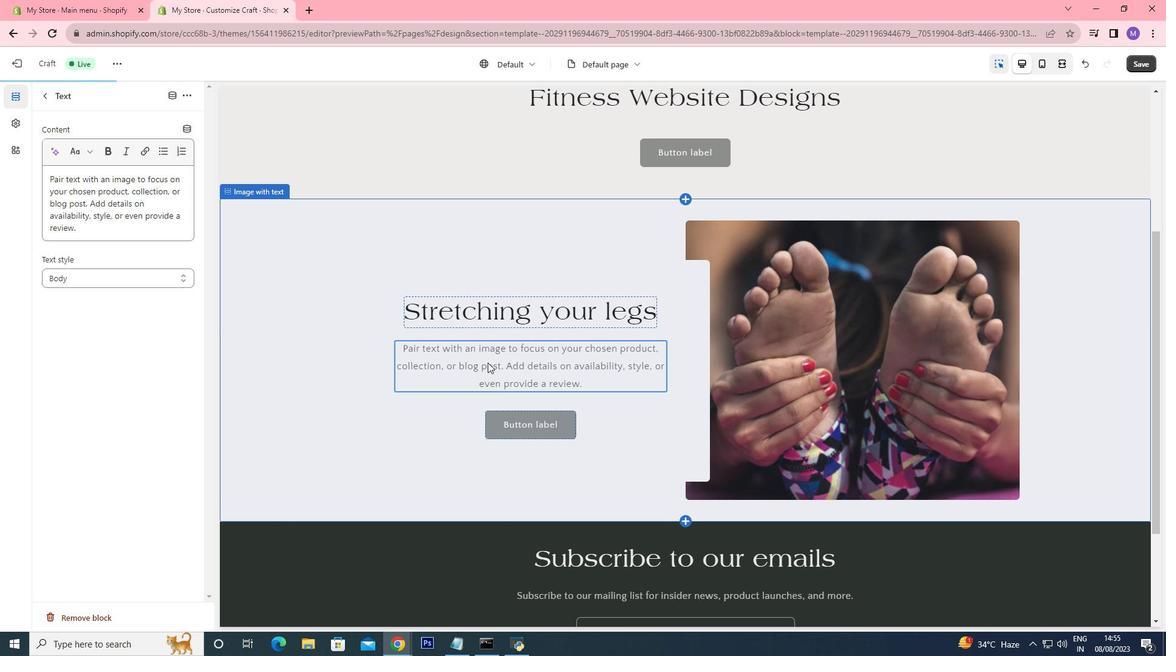 
Action: Mouse moved to (93, 209)
Screenshot: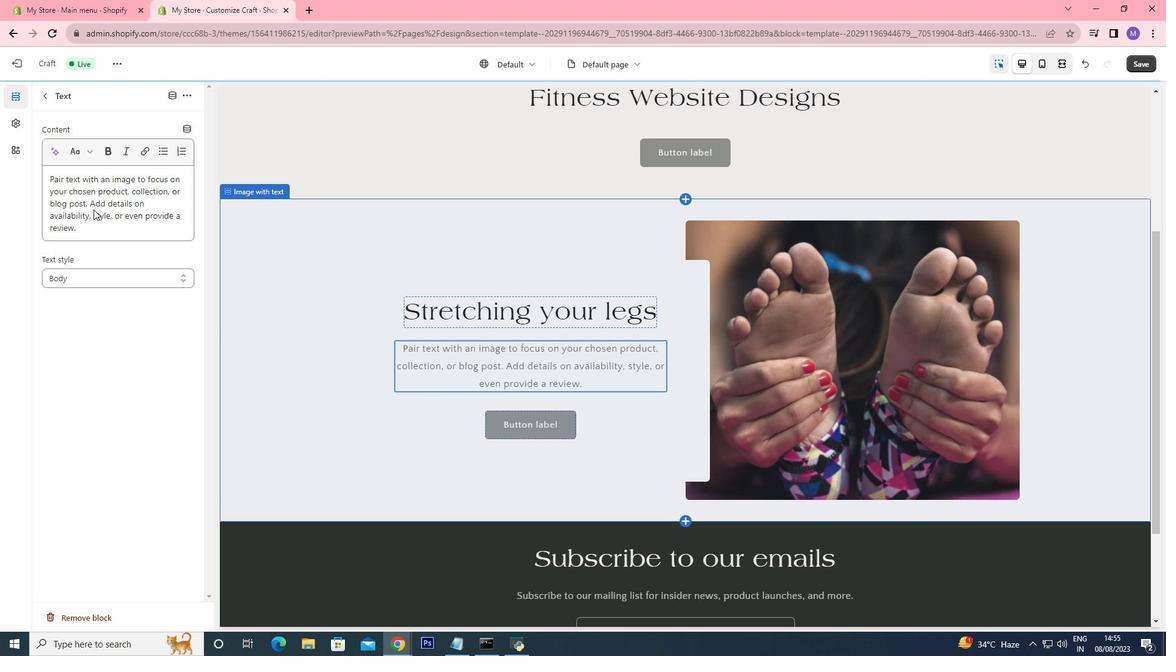 
Action: Mouse pressed left at (93, 209)
Screenshot: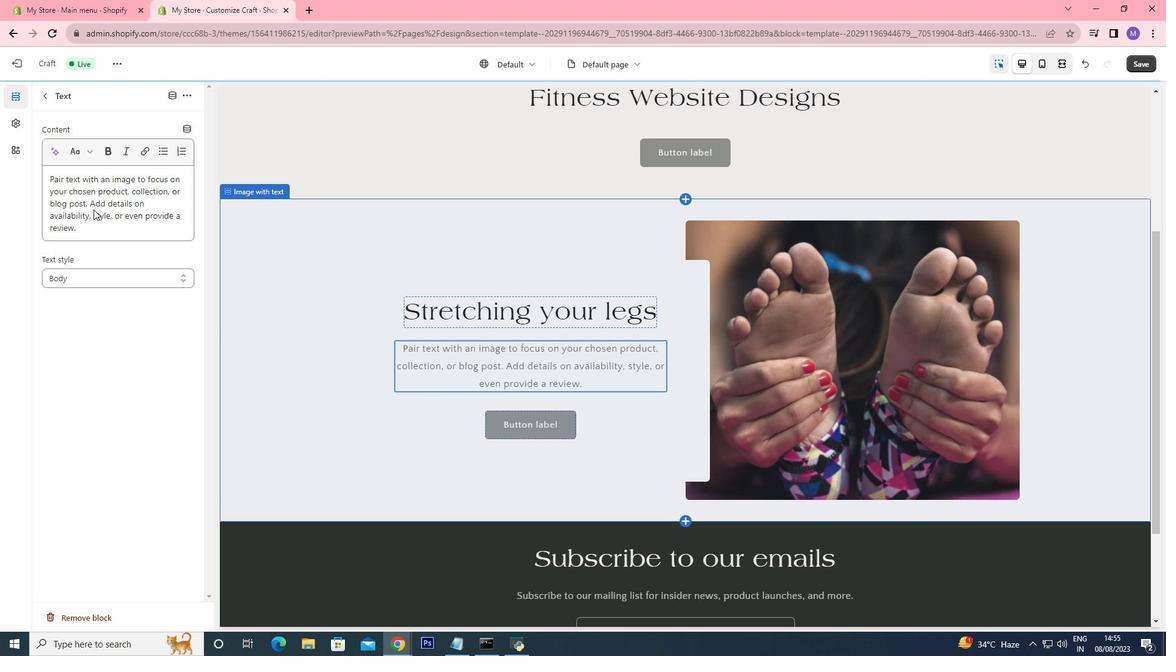 
Action: Key pressed ctrl+A<'\x16'>
Screenshot: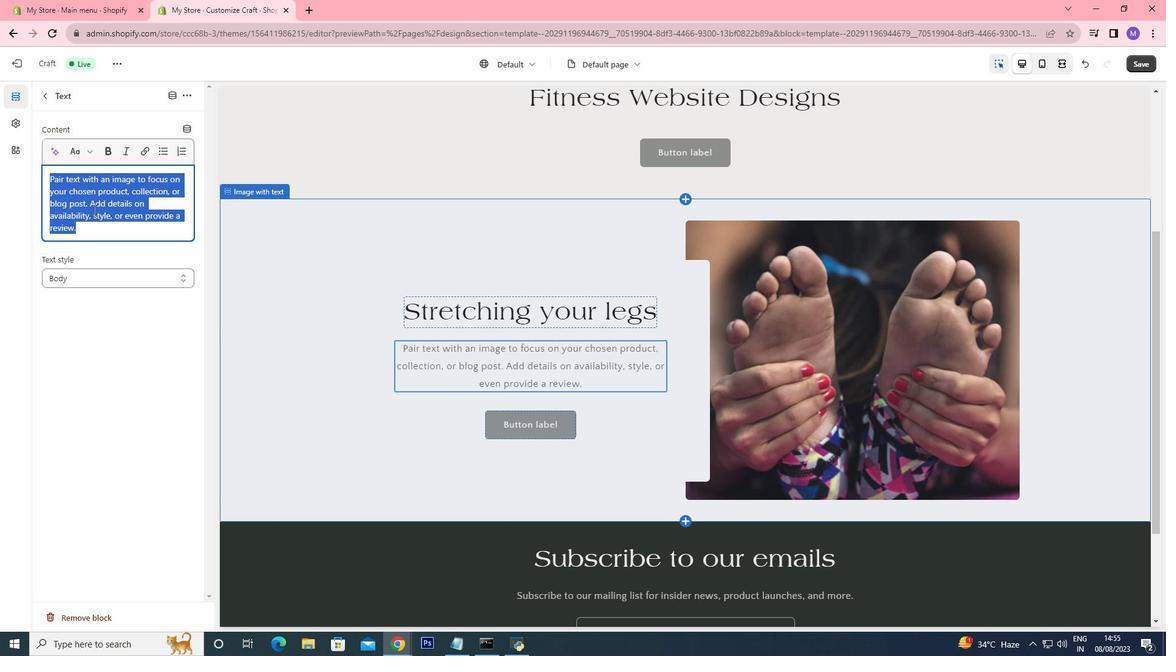 
Action: Mouse moved to (141, 190)
Screenshot: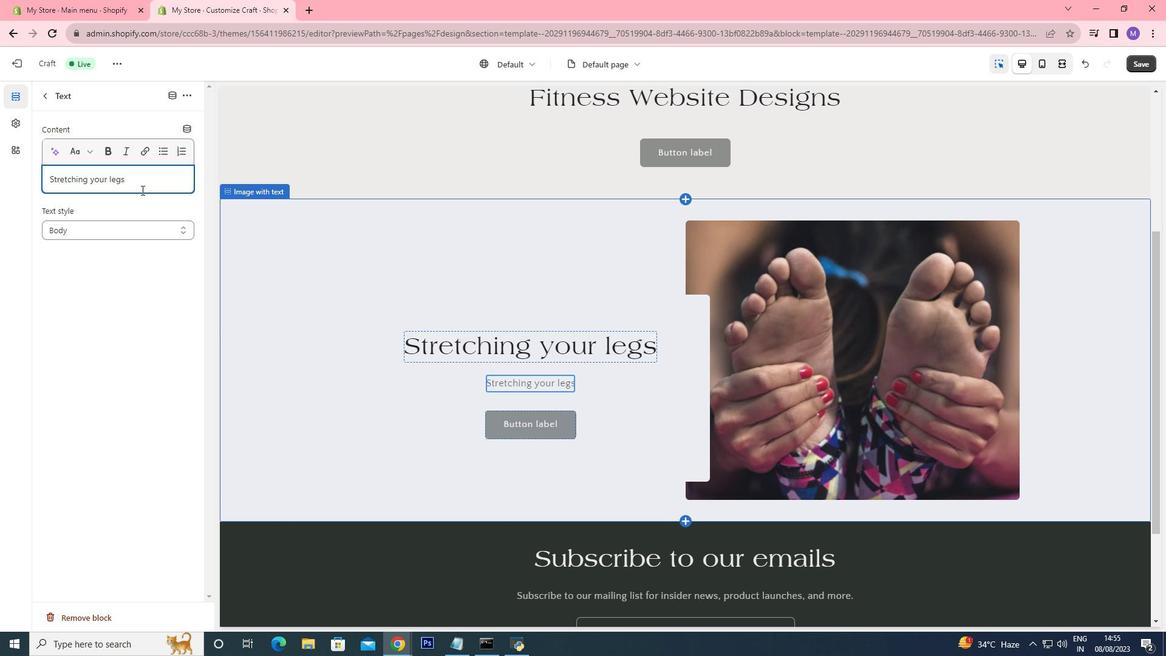 
Action: Key pressed <Key.space>and<Key.space>feel<Key.space>very<Key.space>low<Key.space>fat
Screenshot: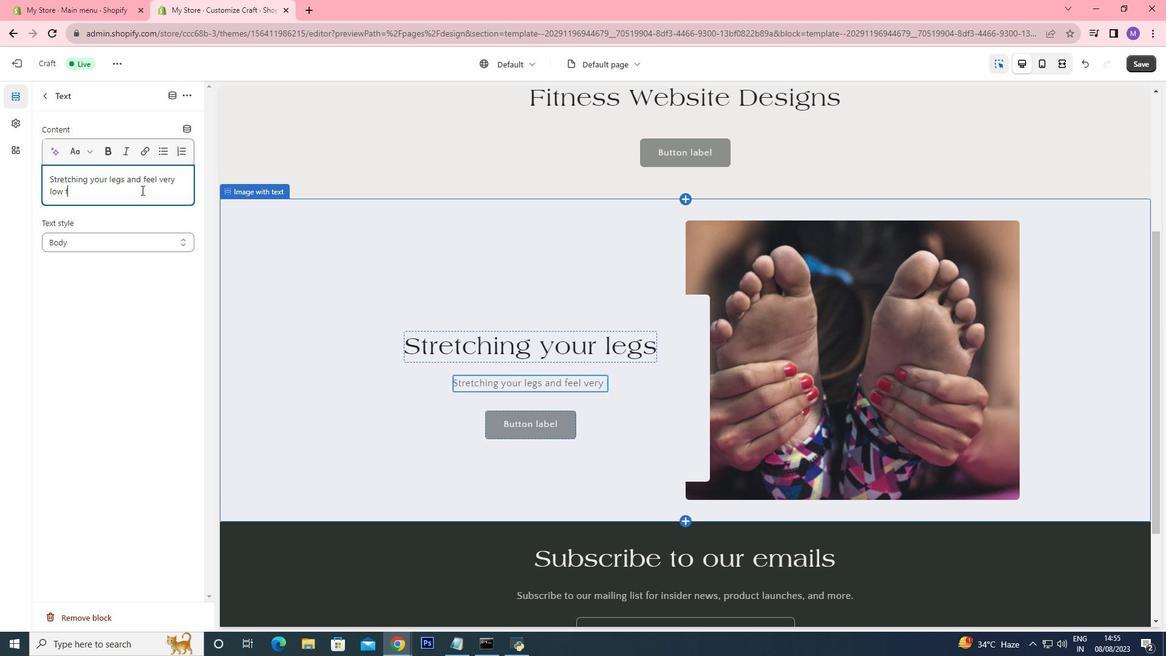 
Action: Mouse moved to (551, 424)
Screenshot: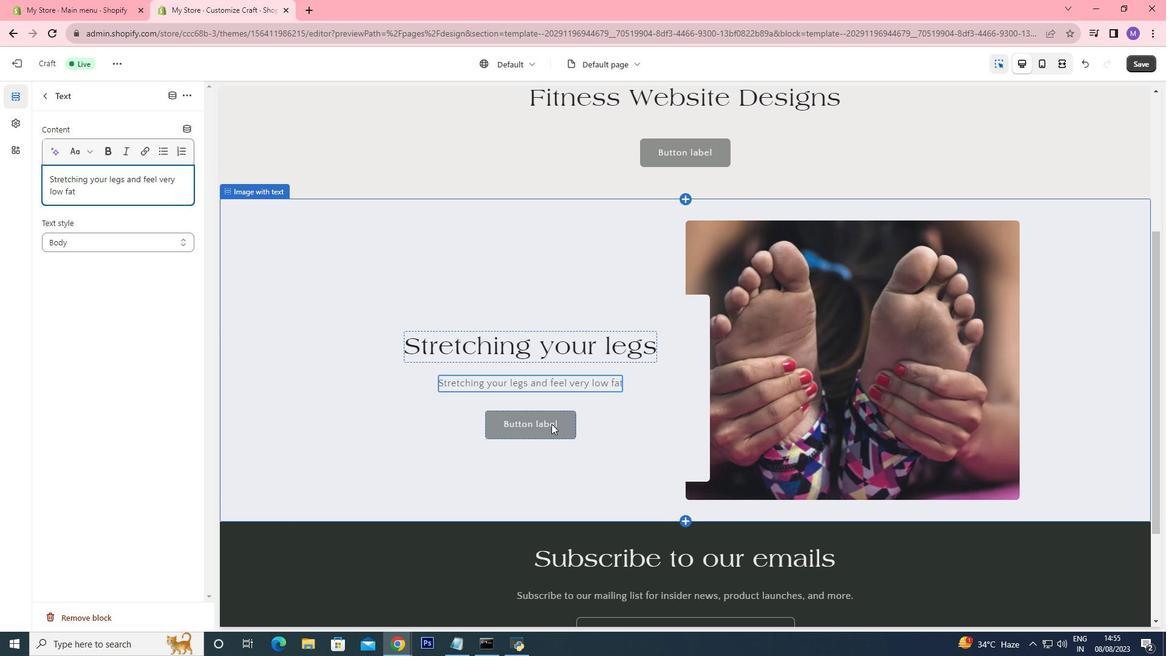 
Action: Mouse pressed left at (551, 424)
Screenshot: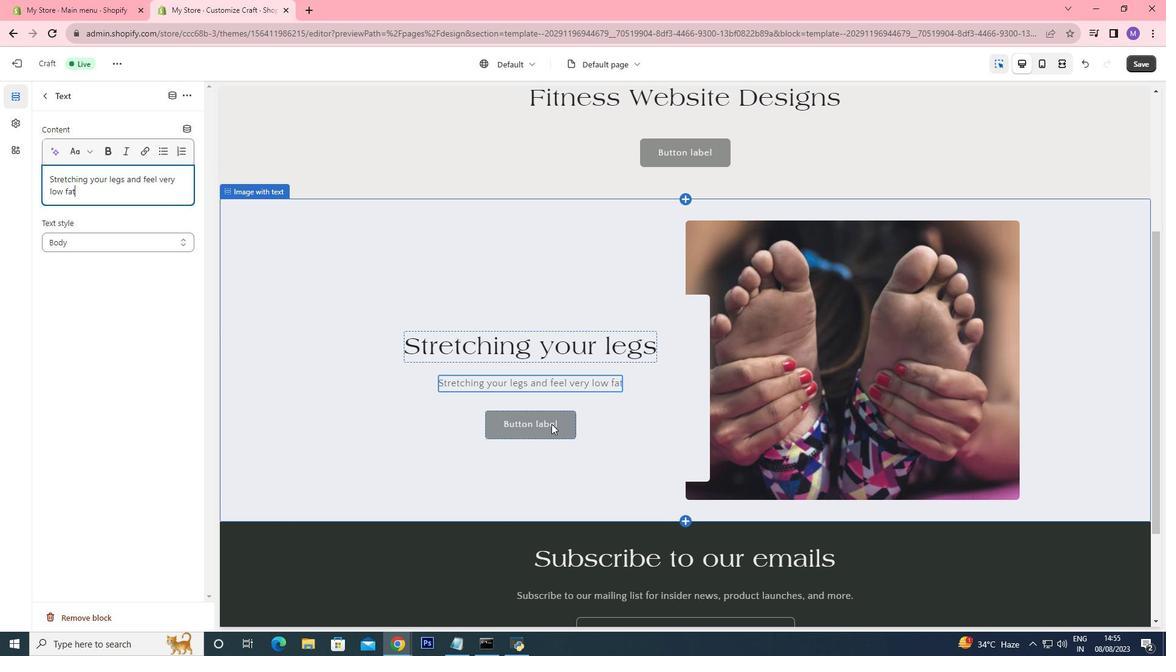 
Action: Mouse moved to (102, 145)
Screenshot: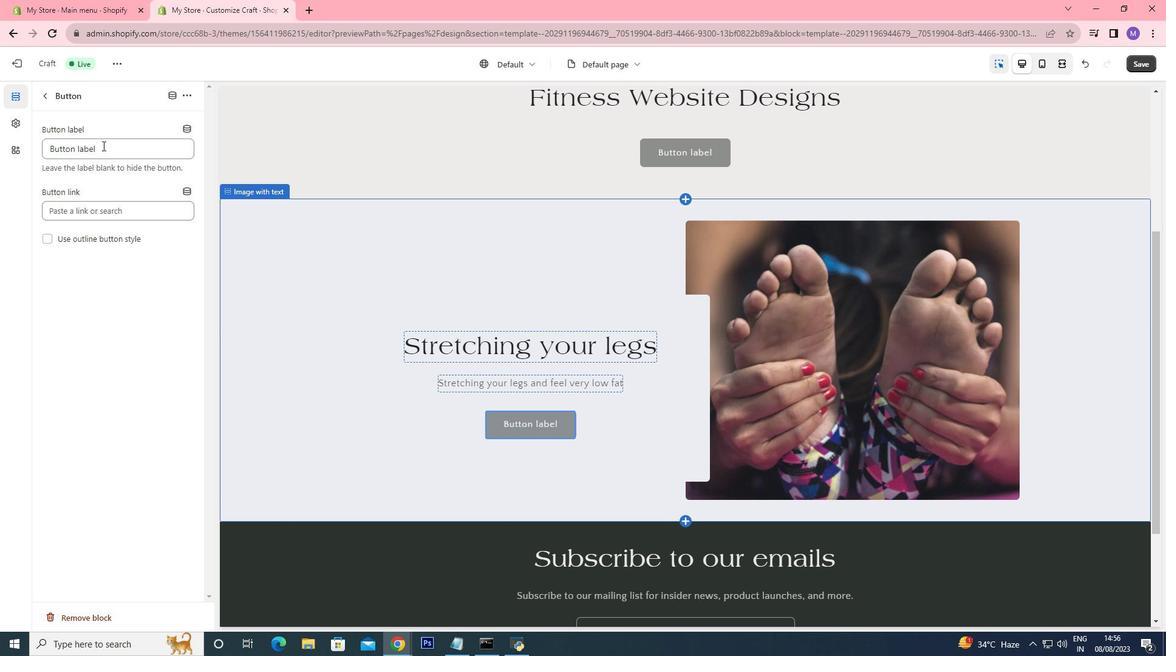 
Action: Mouse pressed left at (102, 145)
Screenshot: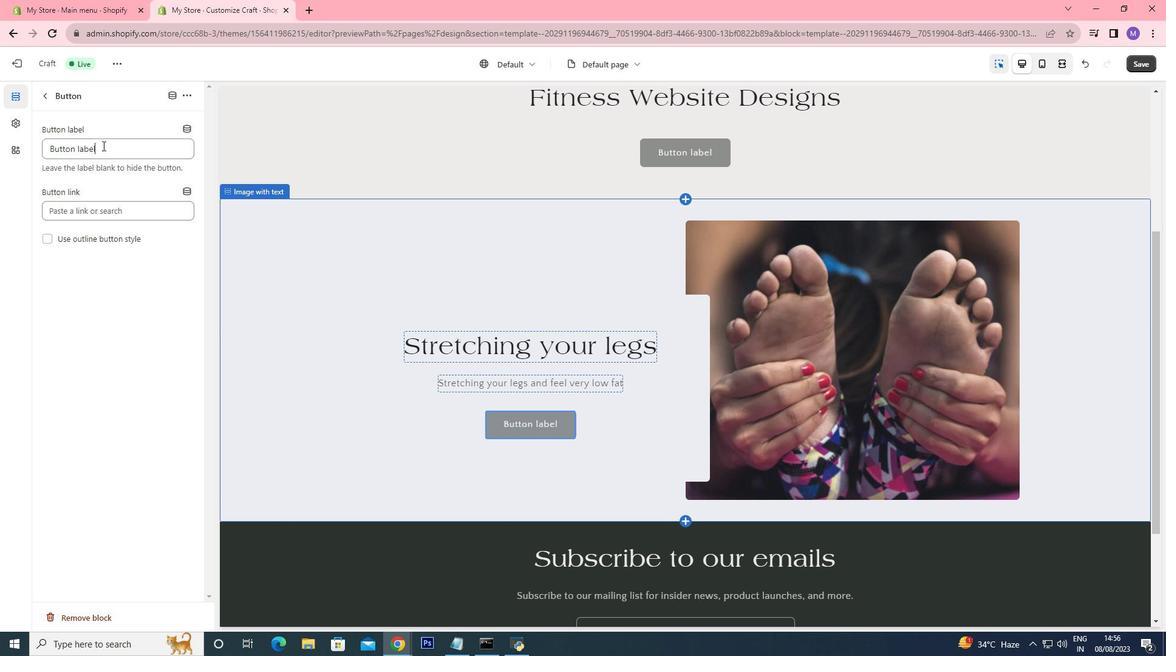 
Action: Mouse moved to (44, 150)
Screenshot: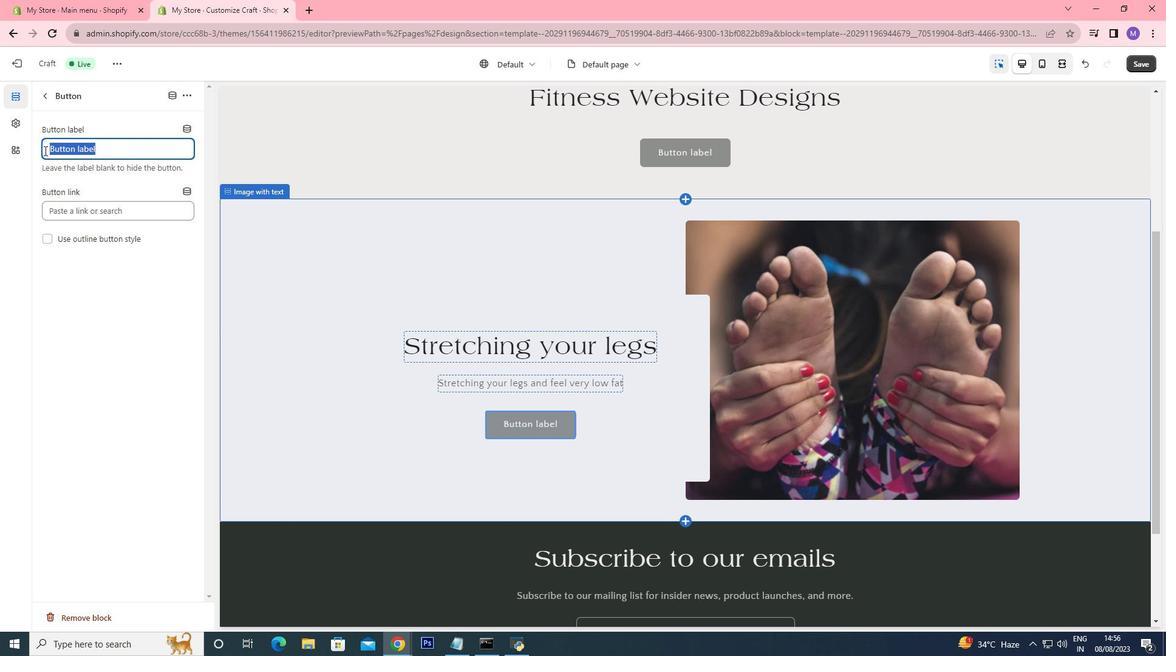 
Action: Key pressed <Key.backspace><Key.shift>Free<Key.space><Key.shift>Classes
Screenshot: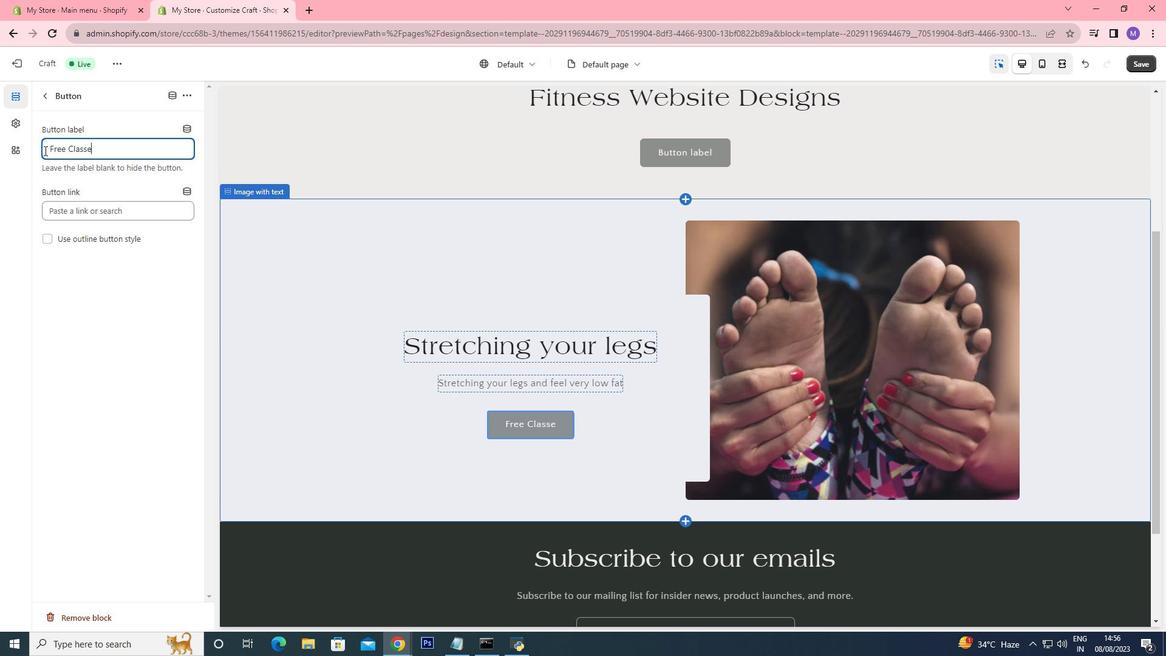 
Action: Mouse moved to (631, 452)
Screenshot: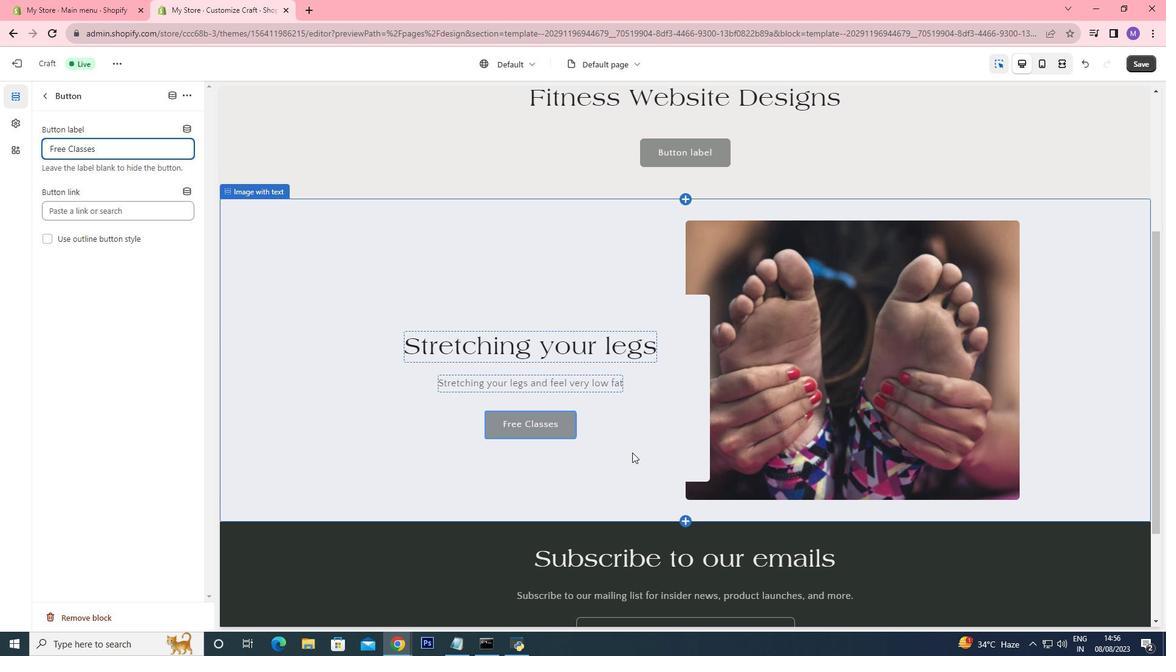 
Action: Mouse scrolled (631, 452) with delta (0, 0)
Screenshot: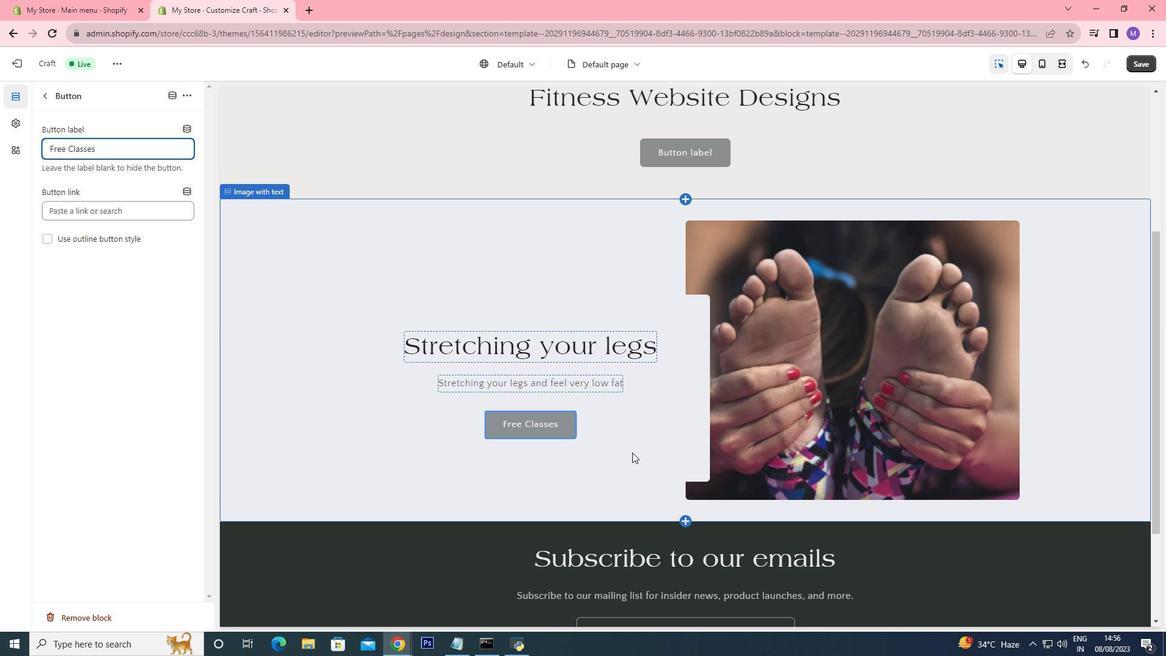 
Action: Mouse moved to (687, 444)
Screenshot: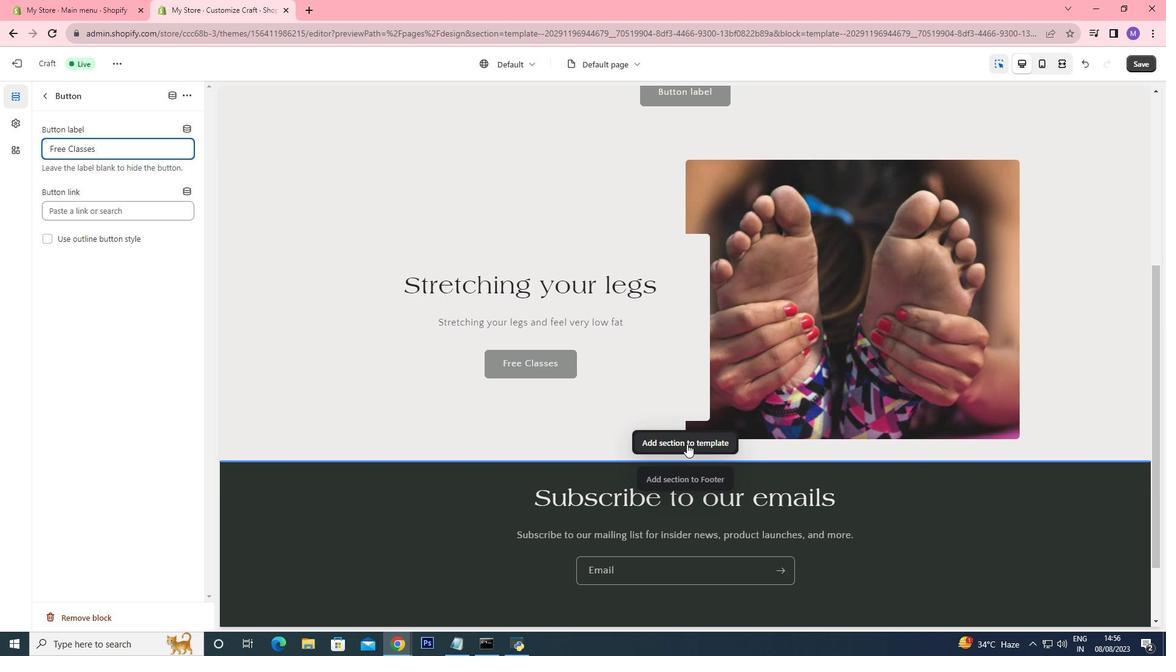 
Action: Mouse pressed left at (687, 444)
Screenshot: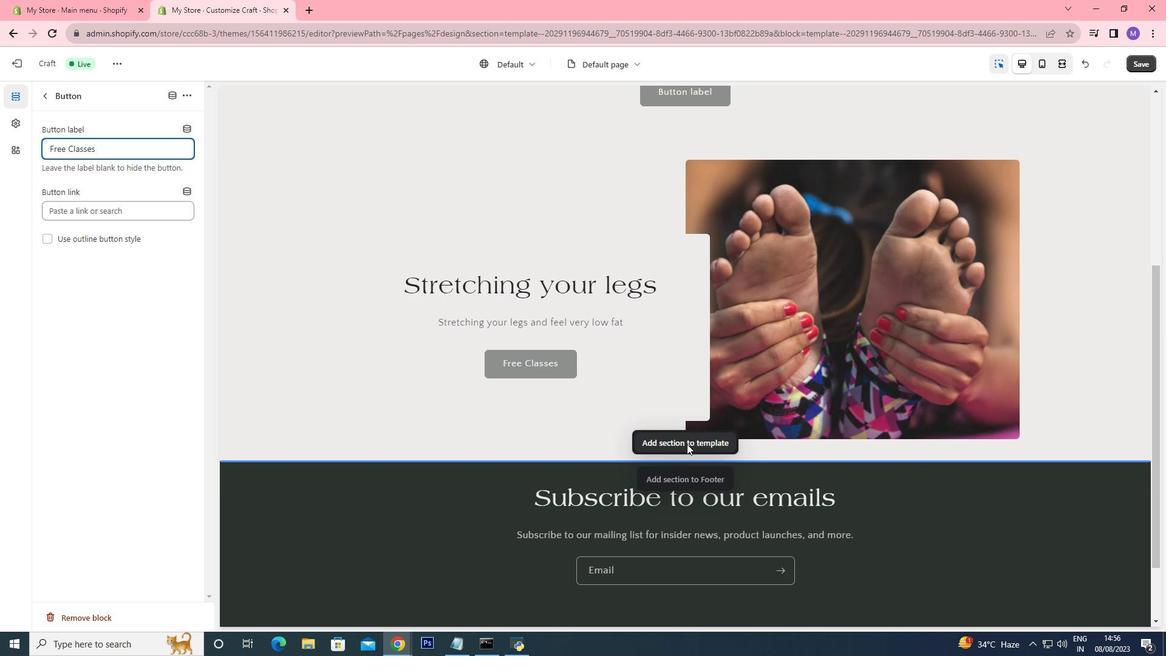 
Action: Mouse moved to (792, 477)
Screenshot: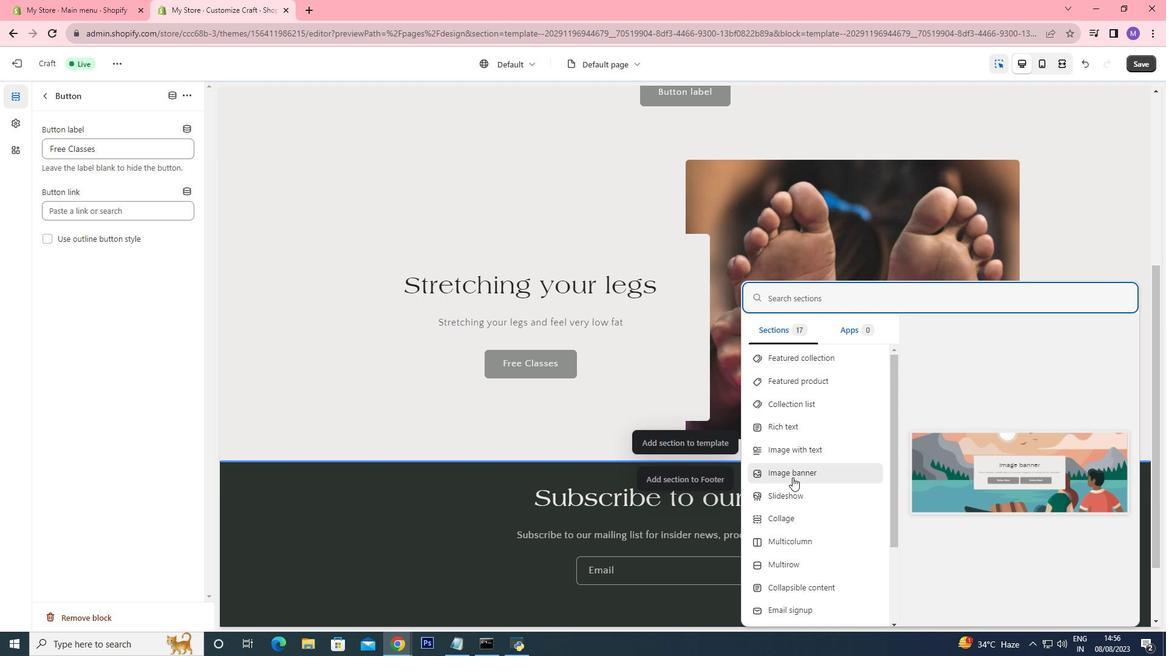 
Action: Mouse pressed left at (792, 477)
Screenshot: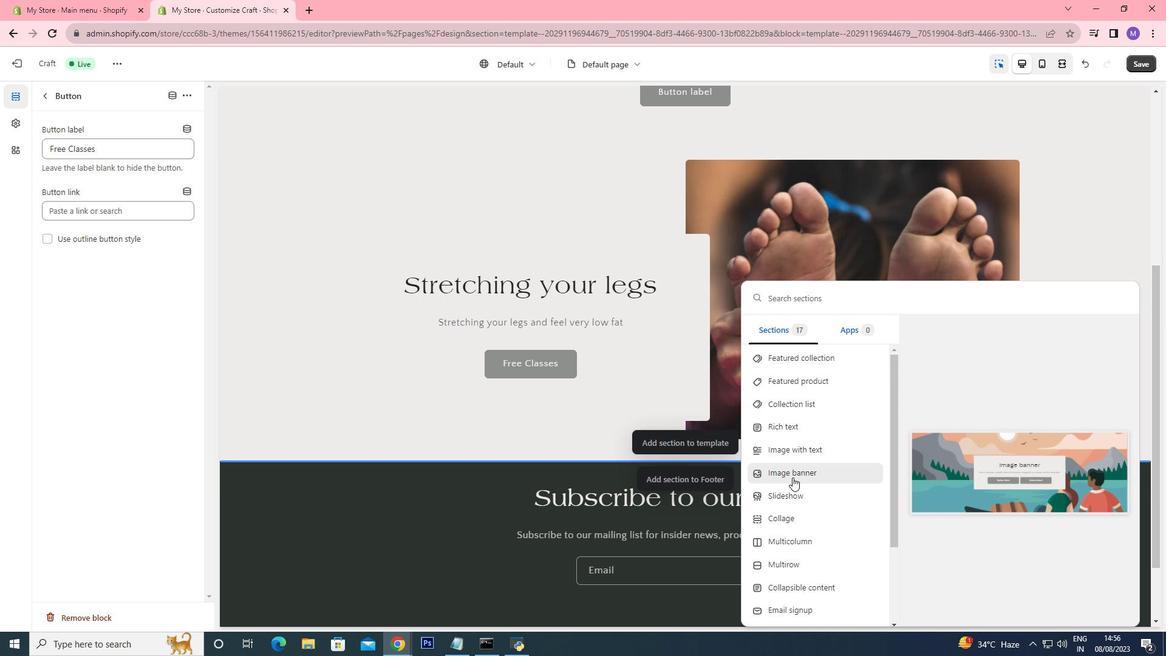 
Action: Mouse moved to (382, 390)
Screenshot: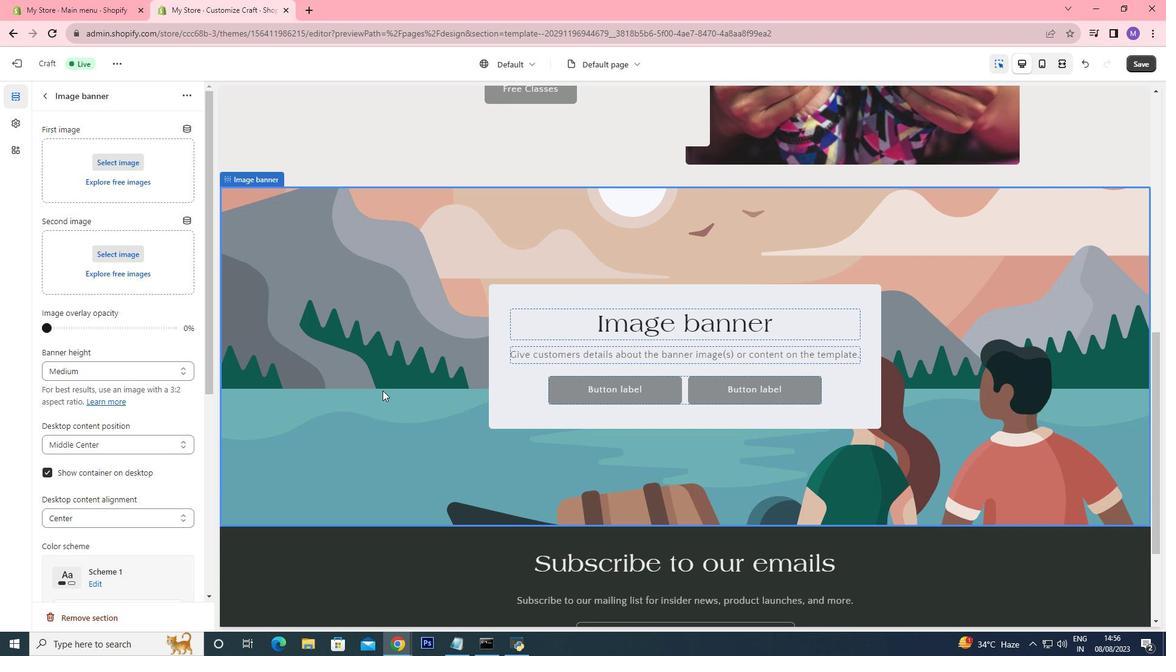 
Action: Mouse pressed left at (382, 390)
Screenshot: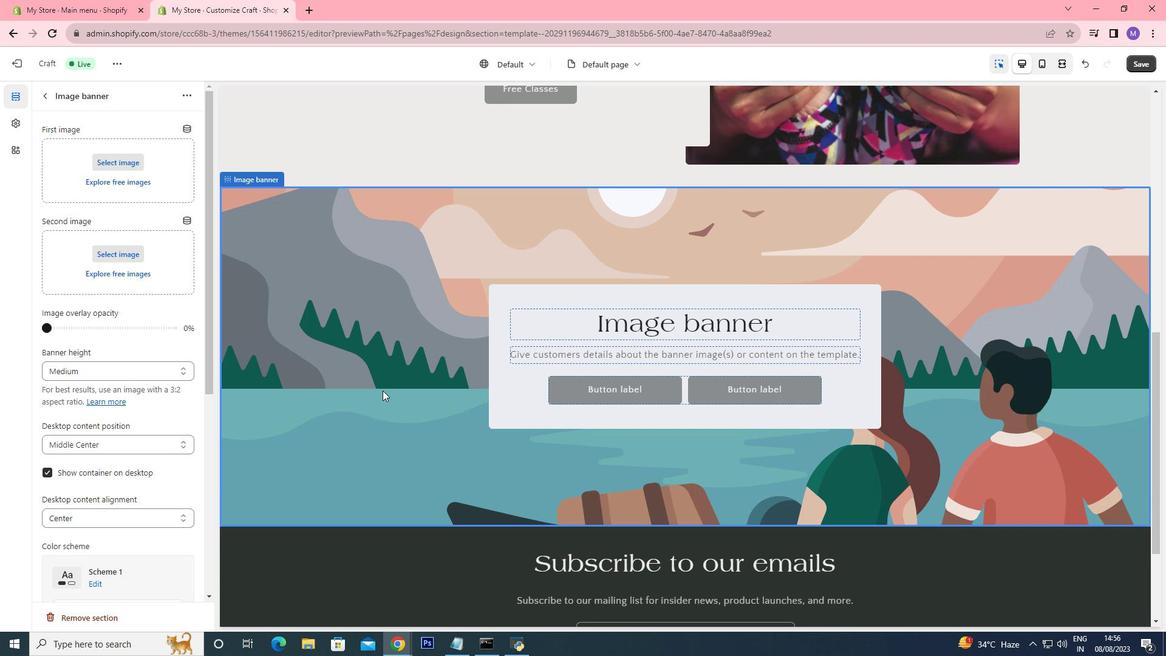 
Action: Mouse moved to (117, 158)
Screenshot: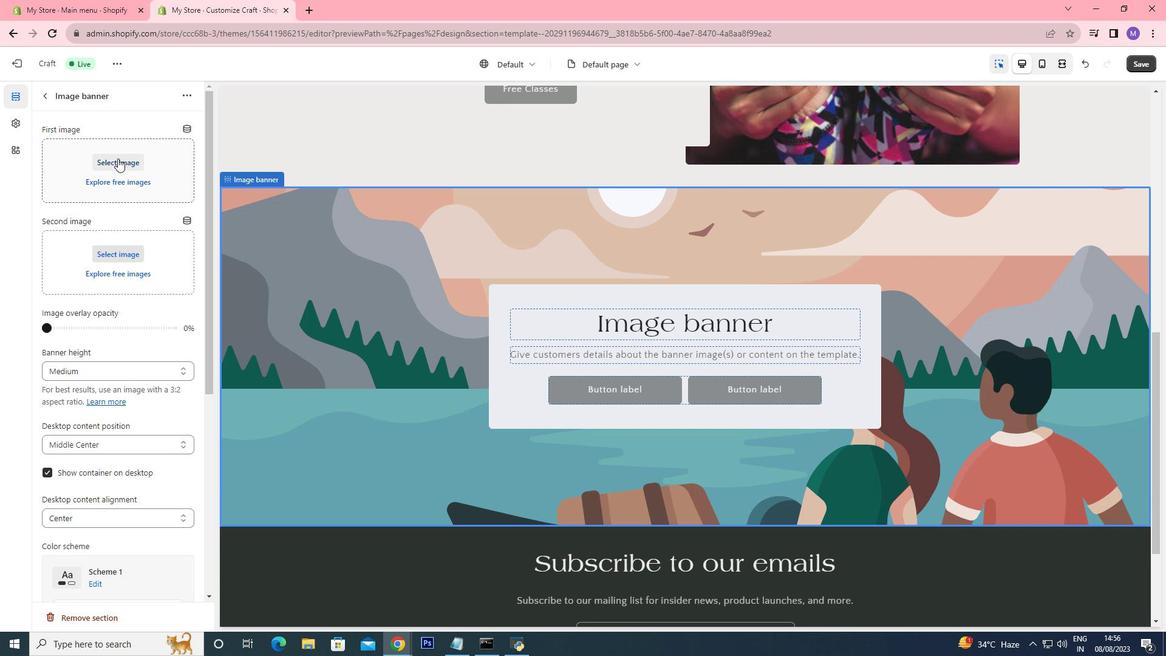 
Action: Mouse pressed left at (117, 158)
Screenshot: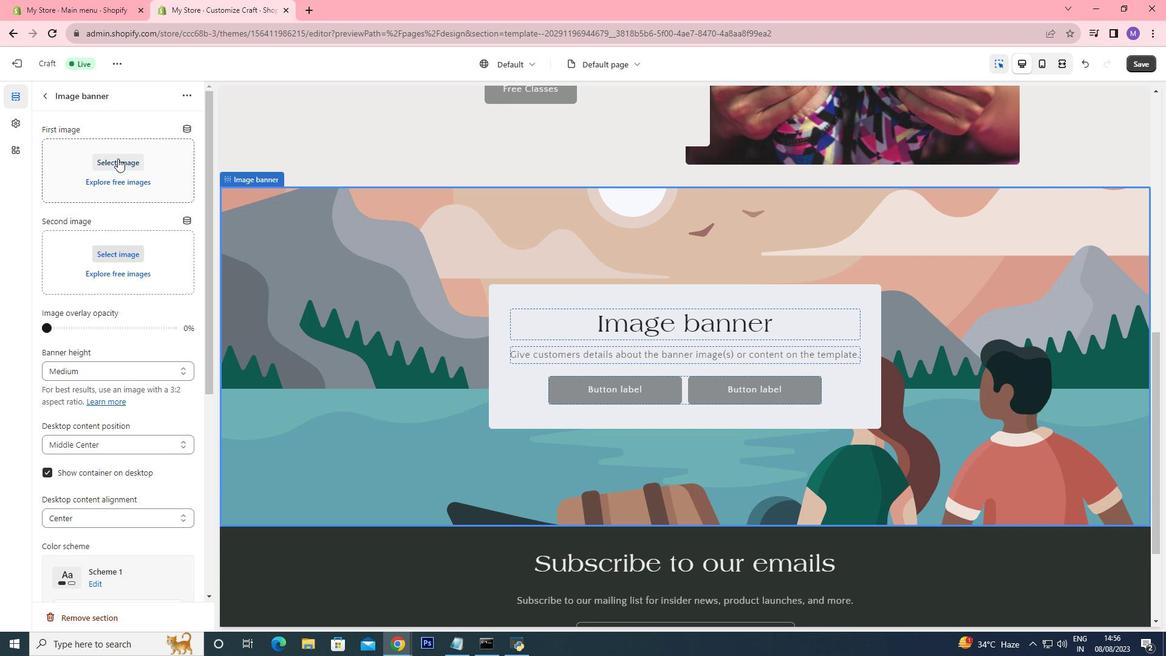 
Action: Mouse moved to (868, 120)
Screenshot: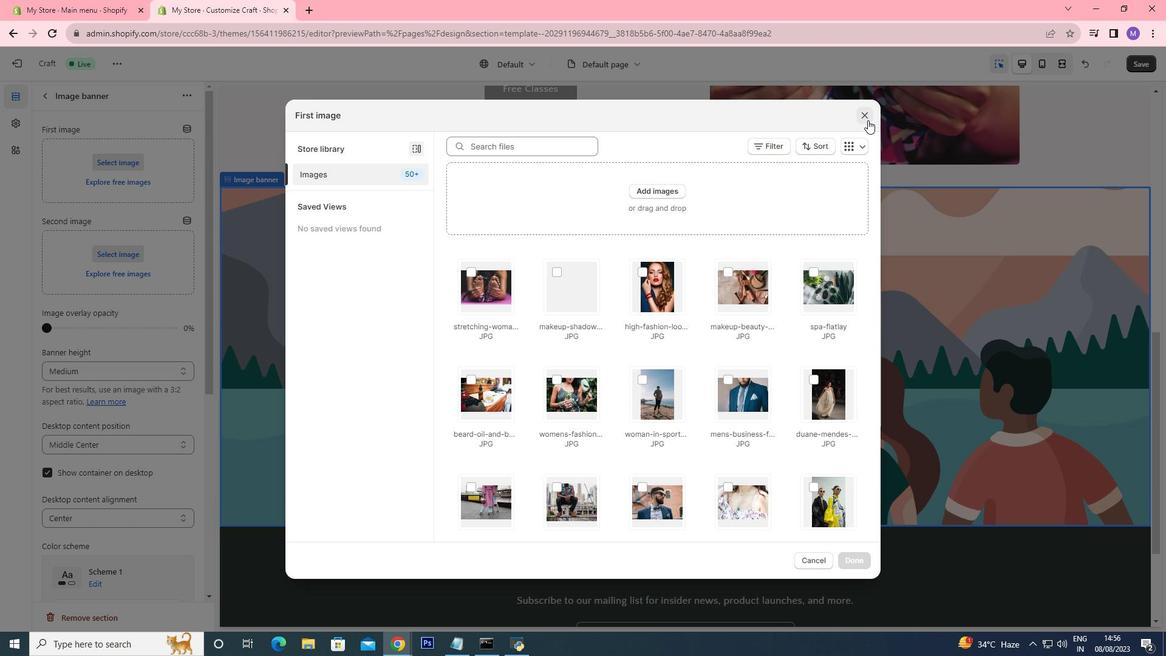 
Action: Mouse pressed left at (868, 120)
Screenshot: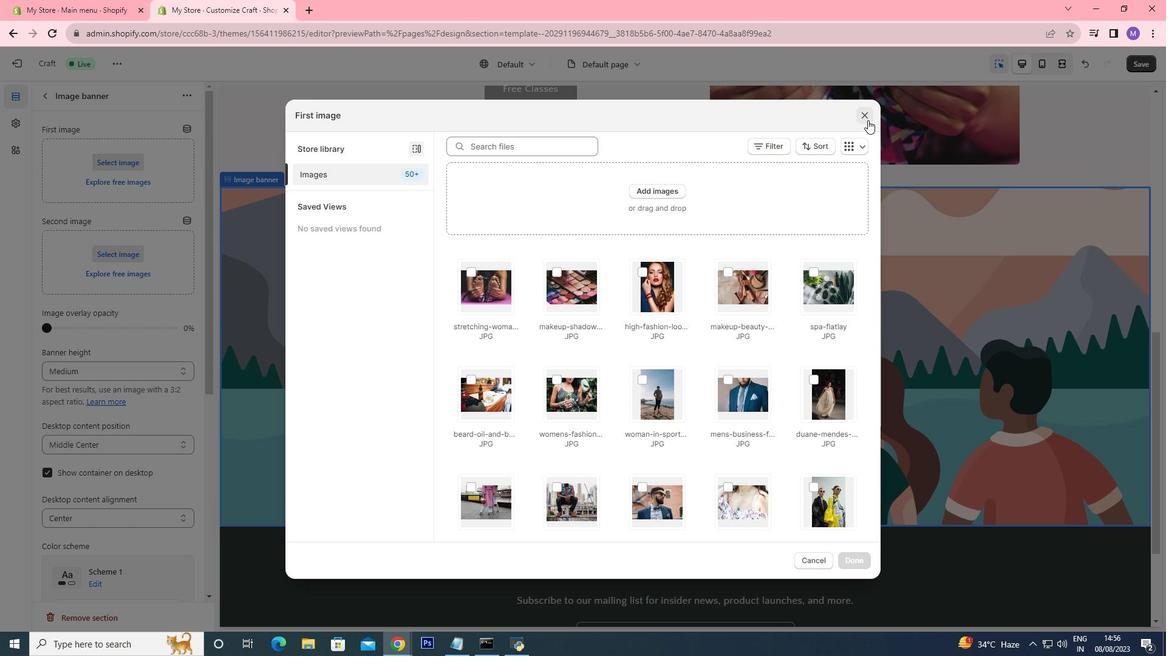 
Action: Mouse moved to (99, 184)
Screenshot: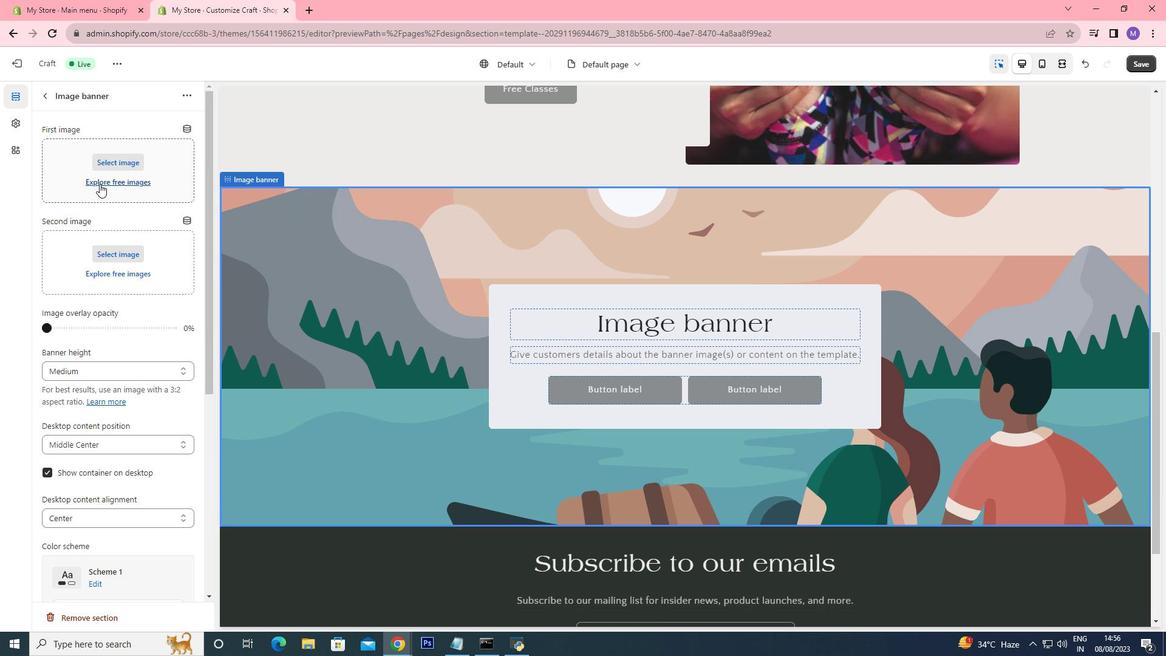 
Action: Mouse pressed left at (99, 184)
Screenshot: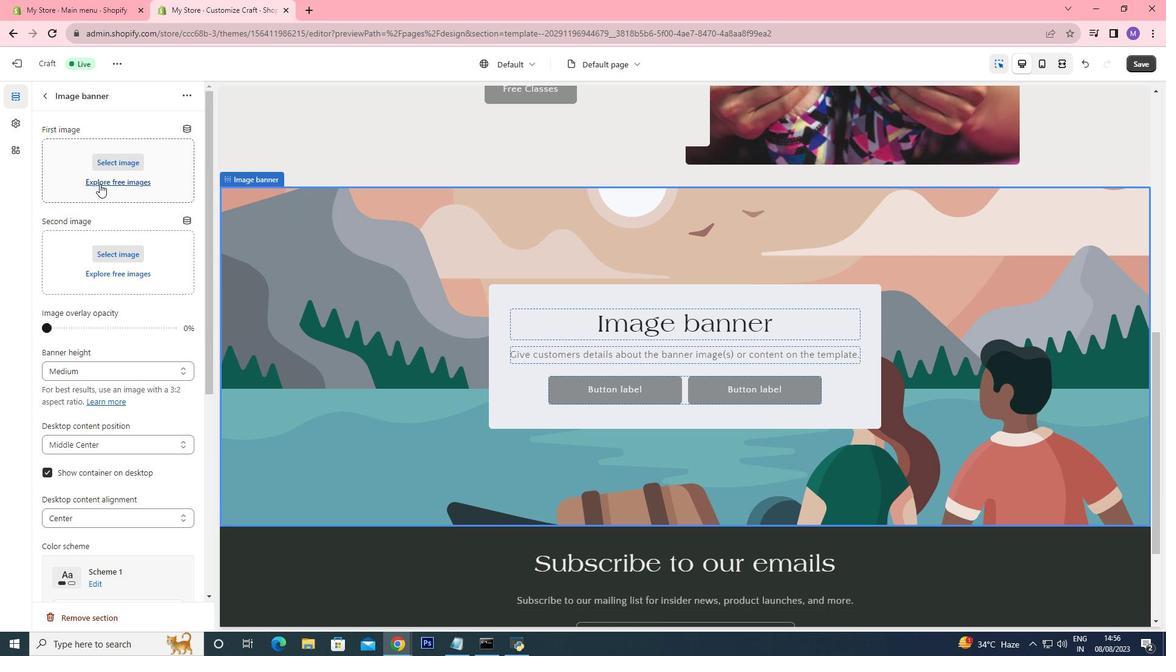 
Action: Mouse moved to (147, 365)
Screenshot: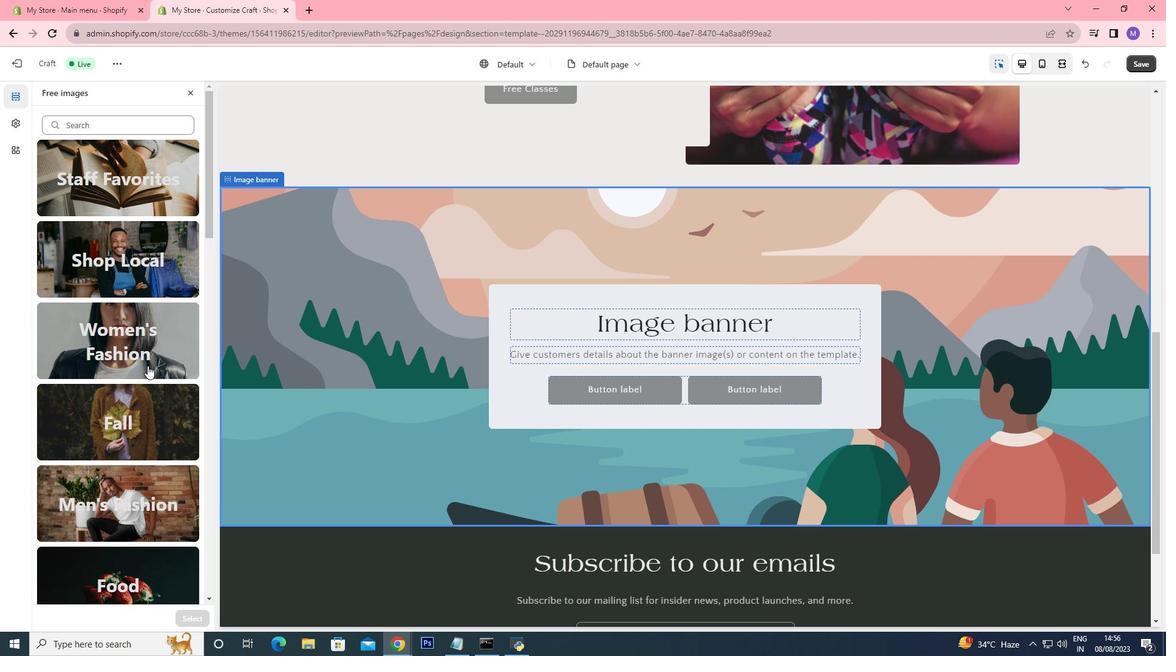 
Action: Mouse scrolled (147, 365) with delta (0, 0)
Screenshot: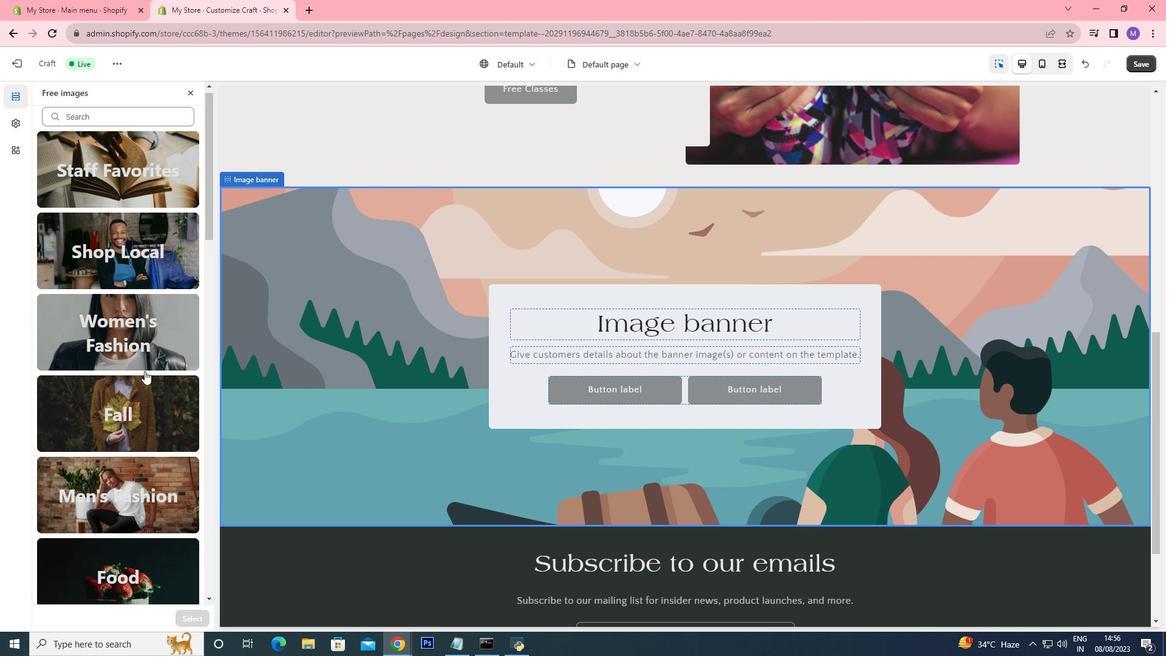 
Action: Mouse moved to (144, 371)
Screenshot: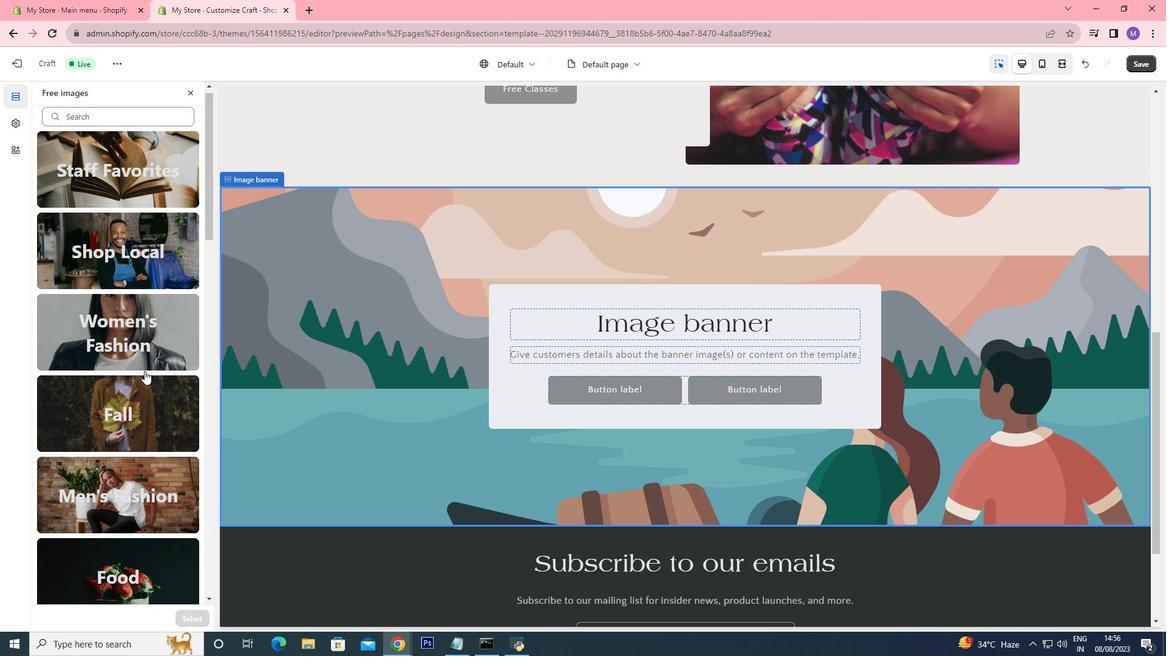 
Action: Mouse scrolled (144, 370) with delta (0, 0)
Screenshot: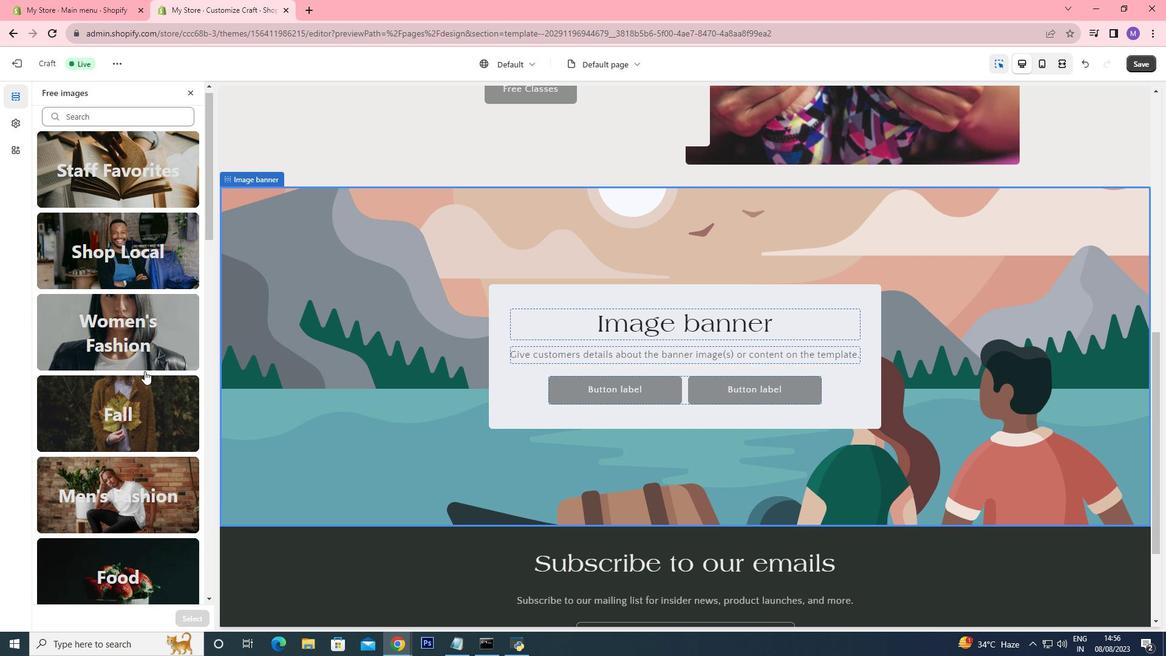 
Action: Mouse scrolled (144, 370) with delta (0, 0)
Screenshot: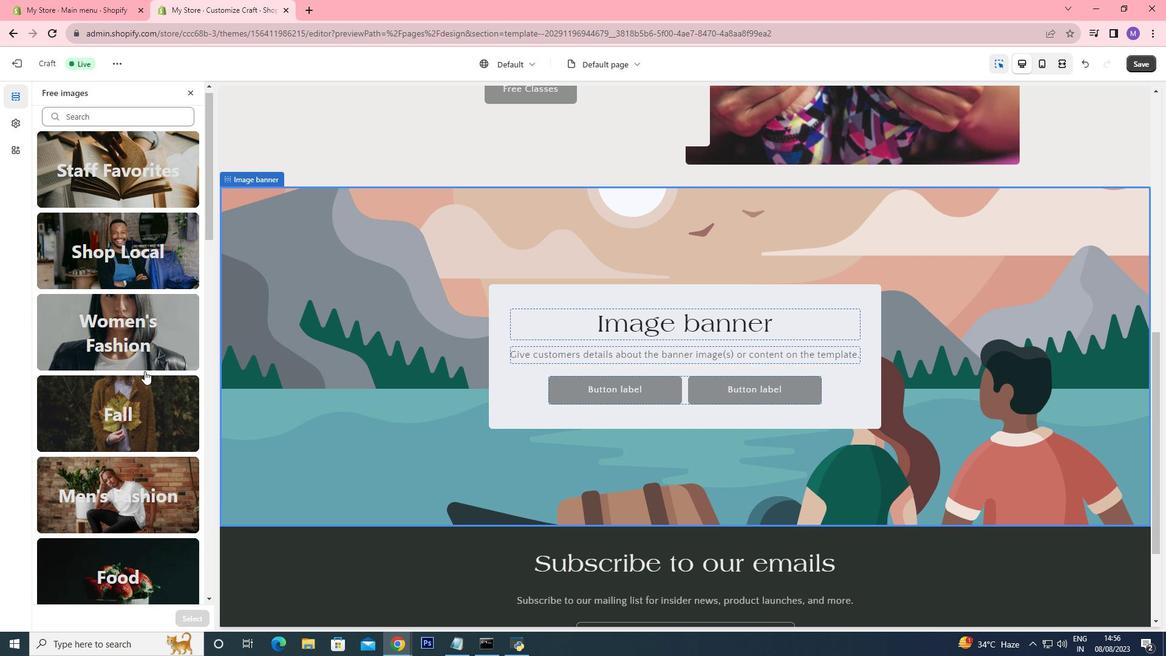 
Action: Mouse scrolled (144, 370) with delta (0, 0)
Screenshot: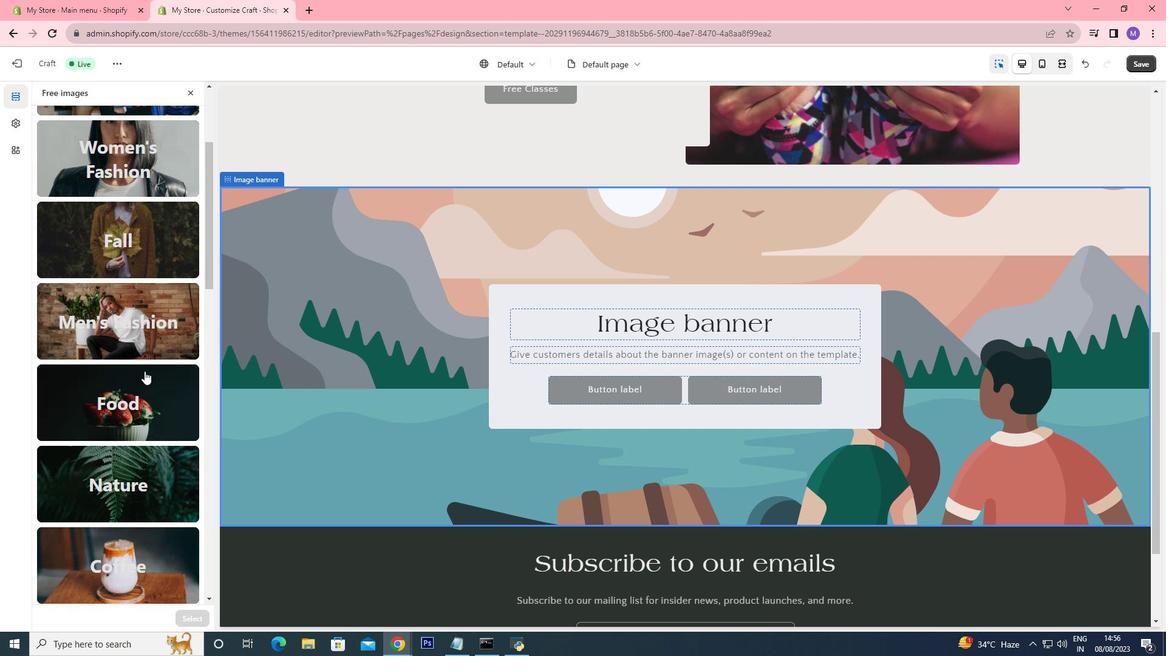 
Action: Mouse scrolled (144, 370) with delta (0, 0)
Screenshot: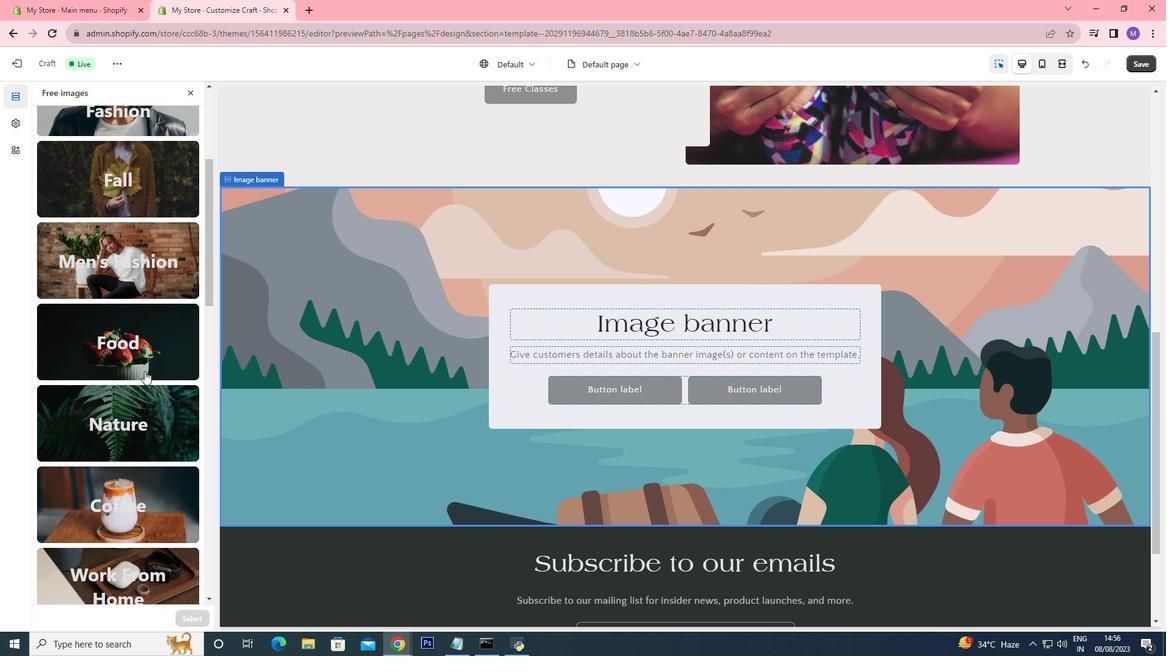 
Action: Mouse scrolled (144, 370) with delta (0, 0)
Screenshot: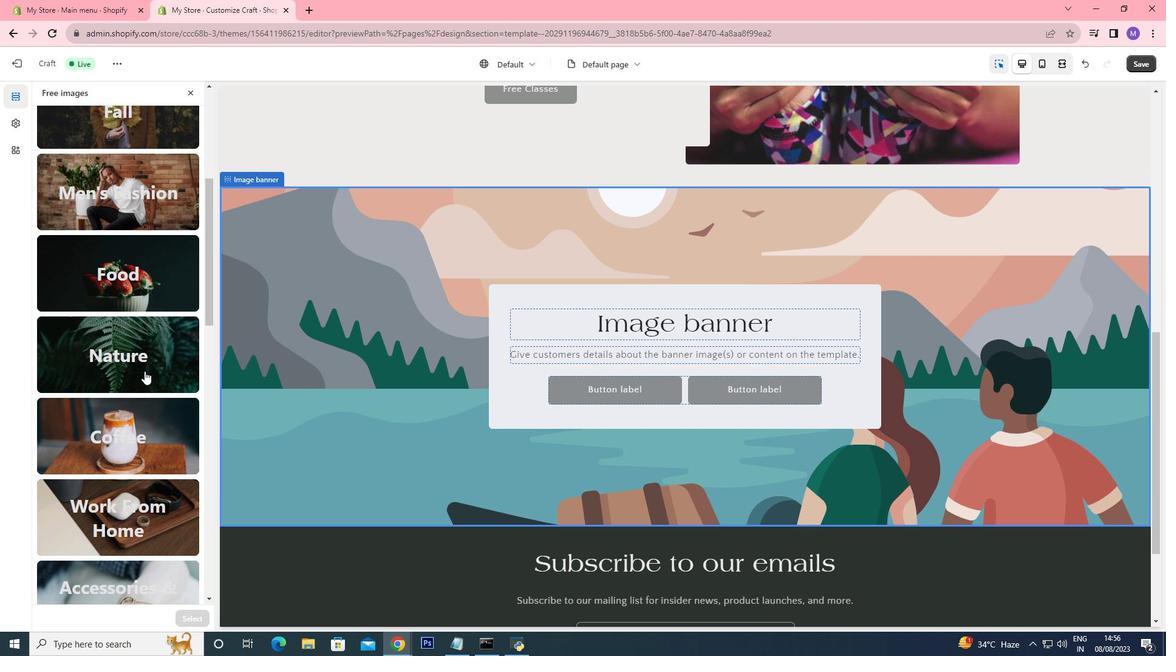 
Action: Mouse scrolled (144, 370) with delta (0, 0)
Screenshot: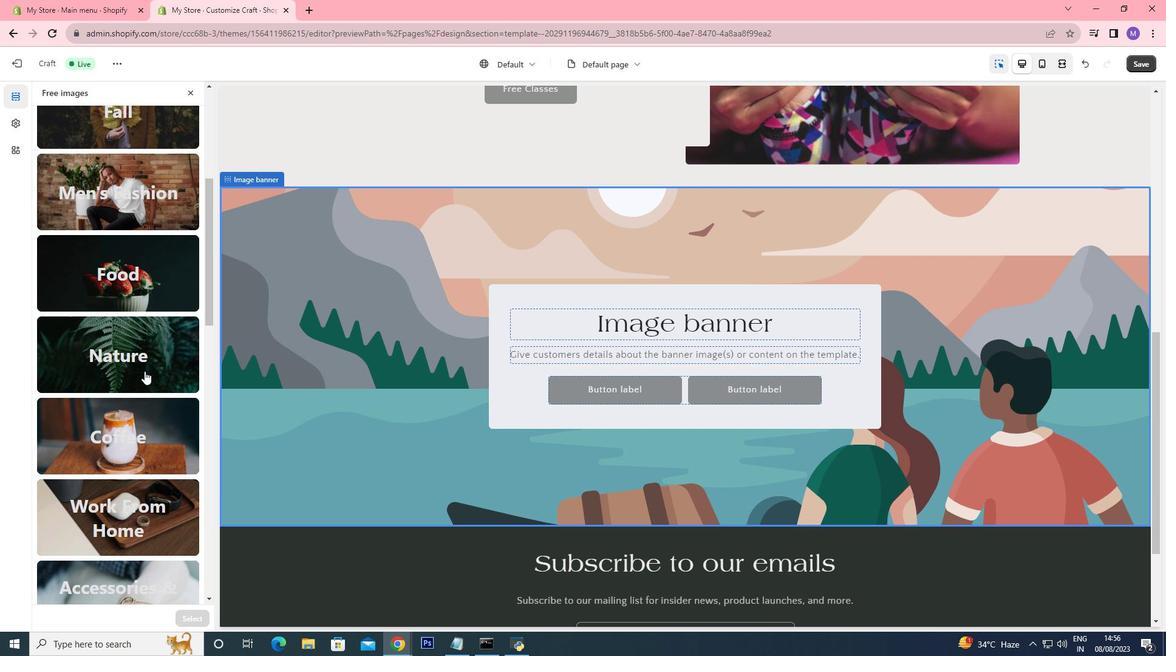 
Action: Mouse scrolled (144, 370) with delta (0, 0)
Screenshot: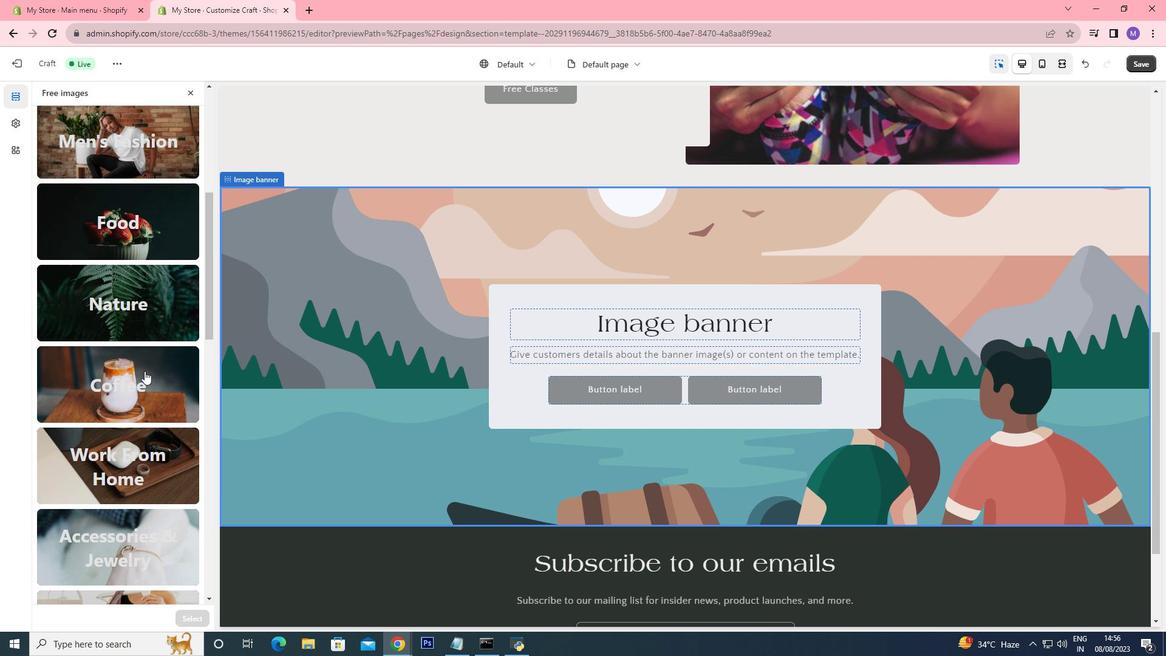 
Action: Mouse scrolled (144, 370) with delta (0, 0)
Screenshot: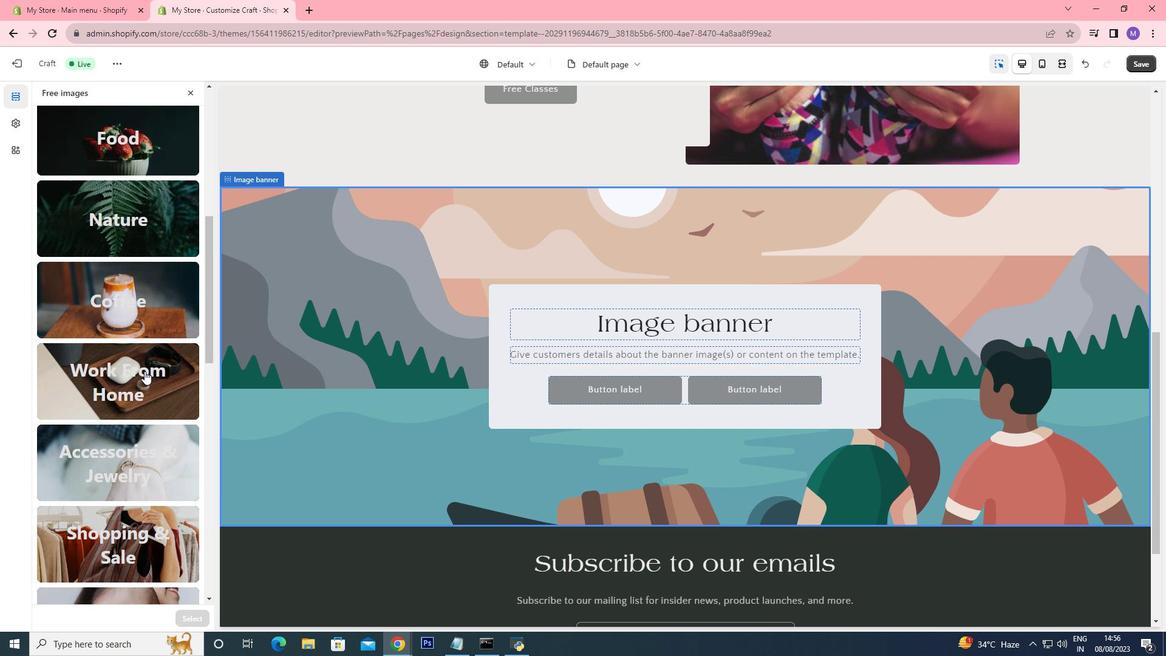
Action: Mouse scrolled (144, 370) with delta (0, 0)
Screenshot: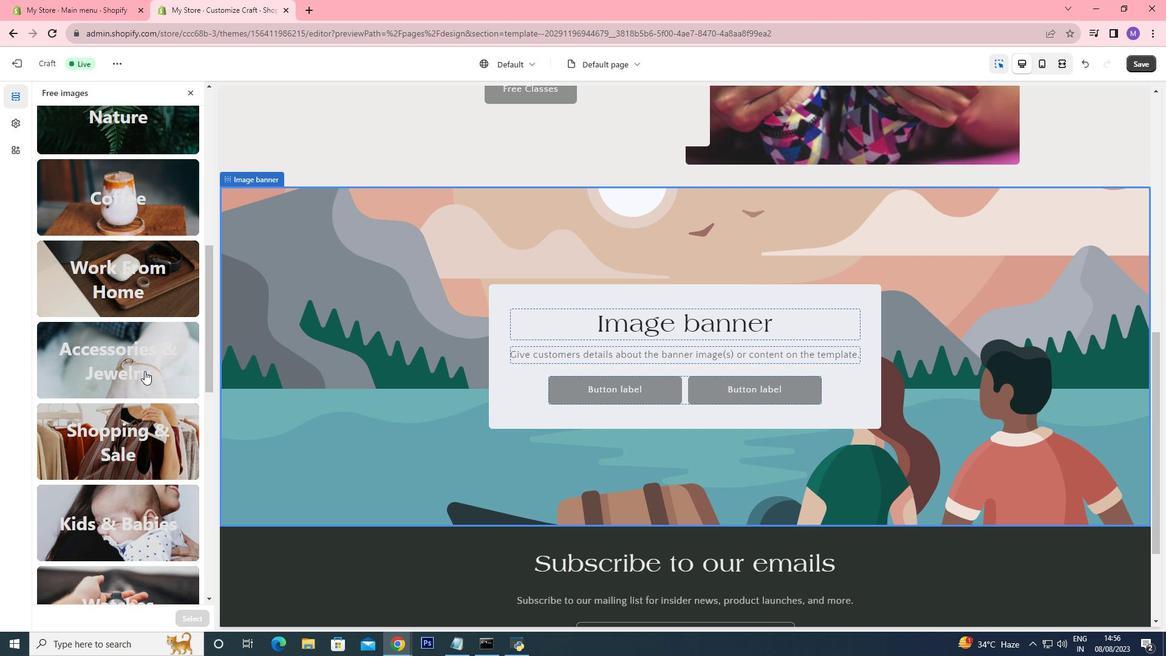 
Action: Mouse scrolled (144, 370) with delta (0, 0)
Screenshot: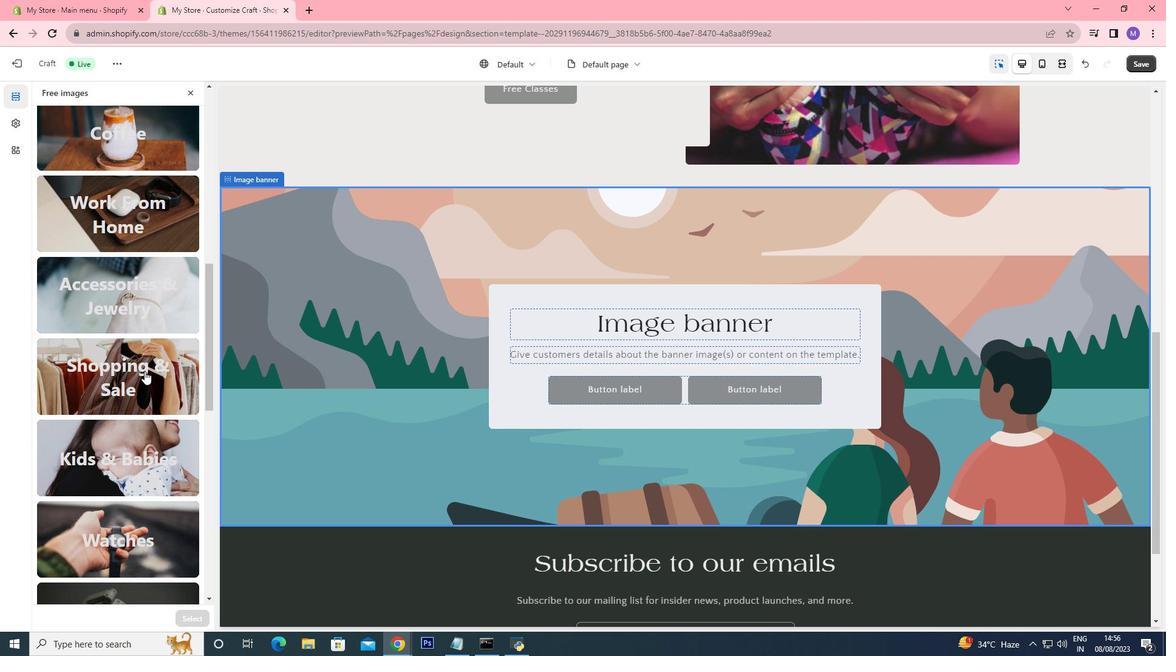 
Action: Mouse scrolled (144, 370) with delta (0, 0)
Screenshot: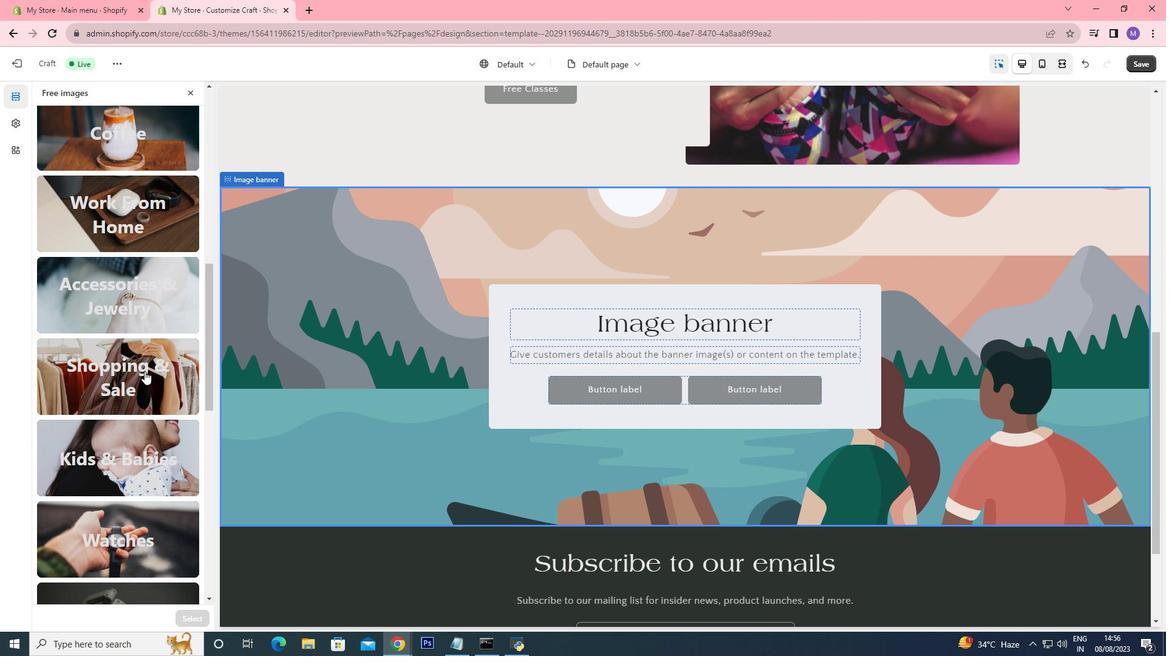 
Action: Mouse scrolled (144, 370) with delta (0, 0)
Screenshot: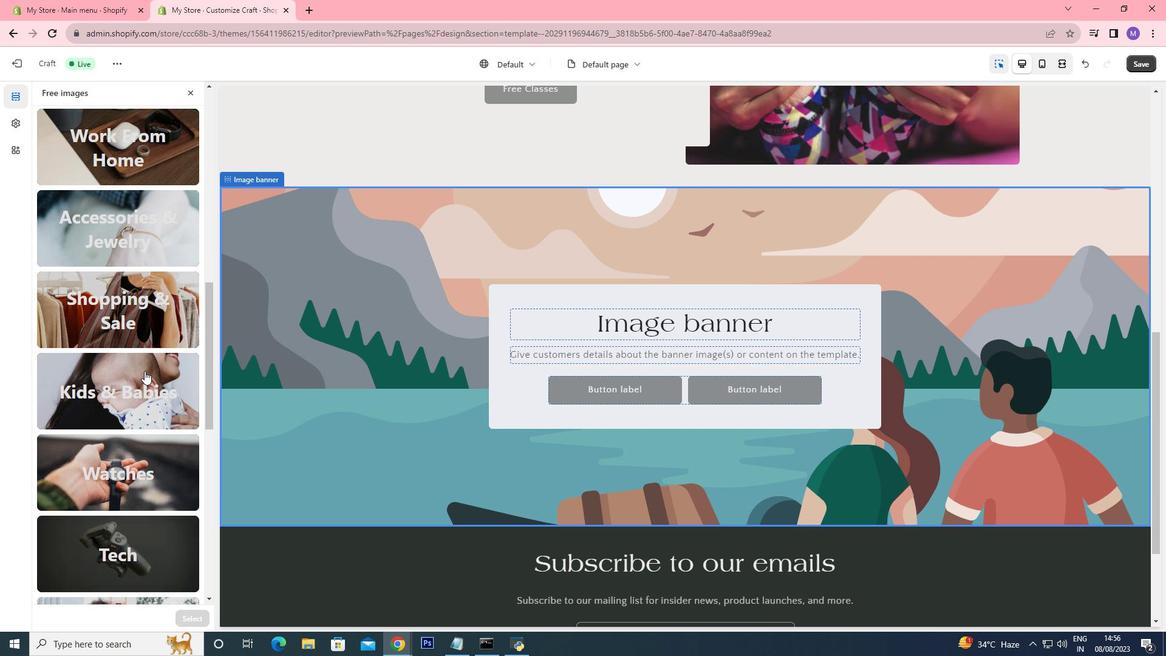 
Action: Mouse scrolled (144, 370) with delta (0, 0)
Screenshot: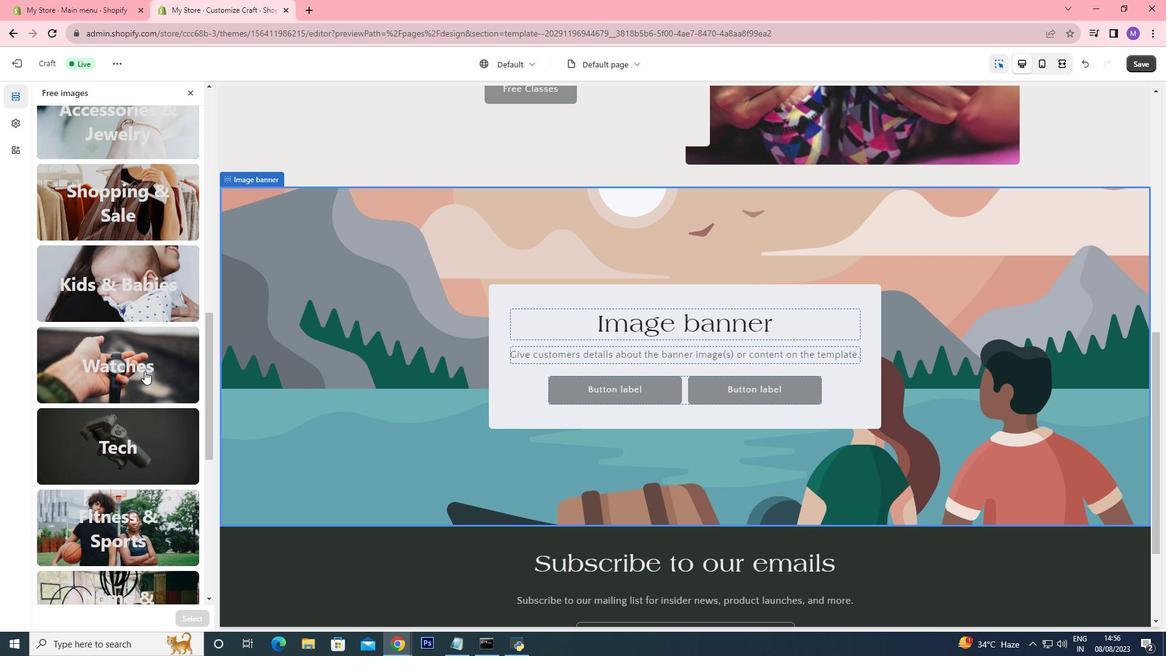 
Action: Mouse scrolled (144, 370) with delta (0, 0)
Screenshot: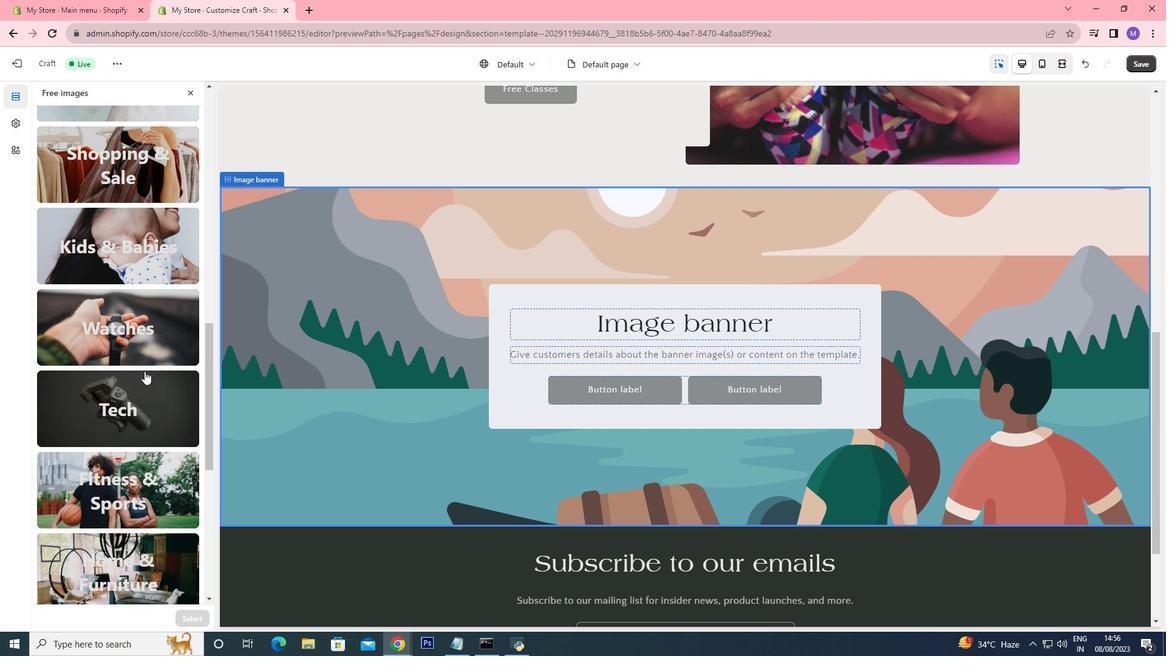
Action: Mouse moved to (122, 399)
Screenshot: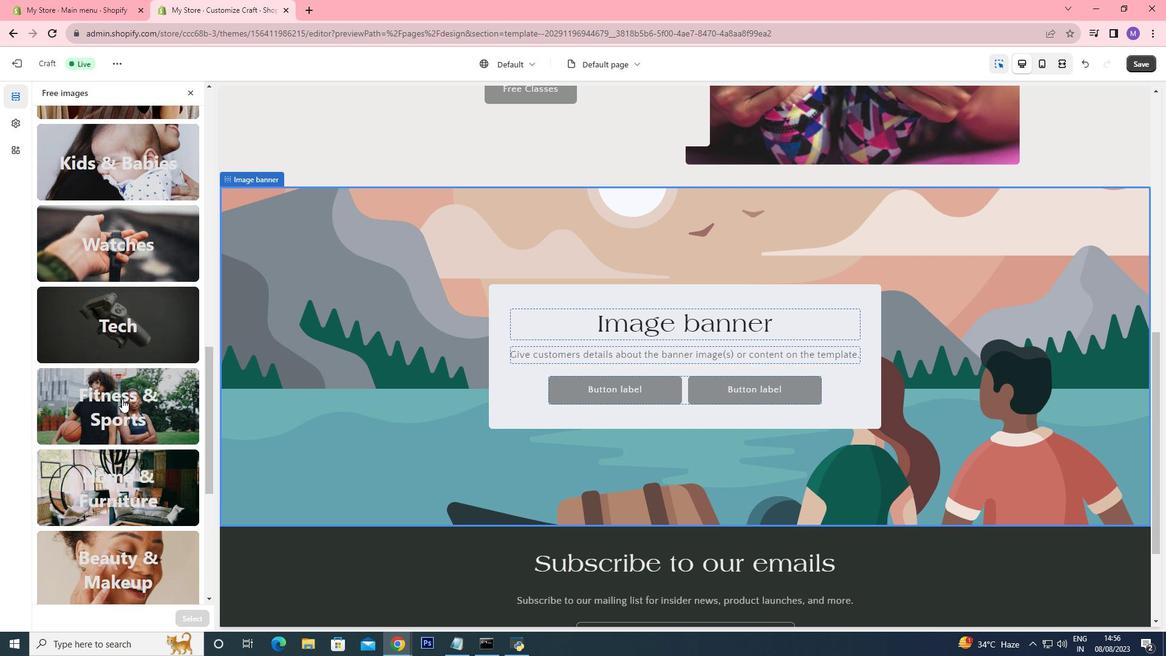
Action: Mouse pressed left at (122, 399)
Screenshot: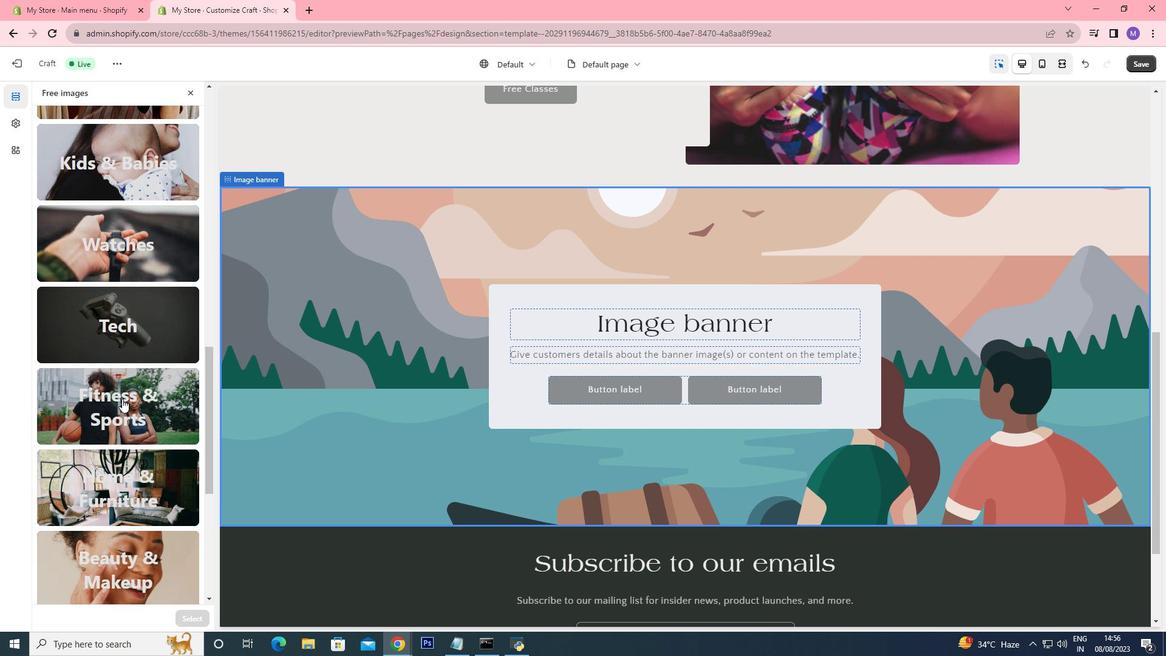 
Action: Mouse moved to (156, 286)
Screenshot: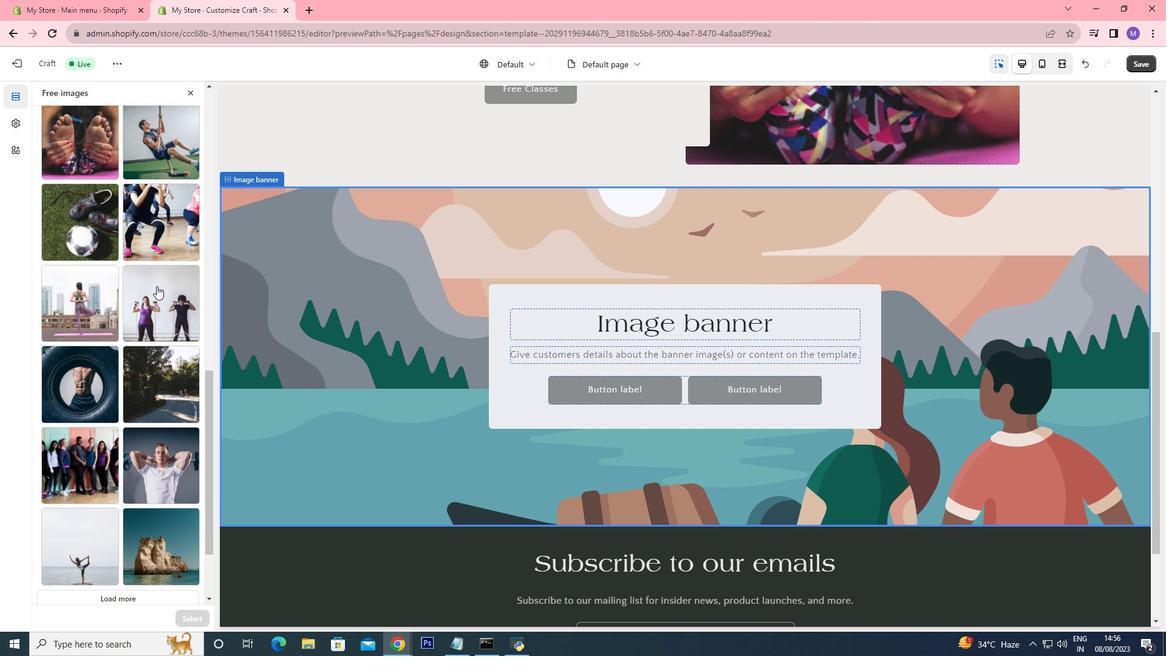 
Action: Mouse scrolled (156, 286) with delta (0, 0)
Screenshot: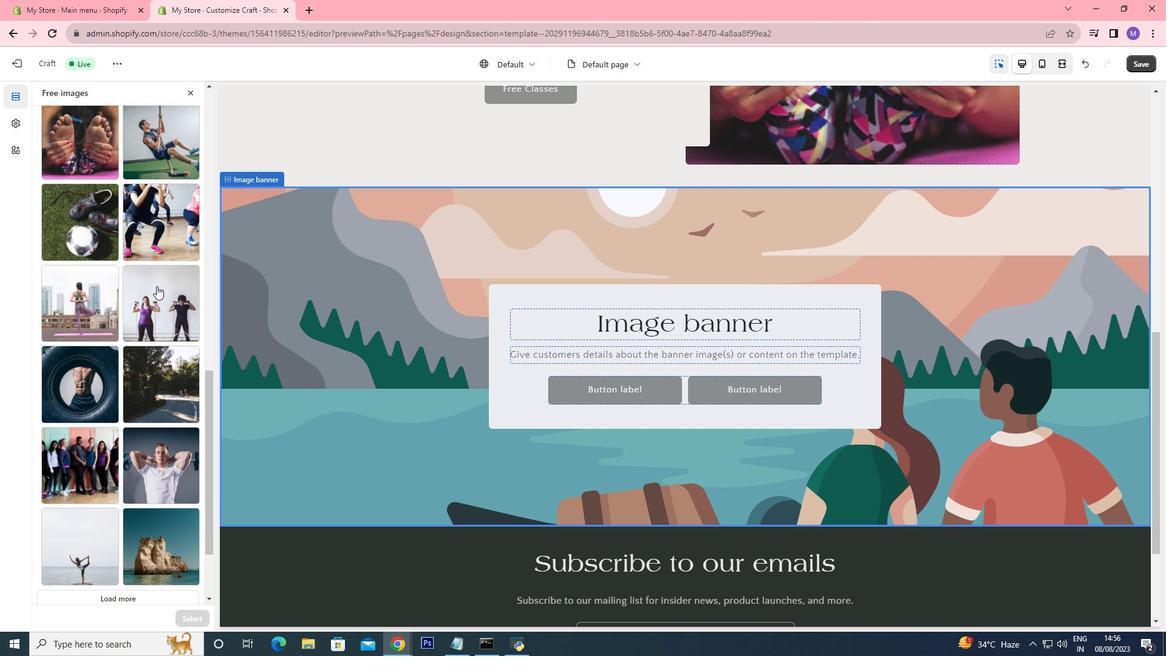 
Action: Mouse scrolled (156, 286) with delta (0, 0)
Screenshot: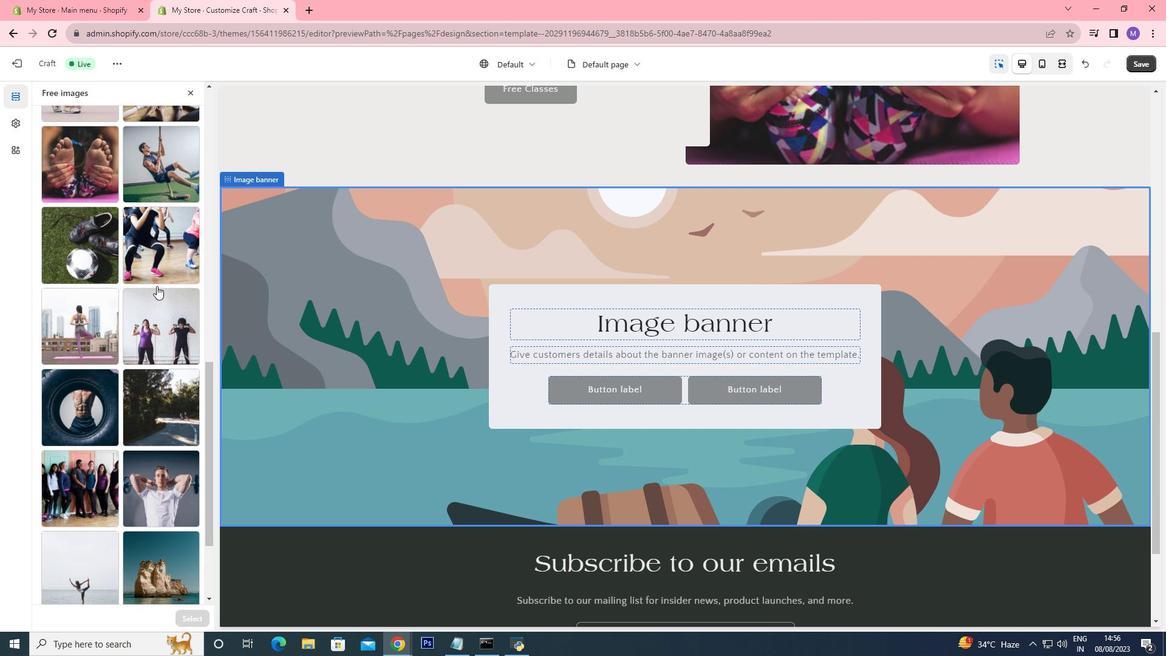 
Action: Mouse scrolled (156, 286) with delta (0, 0)
Screenshot: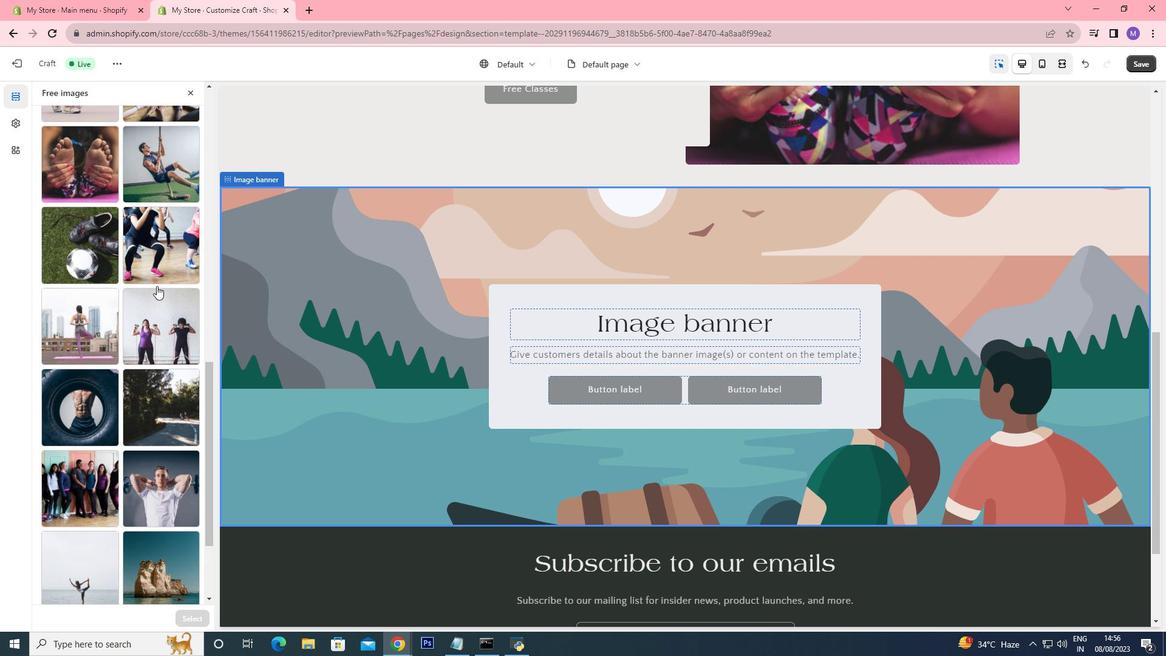 
Action: Mouse scrolled (156, 286) with delta (0, 0)
Screenshot: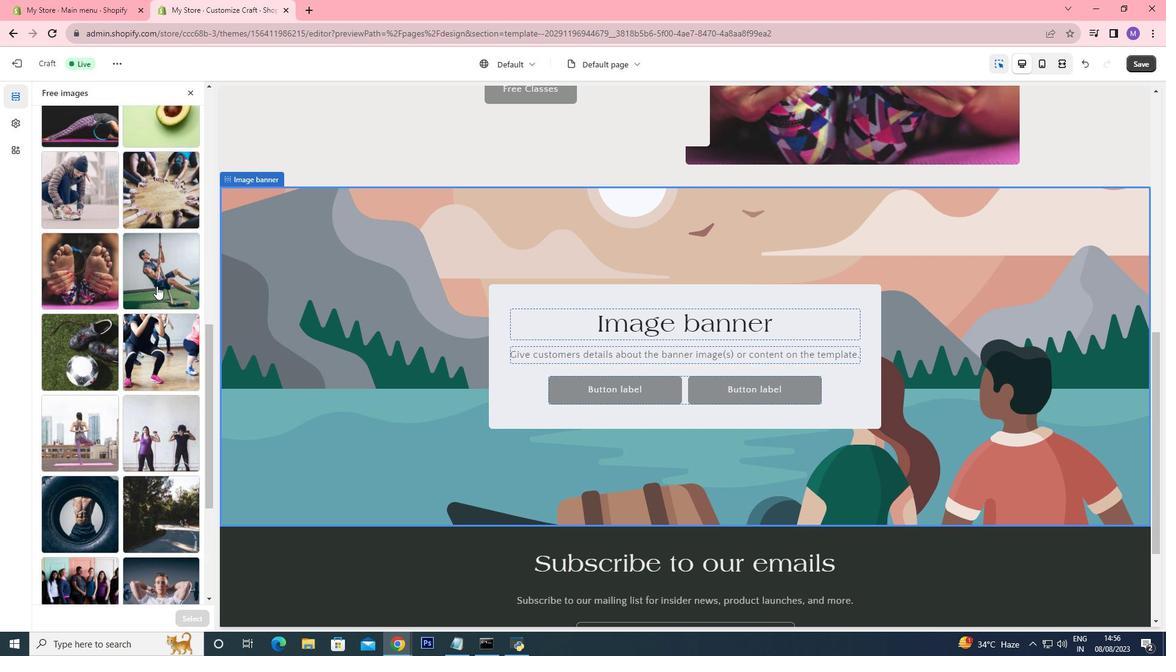 
Action: Mouse moved to (89, 211)
Screenshot: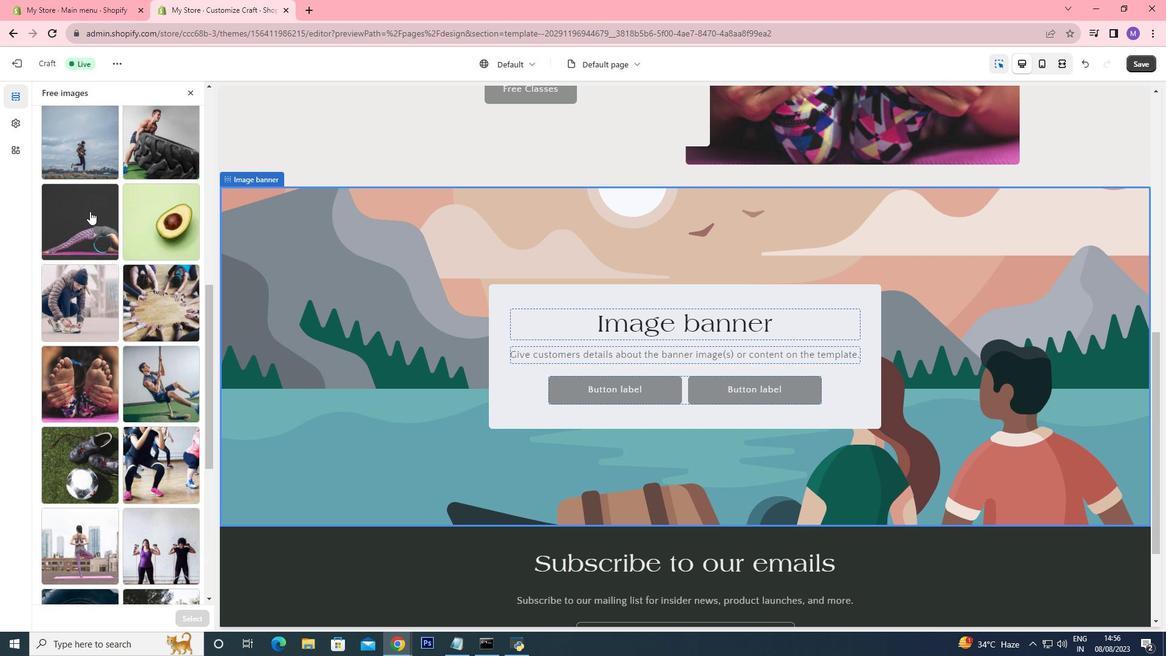 
Action: Mouse pressed left at (89, 211)
Screenshot: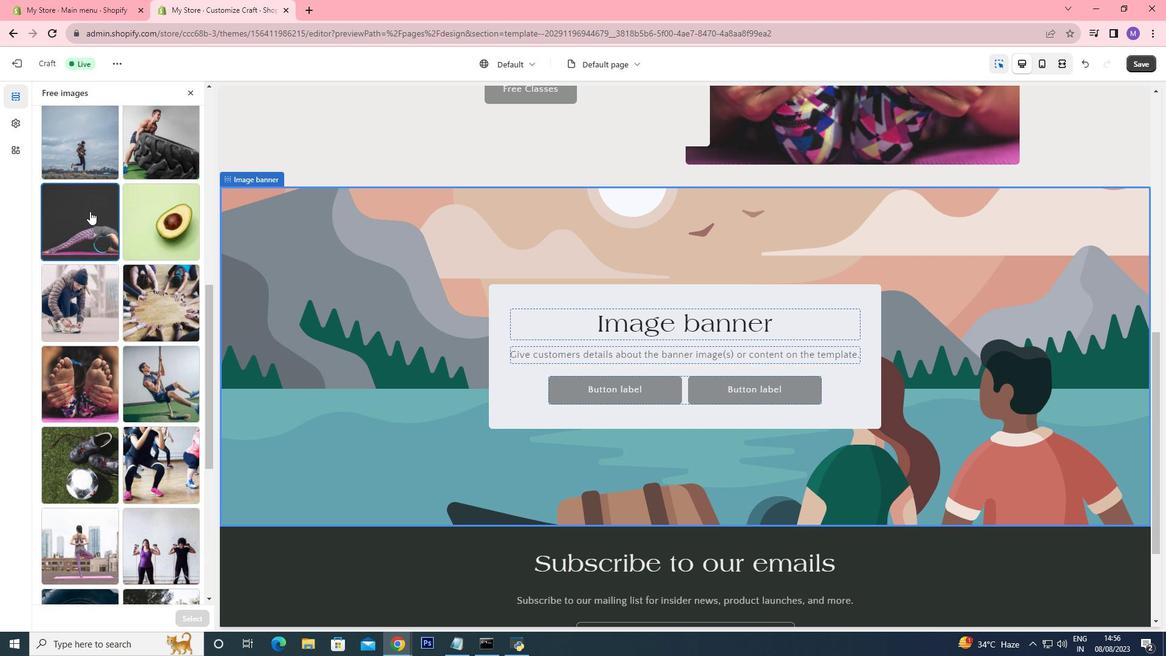 
Action: Mouse moved to (201, 620)
Screenshot: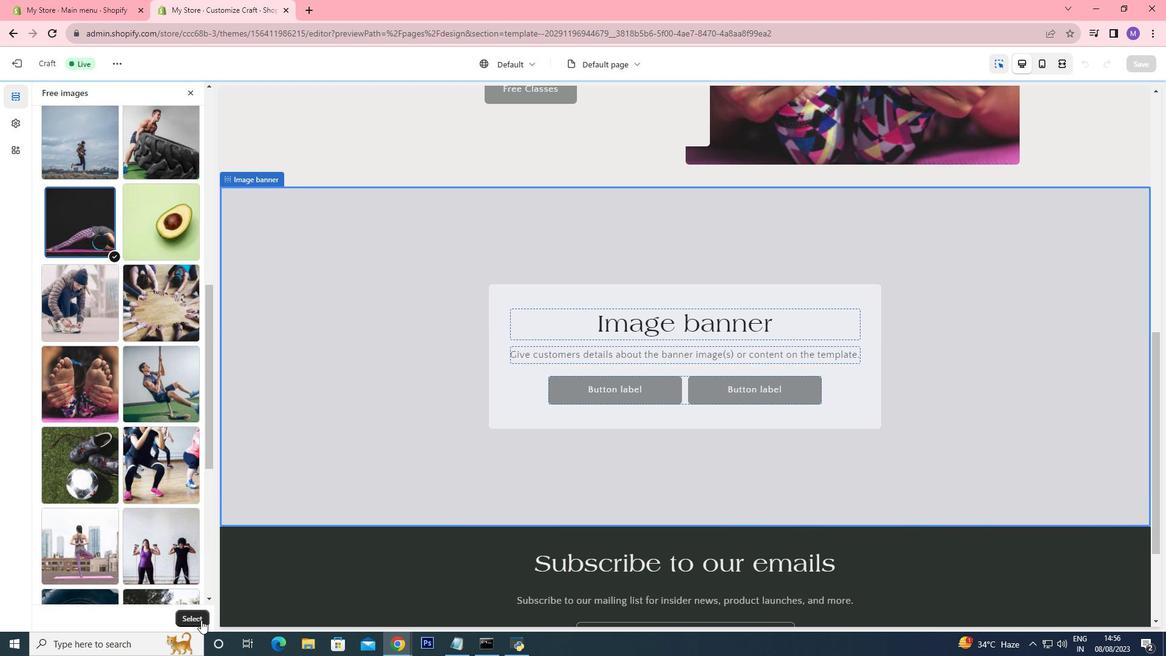 
Action: Mouse pressed left at (201, 620)
Screenshot: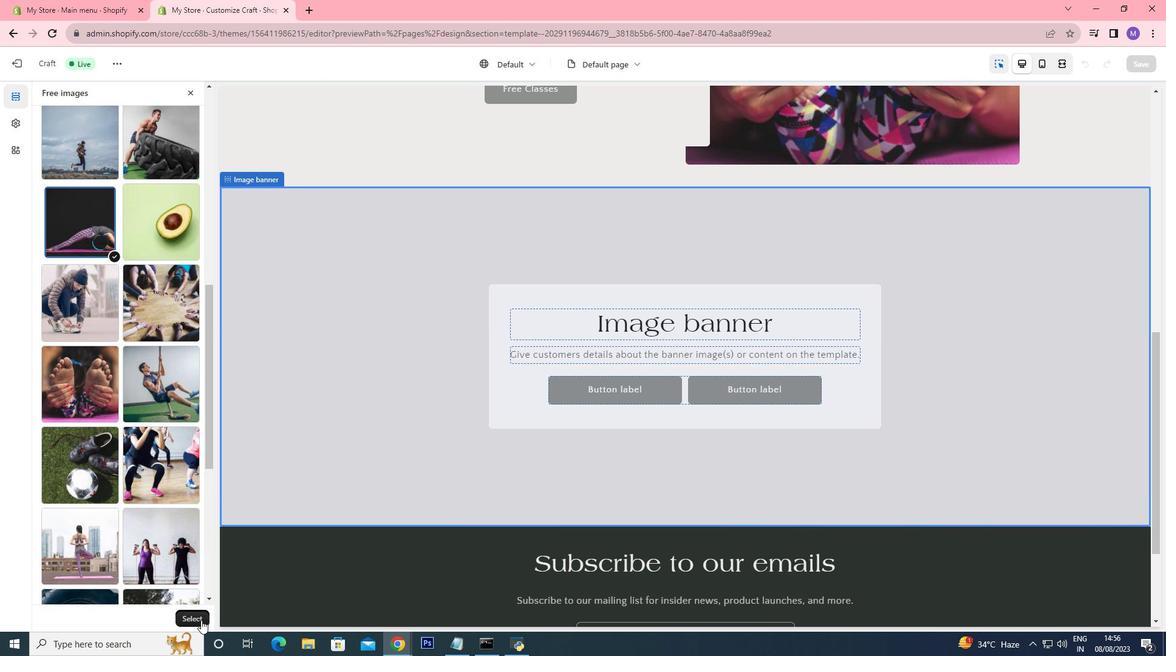 
Action: Mouse moved to (128, 484)
Screenshot: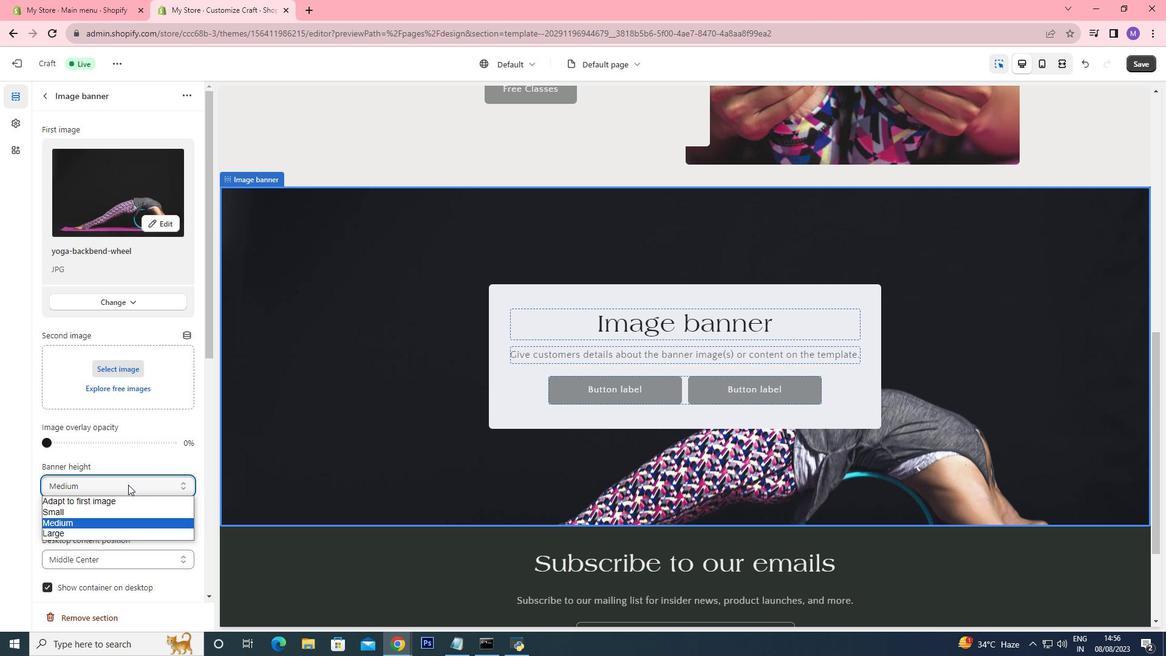 
Action: Mouse pressed left at (128, 484)
Screenshot: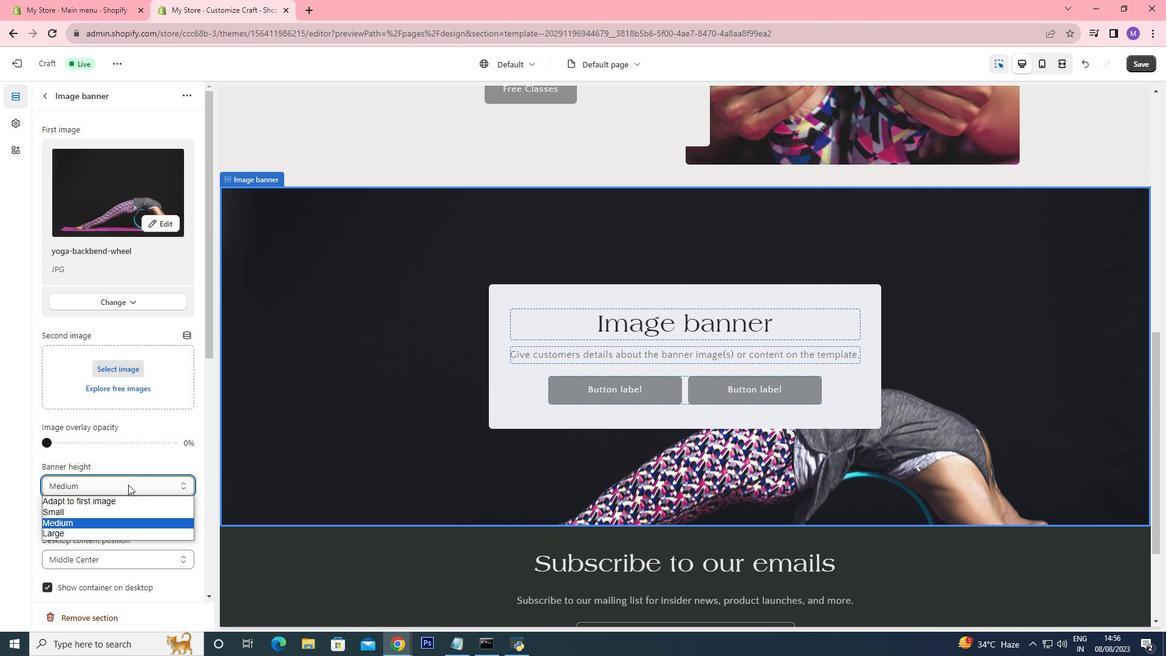 
Action: Mouse moved to (120, 509)
Screenshot: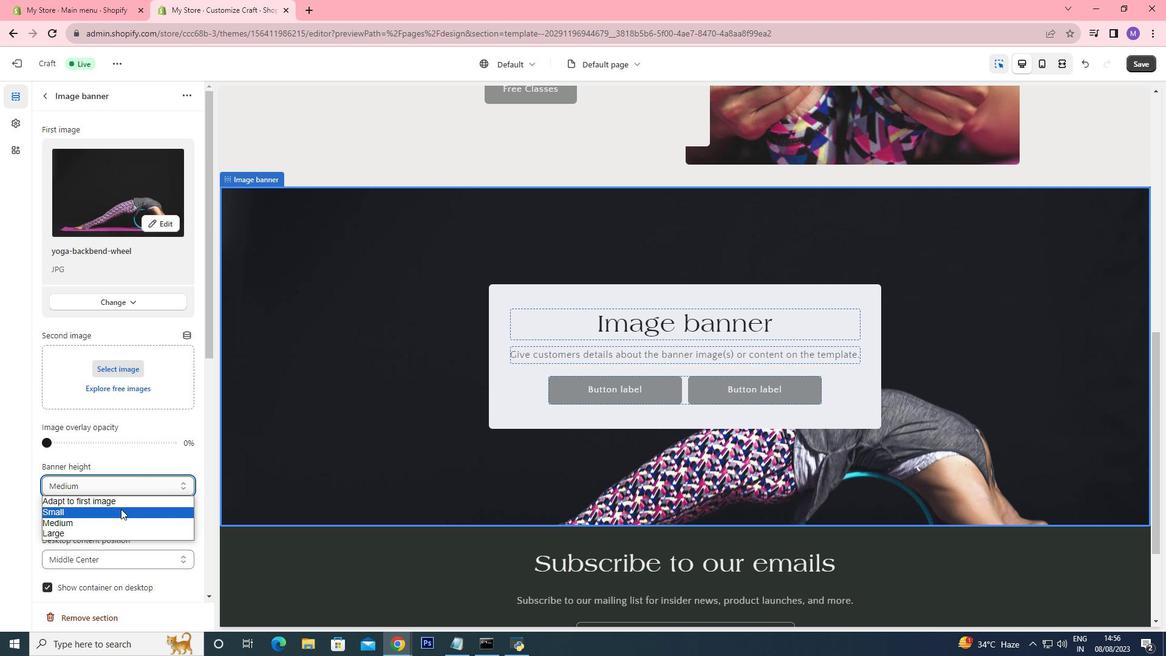 
Action: Mouse pressed left at (120, 509)
Screenshot: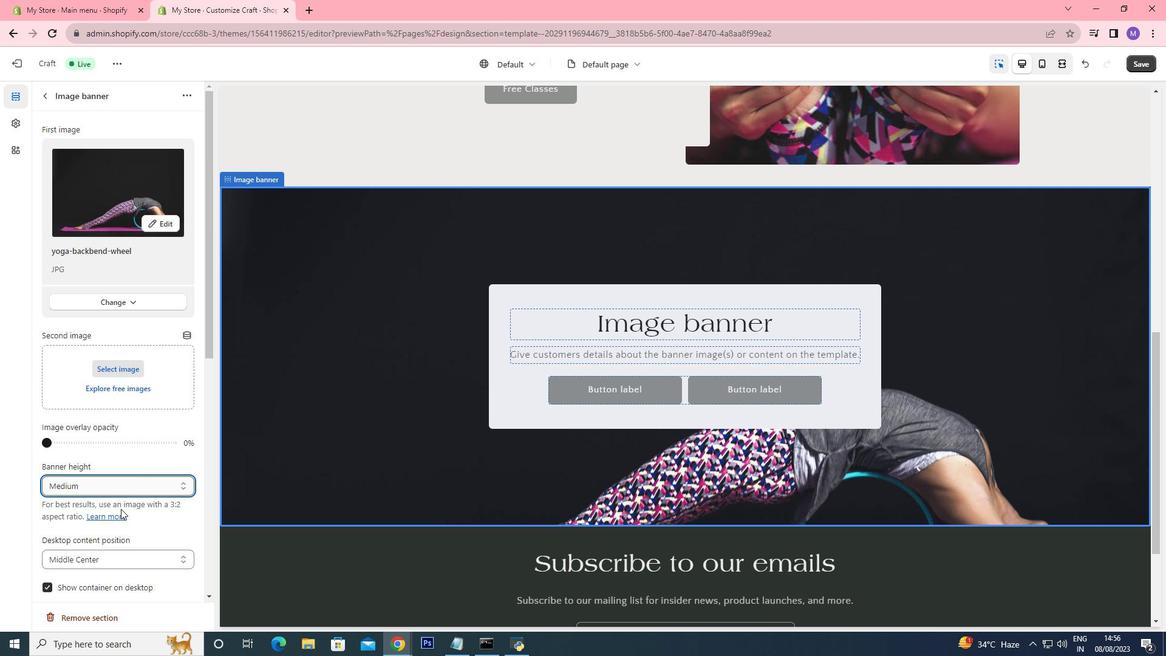 
Action: Mouse moved to (120, 486)
Screenshot: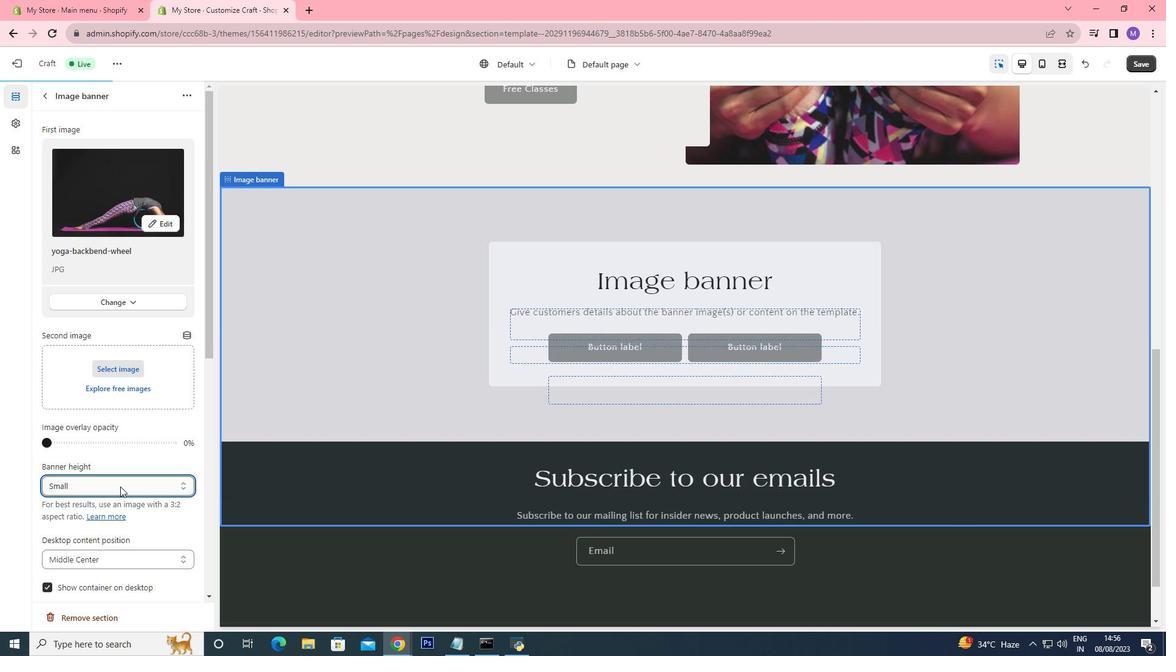 
Action: Mouse scrolled (120, 486) with delta (0, 0)
Screenshot: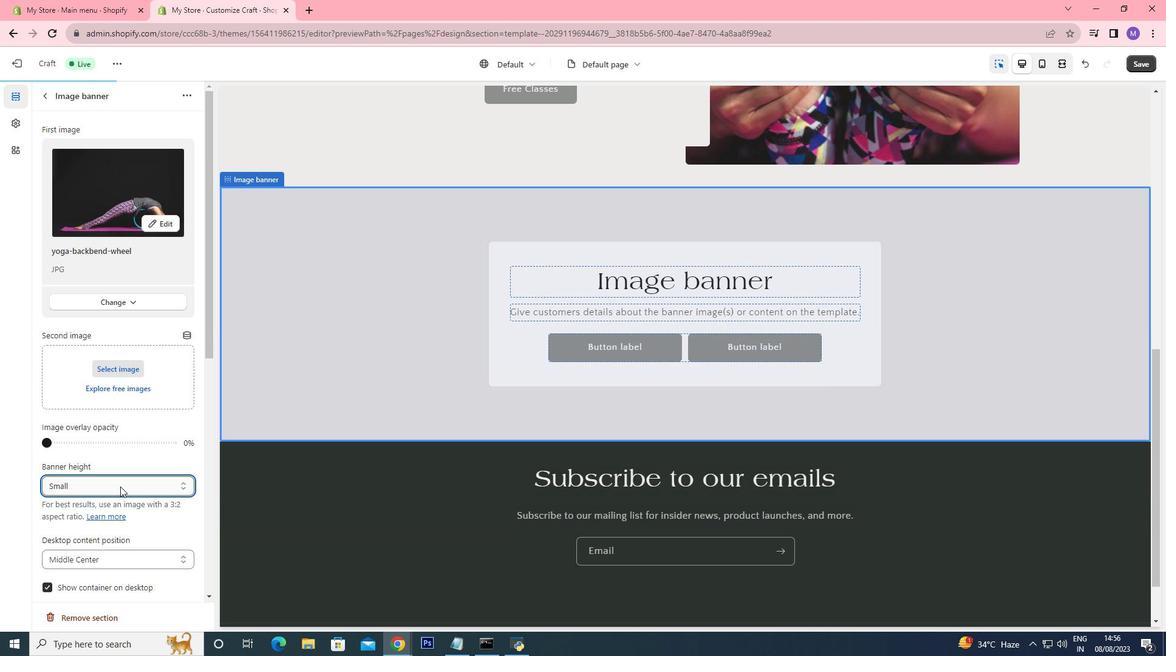 
Action: Mouse scrolled (120, 486) with delta (0, 0)
Screenshot: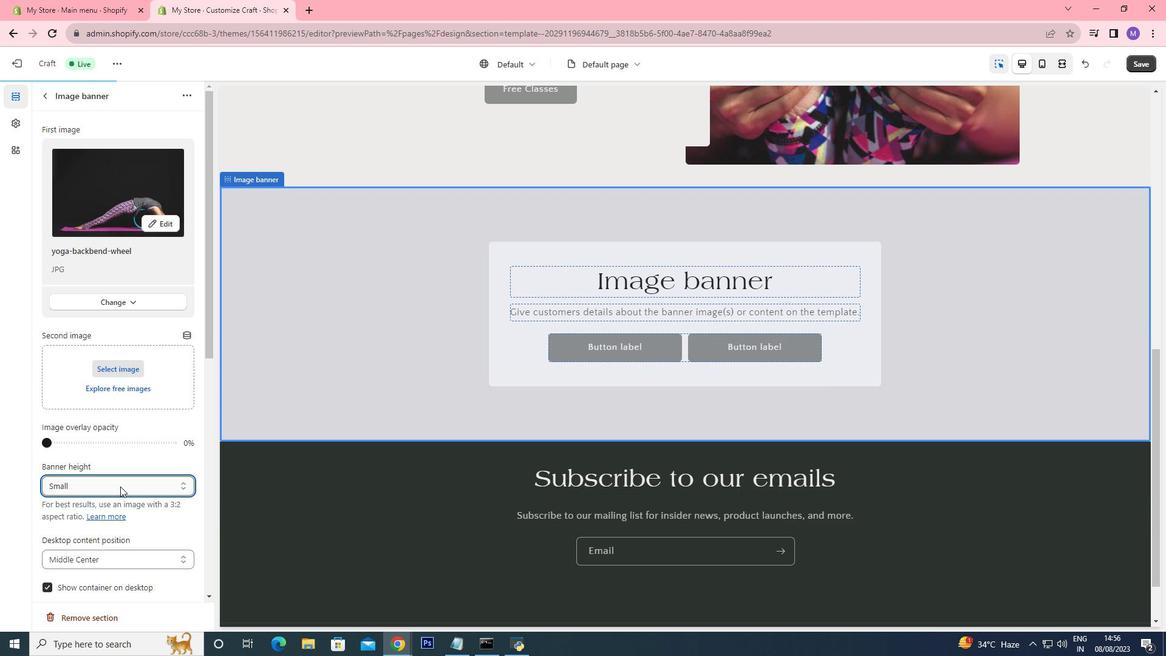 
Action: Mouse moved to (129, 442)
Screenshot: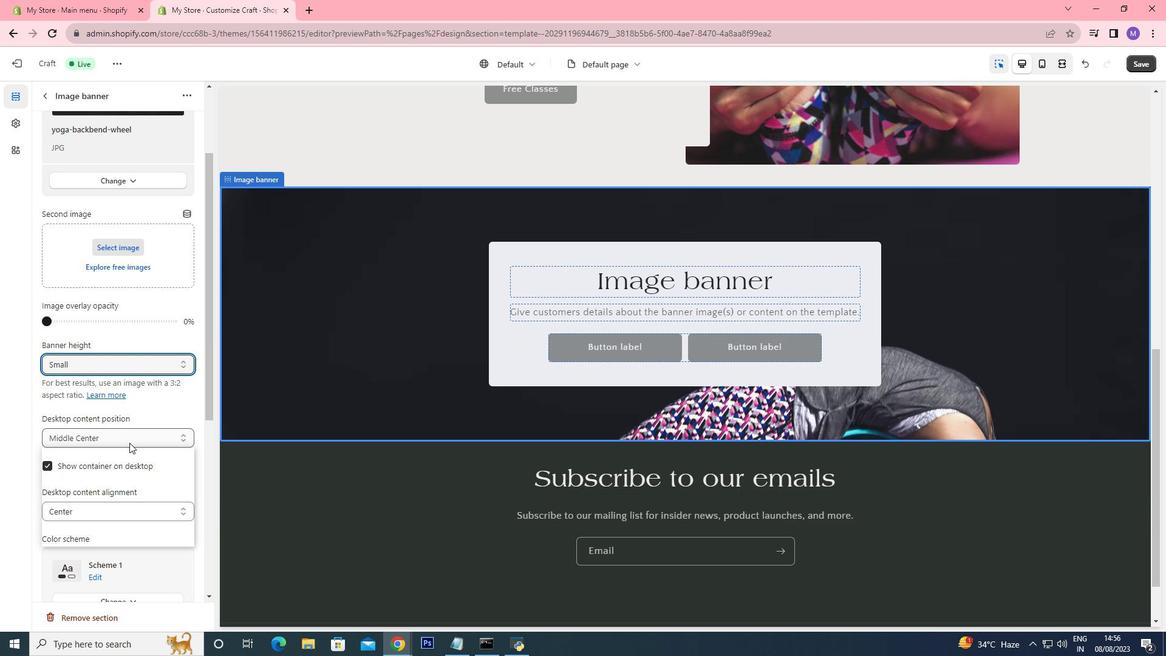 
Action: Mouse pressed left at (129, 442)
